 Task: Floral wedding invitation pink organic simple.
Action: Key pressed Key.cmd'c'
Screenshot: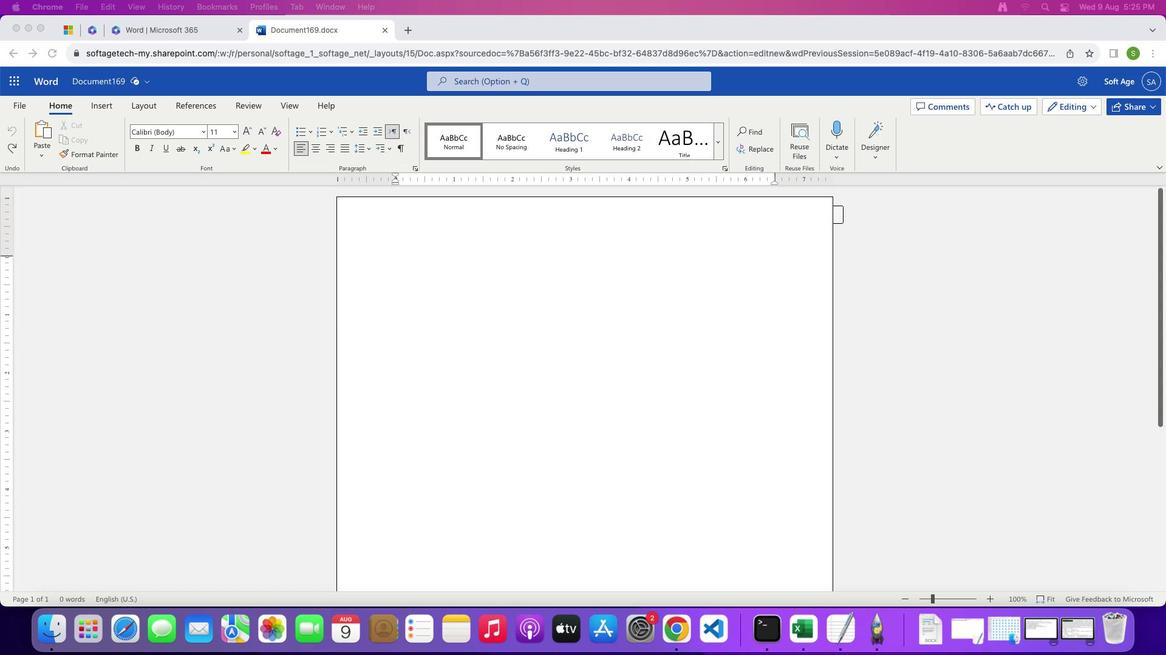 
Action: Mouse moved to (516, 347)
Screenshot: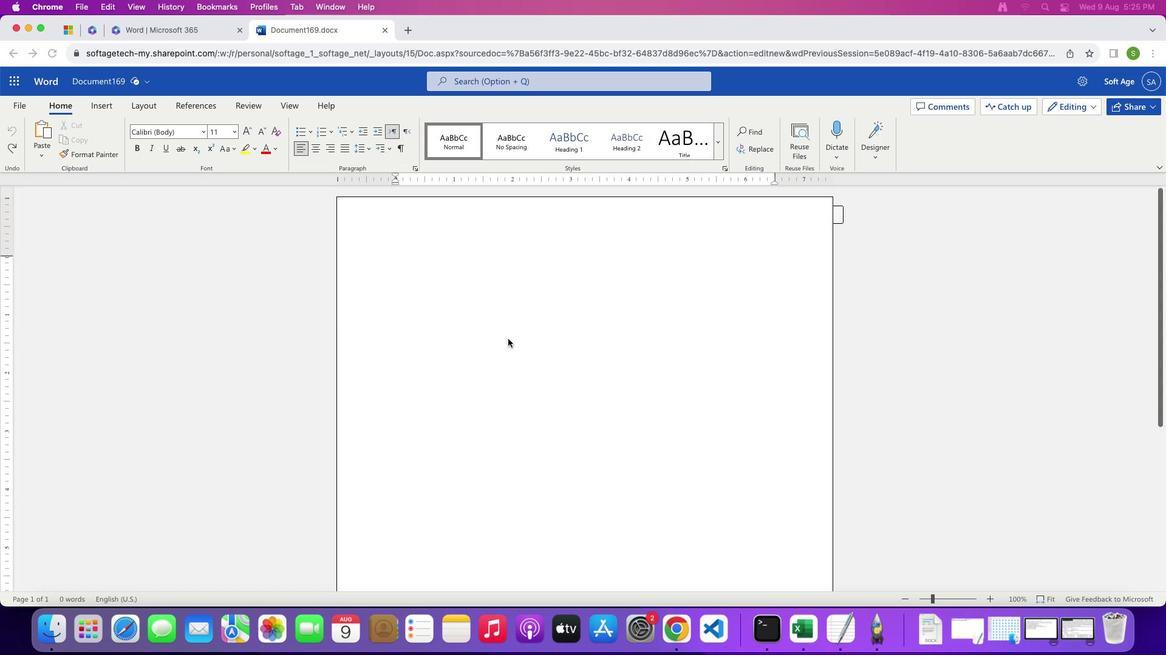 
Action: Mouse pressed left at (516, 347)
Screenshot: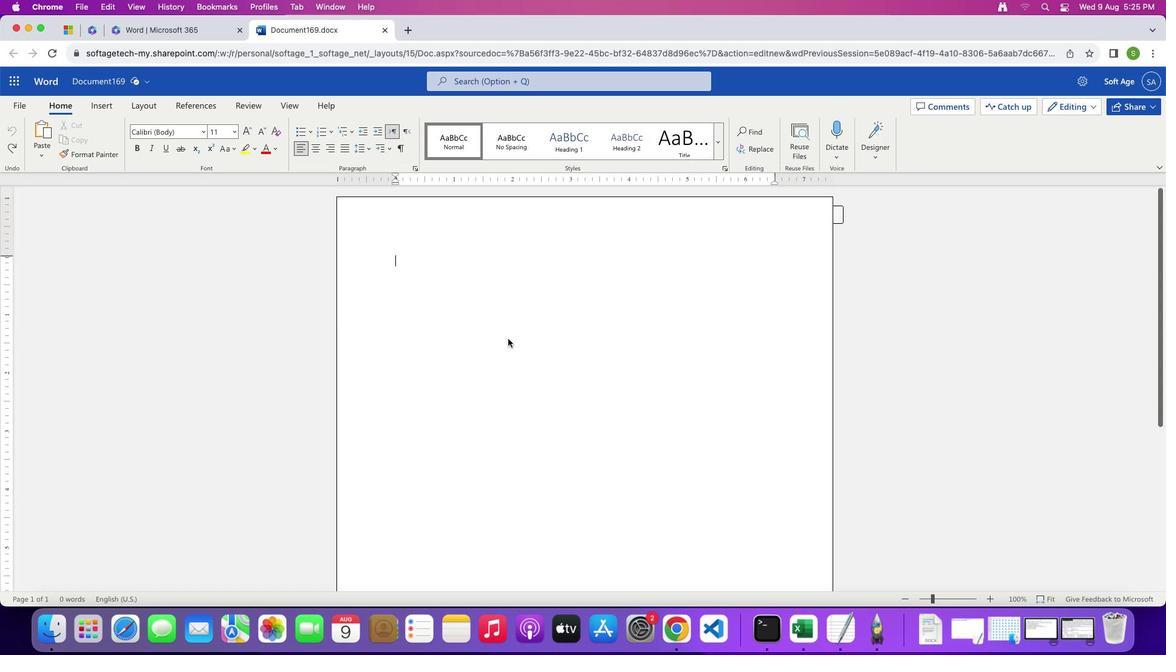 
Action: Mouse moved to (405, 189)
Screenshot: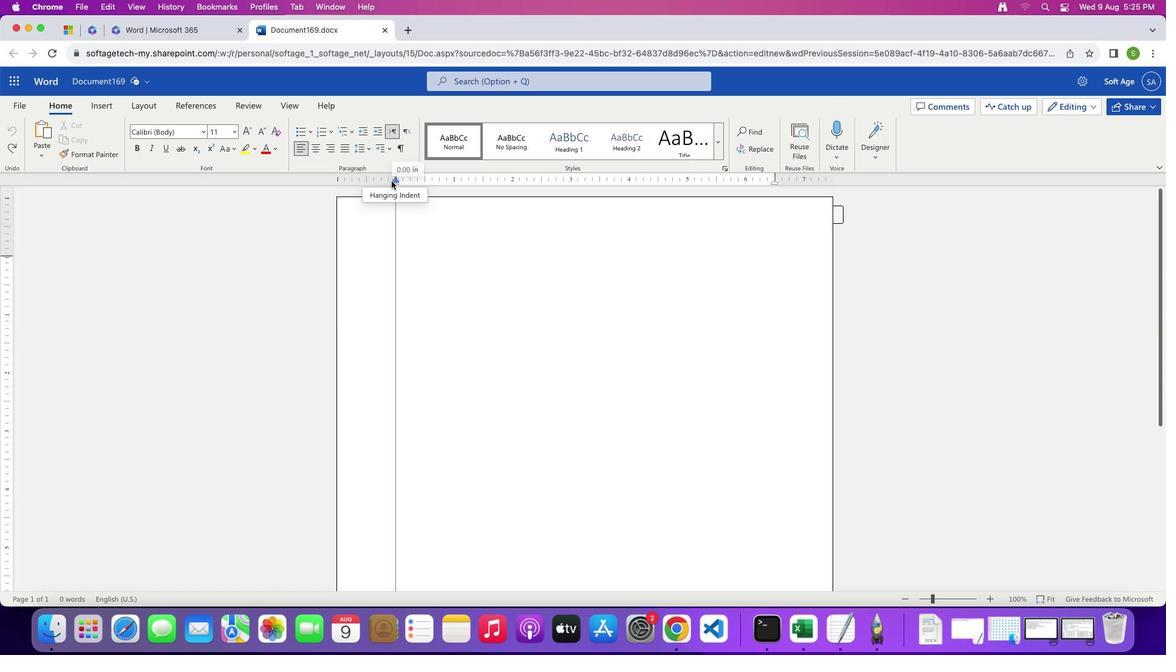 
Action: Mouse pressed left at (405, 189)
Screenshot: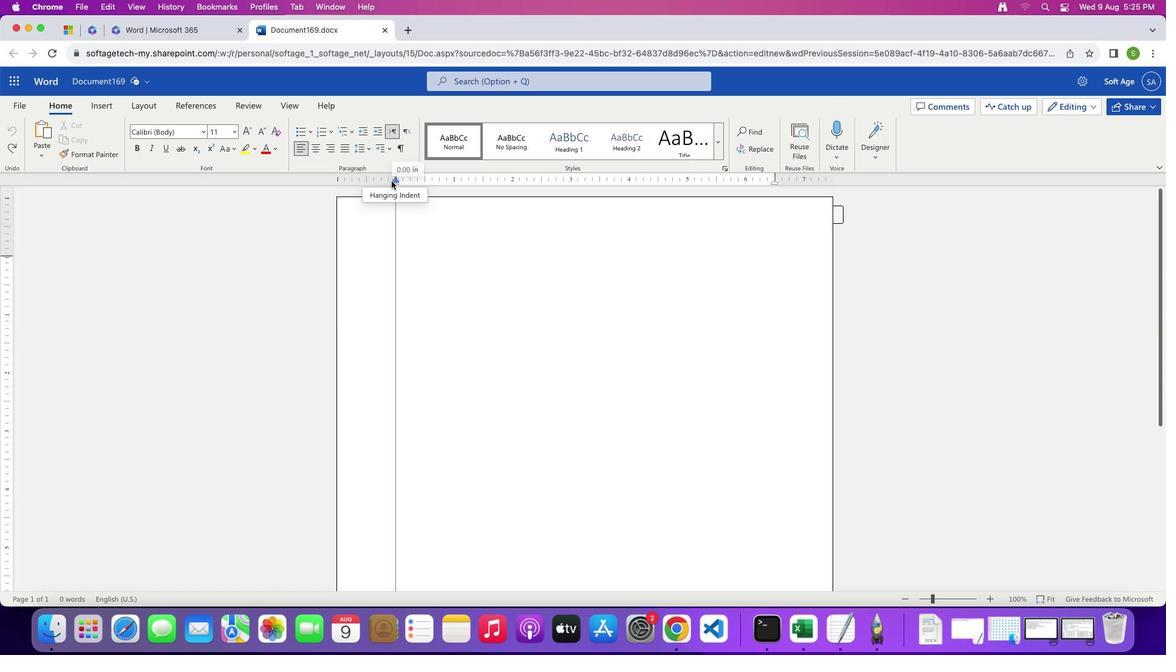 
Action: Mouse moved to (403, 184)
Screenshot: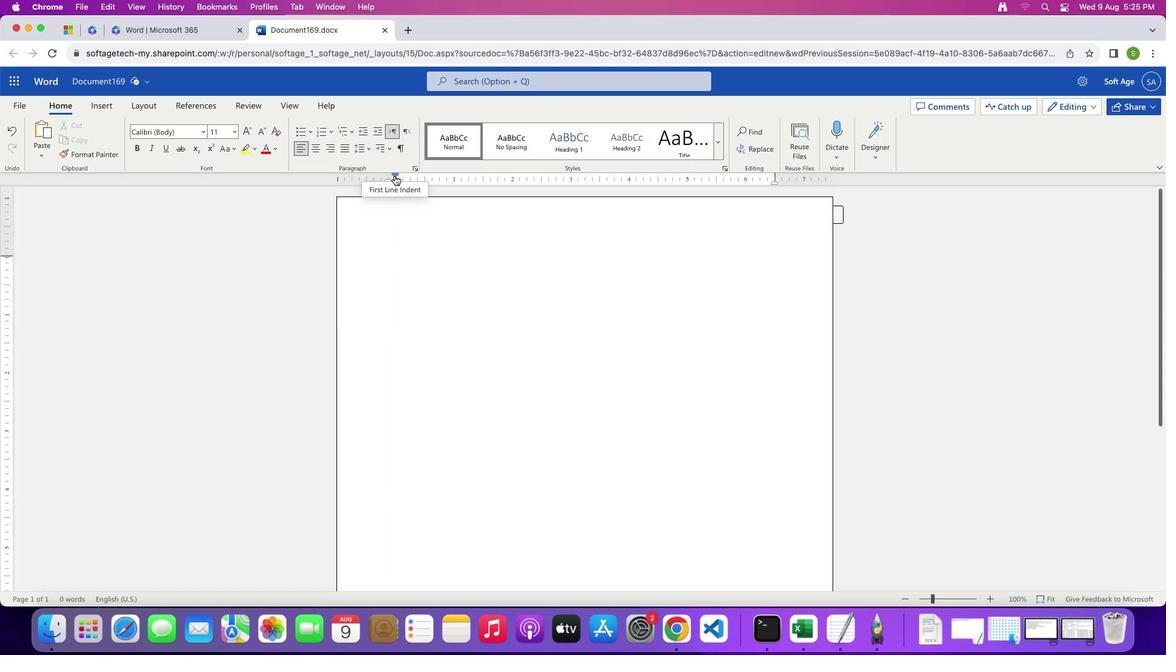 
Action: Mouse pressed left at (403, 184)
Screenshot: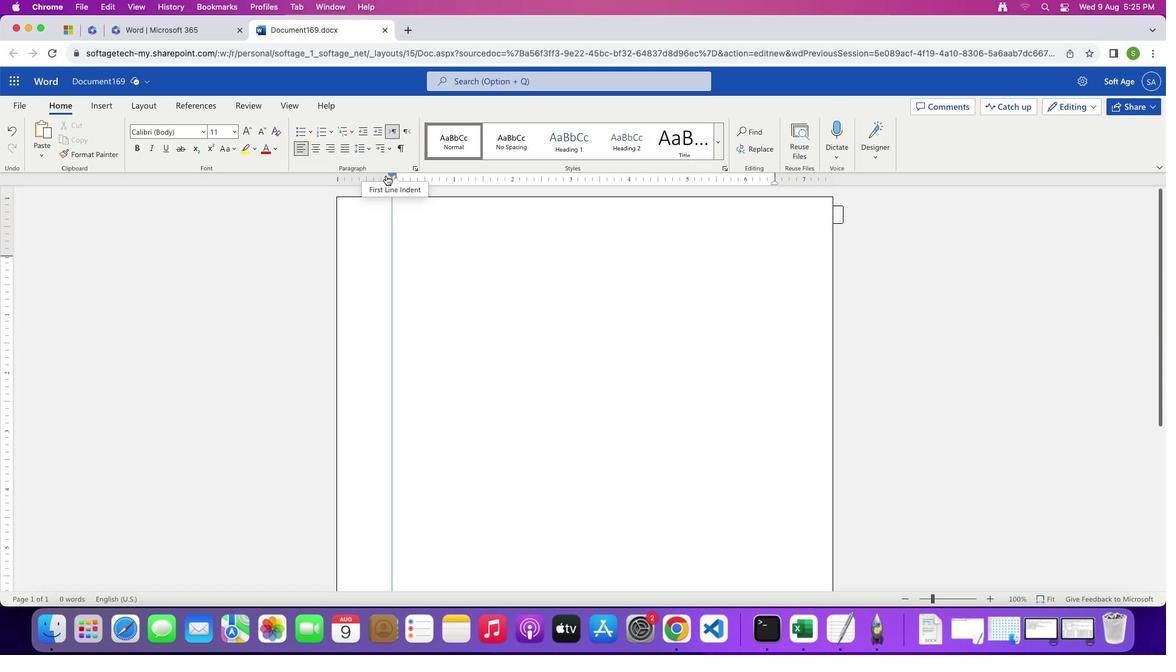 
Action: Mouse moved to (394, 191)
Screenshot: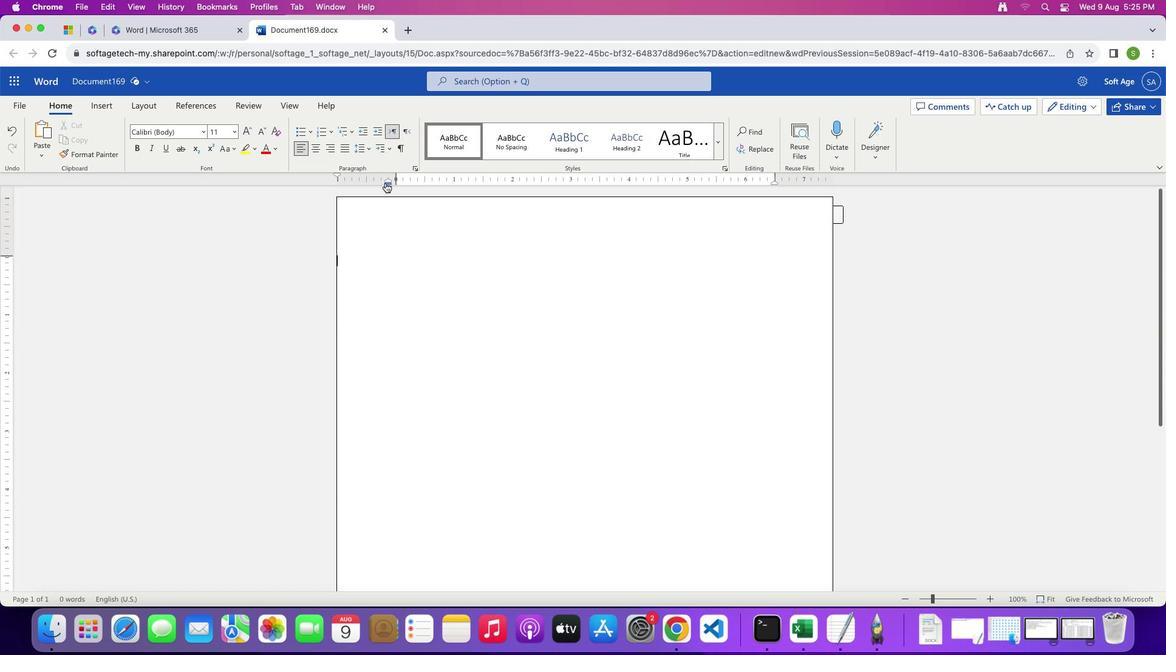 
Action: Mouse pressed left at (394, 191)
Screenshot: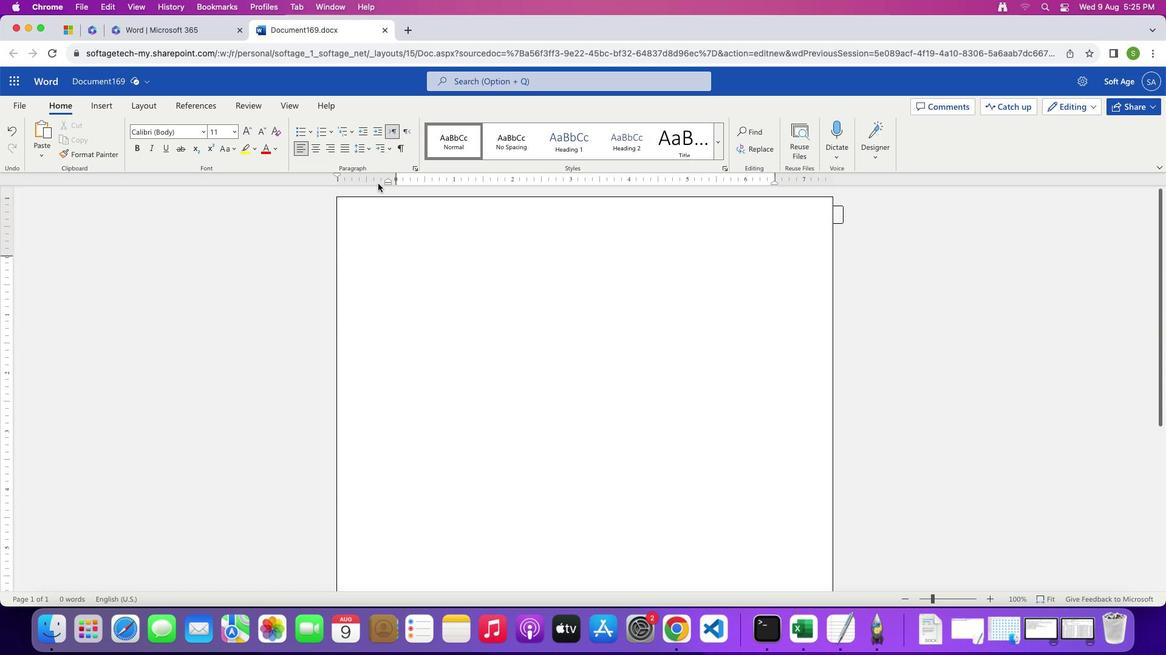 
Action: Mouse moved to (403, 185)
Screenshot: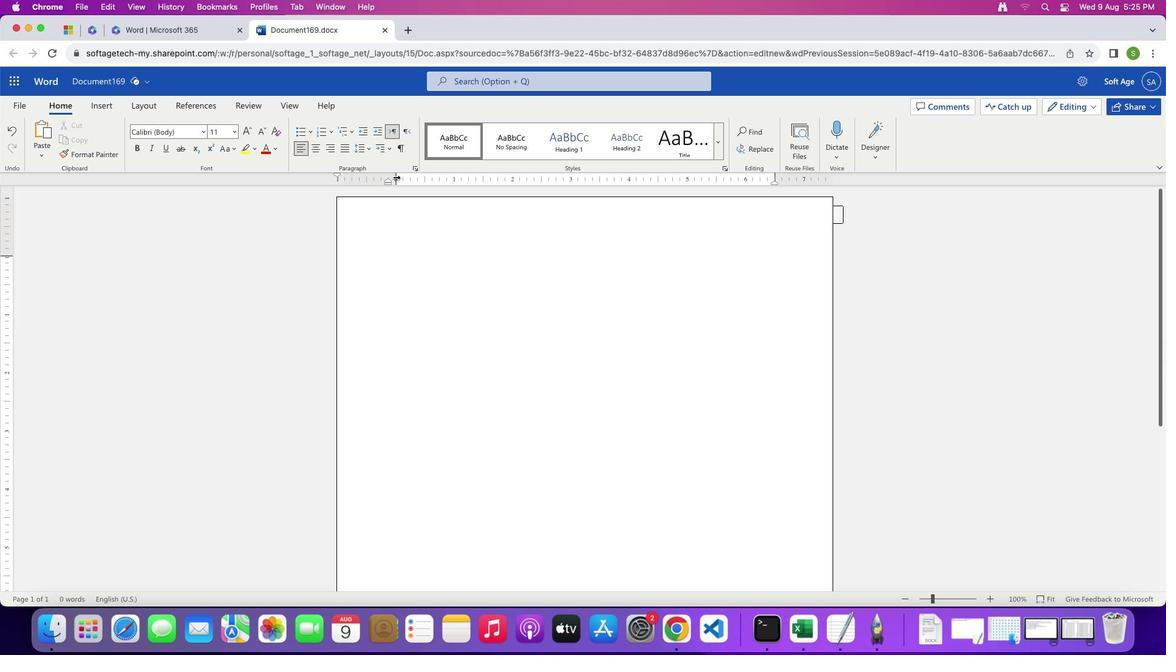 
Action: Mouse pressed left at (403, 185)
Screenshot: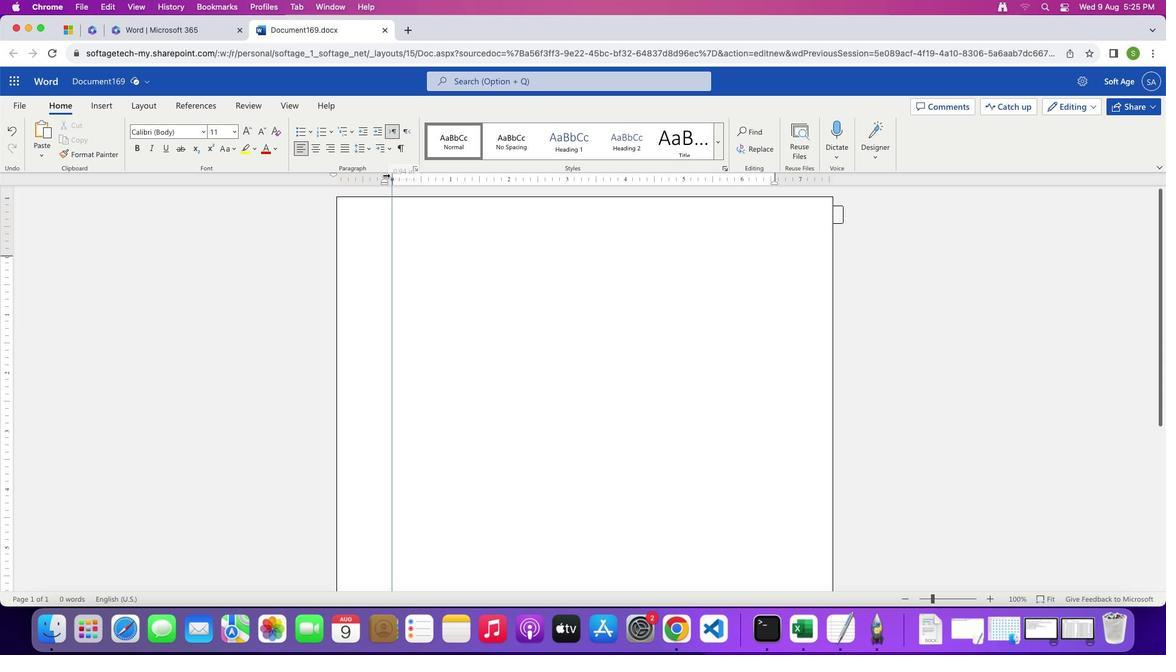 
Action: Mouse moved to (397, 192)
Screenshot: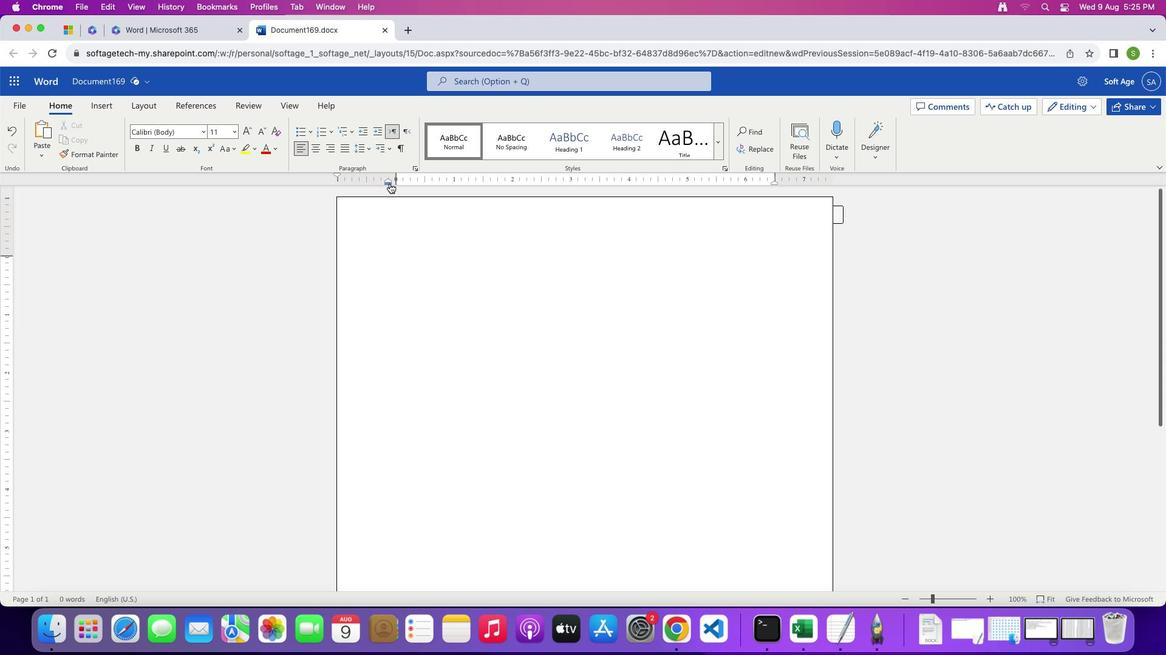 
Action: Mouse pressed left at (397, 192)
Screenshot: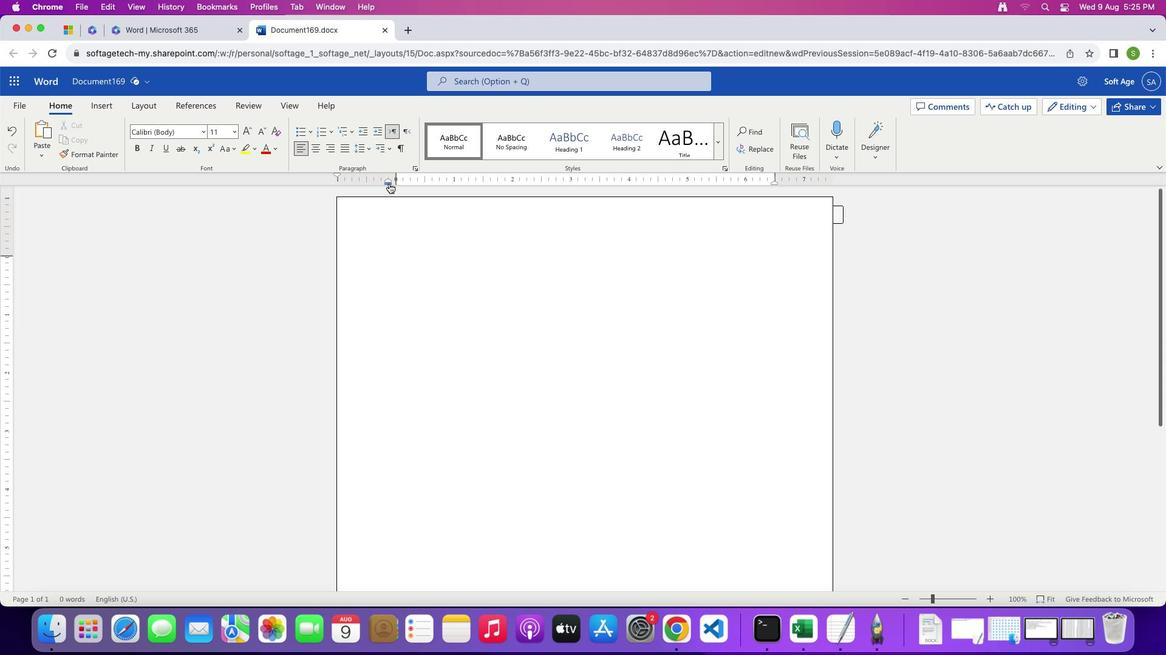 
Action: Mouse moved to (346, 181)
Screenshot: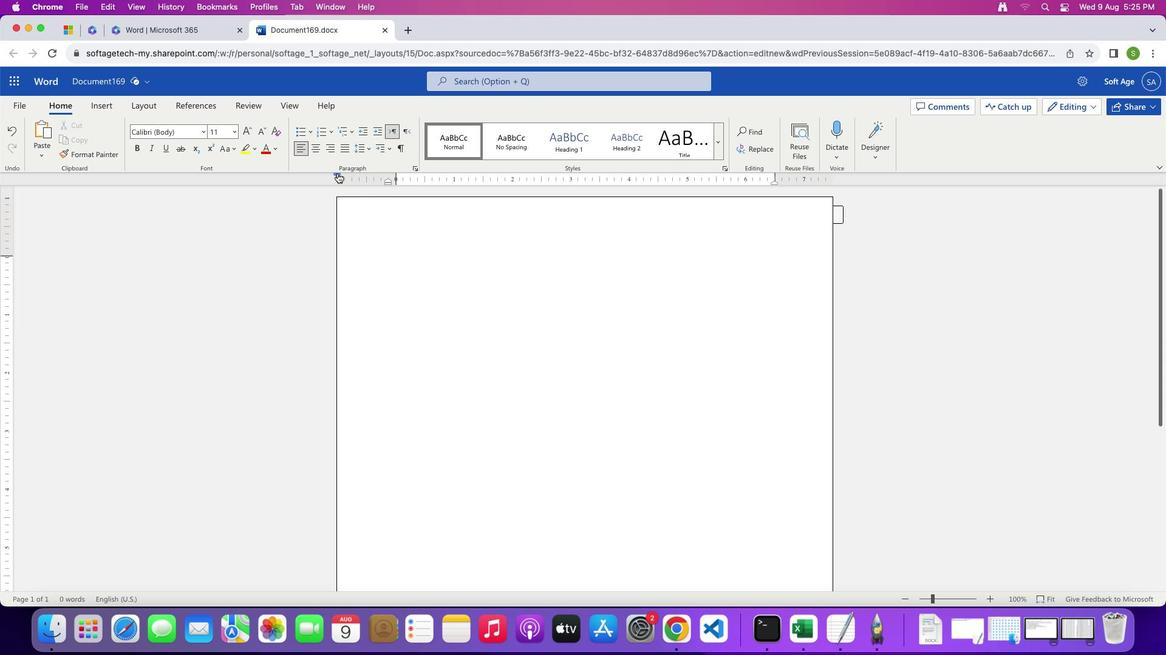 
Action: Mouse pressed left at (346, 181)
Screenshot: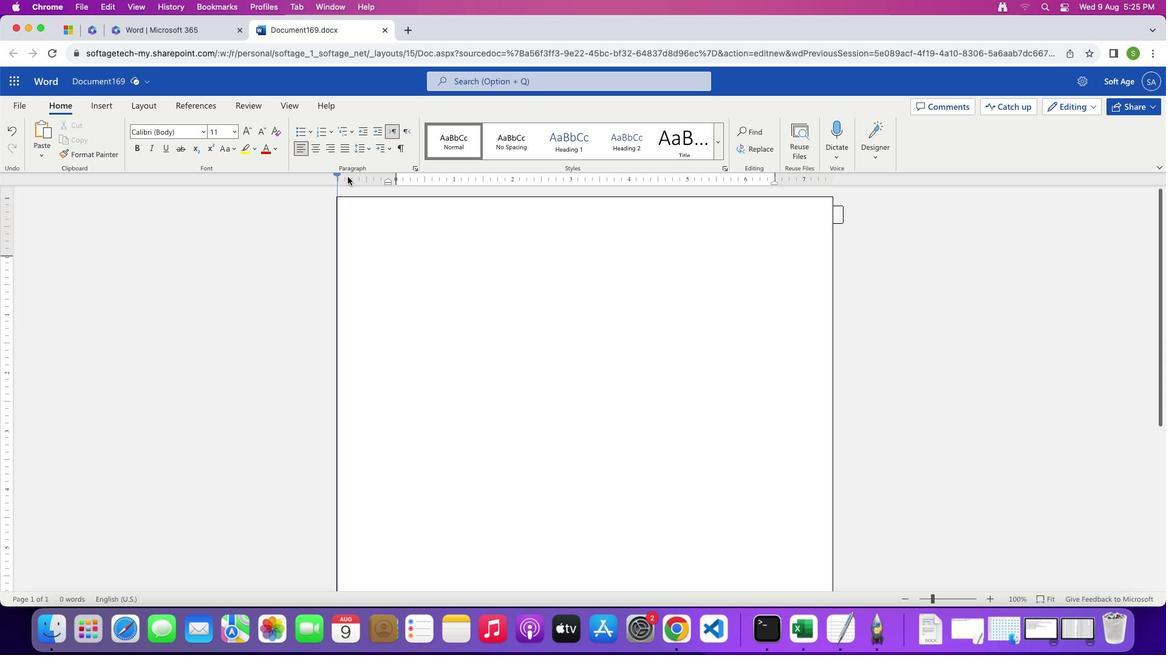 
Action: Mouse moved to (395, 191)
Screenshot: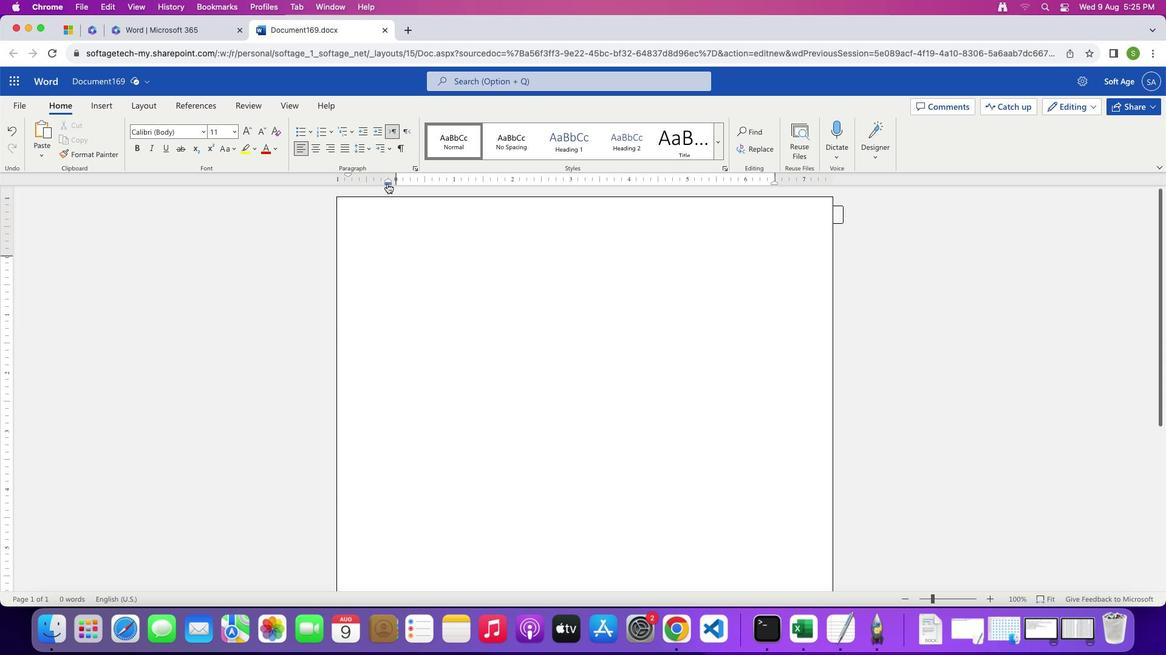 
Action: Mouse pressed left at (395, 191)
Screenshot: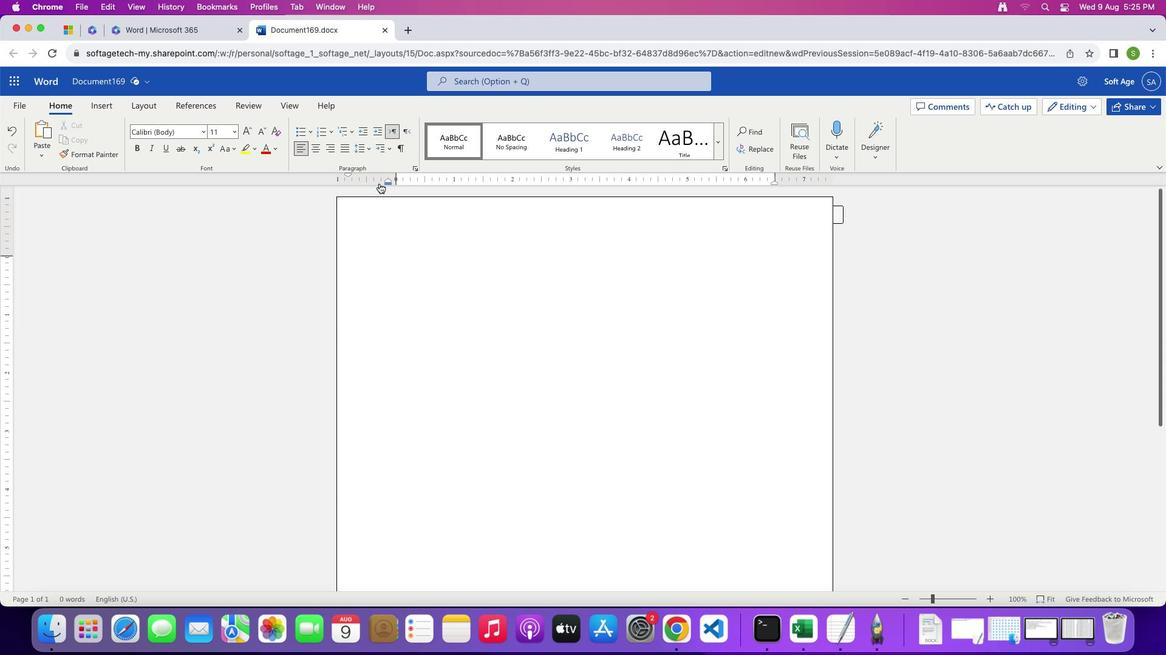 
Action: Mouse moved to (343, 183)
Screenshot: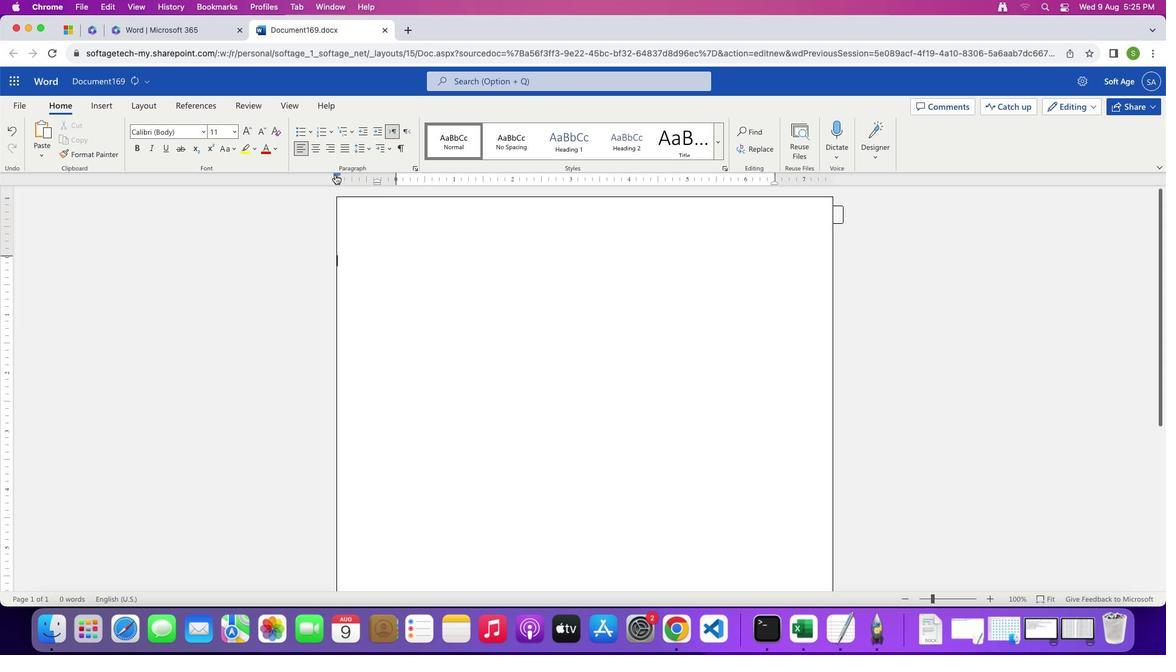 
Action: Mouse pressed left at (343, 183)
Screenshot: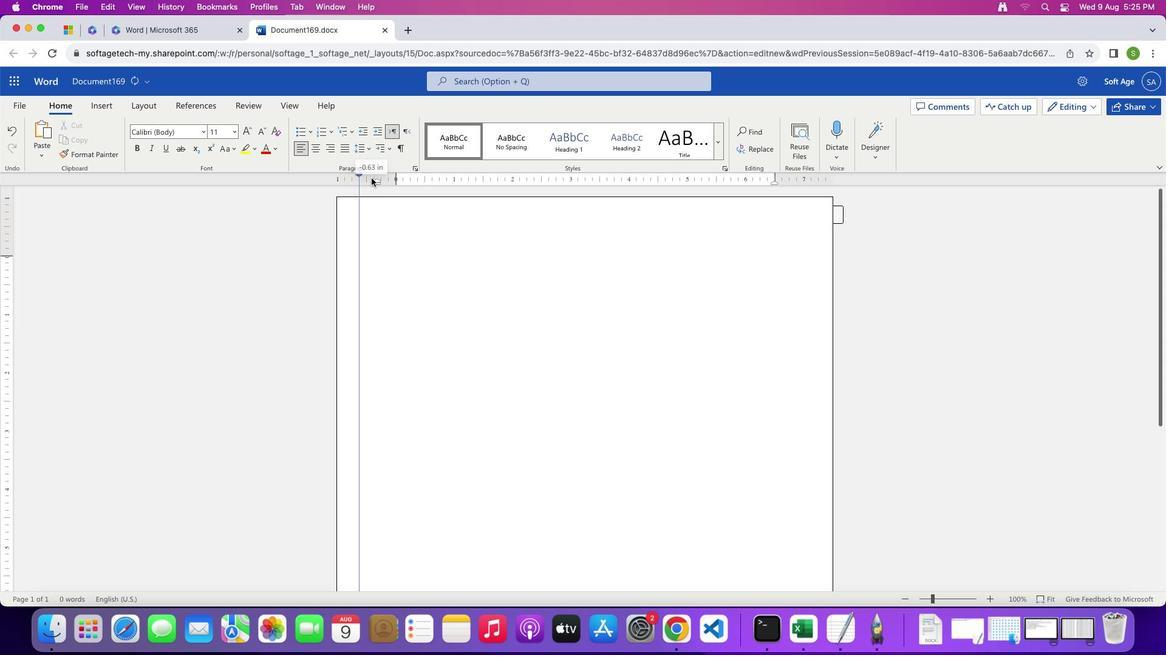 
Action: Mouse moved to (402, 187)
Screenshot: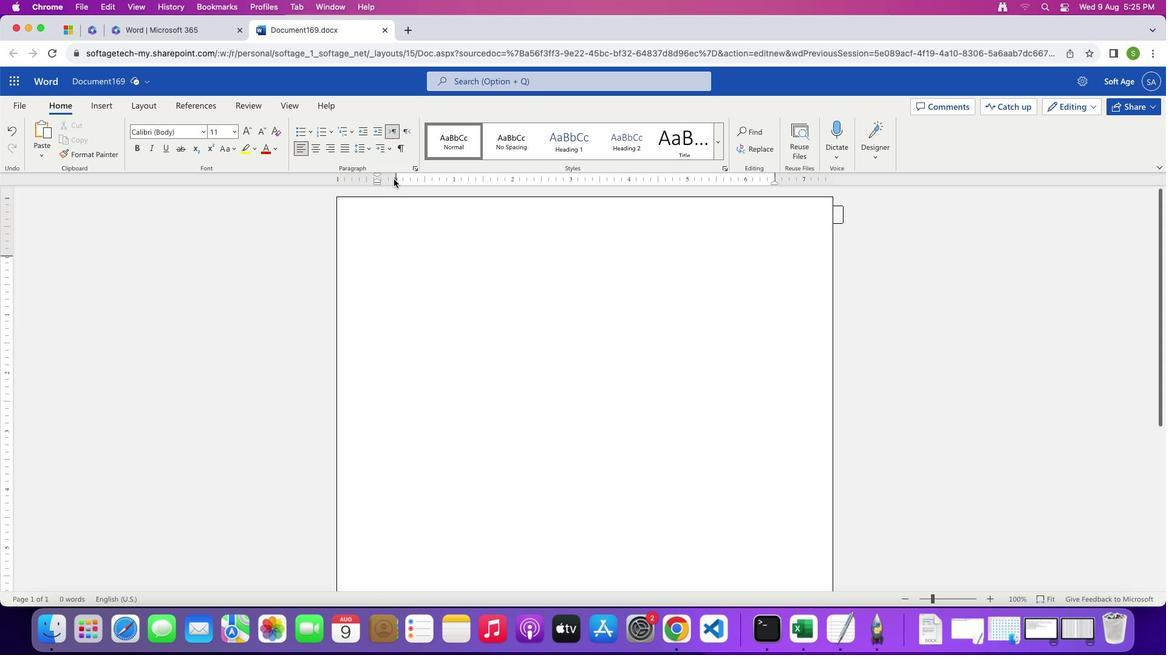 
Action: Mouse pressed left at (402, 187)
Screenshot: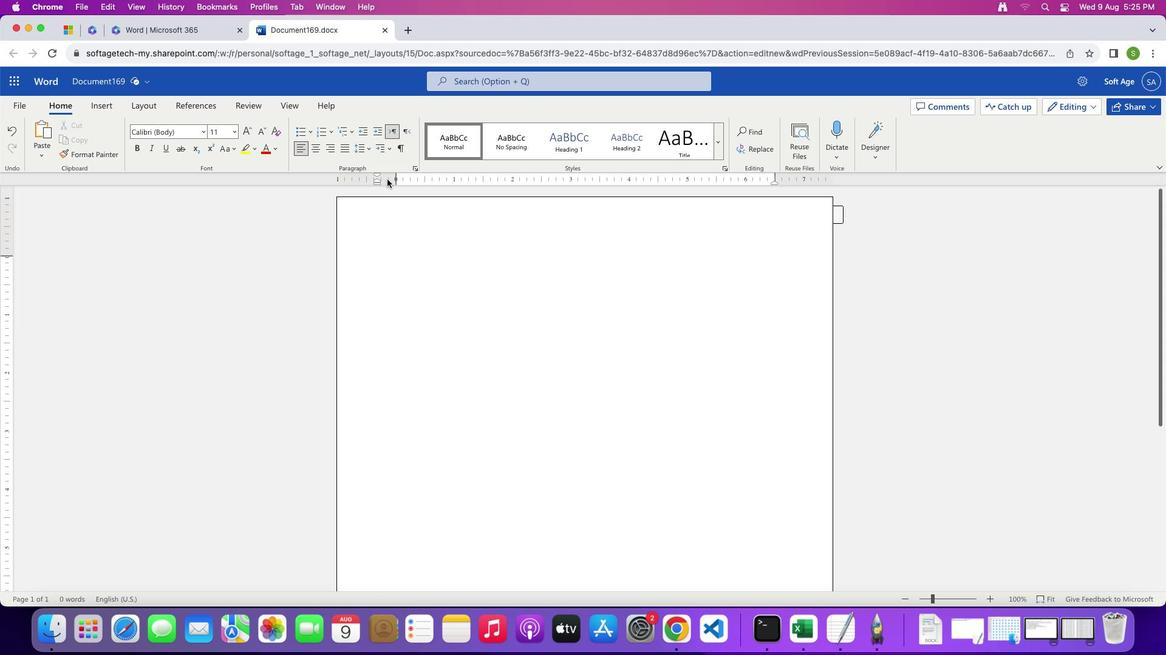 
Action: Mouse moved to (403, 188)
Screenshot: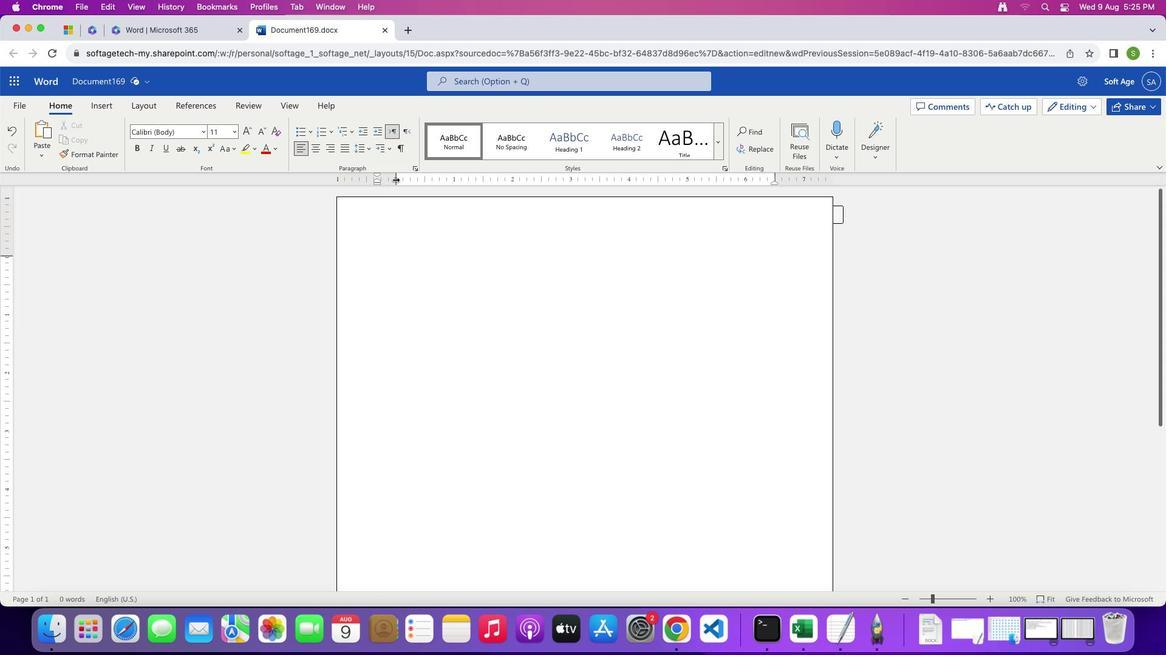 
Action: Mouse pressed left at (403, 188)
Screenshot: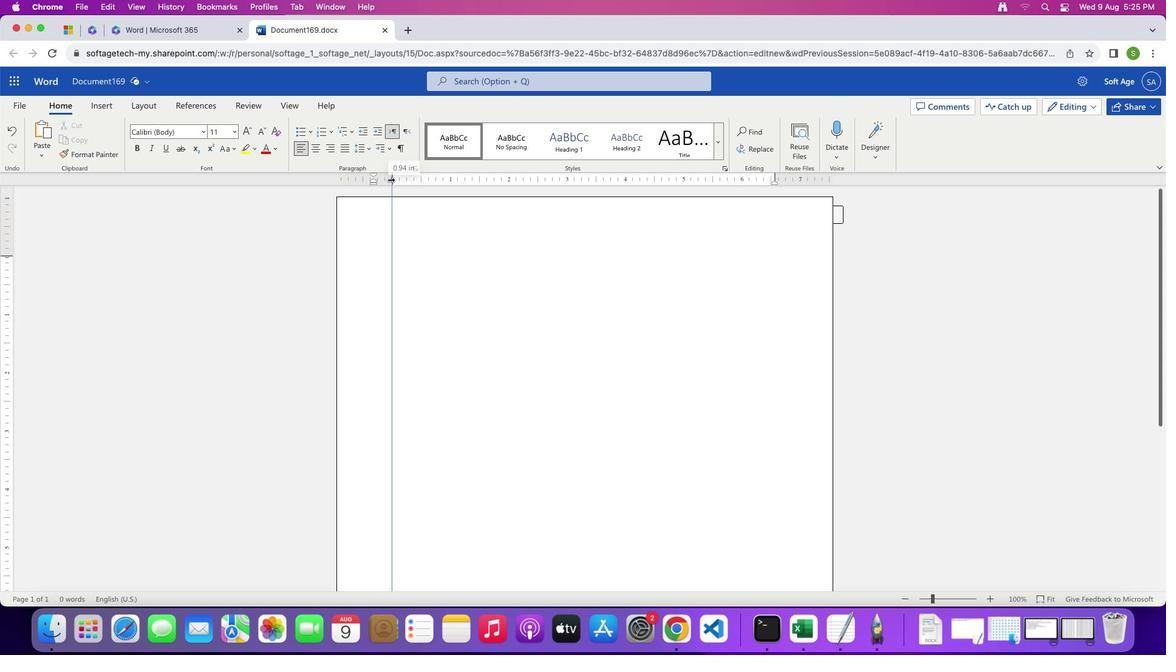 
Action: Mouse moved to (331, 182)
Screenshot: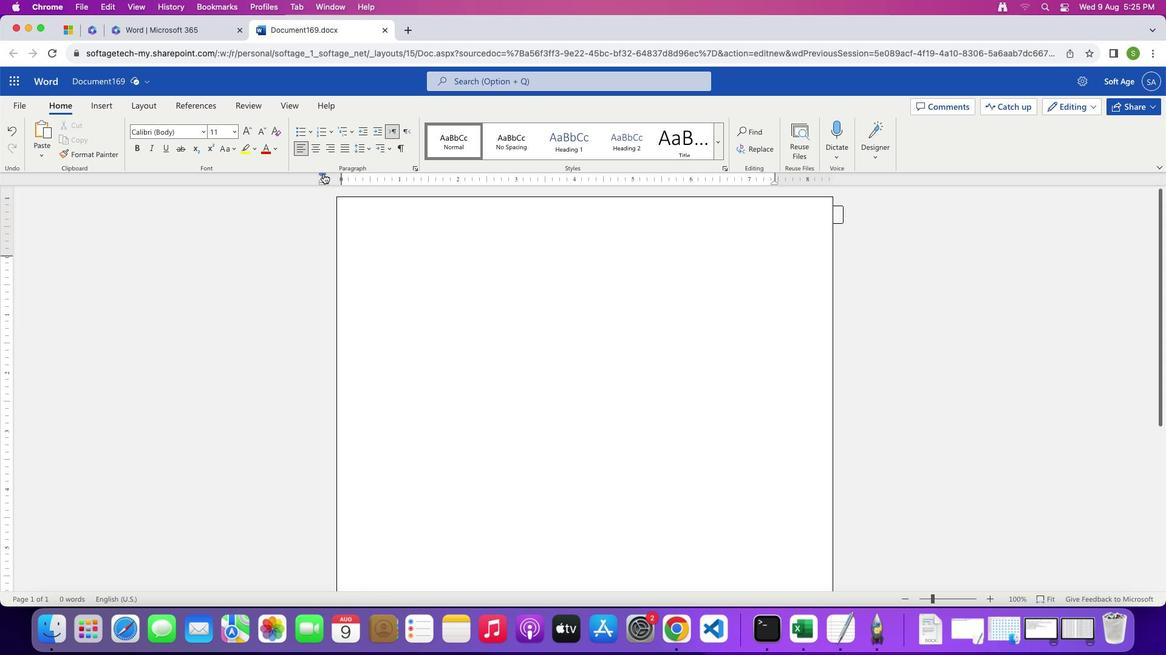 
Action: Mouse pressed left at (331, 182)
Screenshot: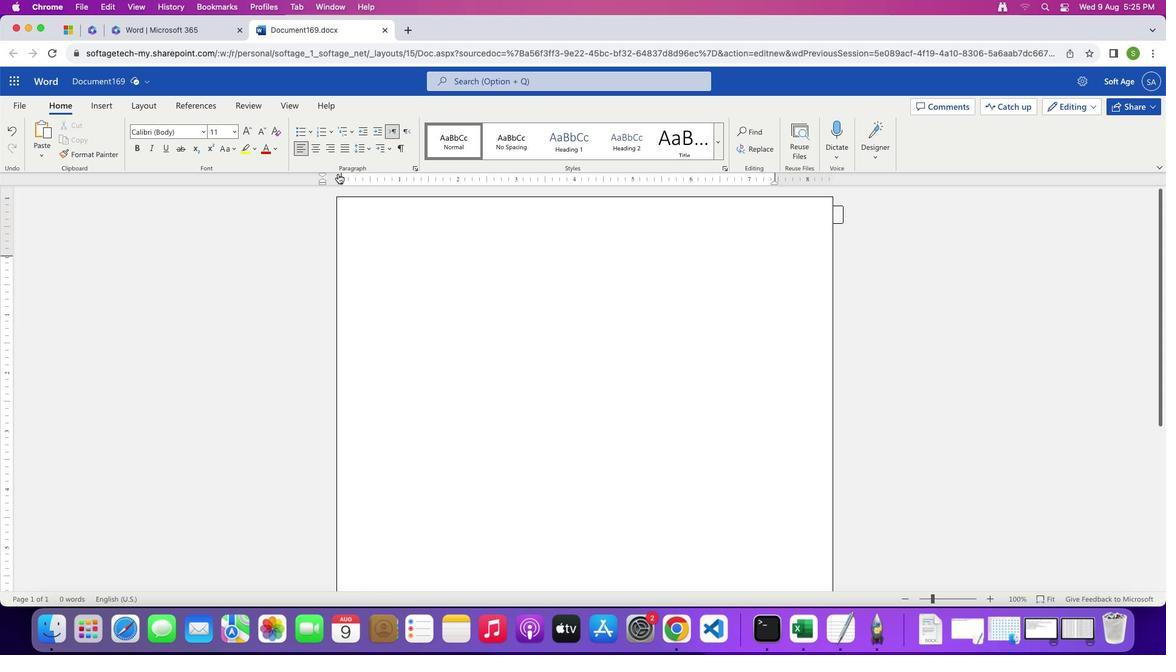 
Action: Mouse moved to (332, 189)
Screenshot: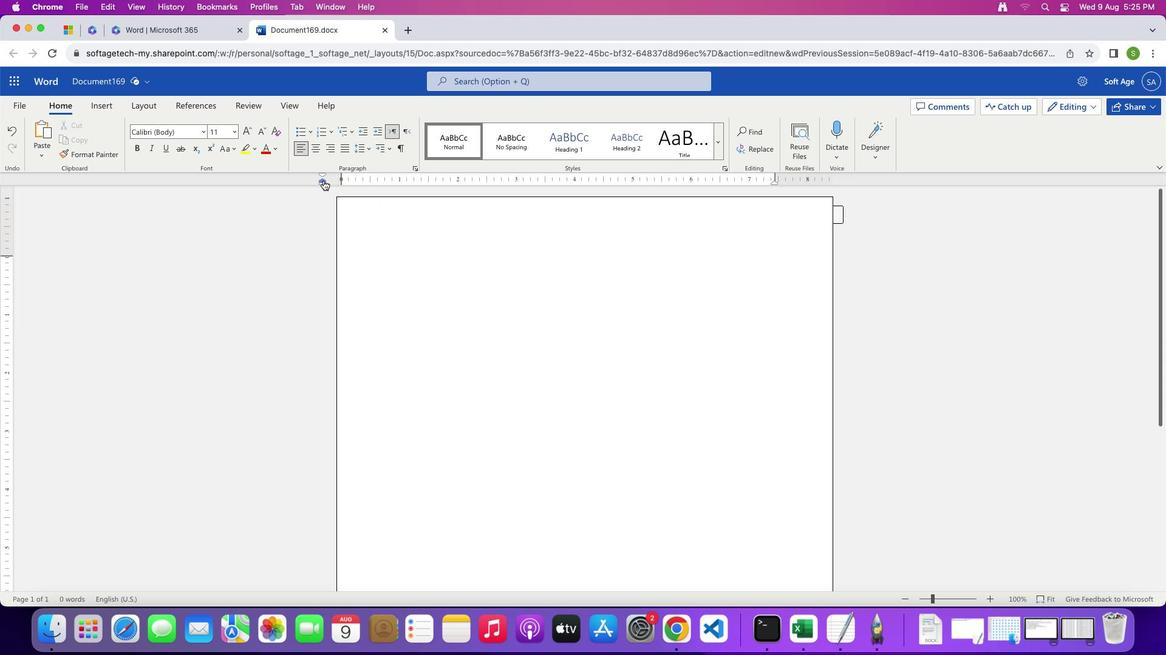 
Action: Mouse pressed left at (332, 189)
Screenshot: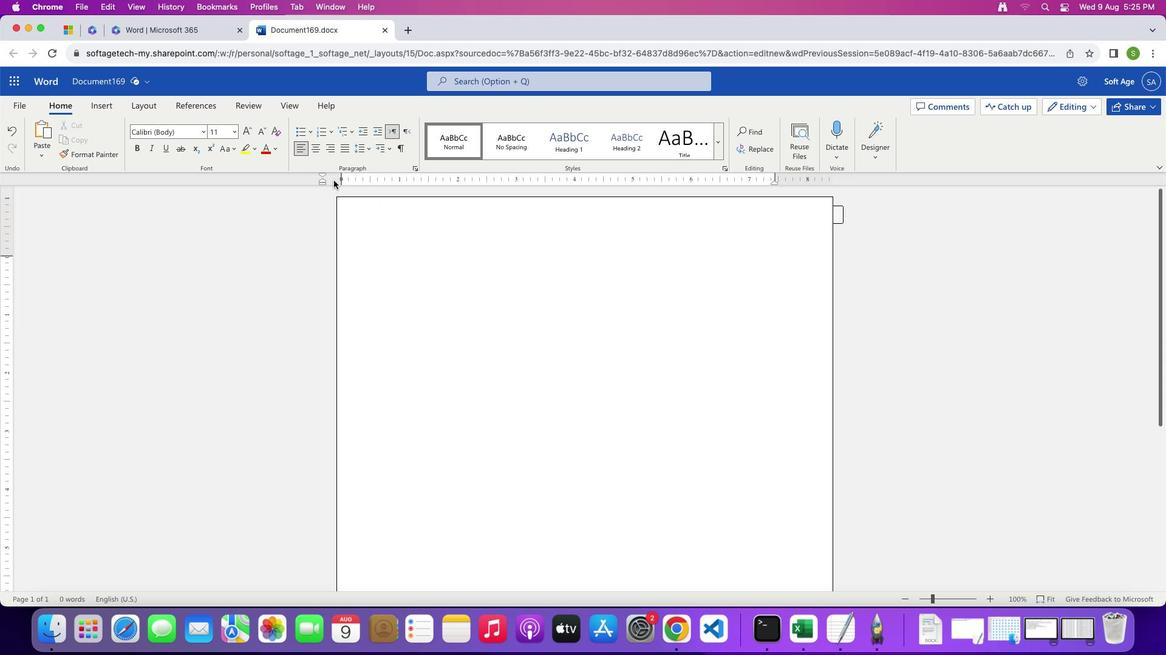 
Action: Mouse moved to (333, 184)
Screenshot: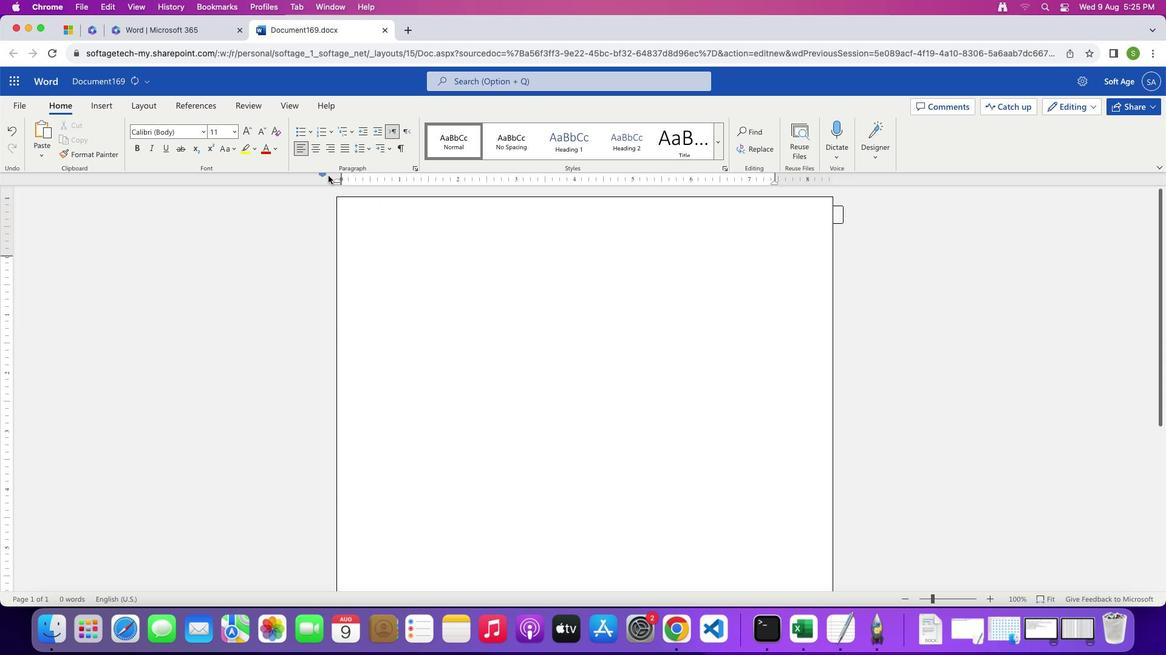
Action: Mouse pressed left at (333, 184)
Screenshot: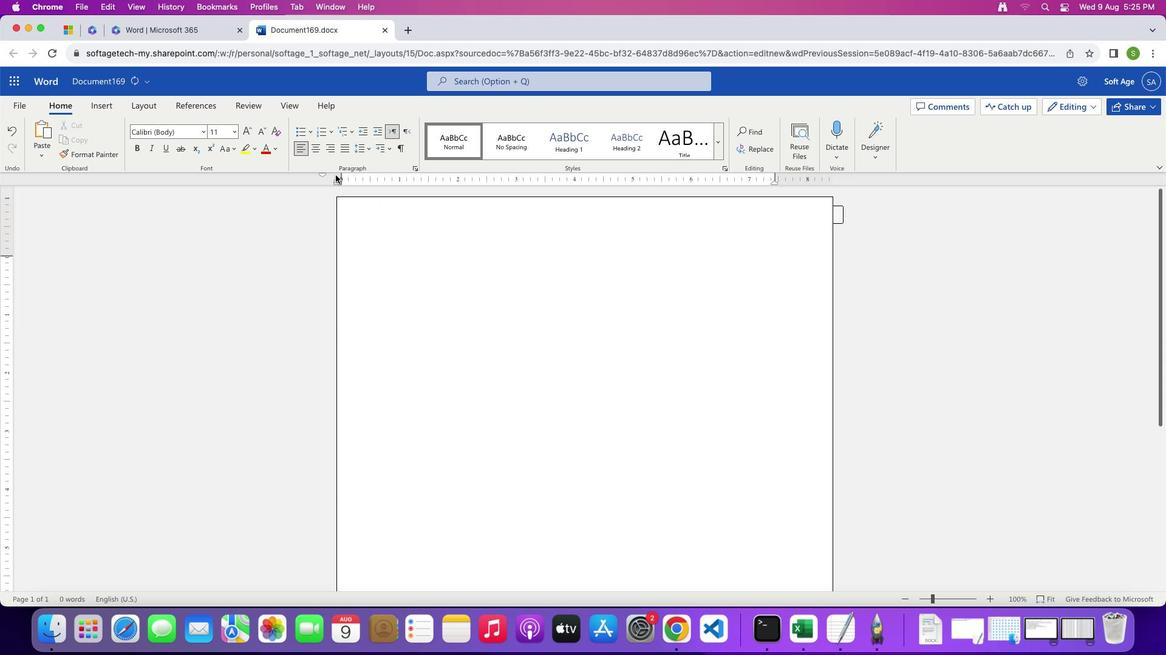 
Action: Mouse moved to (349, 185)
Screenshot: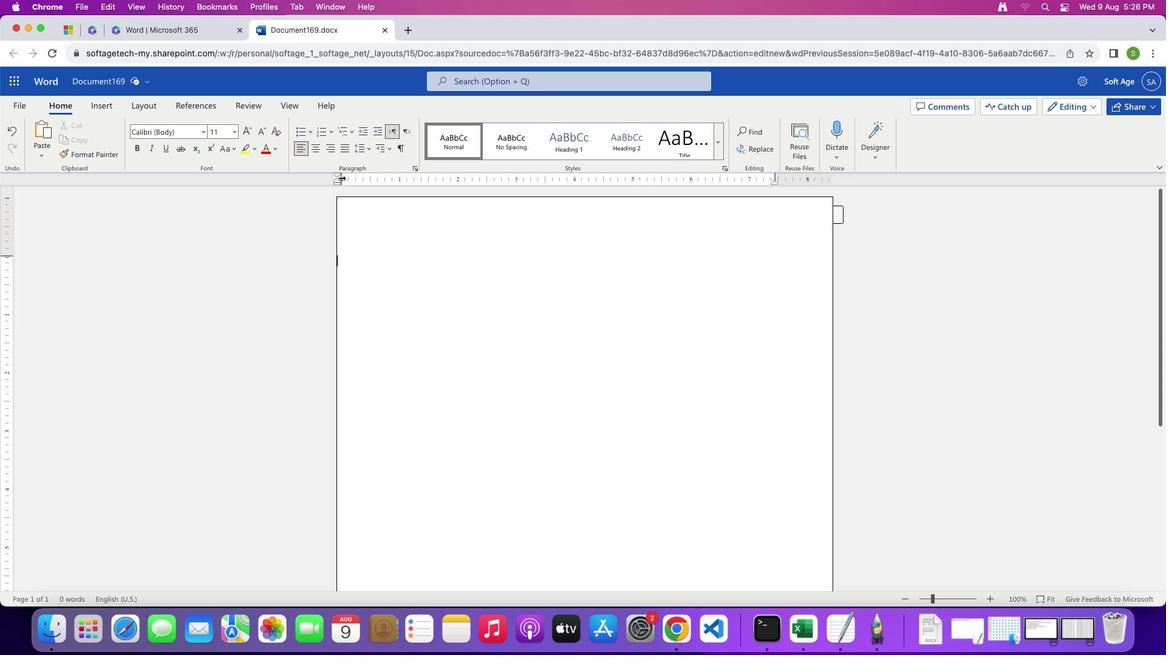 
Action: Mouse pressed left at (349, 185)
Screenshot: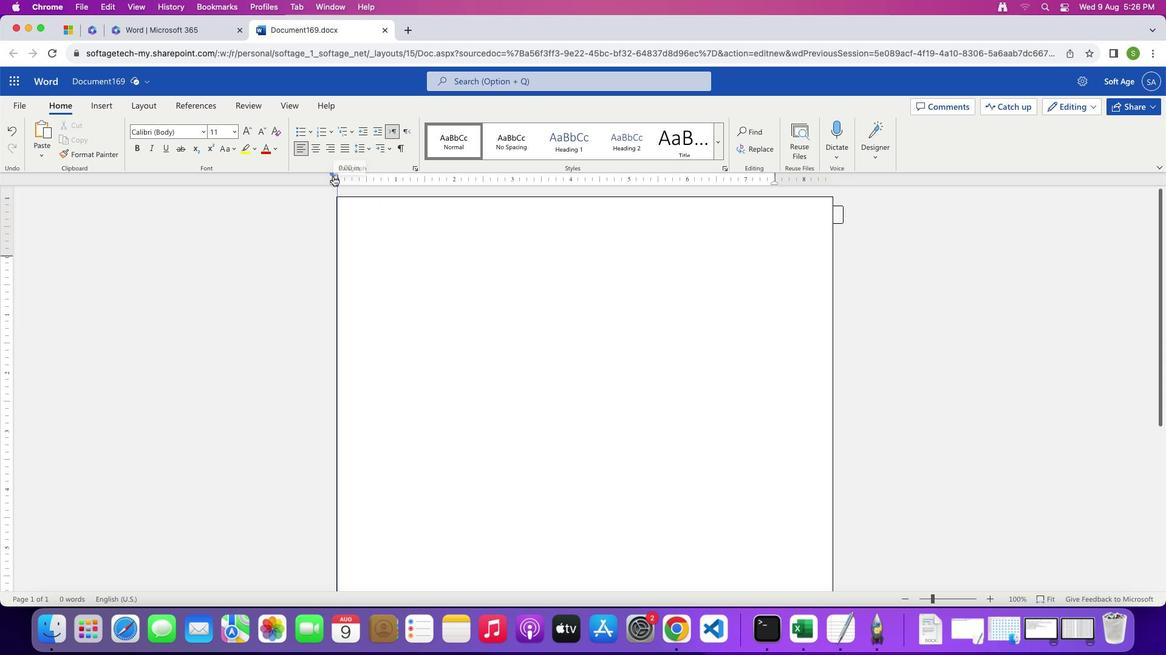
Action: Mouse moved to (385, 226)
Screenshot: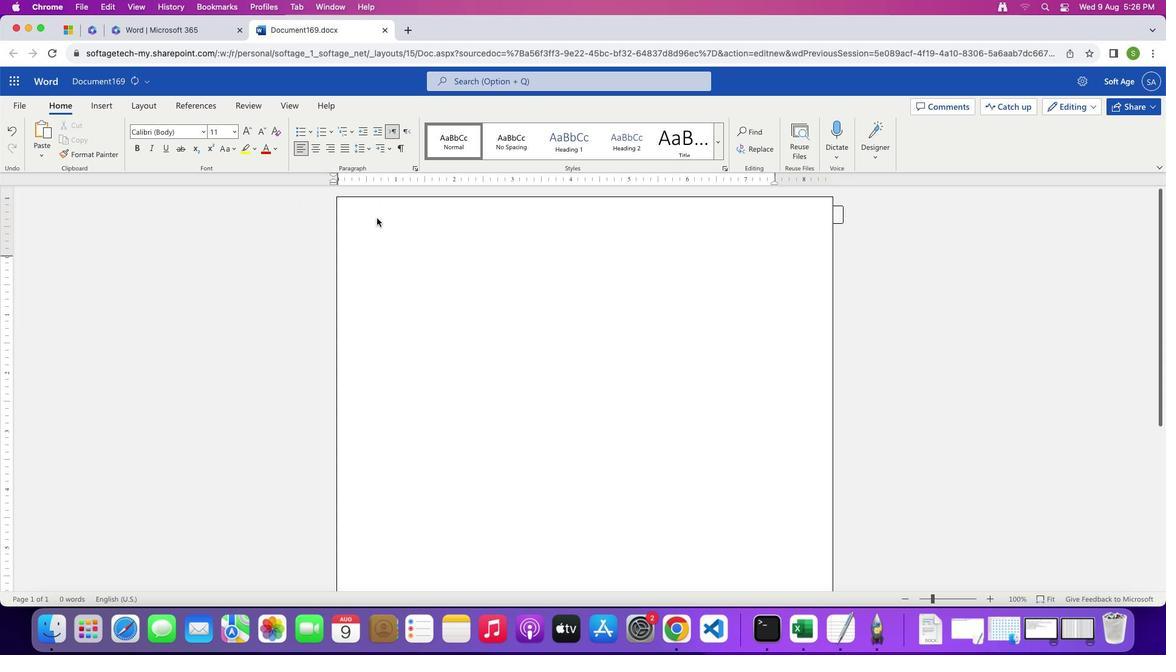 
Action: Mouse pressed left at (385, 226)
Screenshot: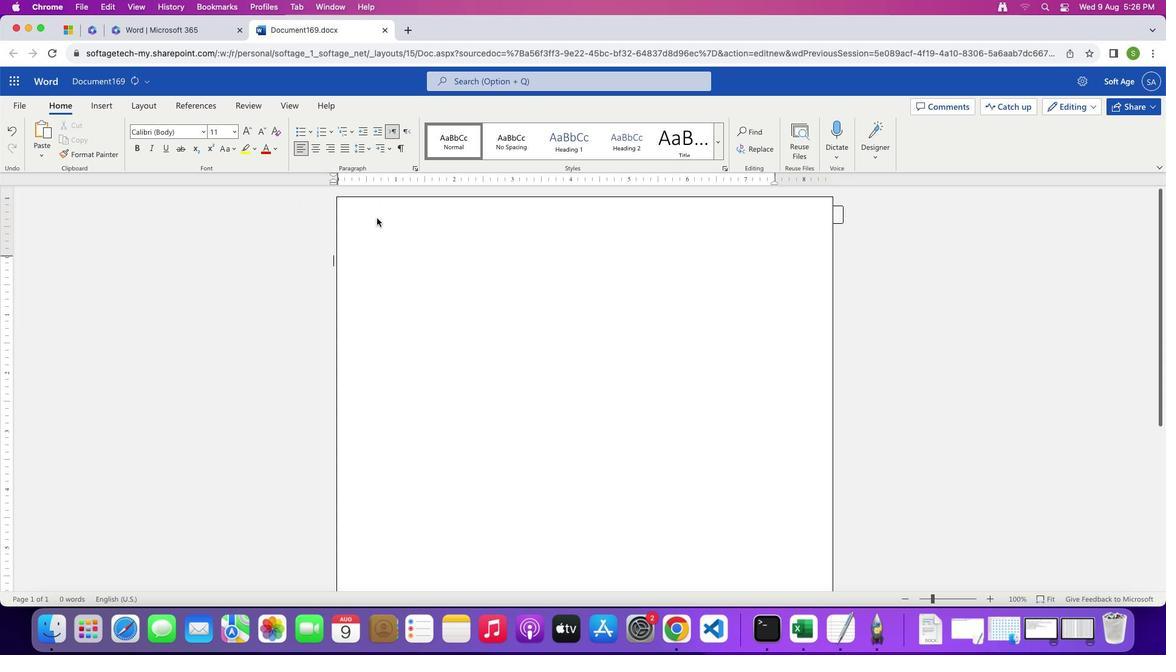 
Action: Mouse moved to (14, 263)
Screenshot: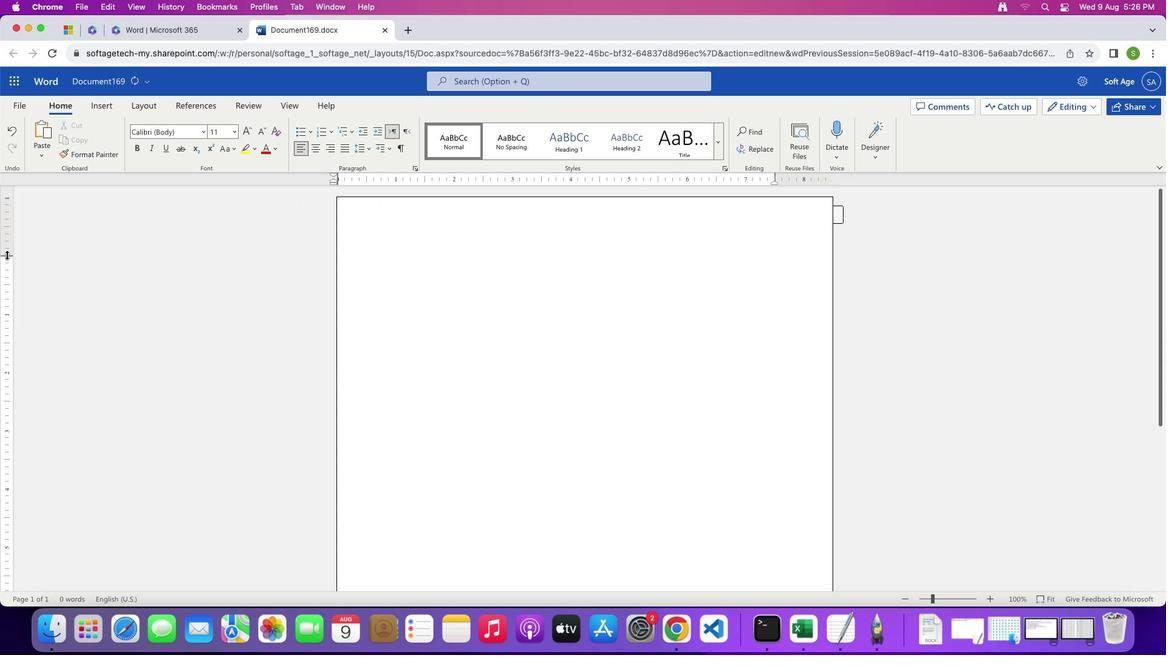 
Action: Mouse pressed left at (14, 263)
Screenshot: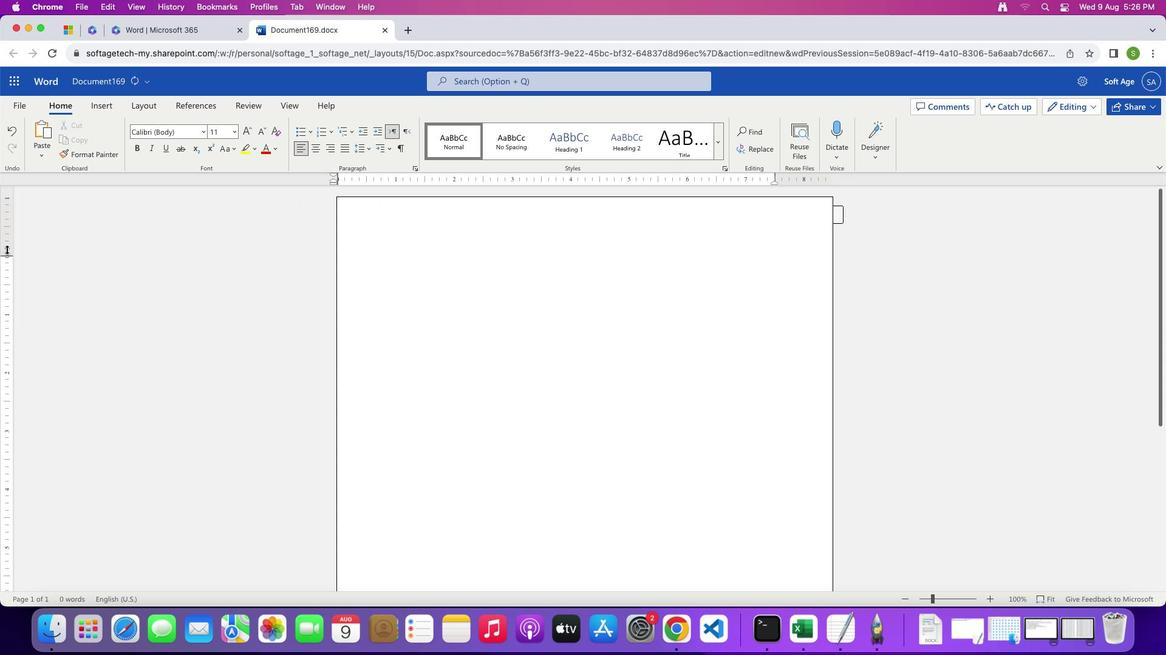 
Action: Mouse moved to (283, 431)
Screenshot: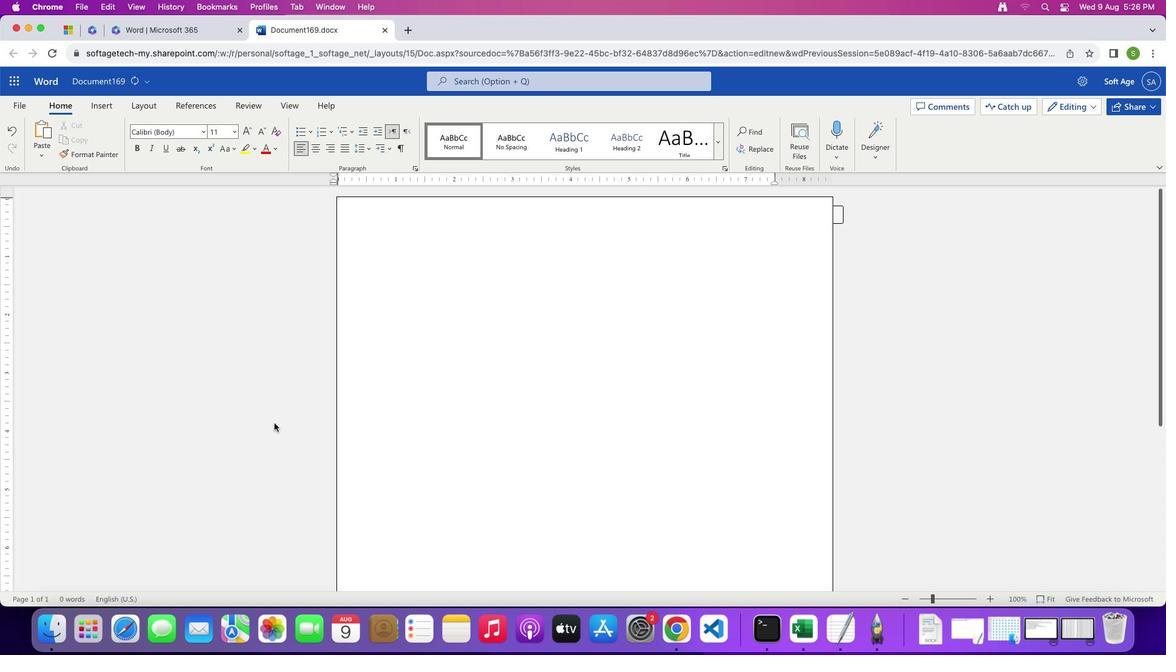 
Action: Mouse scrolled (283, 431) with delta (8, 9)
Screenshot: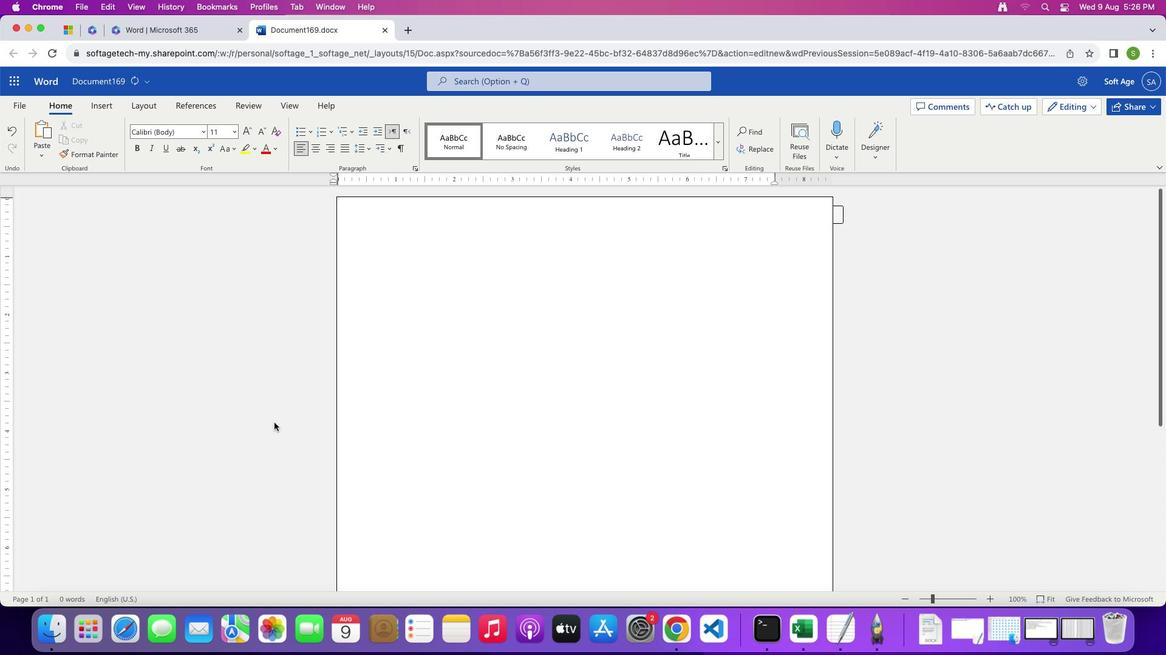 
Action: Mouse scrolled (283, 431) with delta (8, 9)
Screenshot: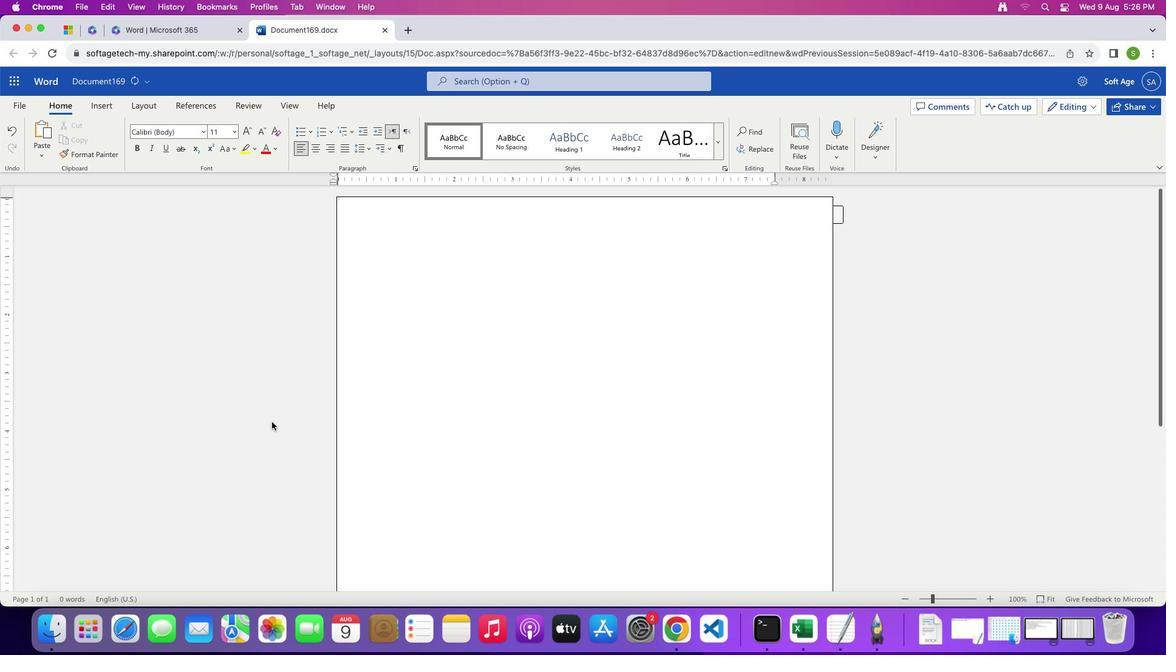 
Action: Mouse scrolled (283, 431) with delta (8, 10)
Screenshot: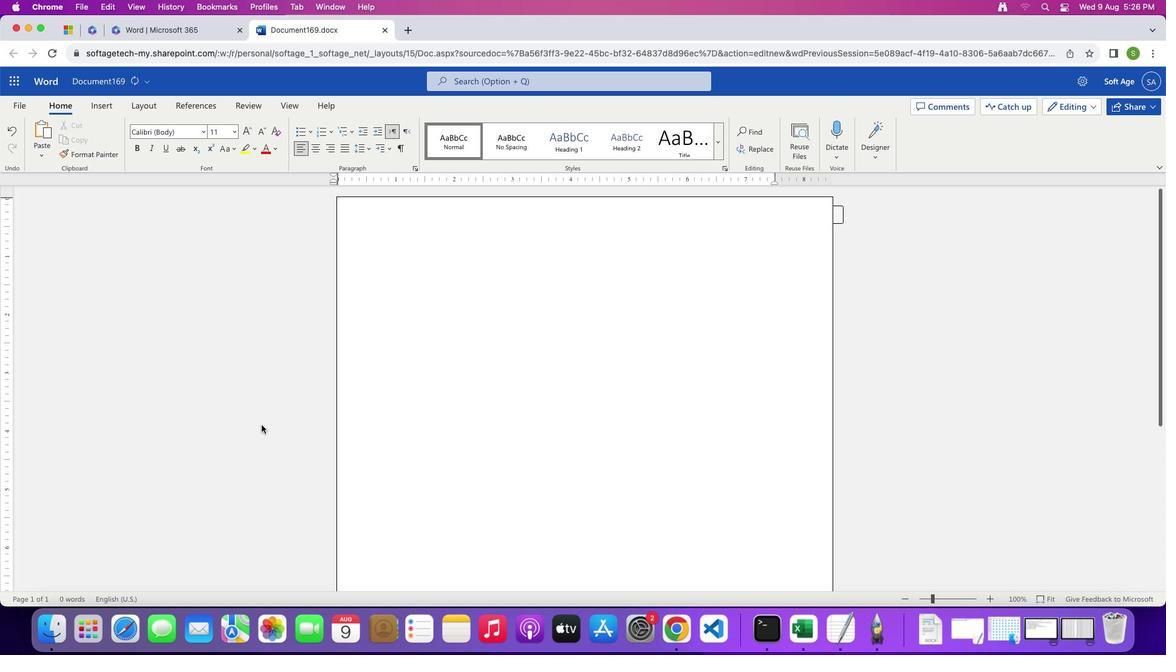 
Action: Mouse scrolled (283, 431) with delta (8, 11)
Screenshot: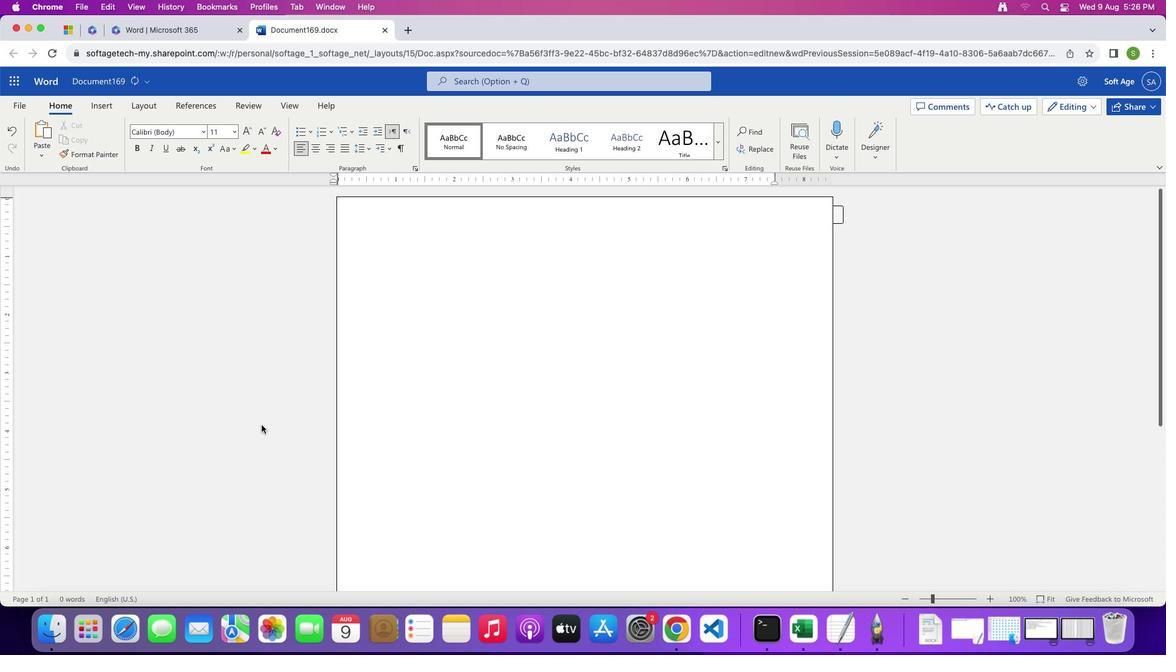 
Action: Mouse moved to (283, 431)
Screenshot: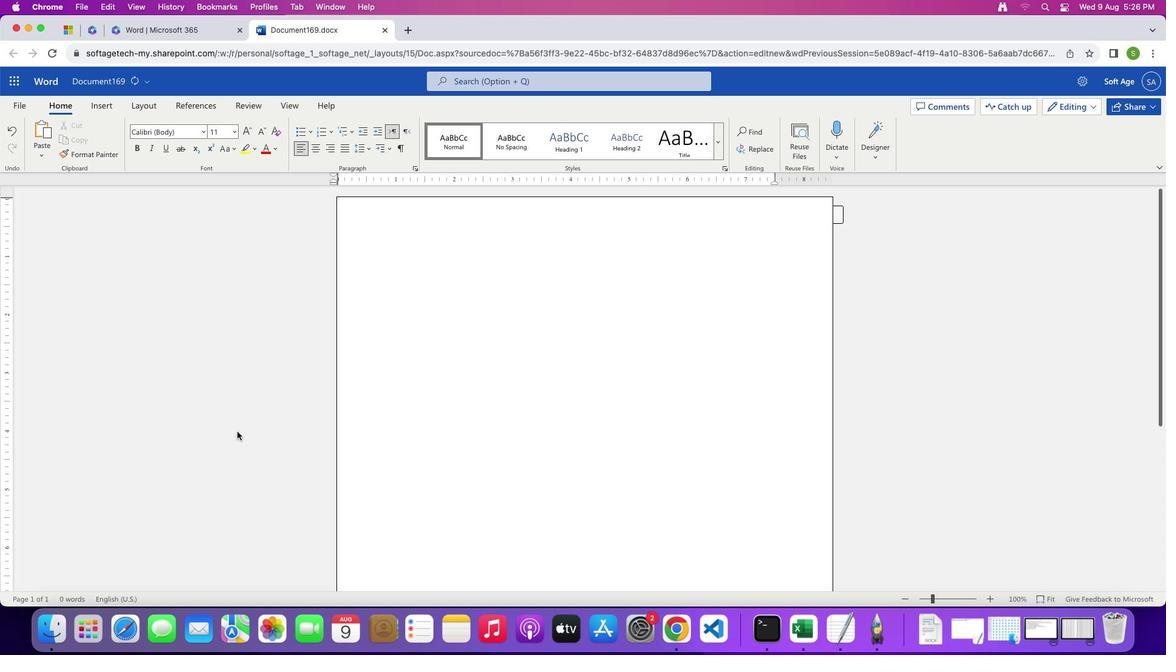 
Action: Mouse scrolled (283, 431) with delta (8, 11)
Screenshot: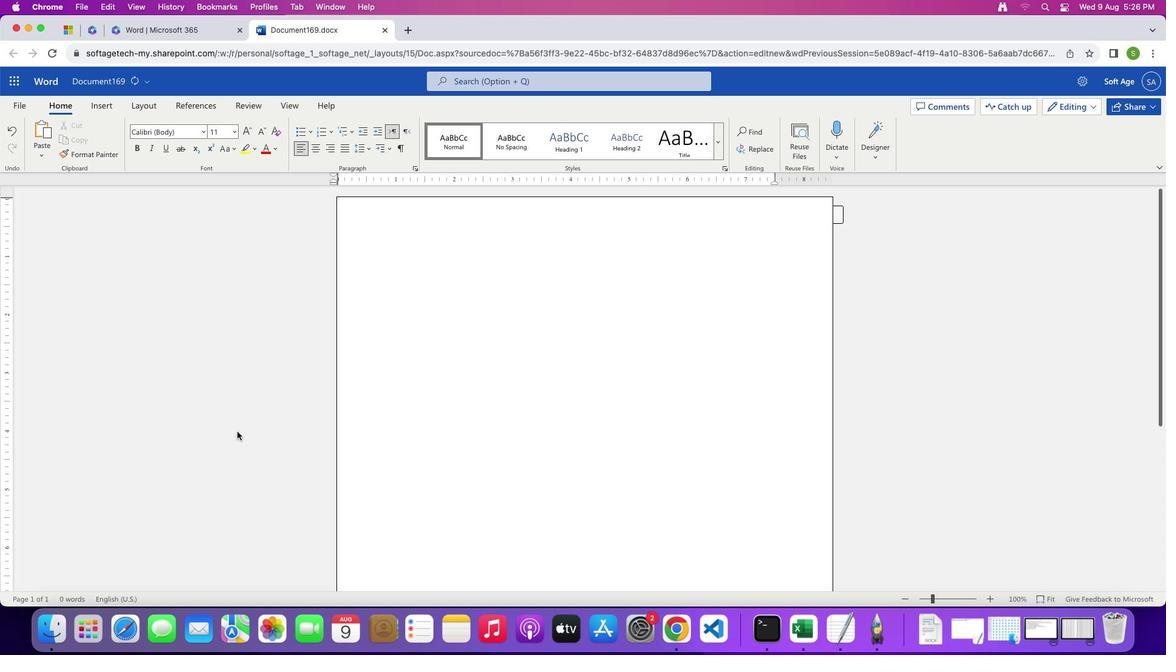 
Action: Mouse moved to (449, 472)
Screenshot: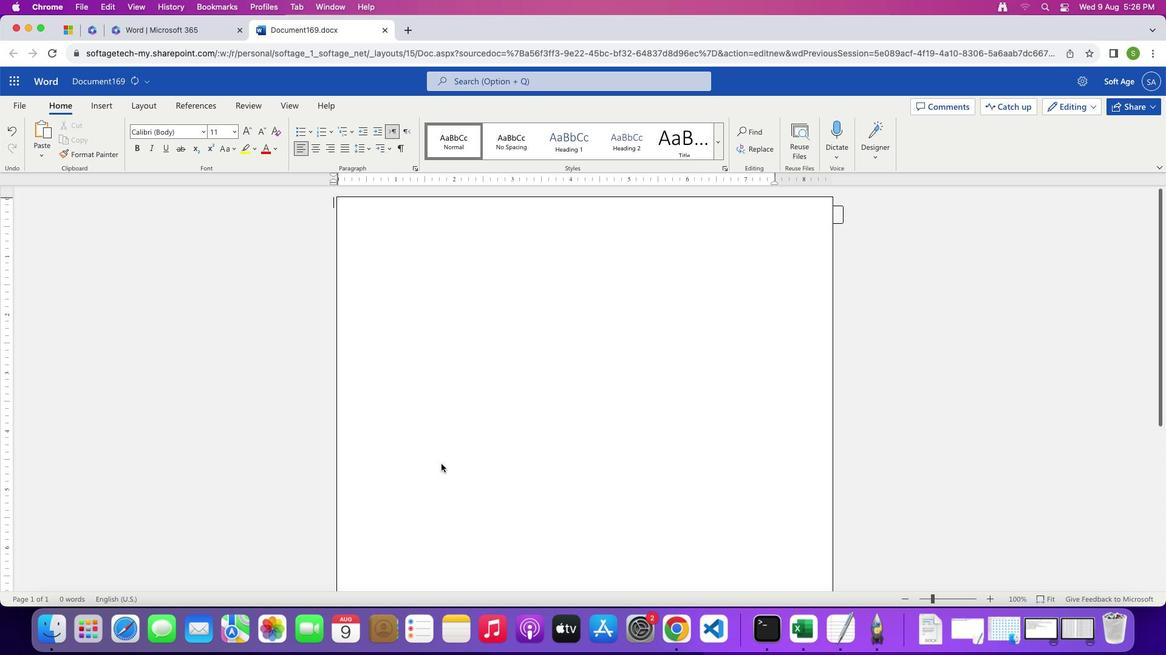 
Action: Mouse pressed left at (449, 472)
Screenshot: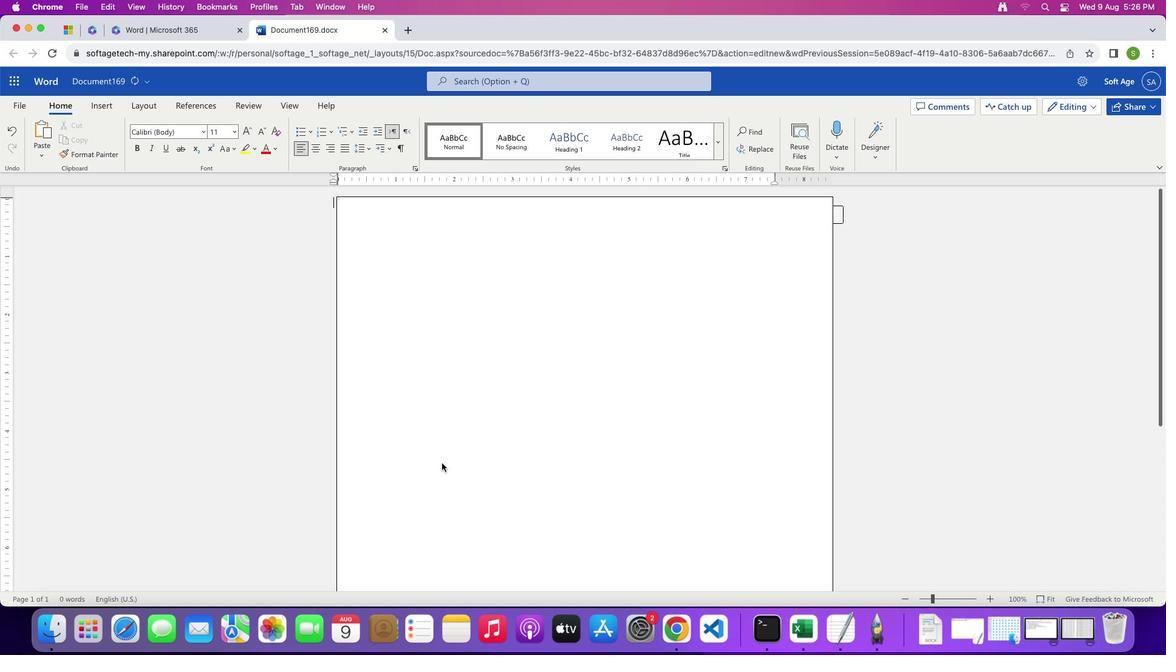 
Action: Mouse moved to (474, 465)
Screenshot: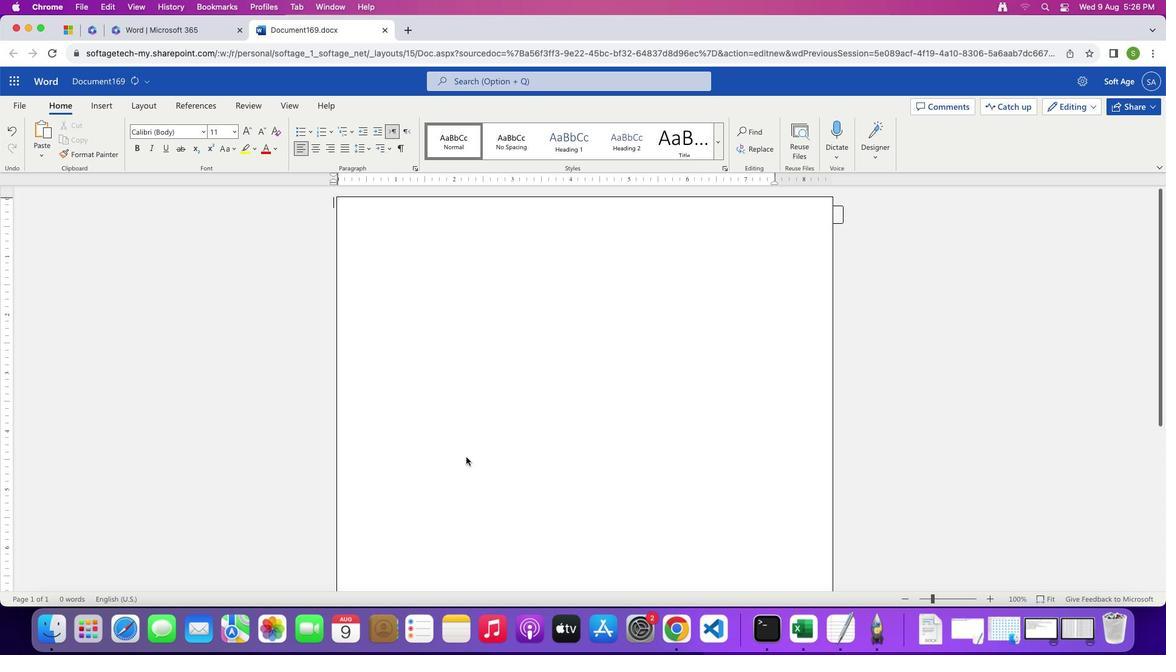 
Action: Mouse scrolled (474, 465) with delta (8, 9)
Screenshot: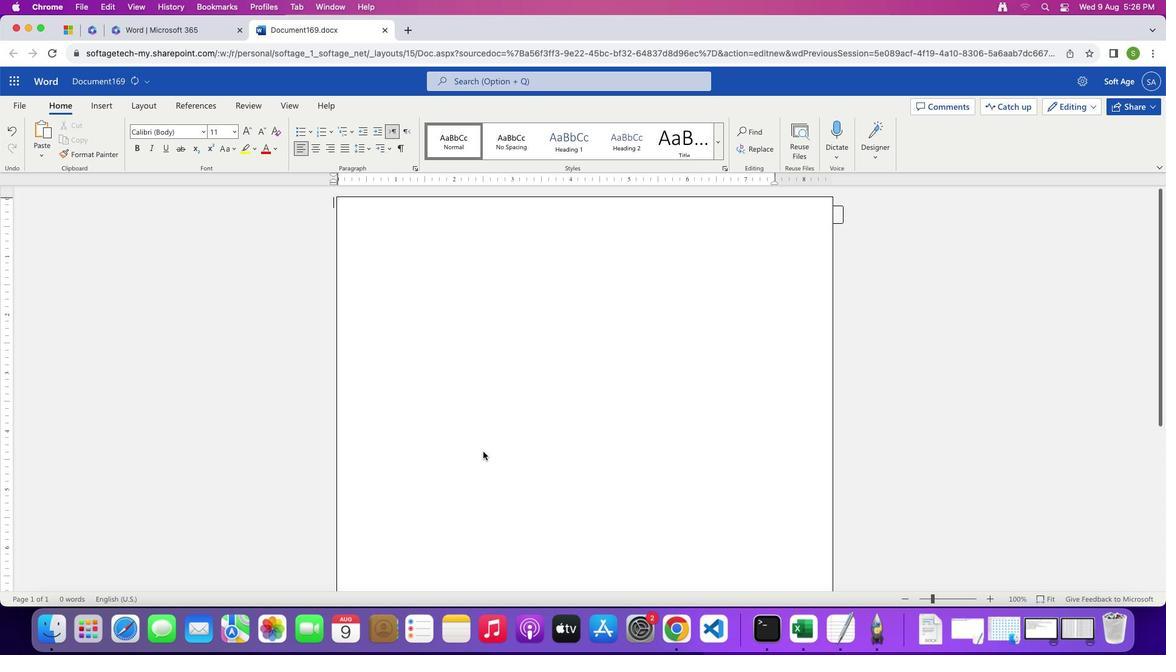 
Action: Mouse scrolled (474, 465) with delta (8, 9)
Screenshot: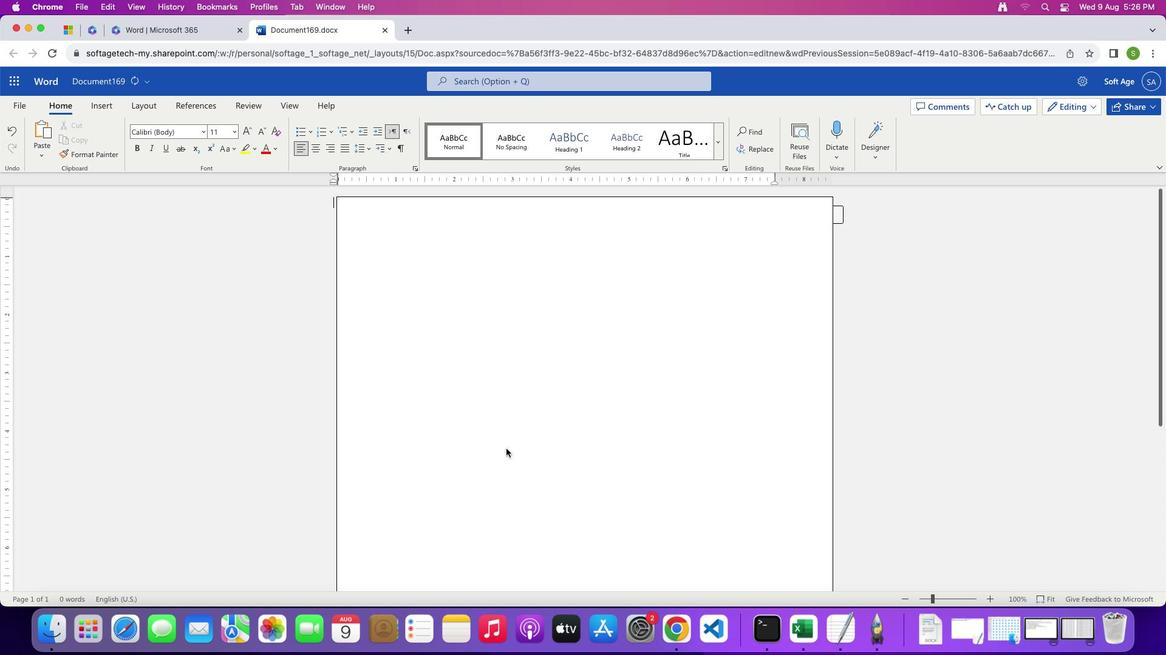 
Action: Mouse scrolled (474, 465) with delta (8, 10)
Screenshot: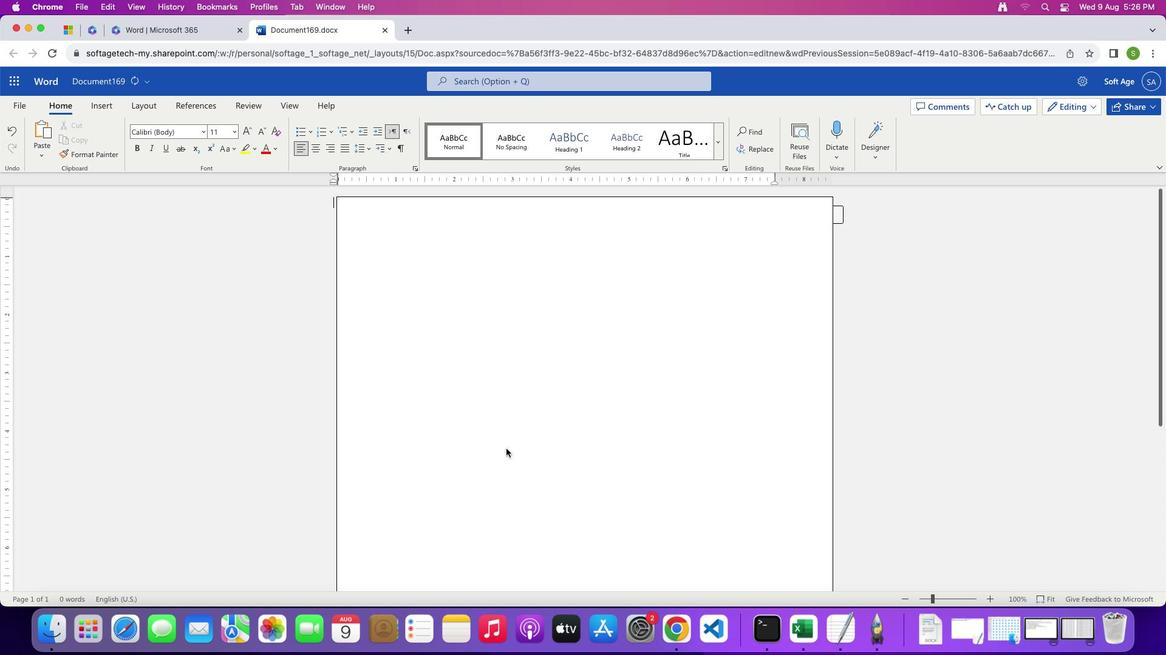 
Action: Mouse scrolled (474, 465) with delta (8, 11)
Screenshot: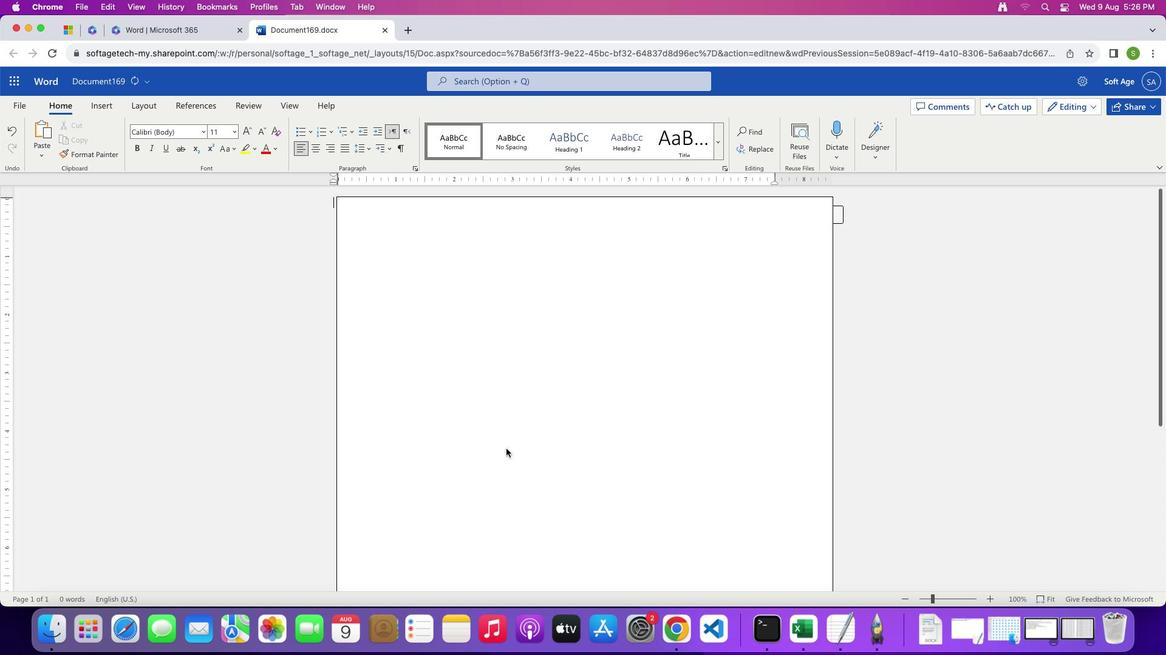 
Action: Mouse scrolled (474, 465) with delta (8, 12)
Screenshot: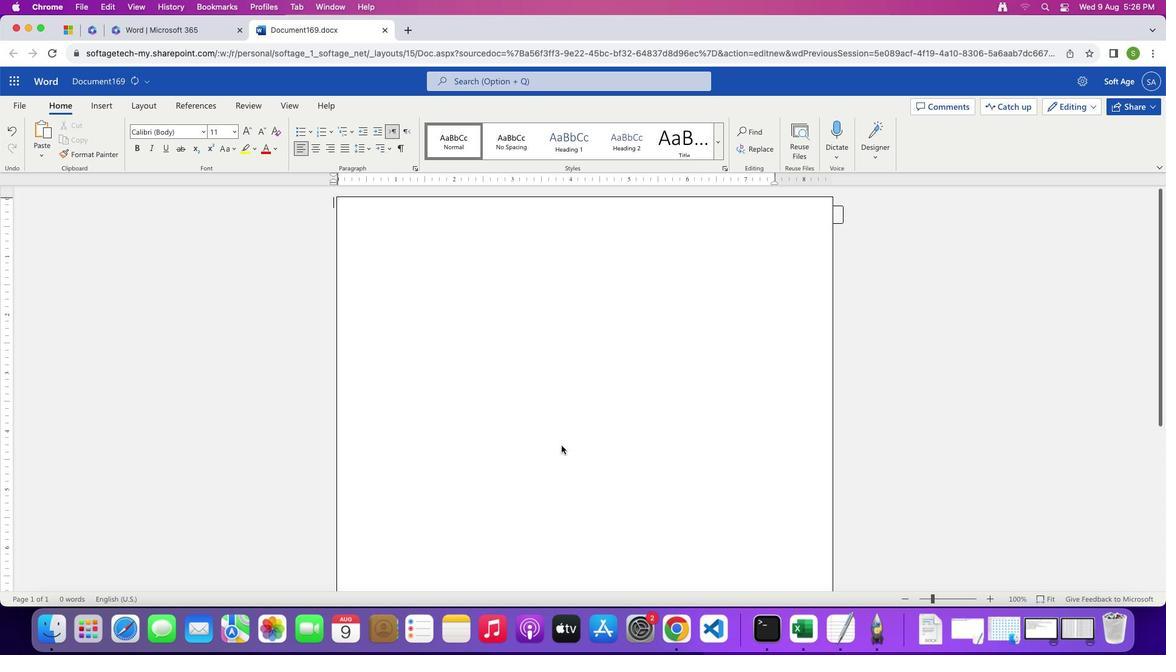 
Action: Mouse moved to (957, 402)
Screenshot: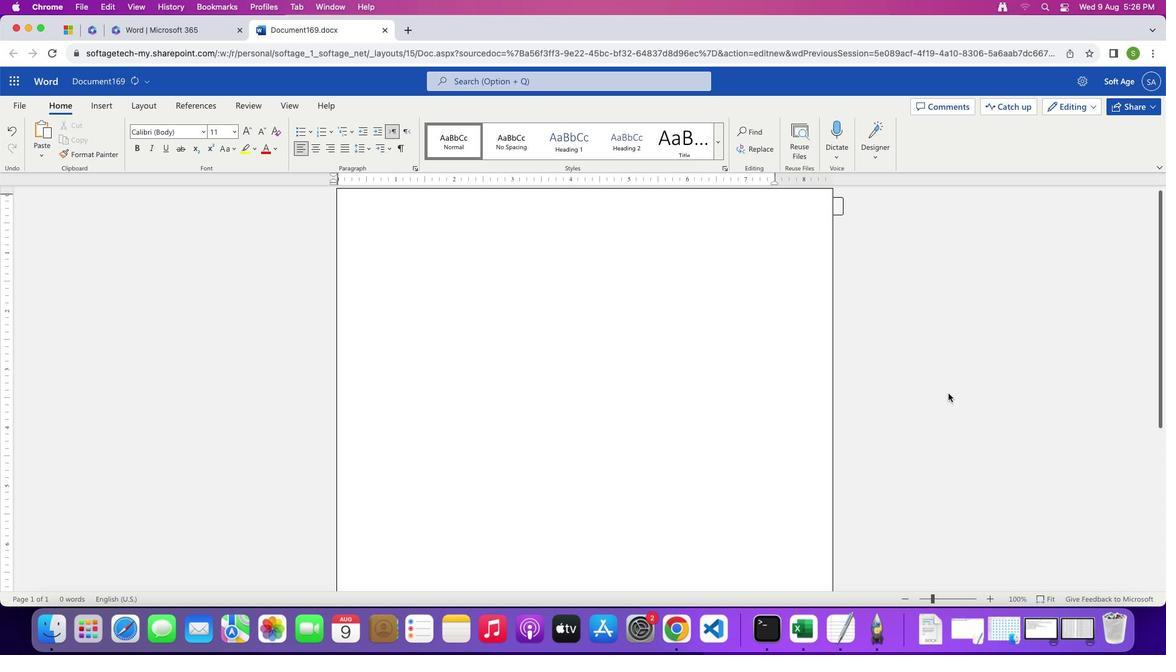 
Action: Mouse scrolled (957, 402) with delta (8, 7)
Screenshot: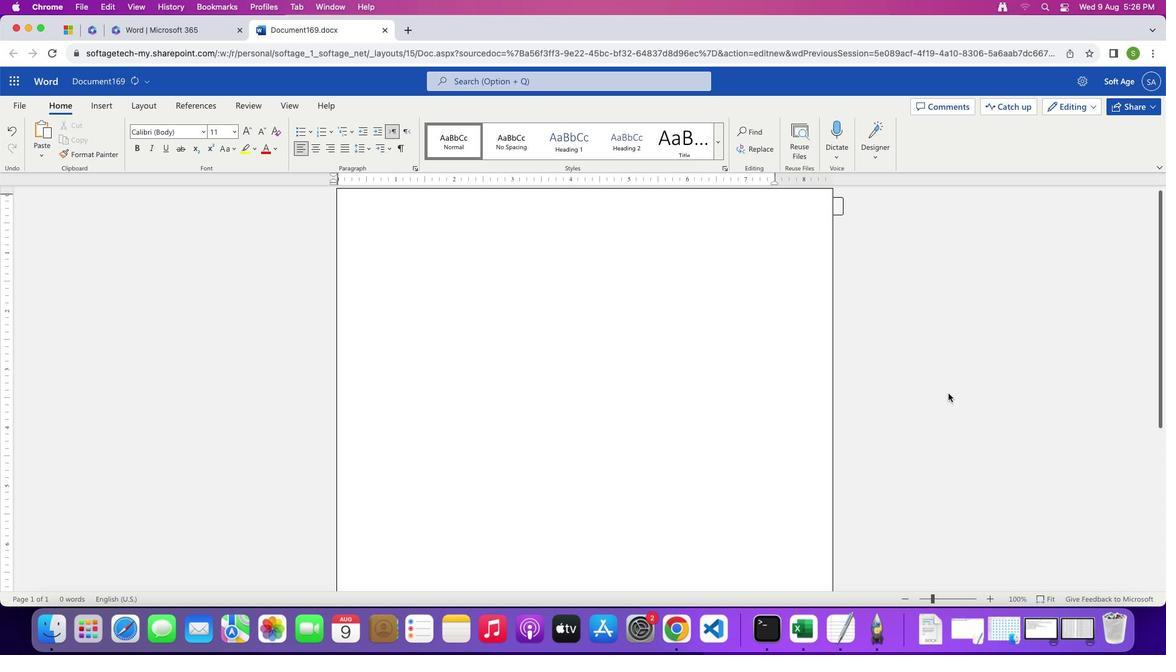 
Action: Mouse scrolled (957, 402) with delta (8, 7)
Screenshot: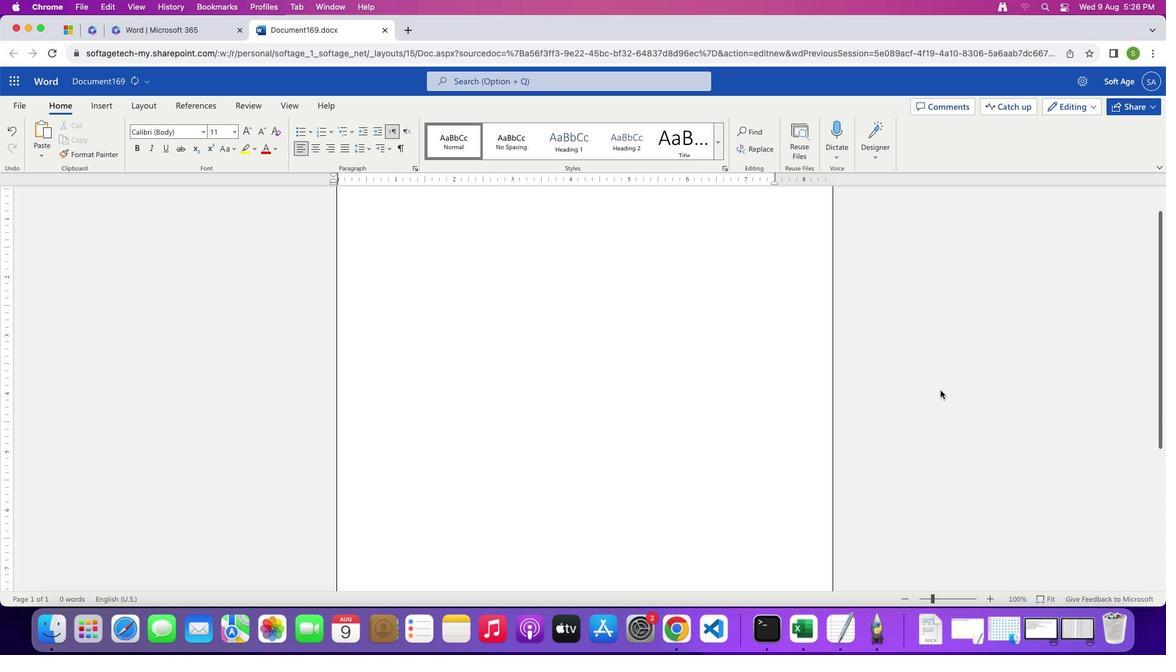 
Action: Mouse moved to (957, 402)
Screenshot: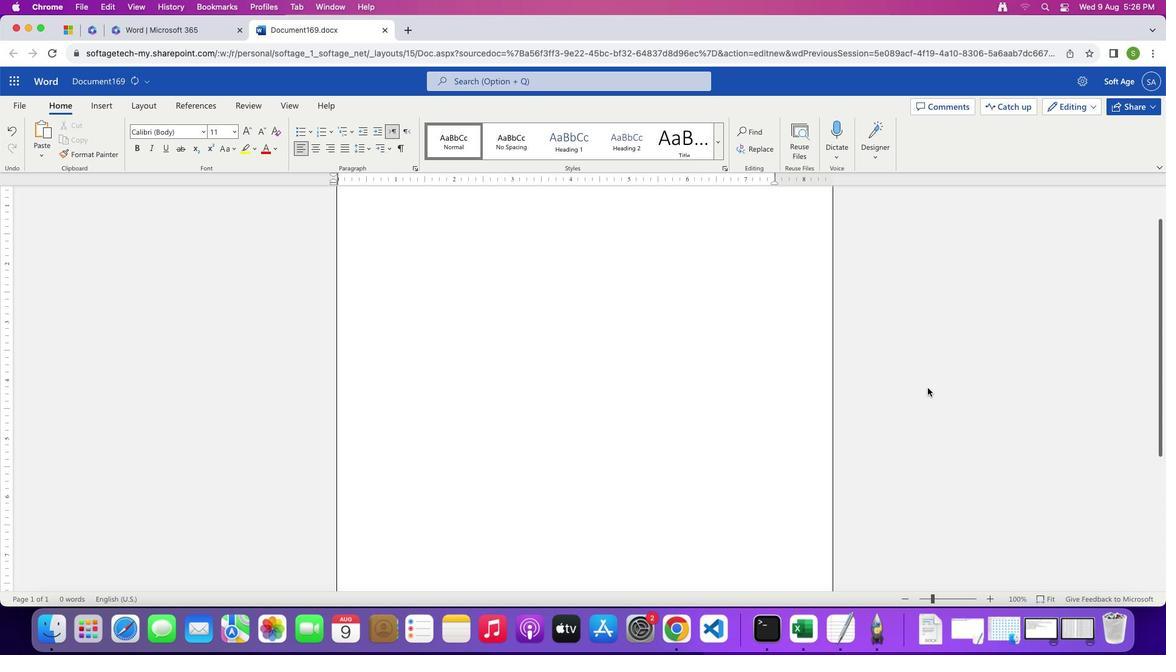 
Action: Mouse scrolled (957, 402) with delta (8, 7)
Screenshot: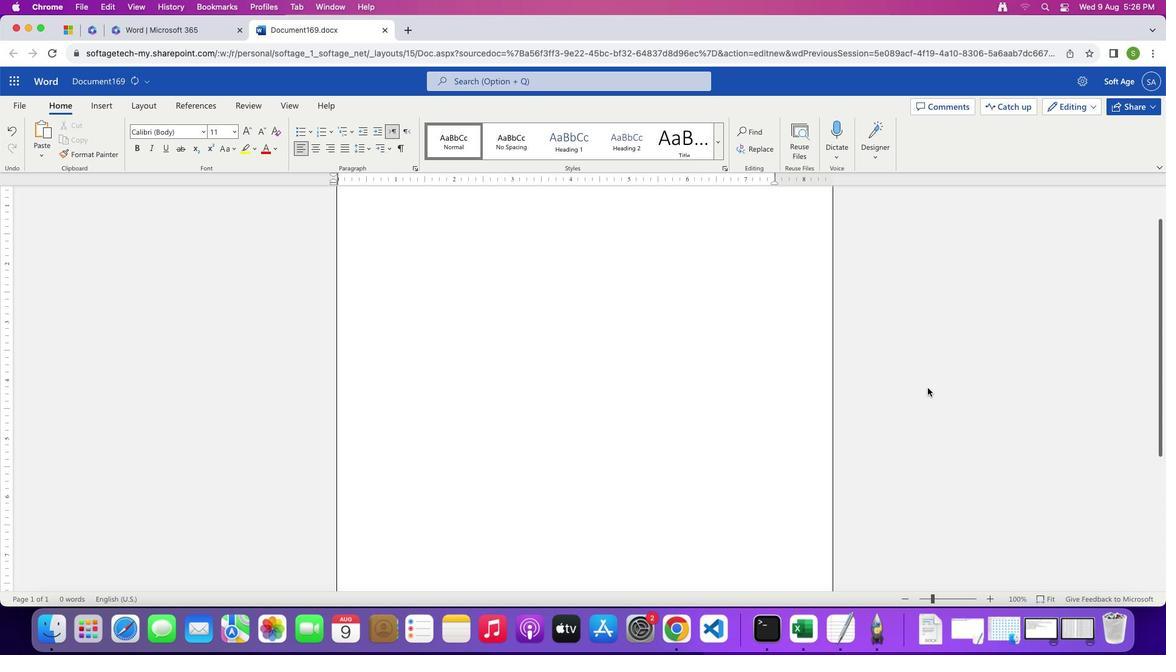 
Action: Mouse moved to (411, 337)
Screenshot: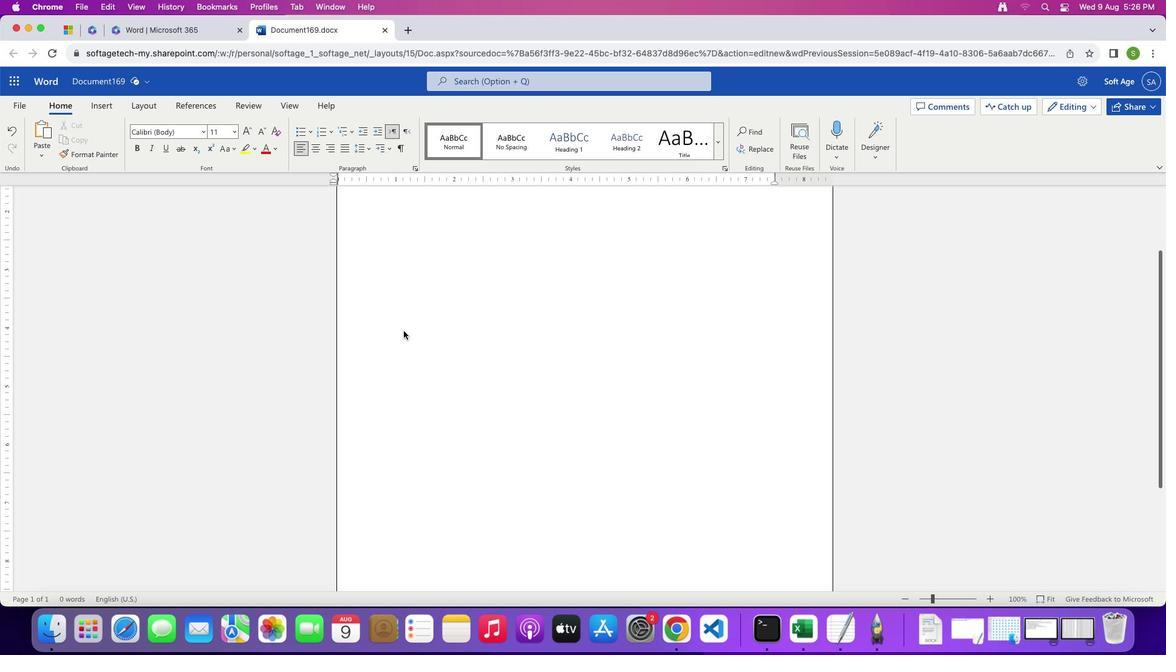 
Action: Mouse scrolled (411, 337) with delta (8, 7)
Screenshot: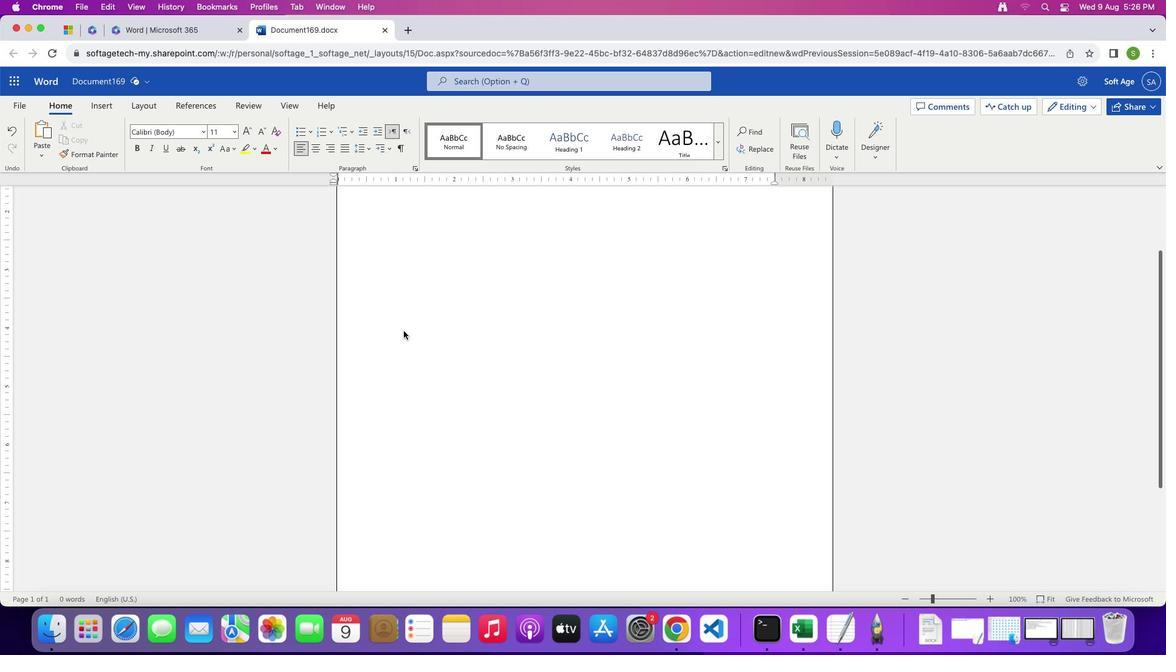 
Action: Mouse moved to (411, 338)
Screenshot: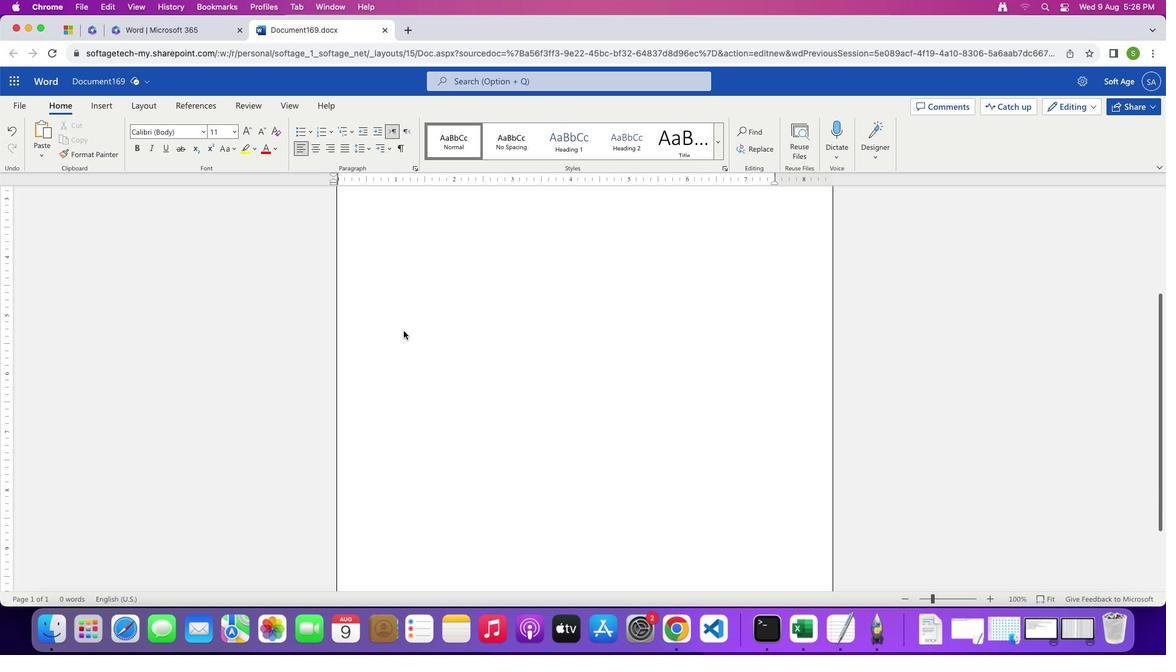 
Action: Mouse scrolled (411, 338) with delta (8, 7)
Screenshot: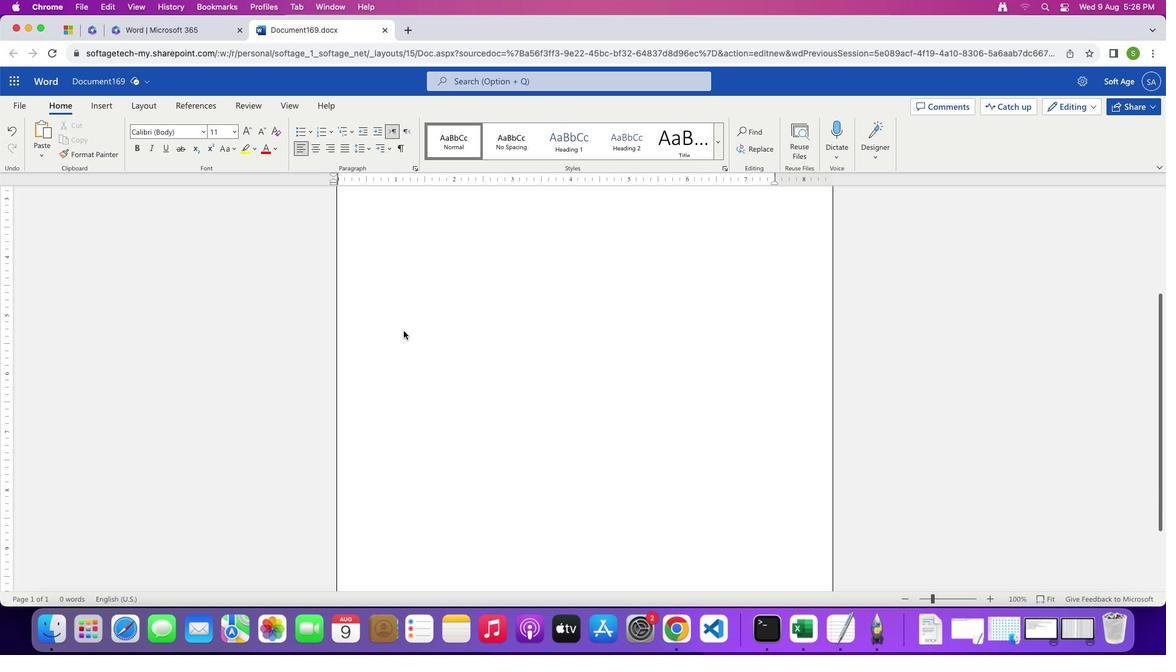 
Action: Mouse moved to (411, 339)
Screenshot: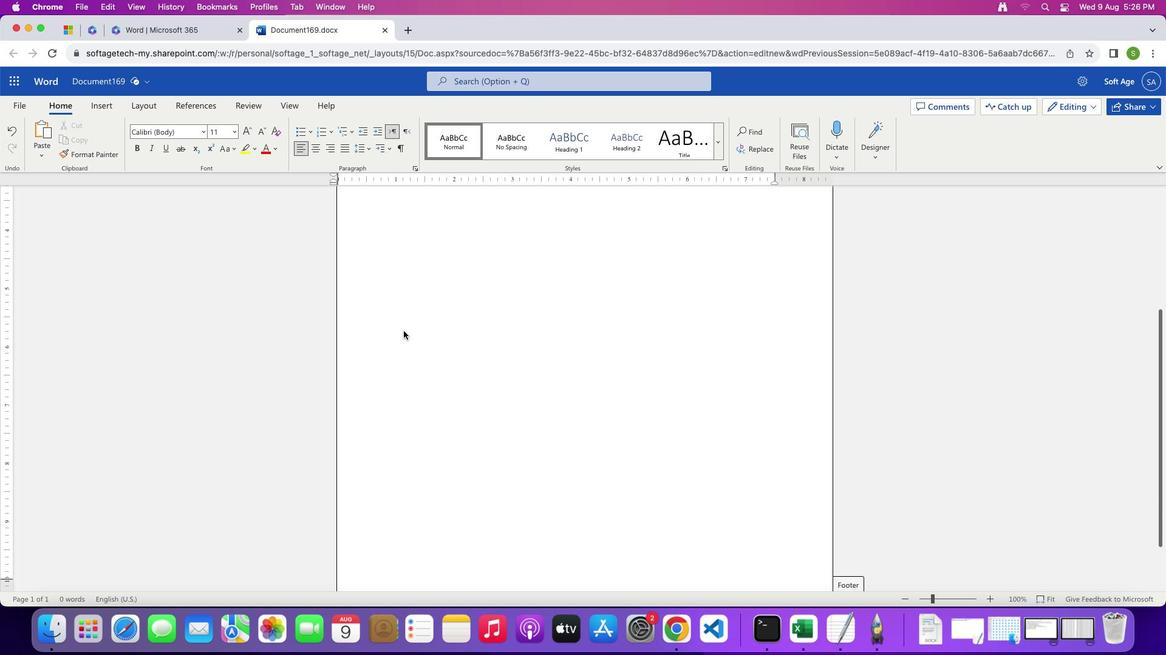 
Action: Mouse scrolled (411, 339) with delta (8, 6)
Screenshot: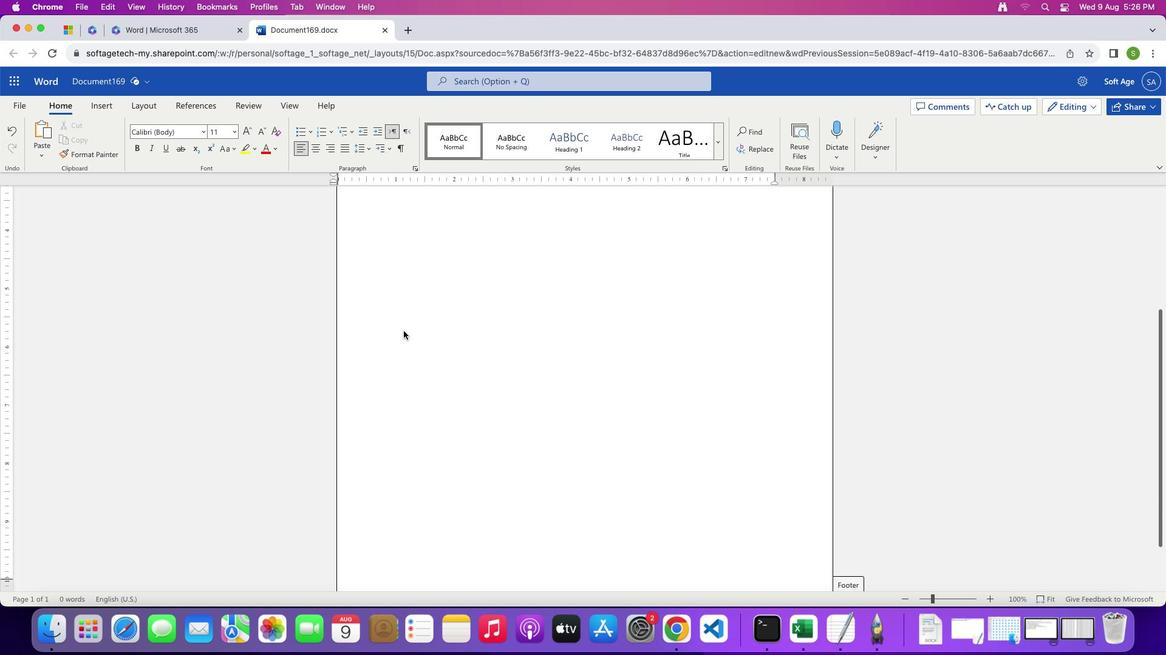 
Action: Mouse scrolled (411, 339) with delta (8, 5)
Screenshot: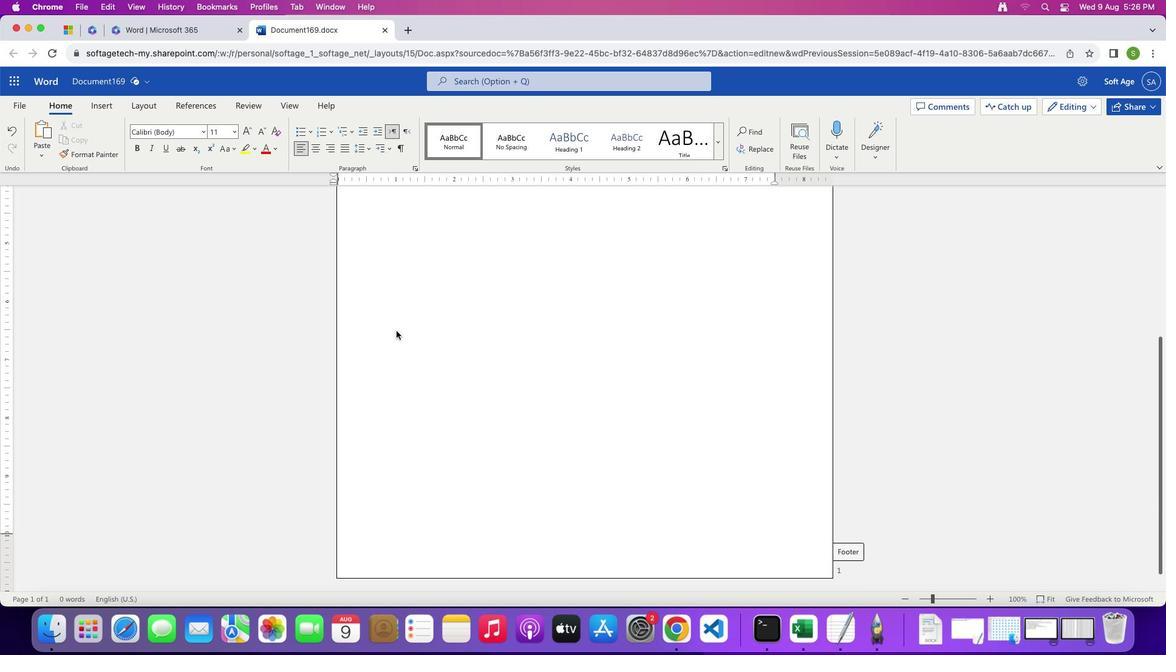 
Action: Mouse moved to (403, 340)
Screenshot: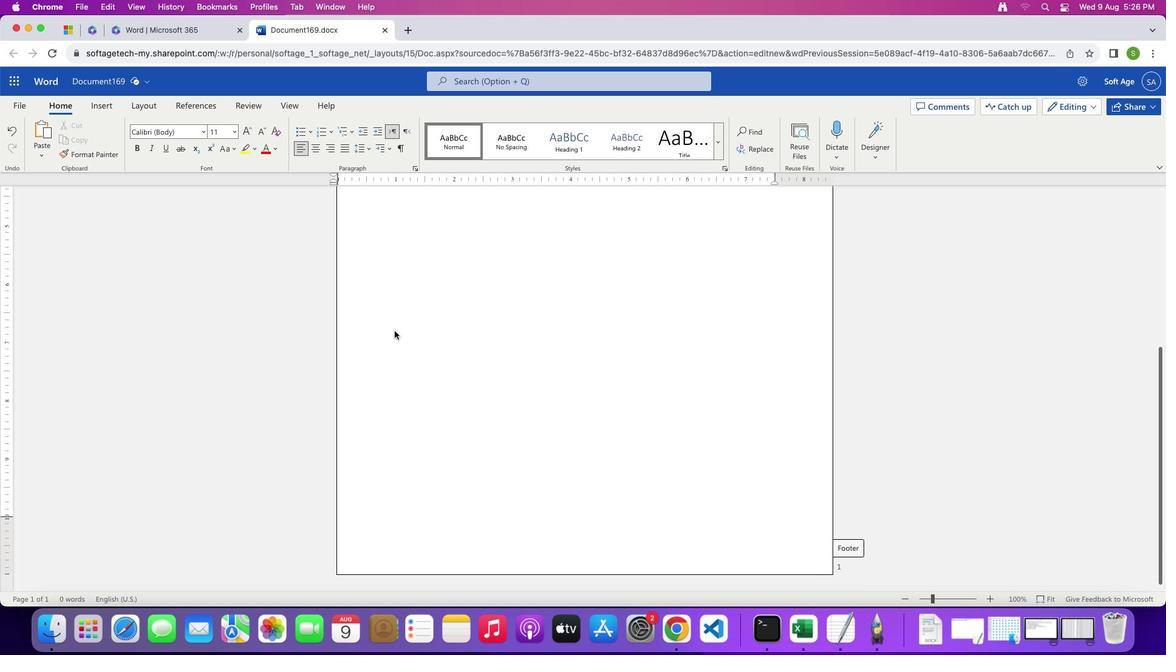 
Action: Mouse scrolled (403, 340) with delta (8, 9)
Screenshot: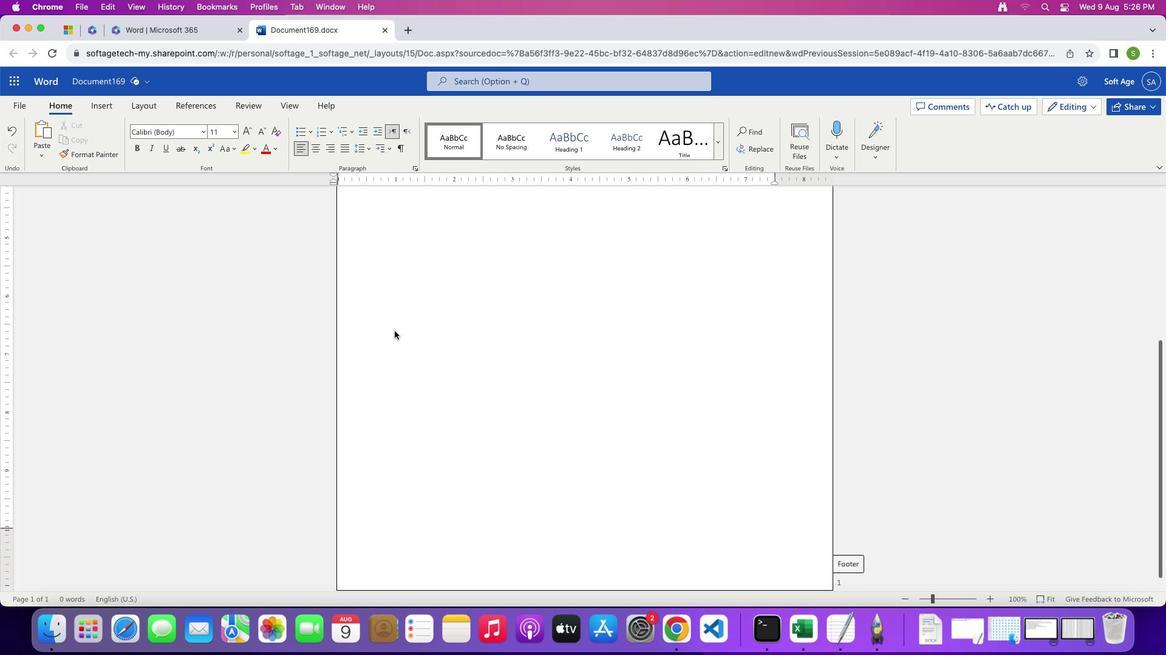 
Action: Mouse scrolled (403, 340) with delta (8, 9)
Screenshot: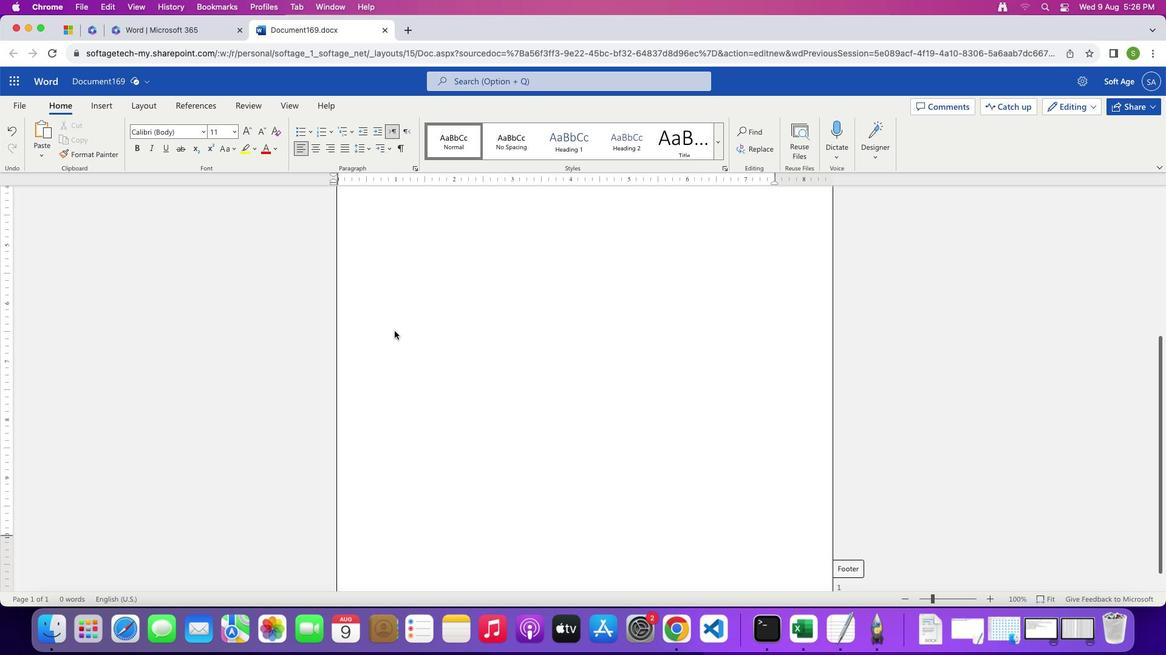 
Action: Mouse moved to (402, 340)
Screenshot: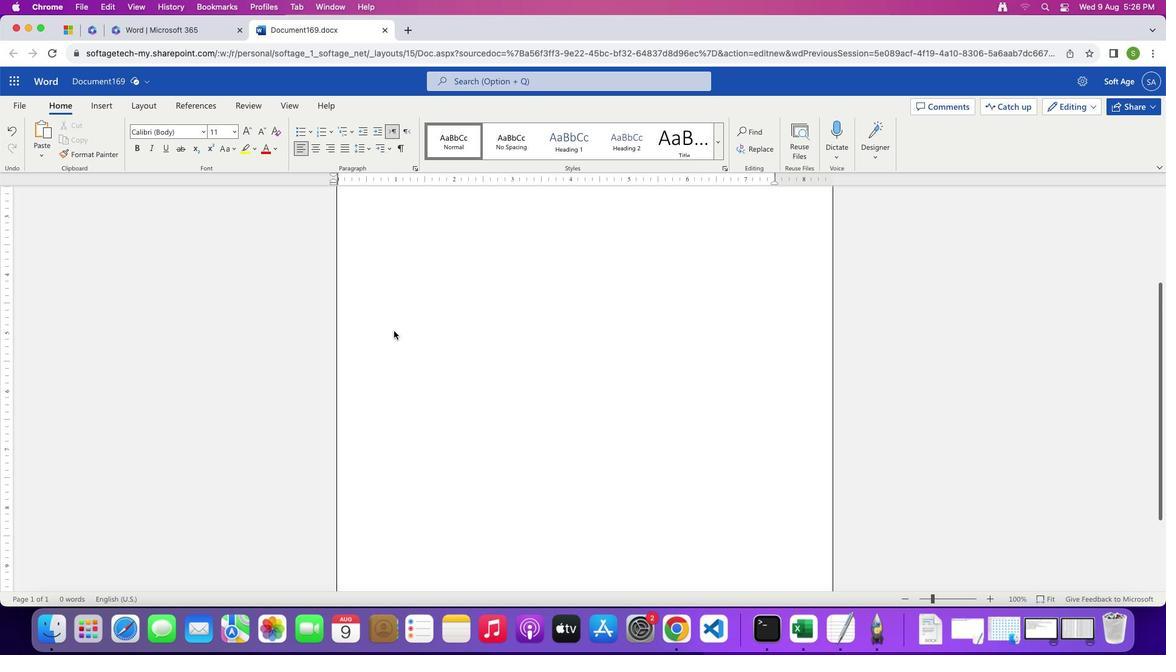 
Action: Mouse scrolled (402, 340) with delta (8, 9)
Screenshot: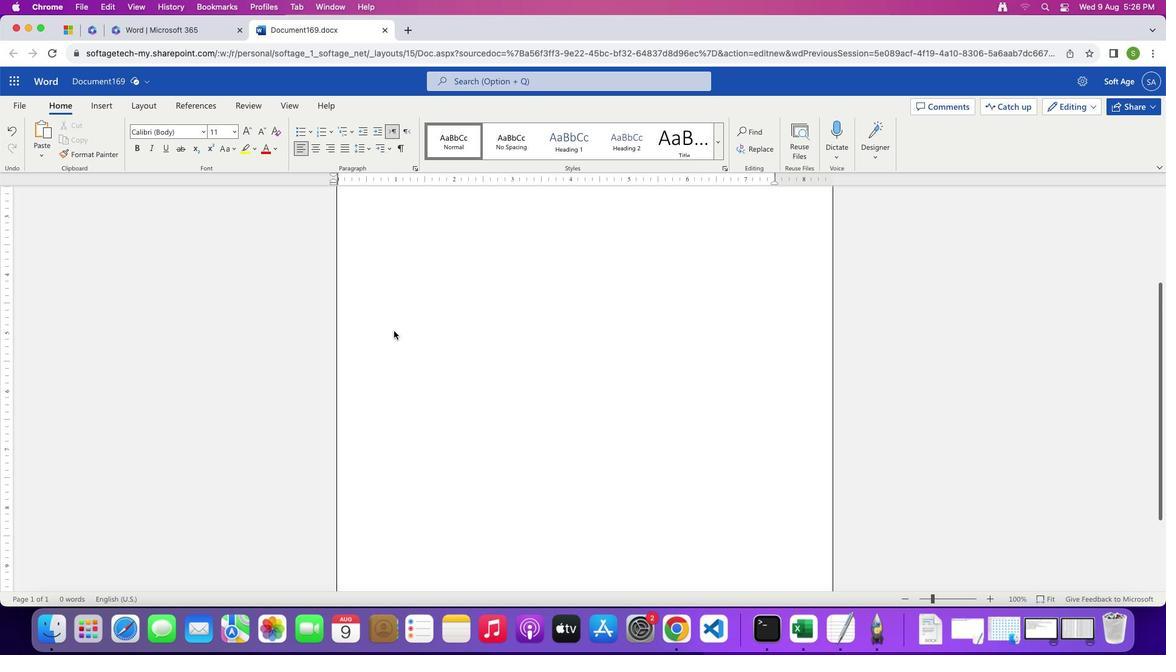 
Action: Mouse scrolled (402, 340) with delta (8, 9)
Screenshot: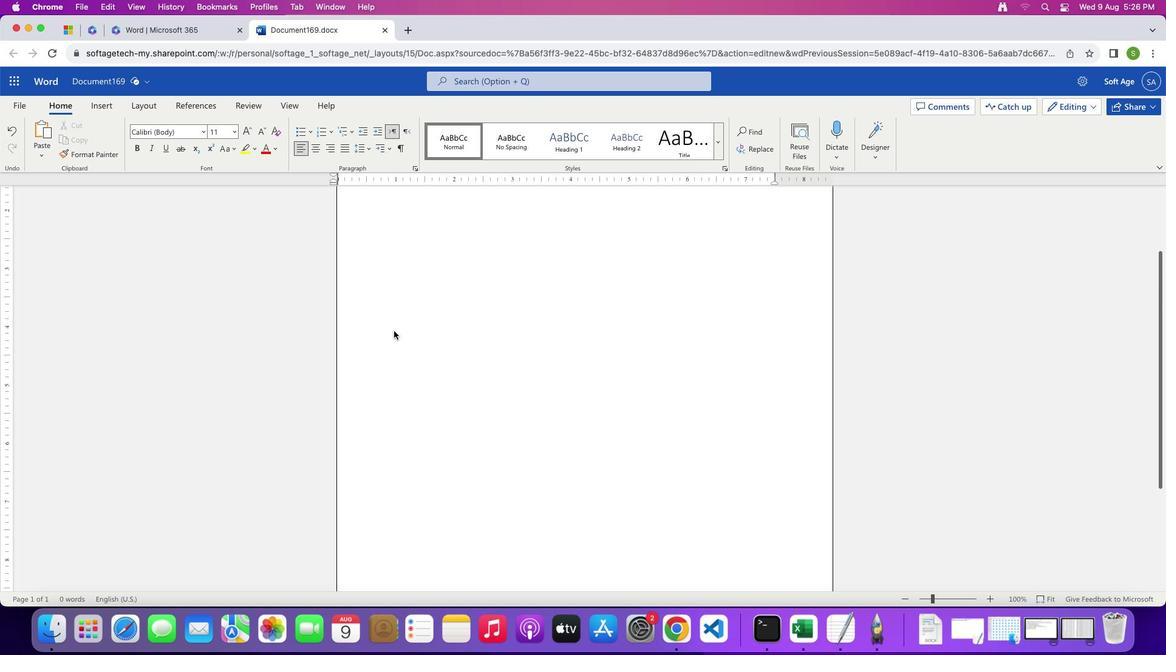 
Action: Mouse scrolled (402, 340) with delta (8, 10)
Screenshot: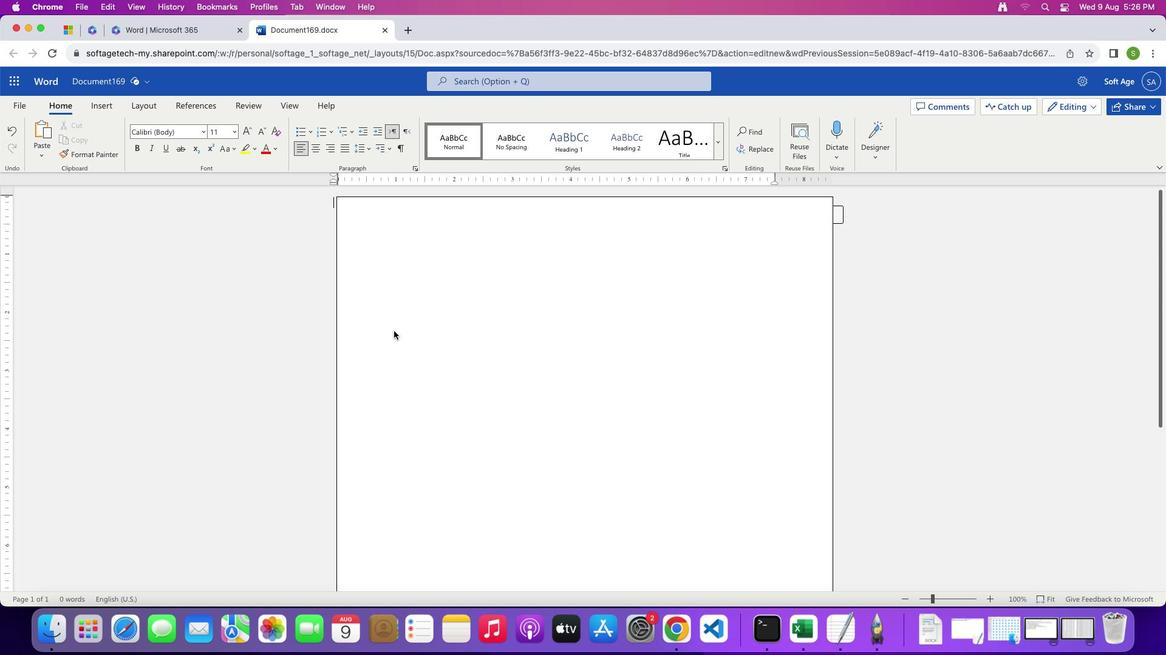 
Action: Mouse scrolled (402, 340) with delta (8, 11)
Screenshot: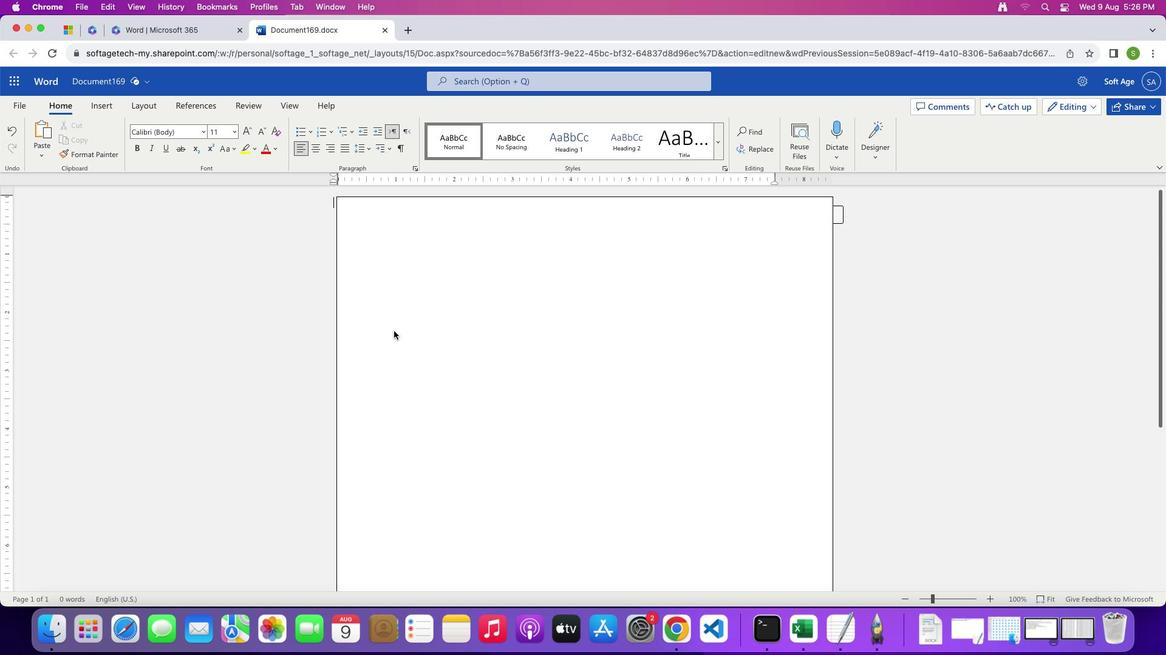 
Action: Mouse scrolled (402, 340) with delta (8, 12)
Screenshot: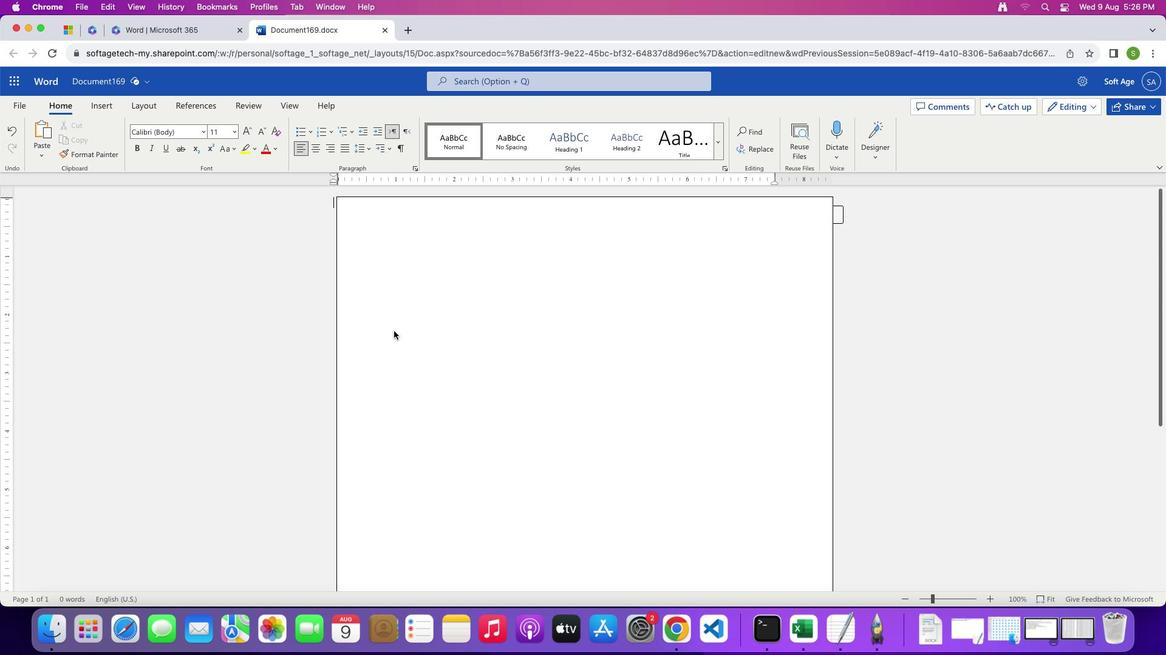 
Action: Mouse scrolled (402, 340) with delta (8, 9)
Screenshot: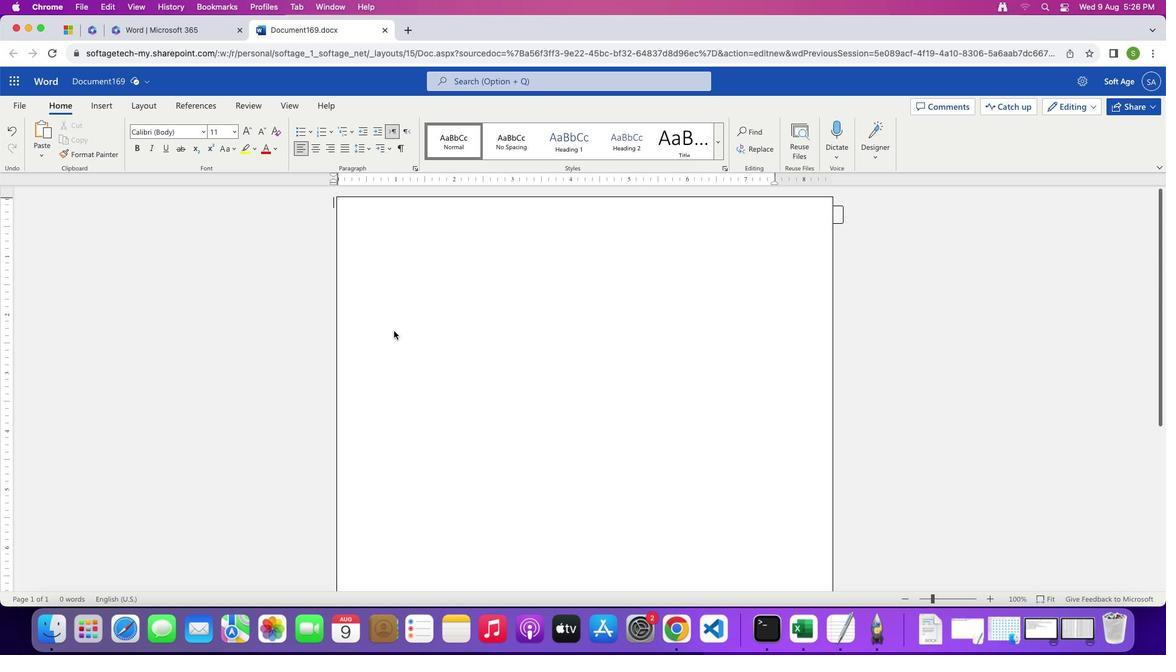 
Action: Mouse scrolled (402, 340) with delta (8, 9)
Screenshot: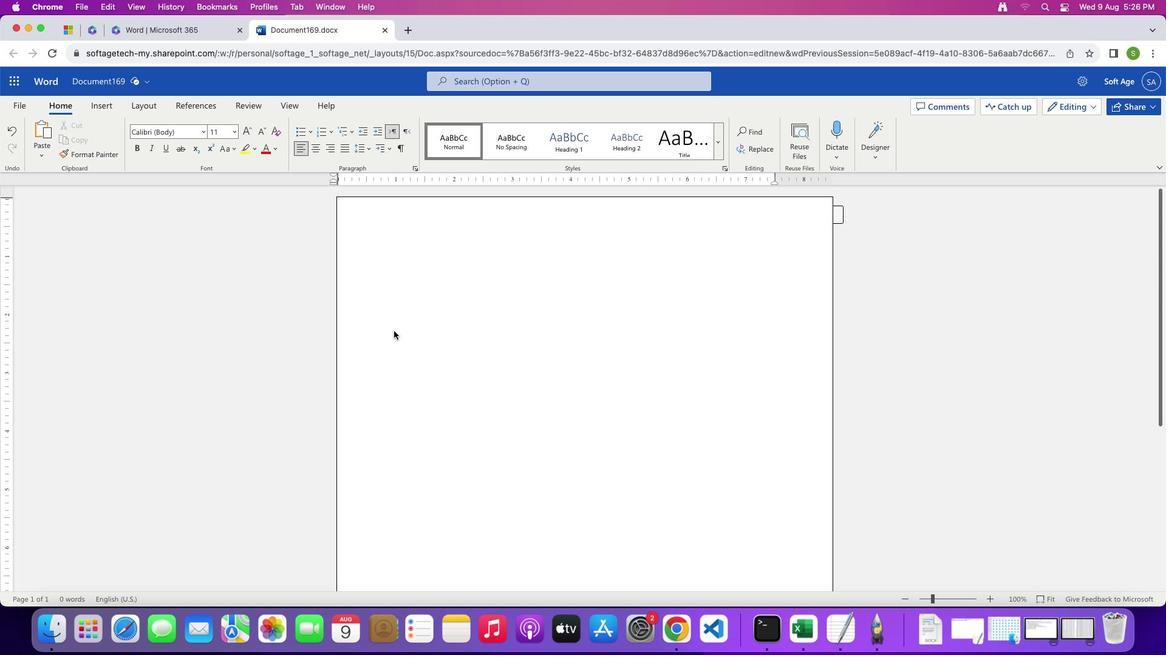 
Action: Mouse scrolled (402, 340) with delta (8, 10)
Screenshot: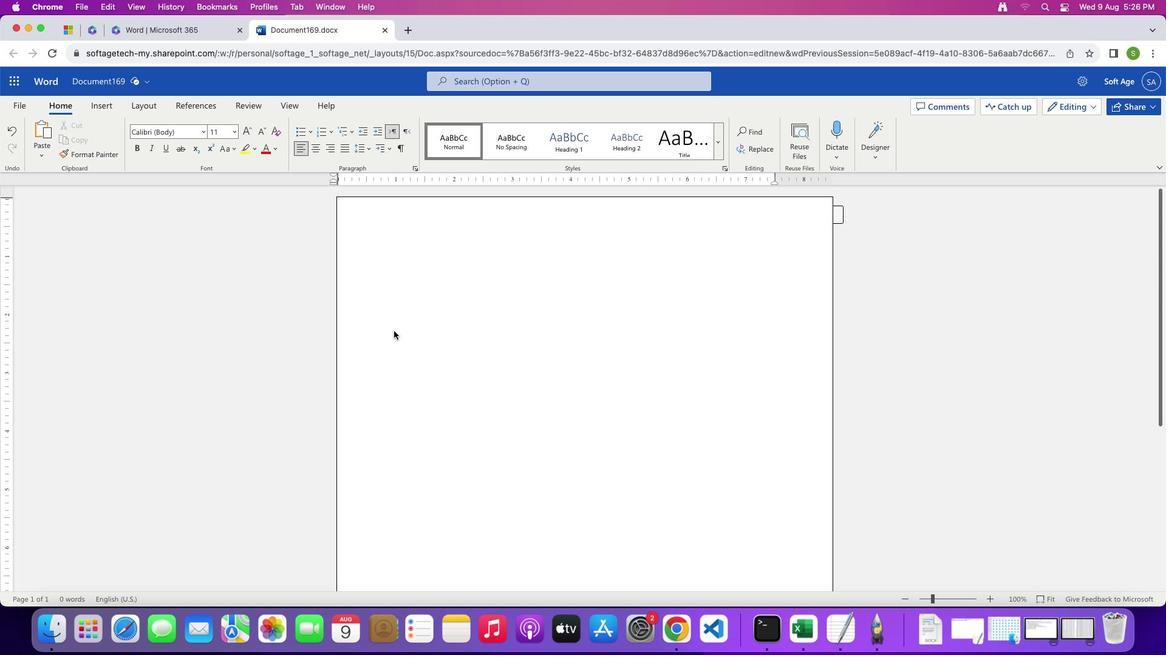 
Action: Mouse scrolled (402, 340) with delta (8, 11)
Screenshot: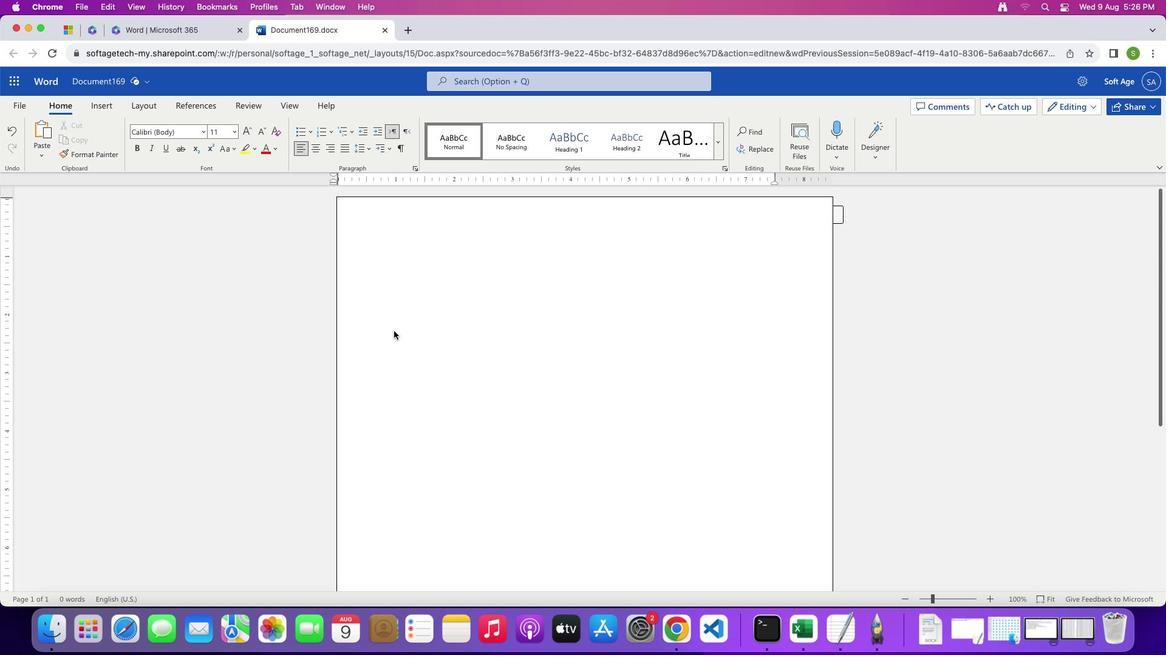 
Action: Mouse moved to (345, 188)
Screenshot: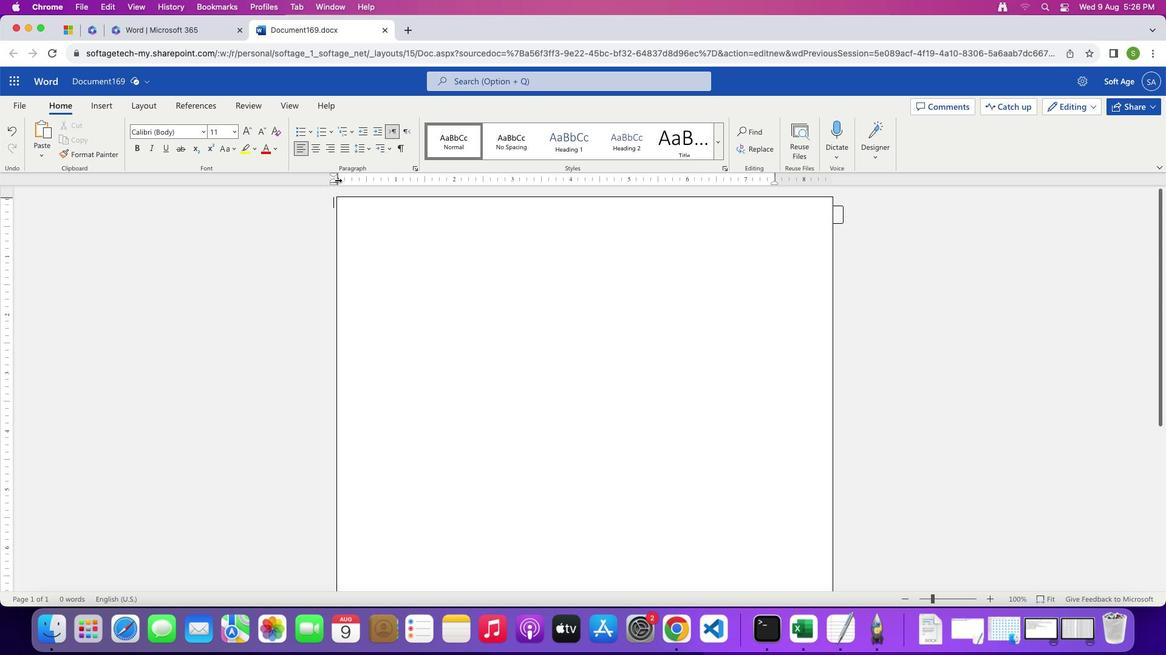 
Action: Mouse pressed left at (345, 188)
Screenshot: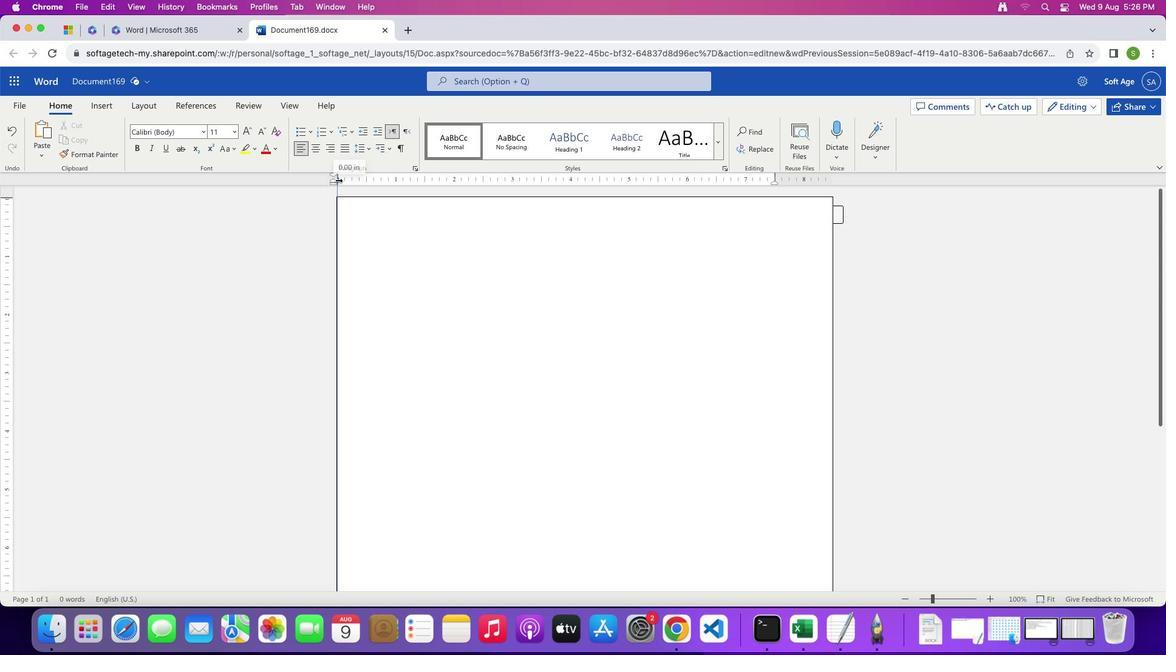 
Action: Mouse moved to (383, 255)
Screenshot: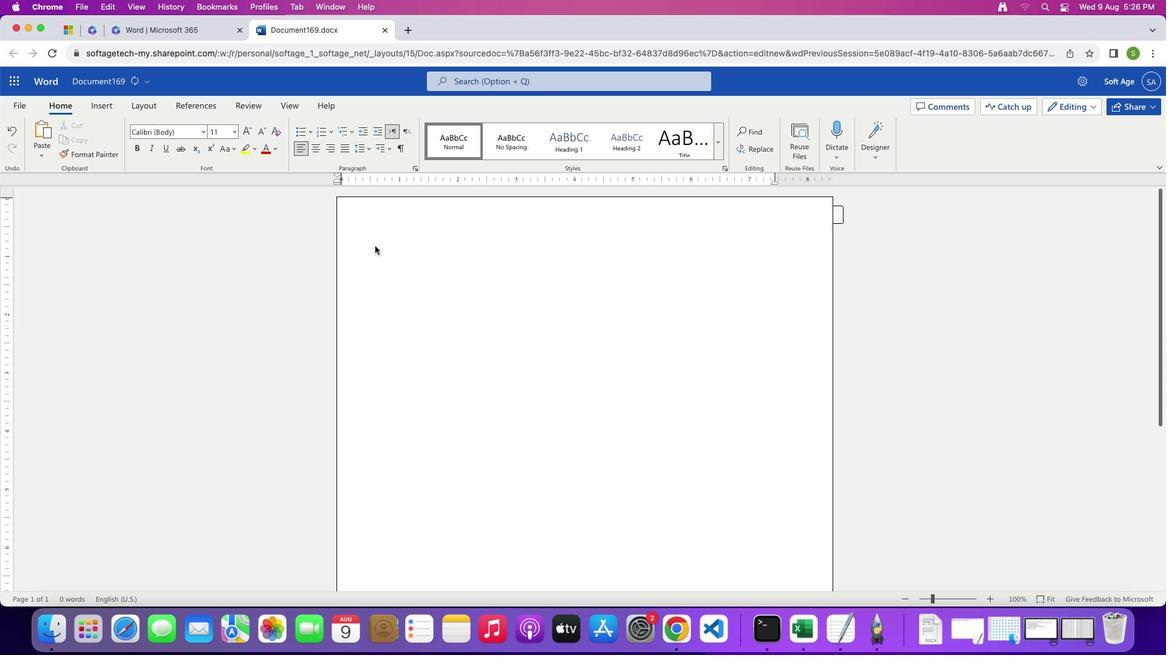 
Action: Mouse pressed left at (383, 255)
Screenshot: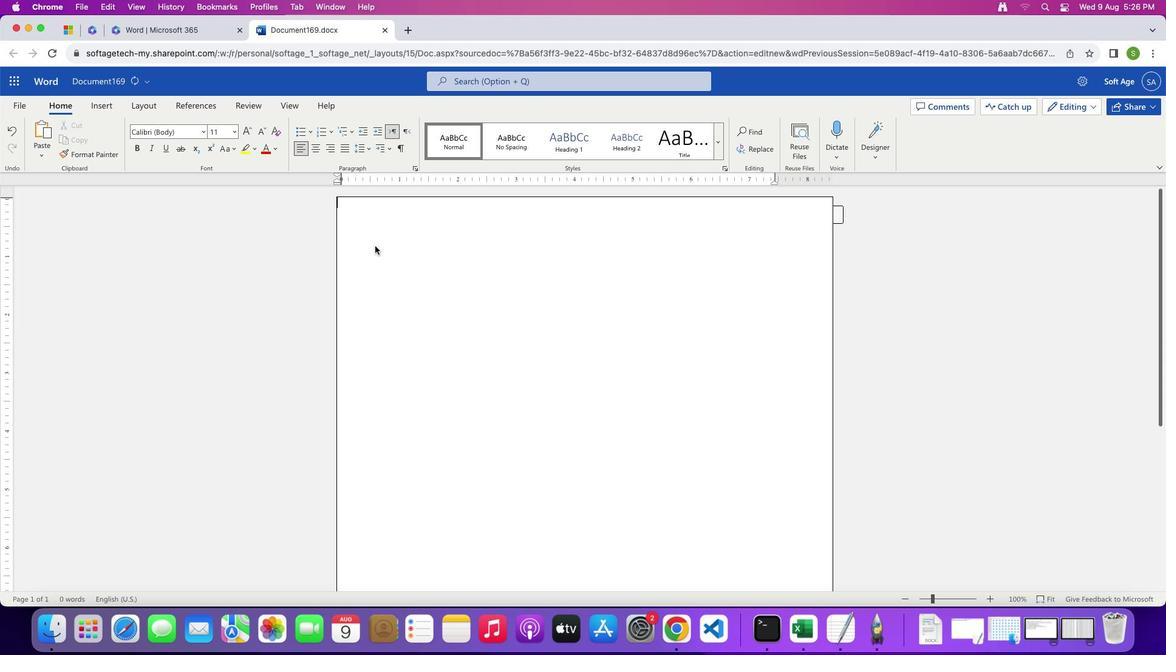 
Action: Mouse moved to (238, 464)
Screenshot: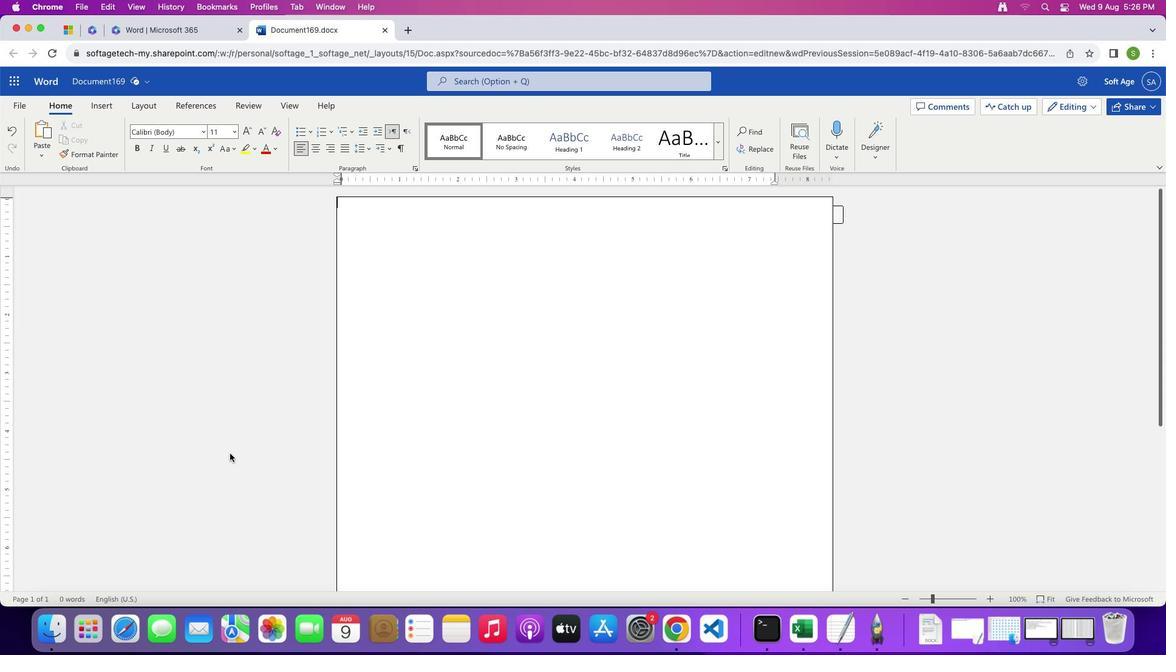 
Action: Mouse scrolled (238, 464) with delta (8, 9)
Screenshot: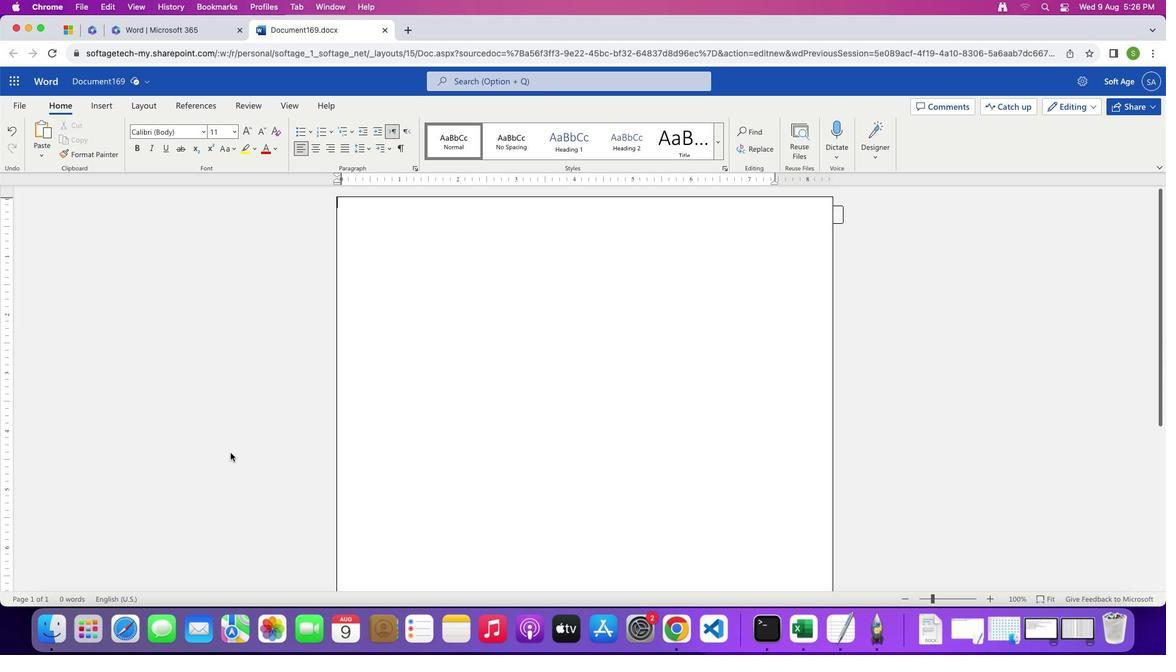 
Action: Mouse scrolled (238, 464) with delta (8, 9)
Screenshot: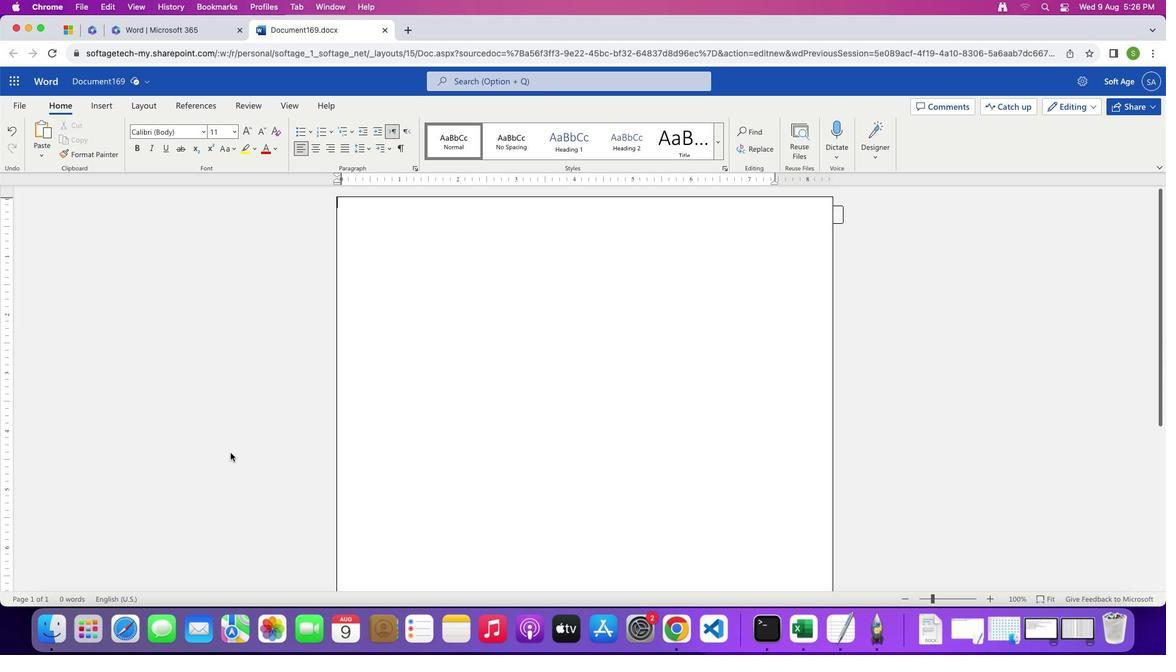 
Action: Mouse scrolled (238, 464) with delta (8, 10)
Screenshot: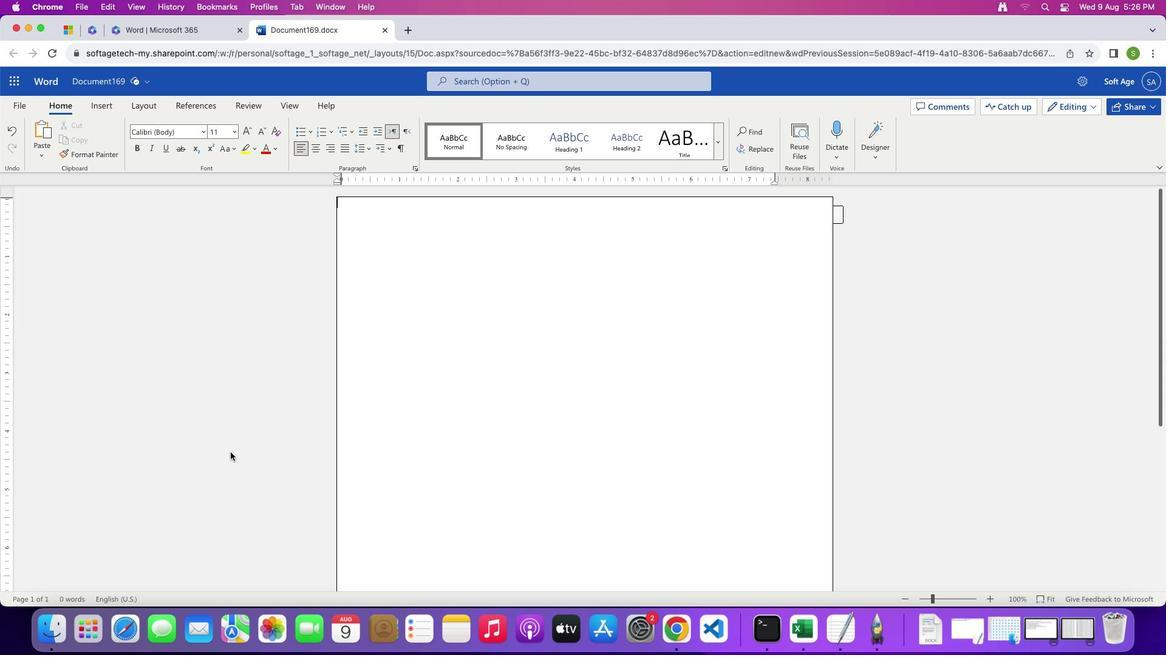 
Action: Mouse scrolled (238, 464) with delta (8, 11)
Screenshot: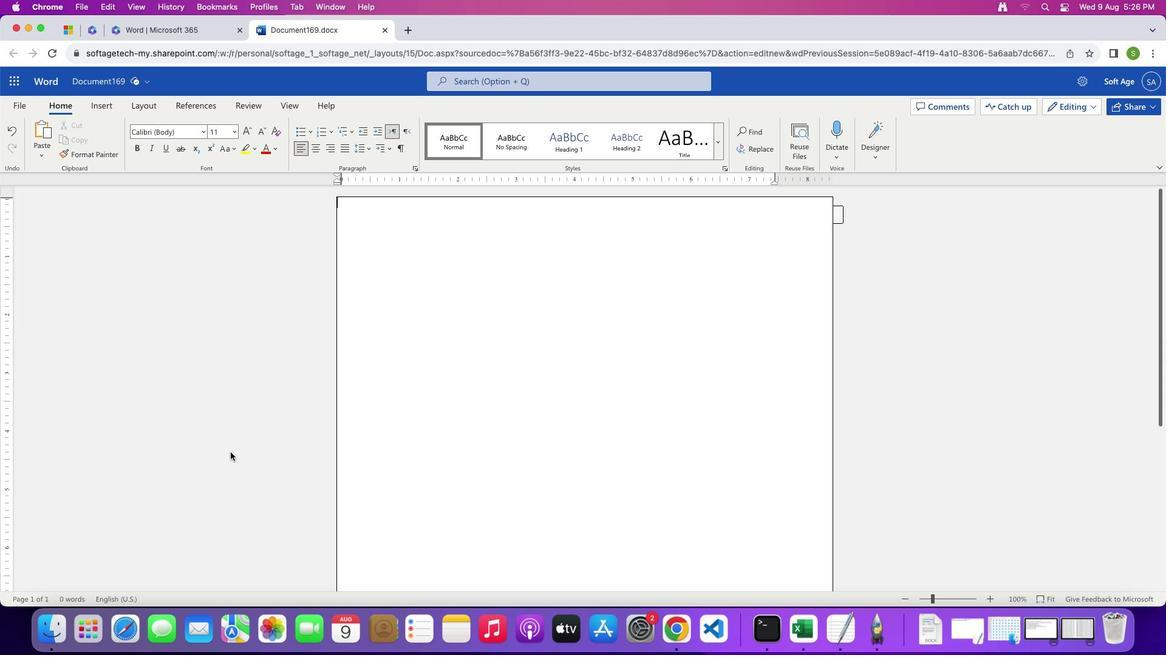 
Action: Mouse scrolled (238, 464) with delta (8, 12)
Screenshot: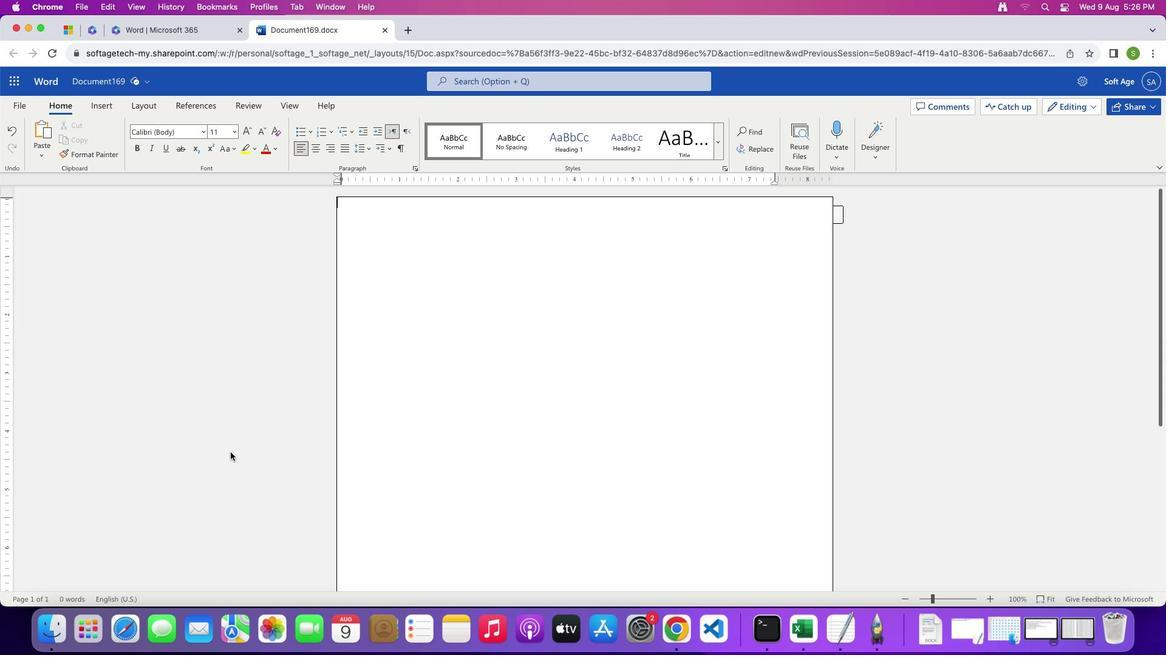 
Action: Mouse moved to (239, 458)
Screenshot: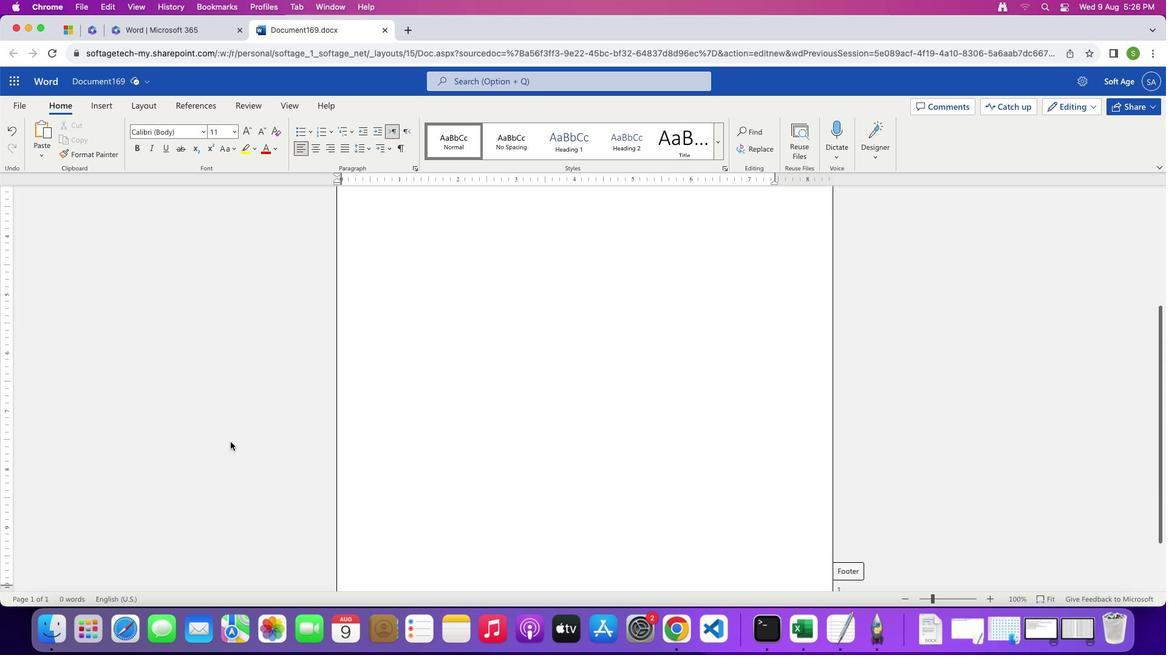 
Action: Mouse scrolled (239, 458) with delta (8, 7)
Screenshot: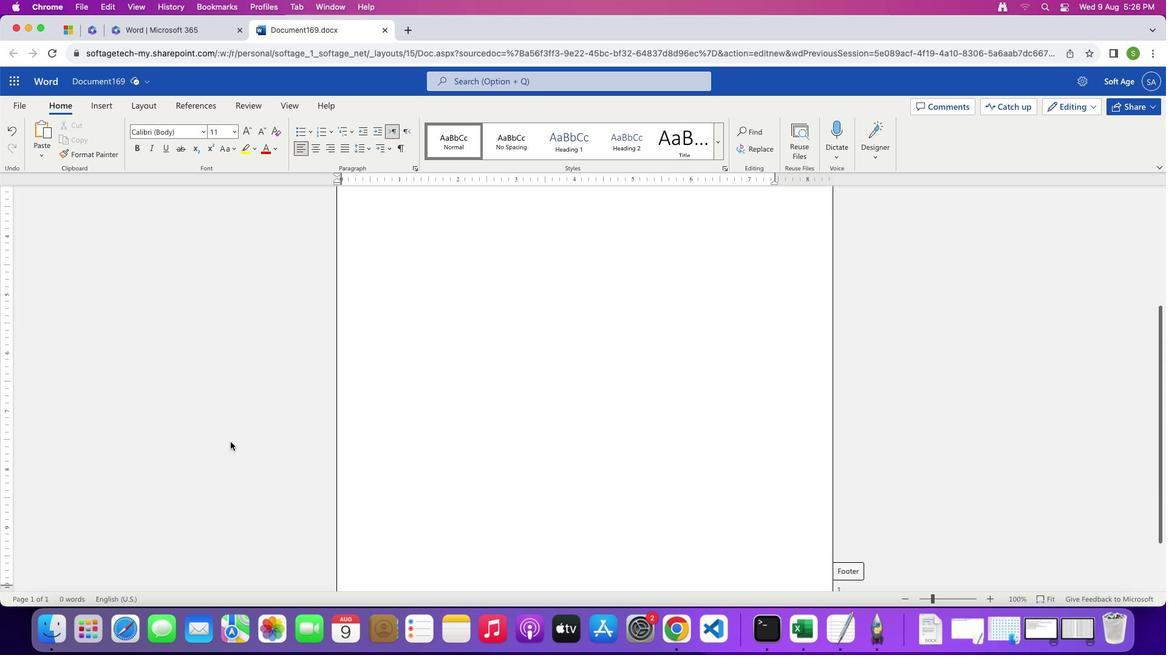 
Action: Mouse scrolled (239, 458) with delta (8, 7)
Screenshot: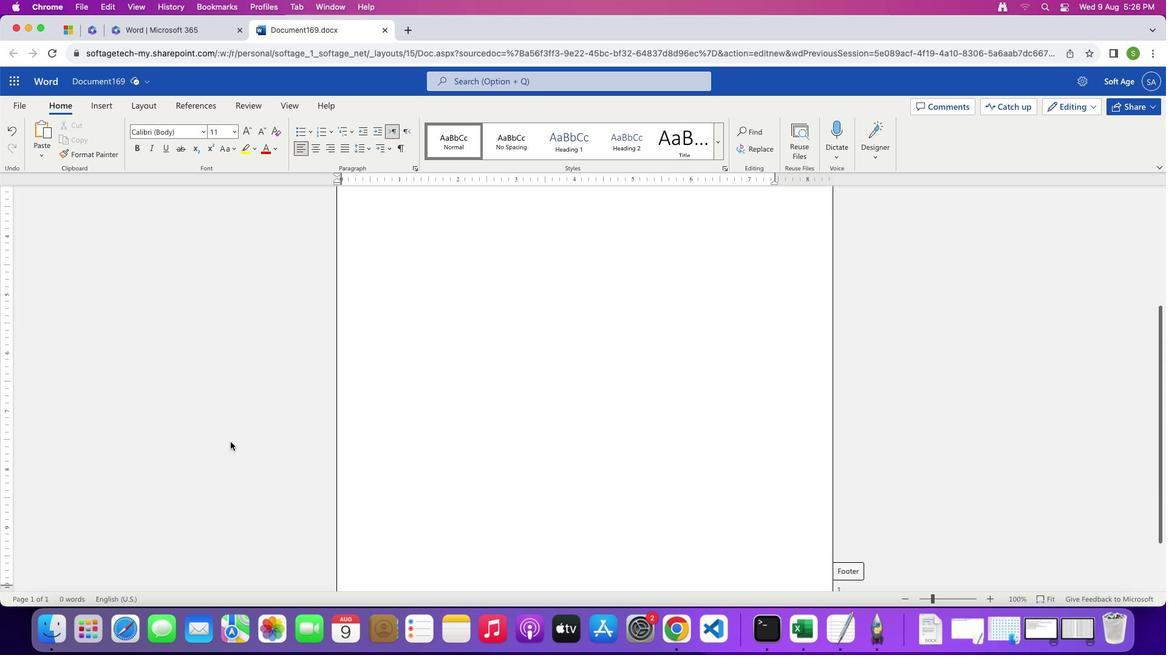 
Action: Mouse scrolled (239, 458) with delta (8, 6)
Screenshot: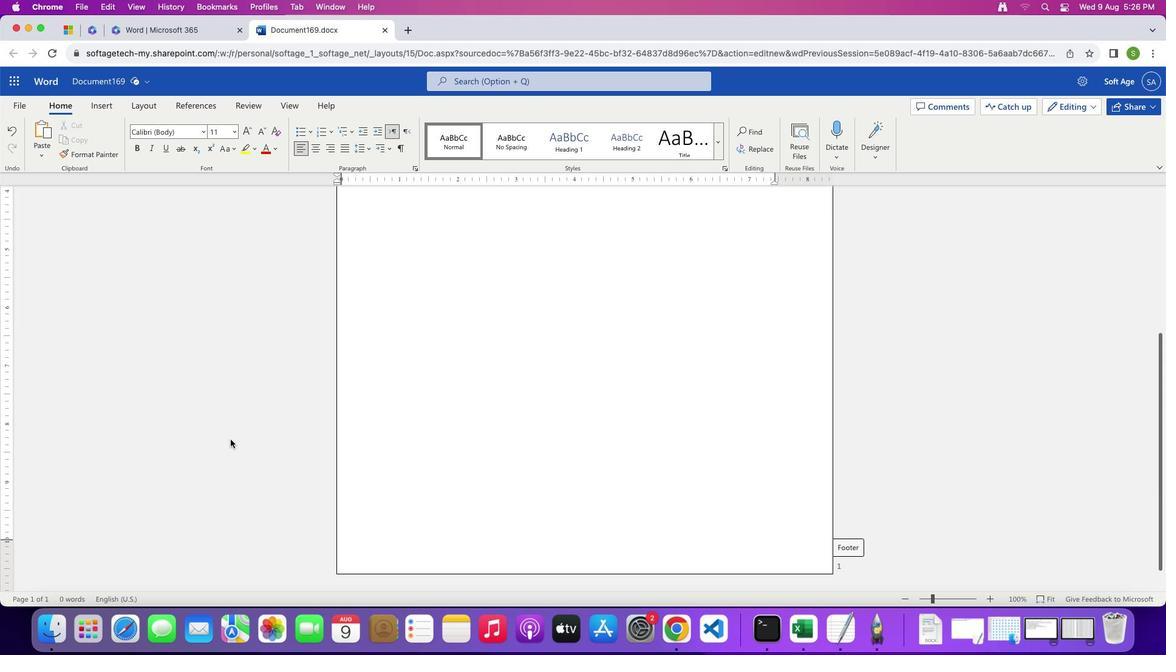 
Action: Mouse moved to (239, 458)
Screenshot: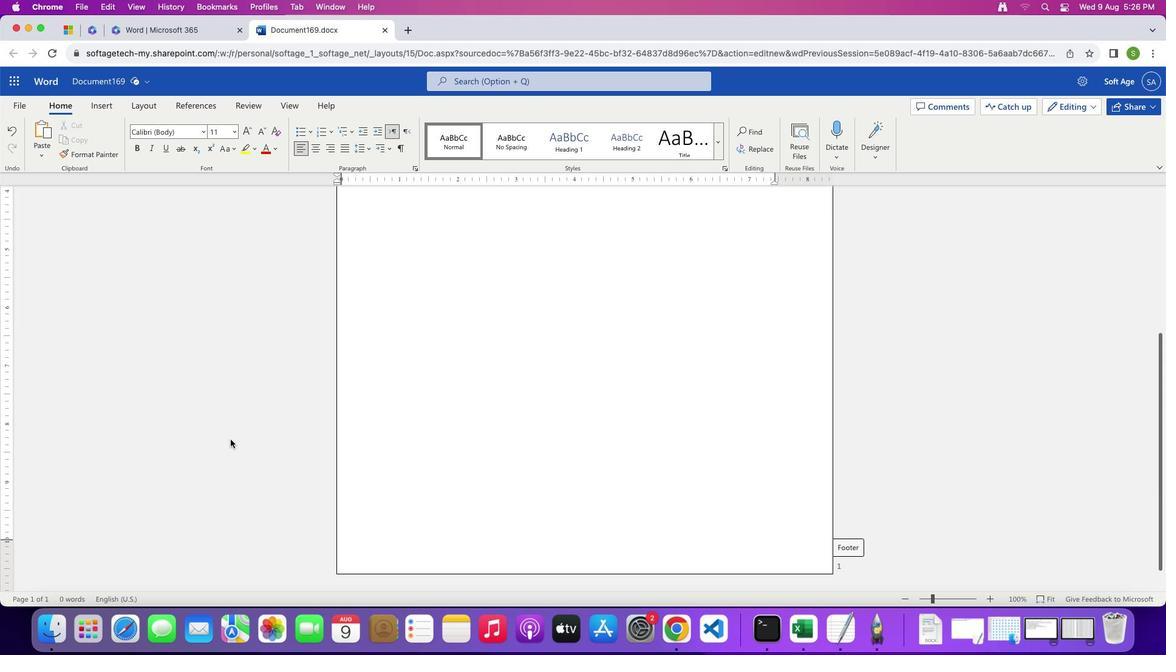 
Action: Mouse scrolled (239, 458) with delta (8, 5)
Screenshot: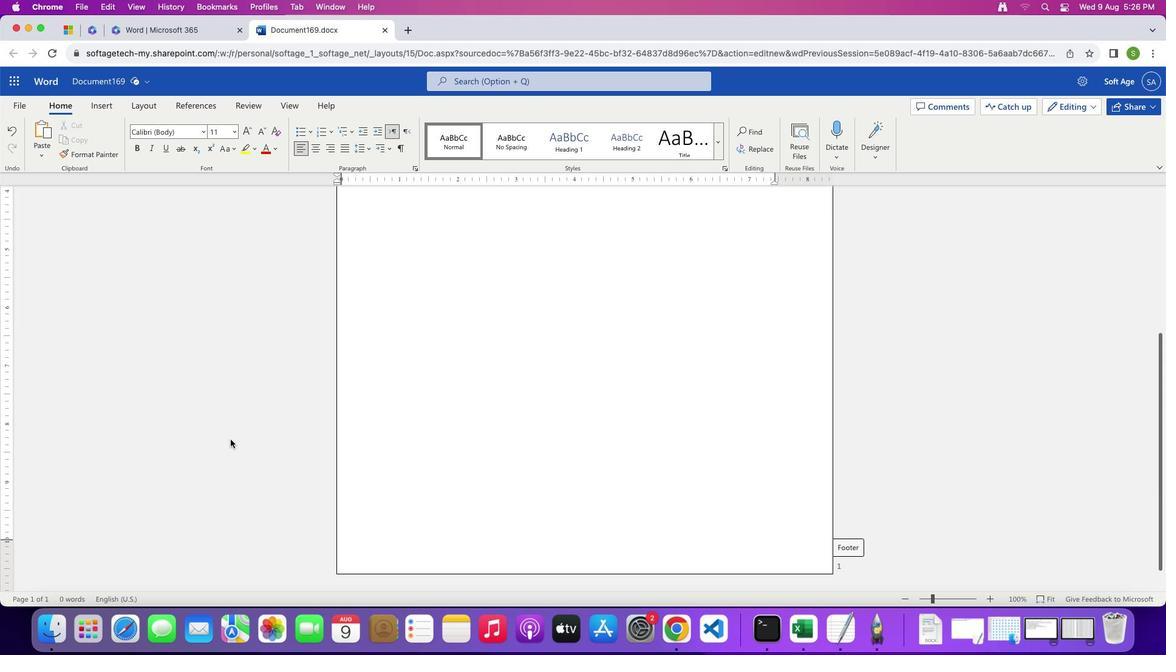 
Action: Mouse moved to (239, 457)
Screenshot: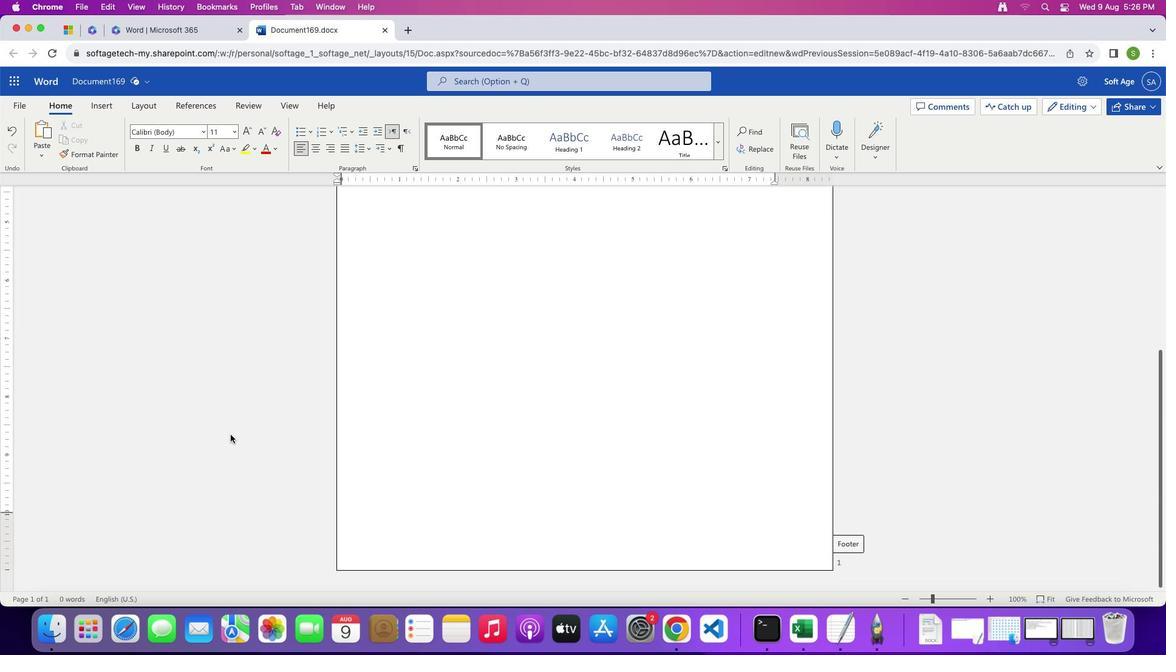 
Action: Mouse scrolled (239, 457) with delta (8, 4)
Screenshot: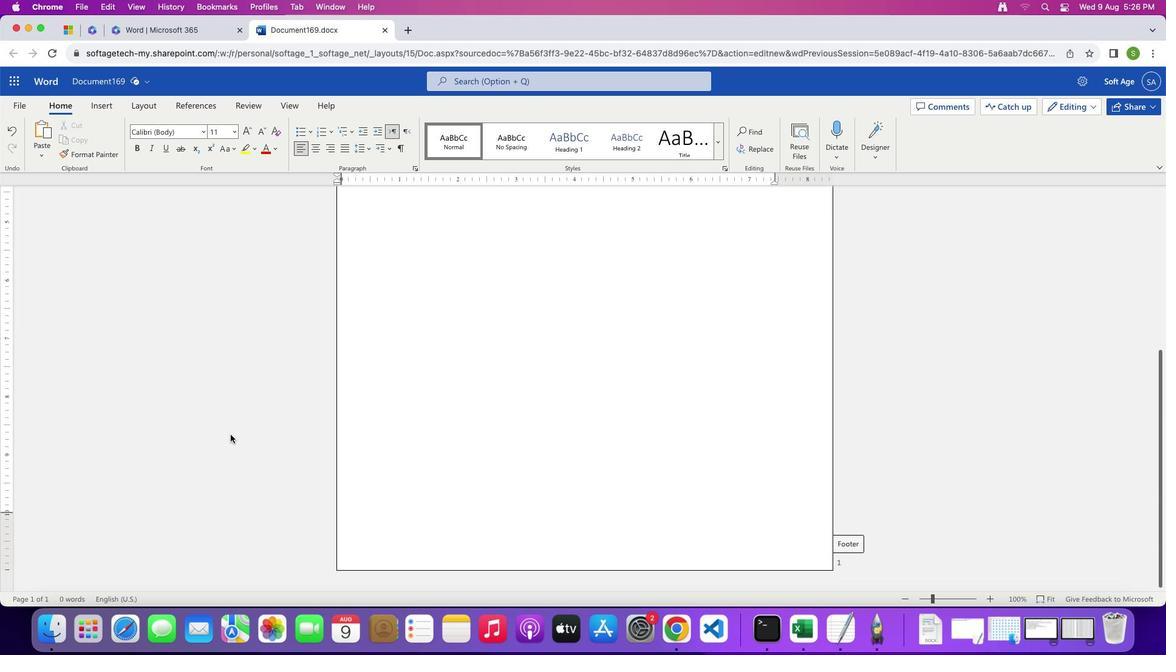 
Action: Mouse moved to (239, 442)
Screenshot: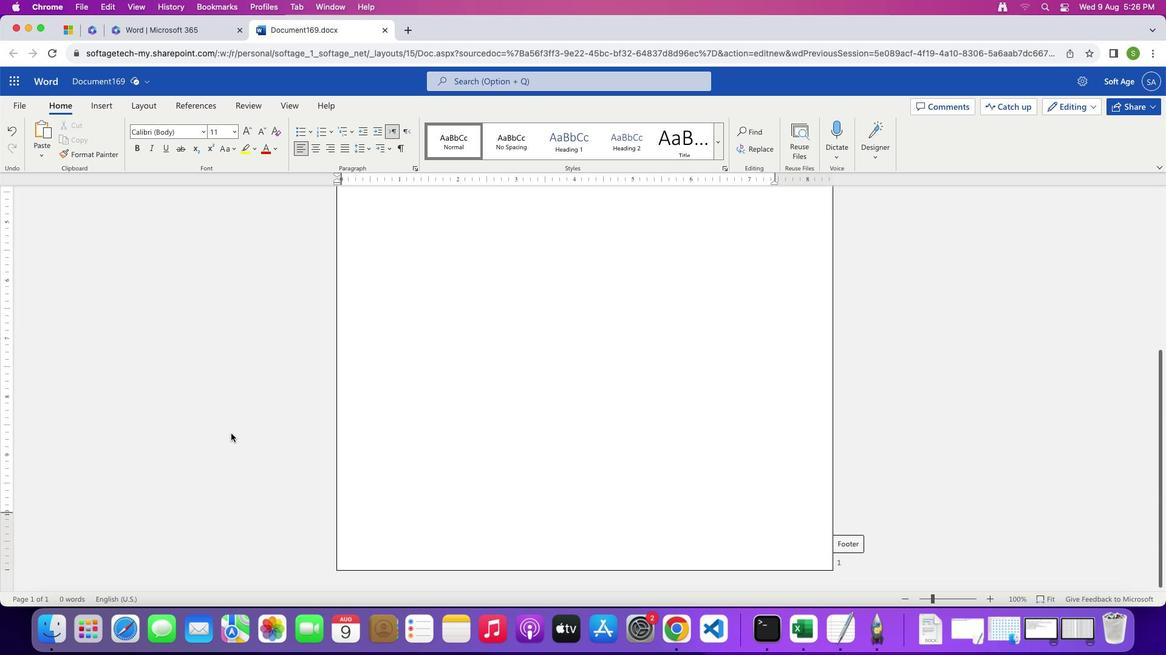 
Action: Mouse scrolled (239, 442) with delta (8, 7)
Screenshot: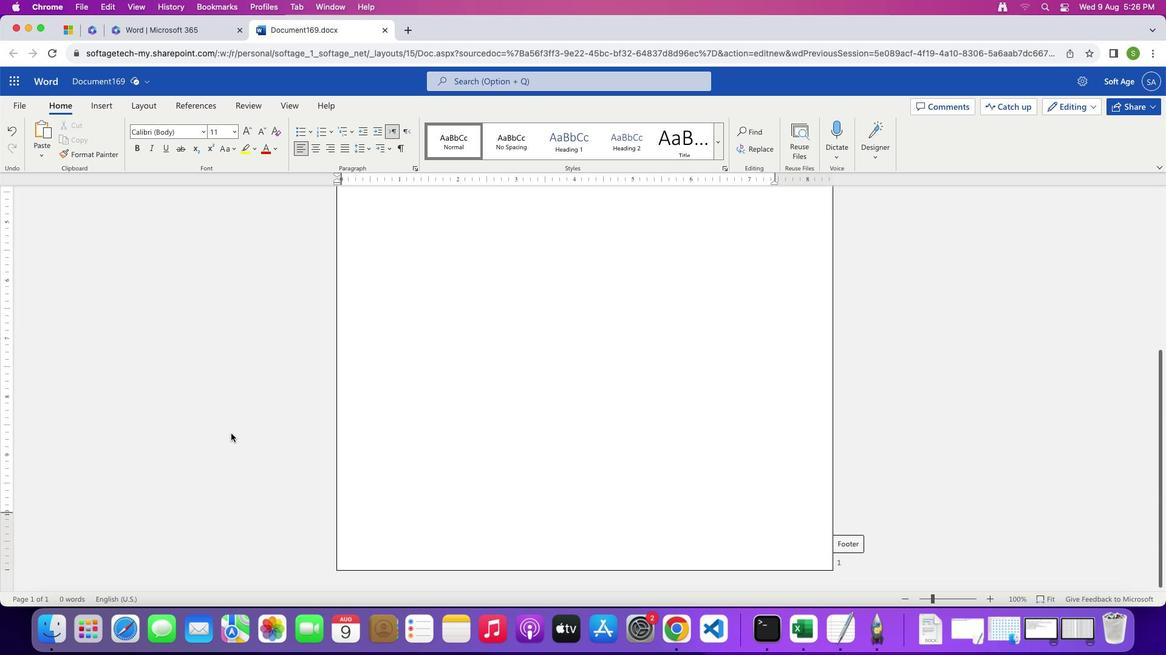 
Action: Mouse scrolled (239, 442) with delta (8, 7)
Screenshot: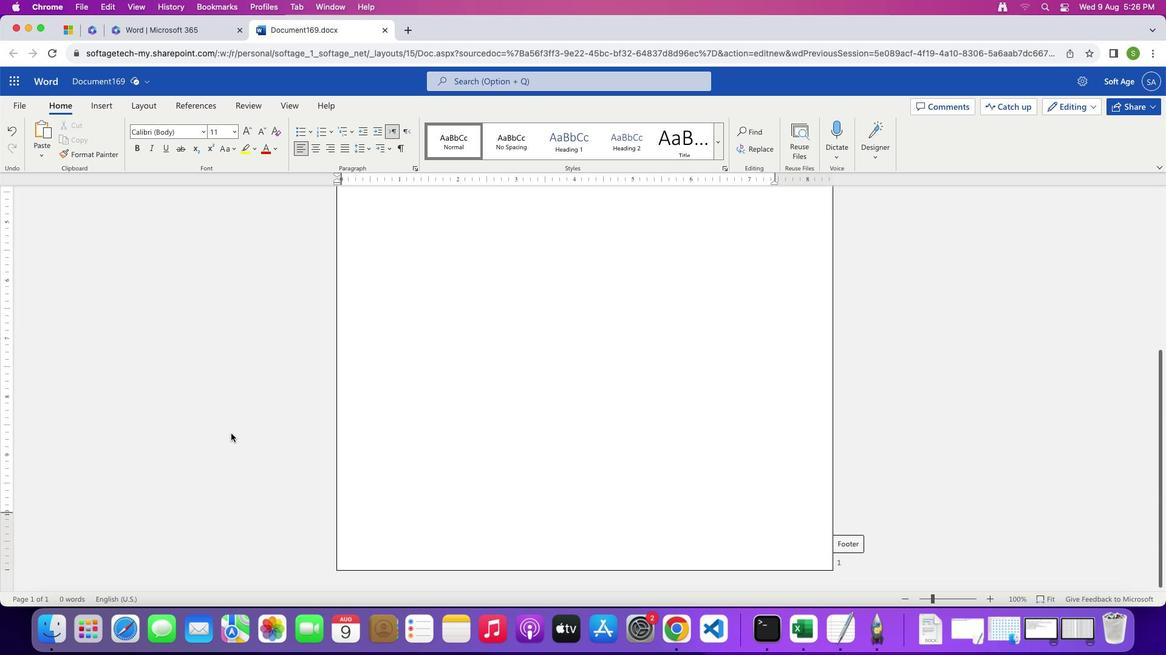 
Action: Mouse scrolled (239, 442) with delta (8, 6)
Screenshot: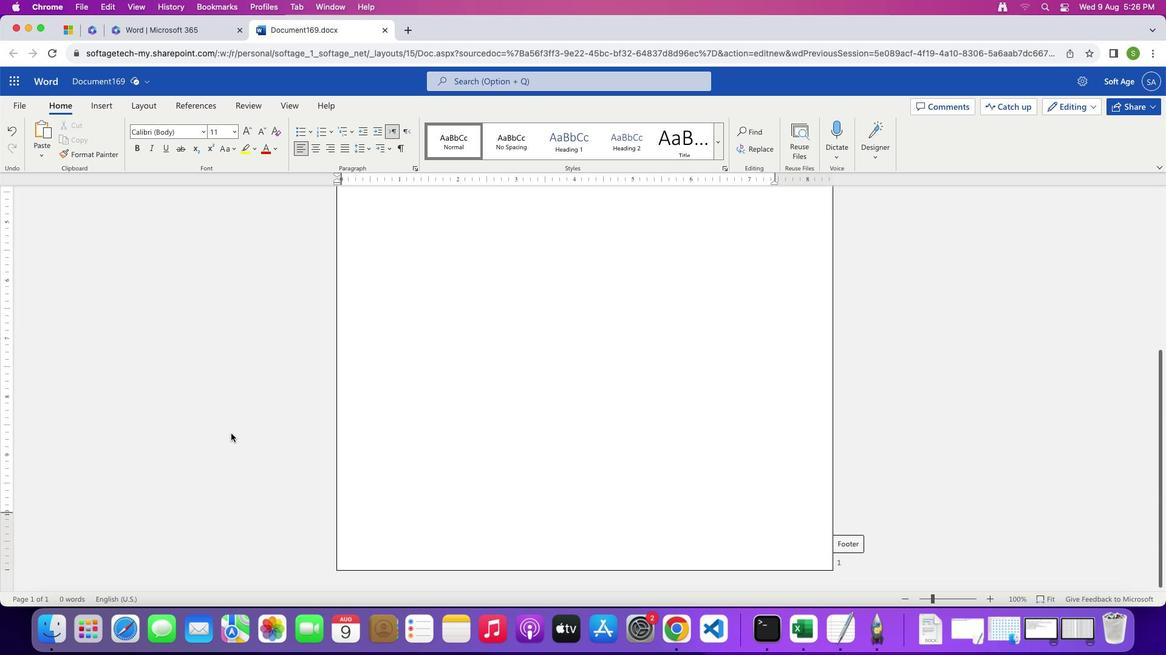 
Action: Mouse moved to (15, 520)
Screenshot: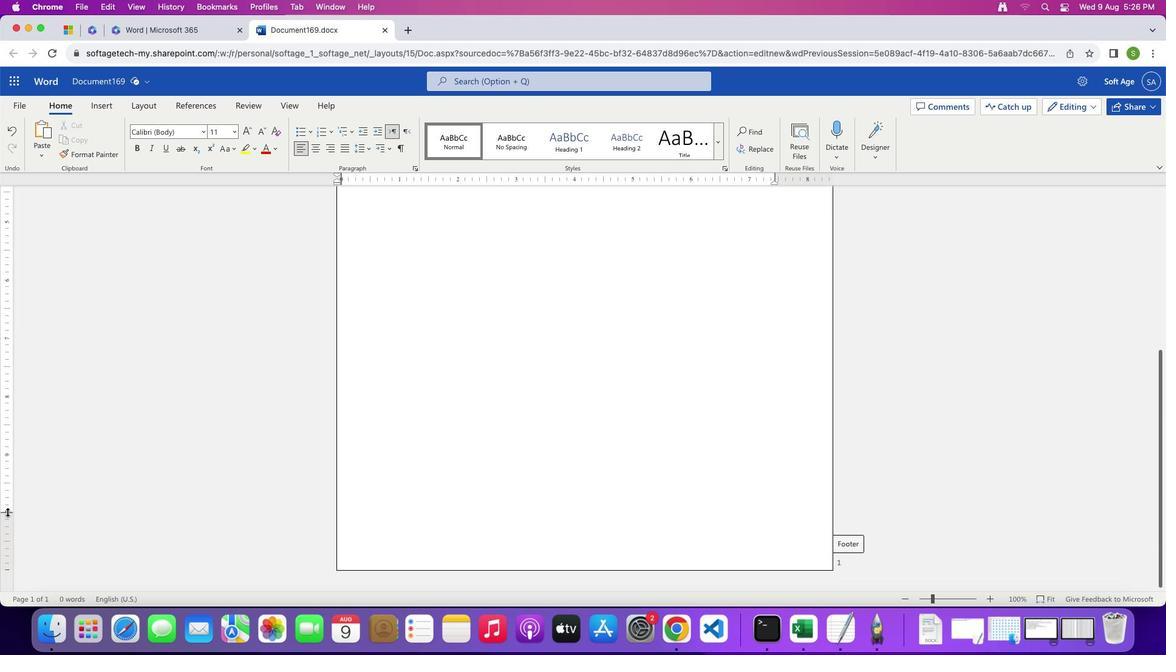 
Action: Mouse pressed left at (15, 520)
Screenshot: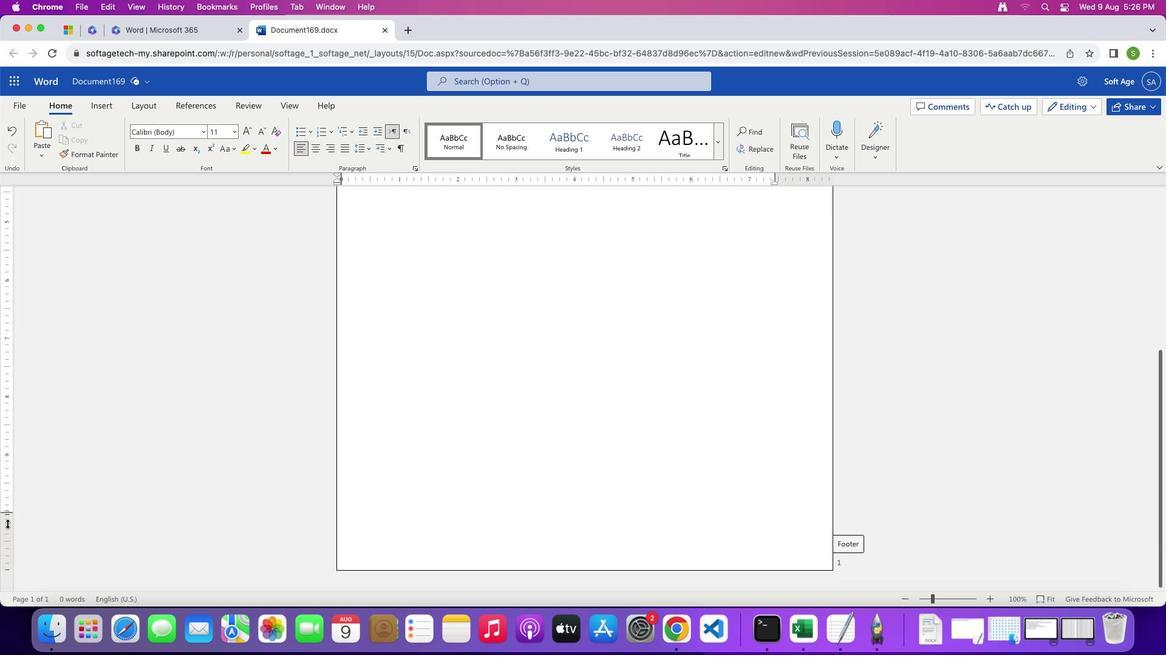 
Action: Mouse moved to (13, 569)
Screenshot: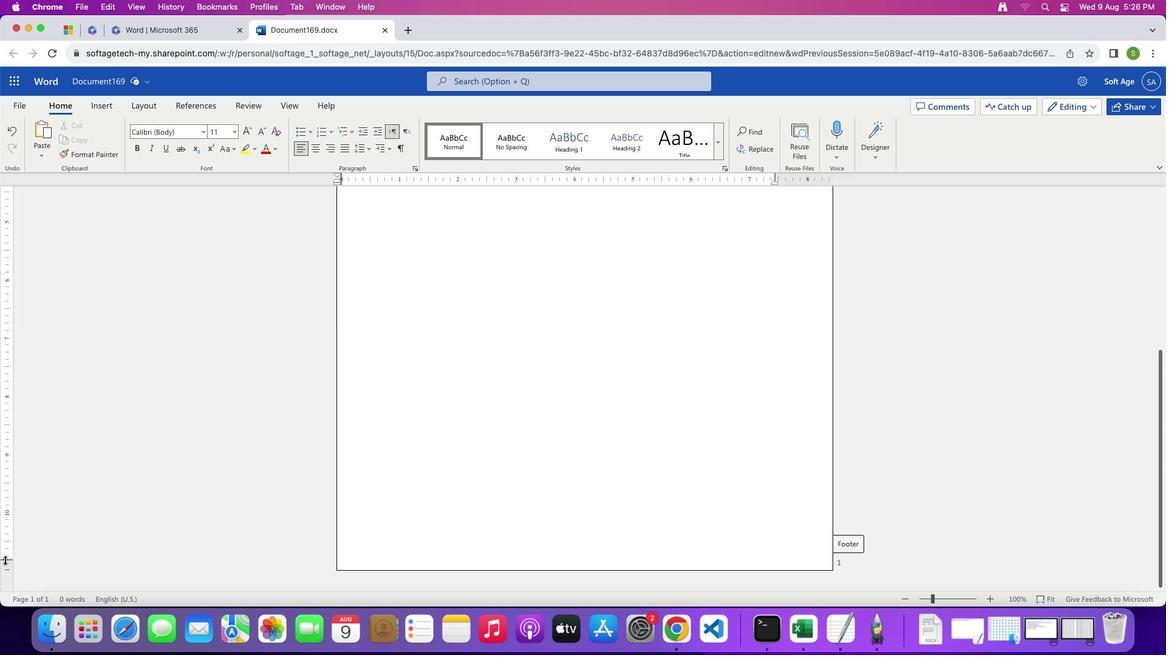 
Action: Mouse pressed left at (13, 569)
Screenshot: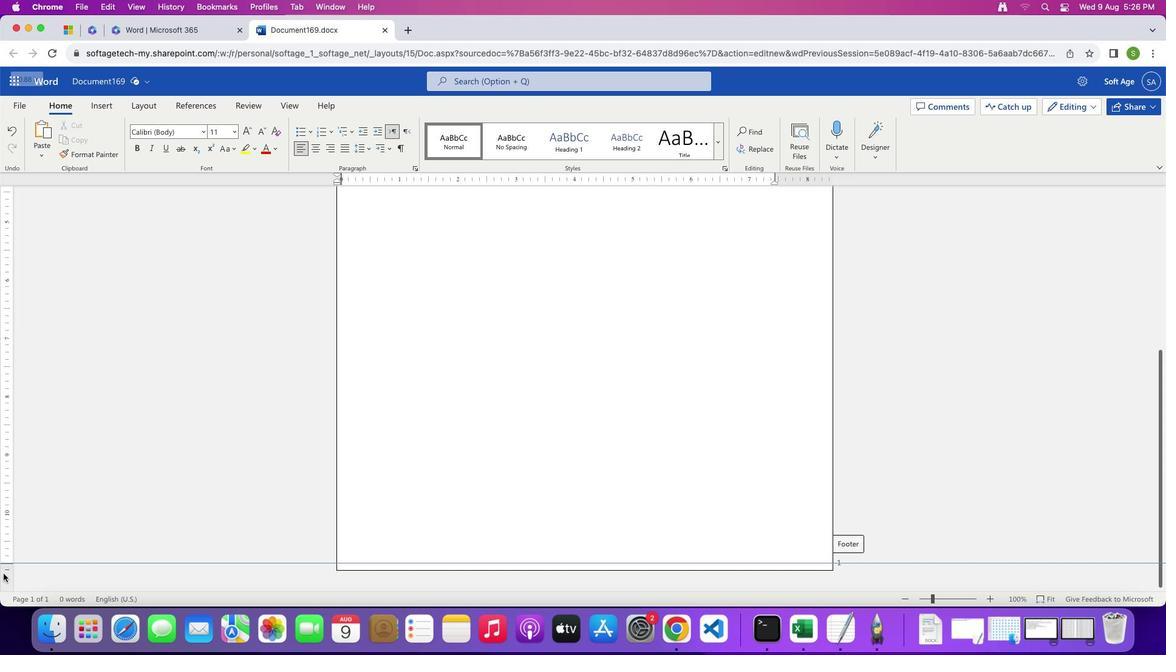 
Action: Mouse moved to (554, 492)
Screenshot: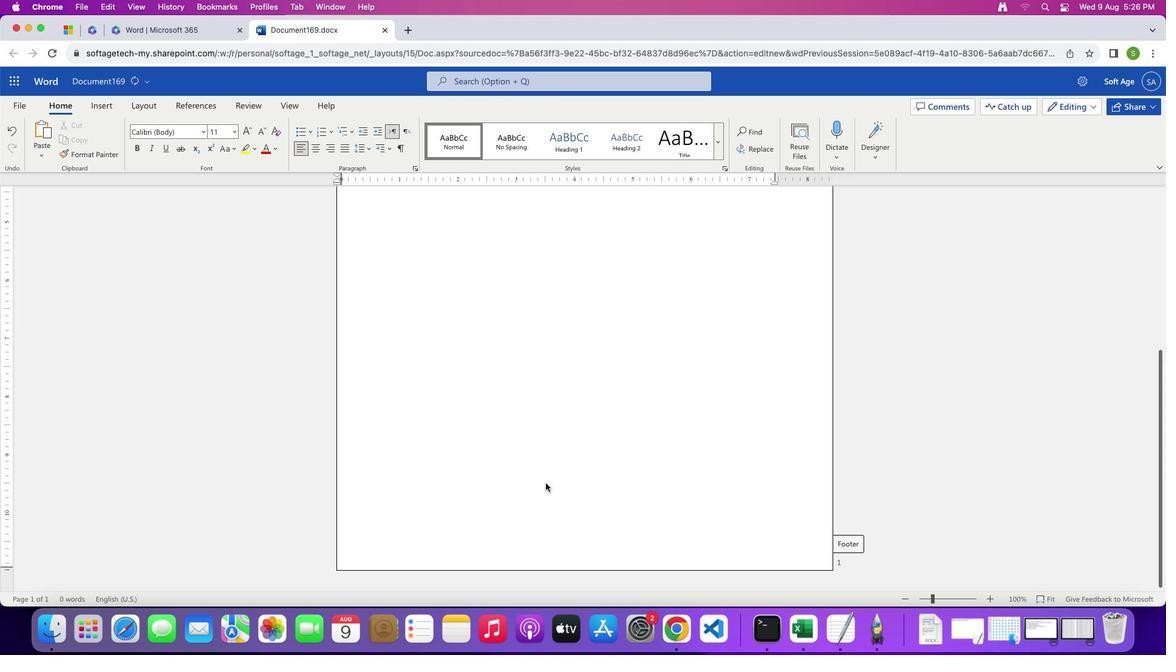 
Action: Mouse scrolled (554, 492) with delta (8, 7)
Screenshot: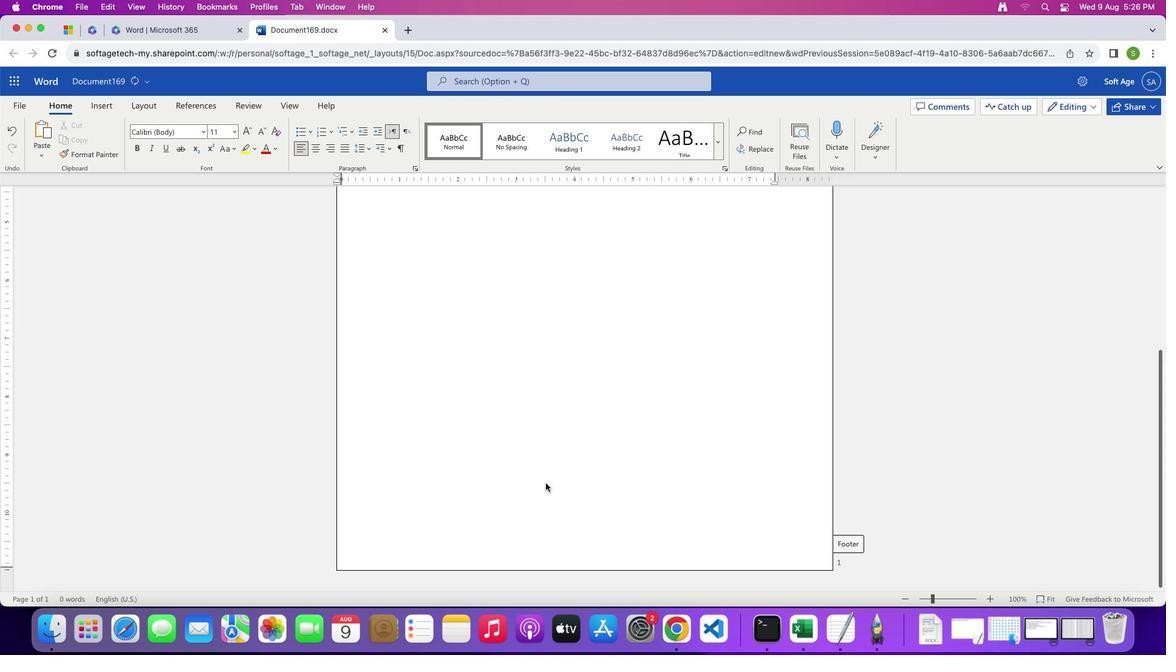 
Action: Mouse moved to (554, 492)
Screenshot: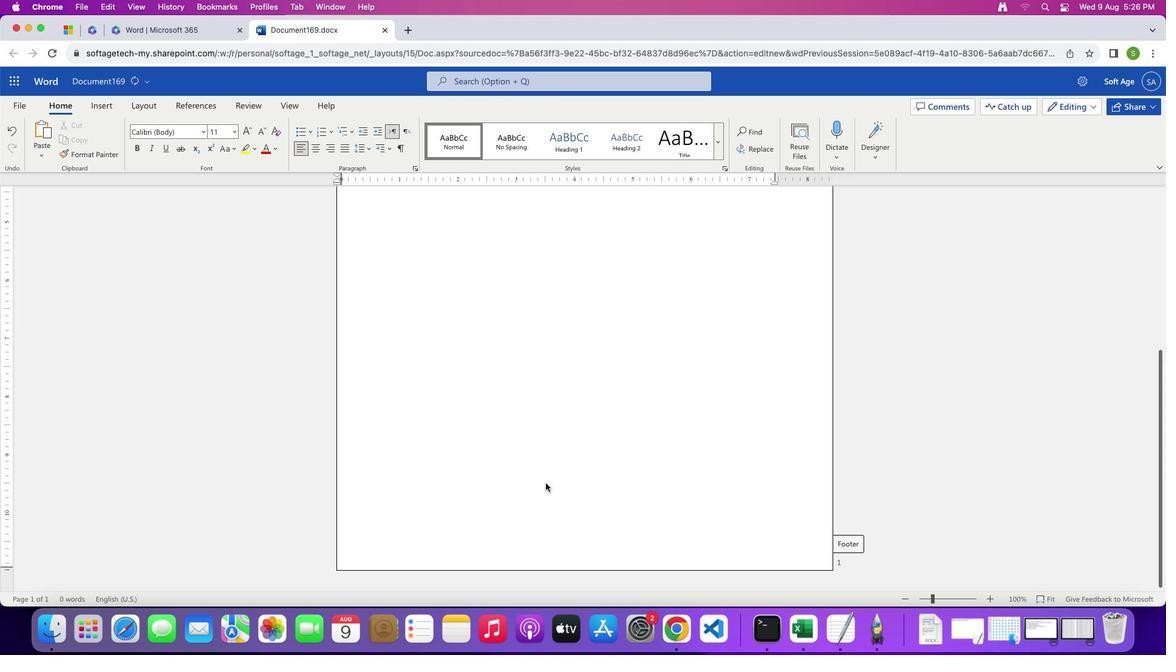 
Action: Mouse scrolled (554, 492) with delta (8, 7)
Screenshot: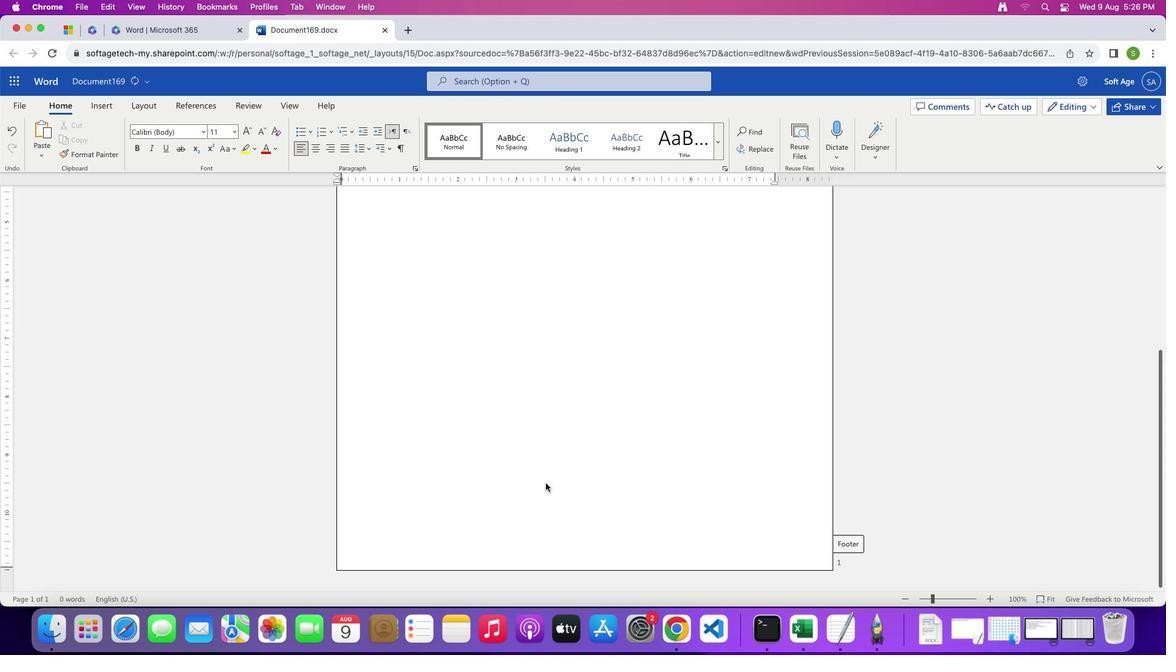 
Action: Mouse scrolled (554, 492) with delta (8, 6)
Screenshot: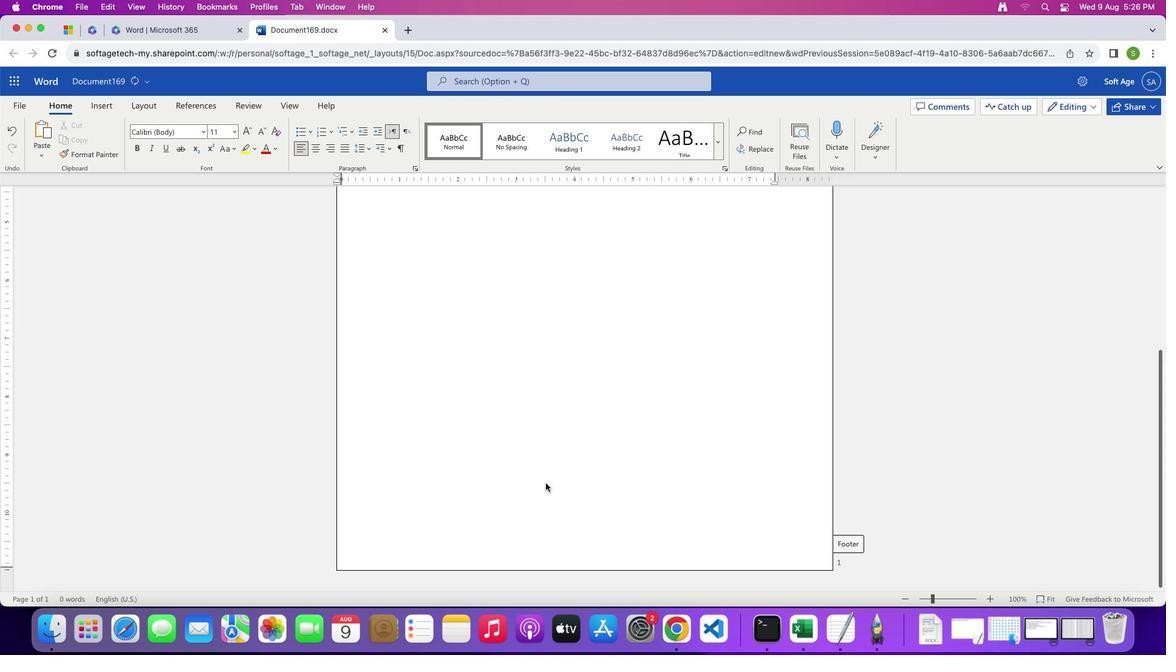 
Action: Mouse scrolled (554, 492) with delta (8, 6)
Screenshot: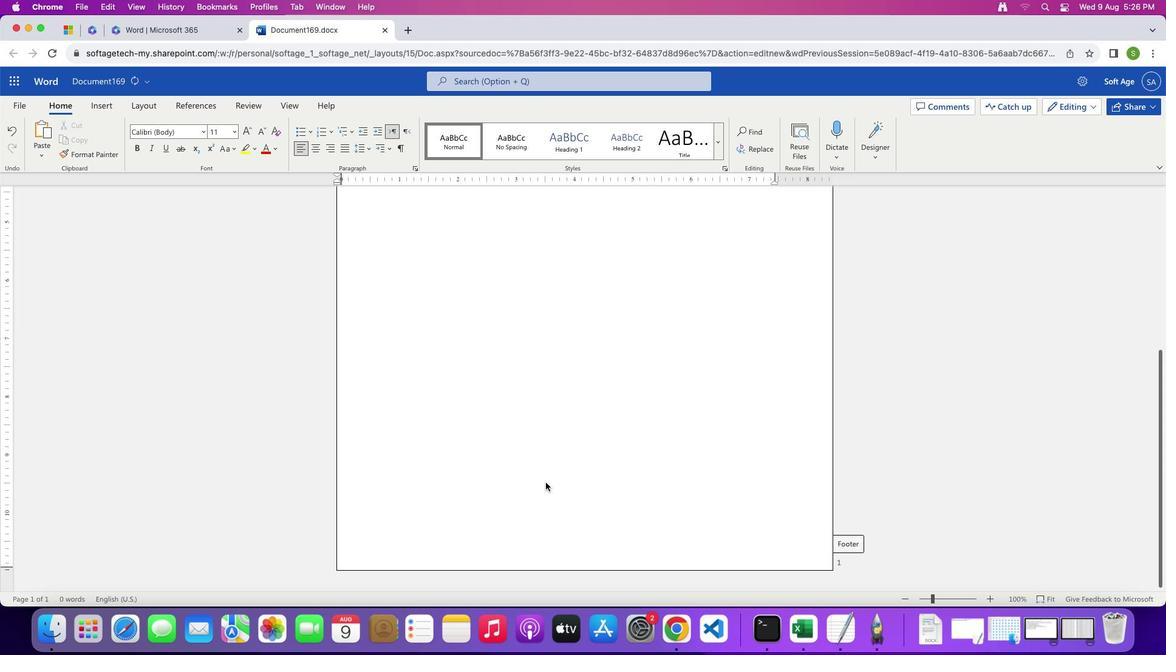 
Action: Mouse moved to (486, 458)
Screenshot: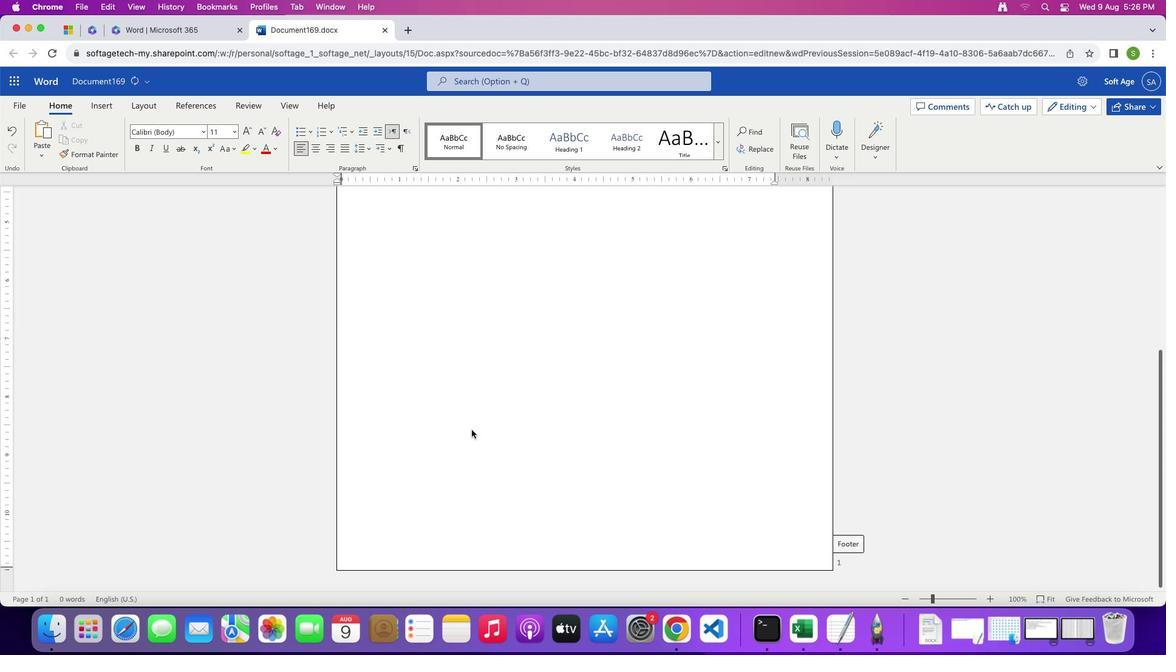
Action: Mouse scrolled (486, 458) with delta (8, 7)
Screenshot: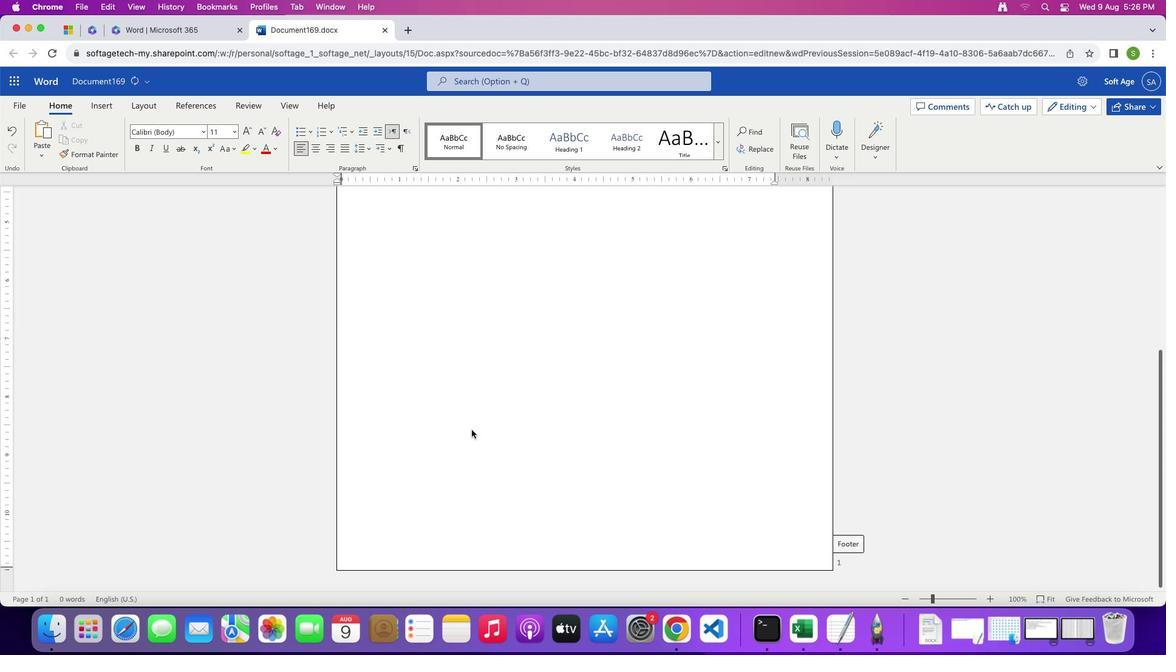
Action: Mouse moved to (486, 458)
Screenshot: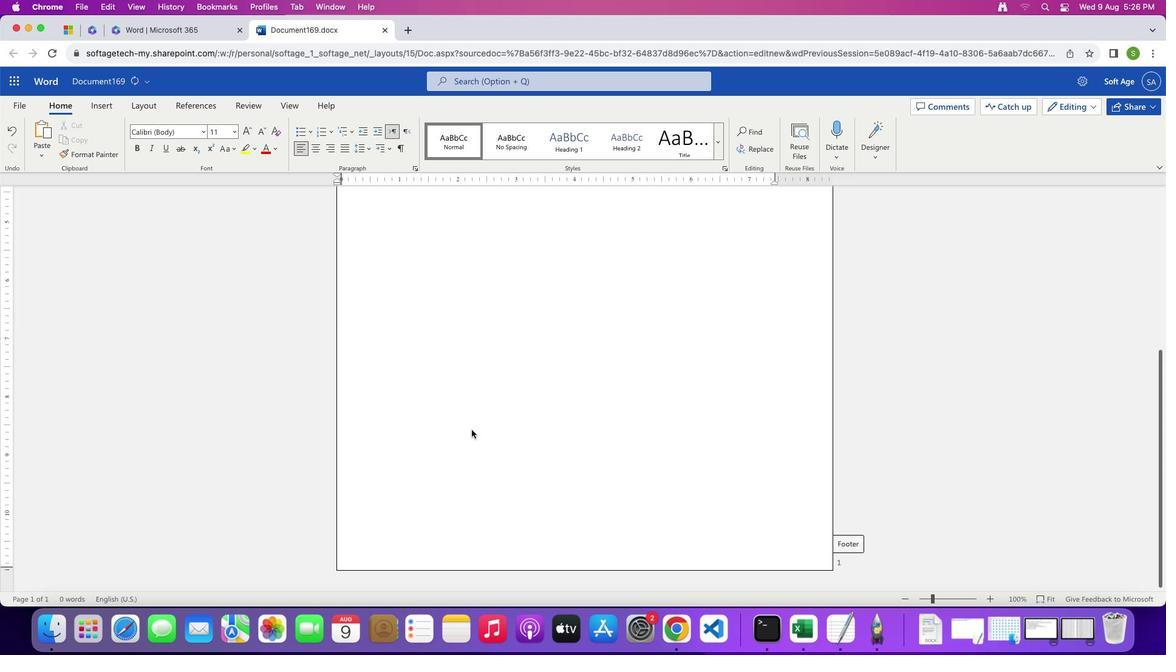 
Action: Mouse scrolled (486, 458) with delta (8, 7)
Screenshot: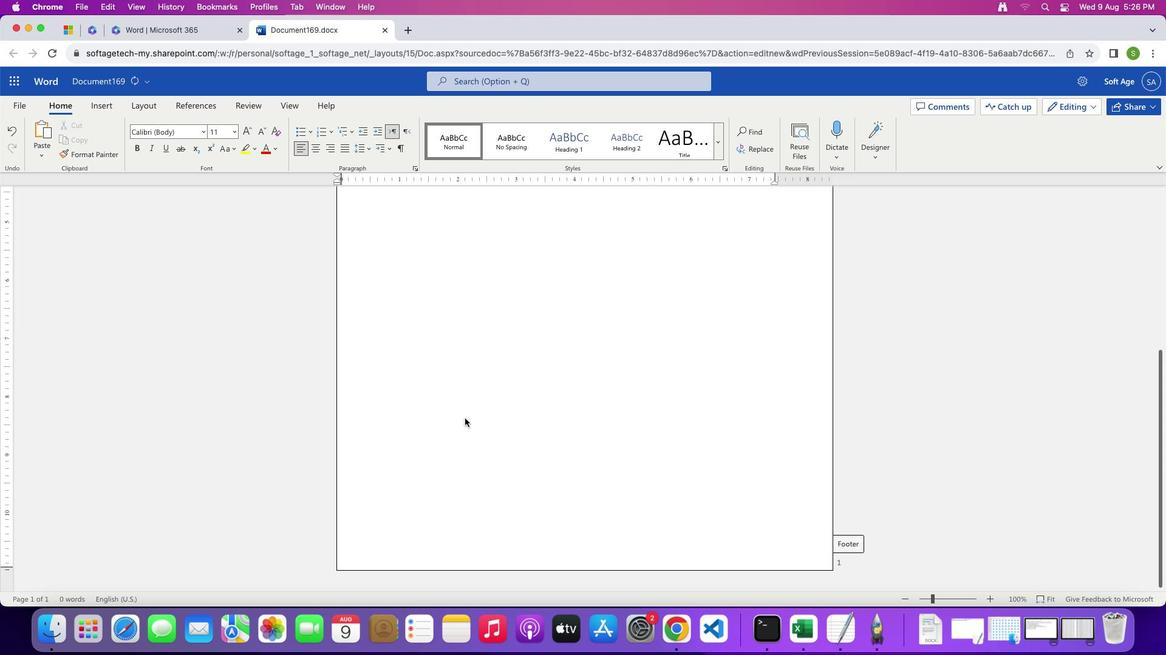 
Action: Mouse moved to (485, 457)
Screenshot: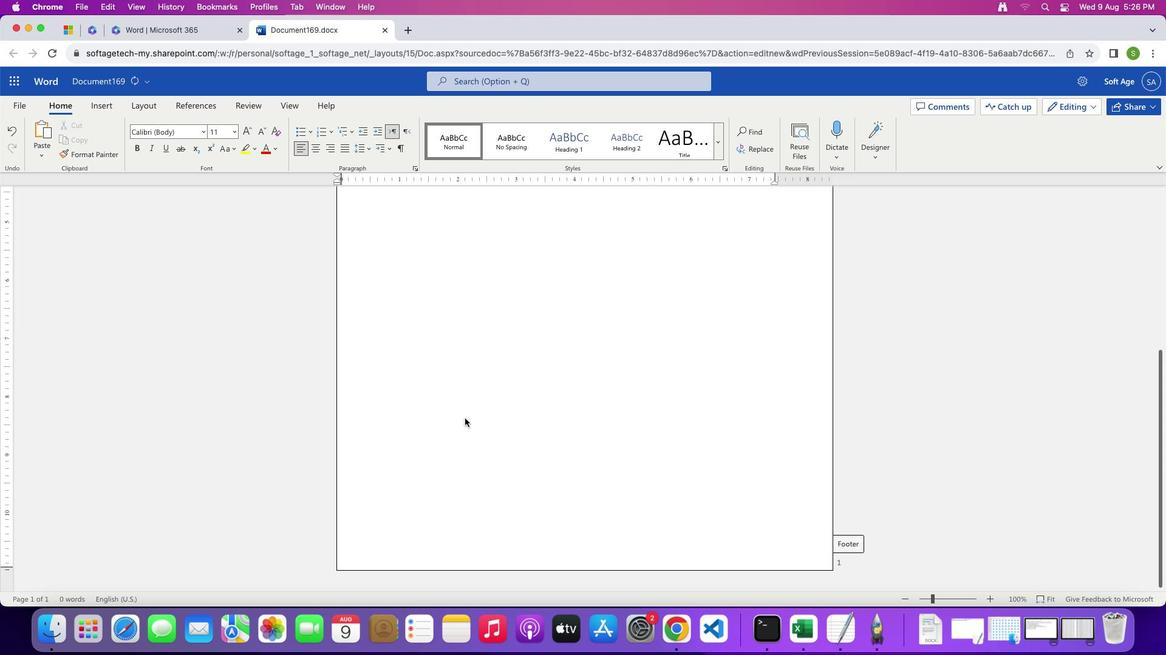 
Action: Mouse scrolled (485, 457) with delta (8, 6)
Screenshot: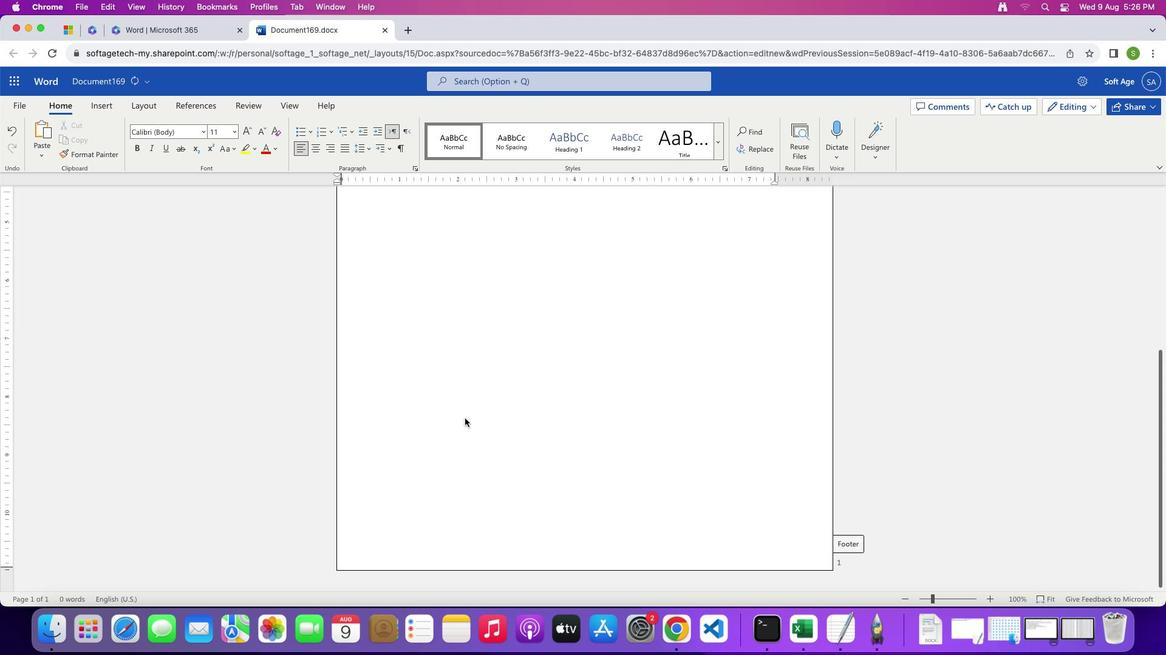 
Action: Mouse moved to (485, 457)
Screenshot: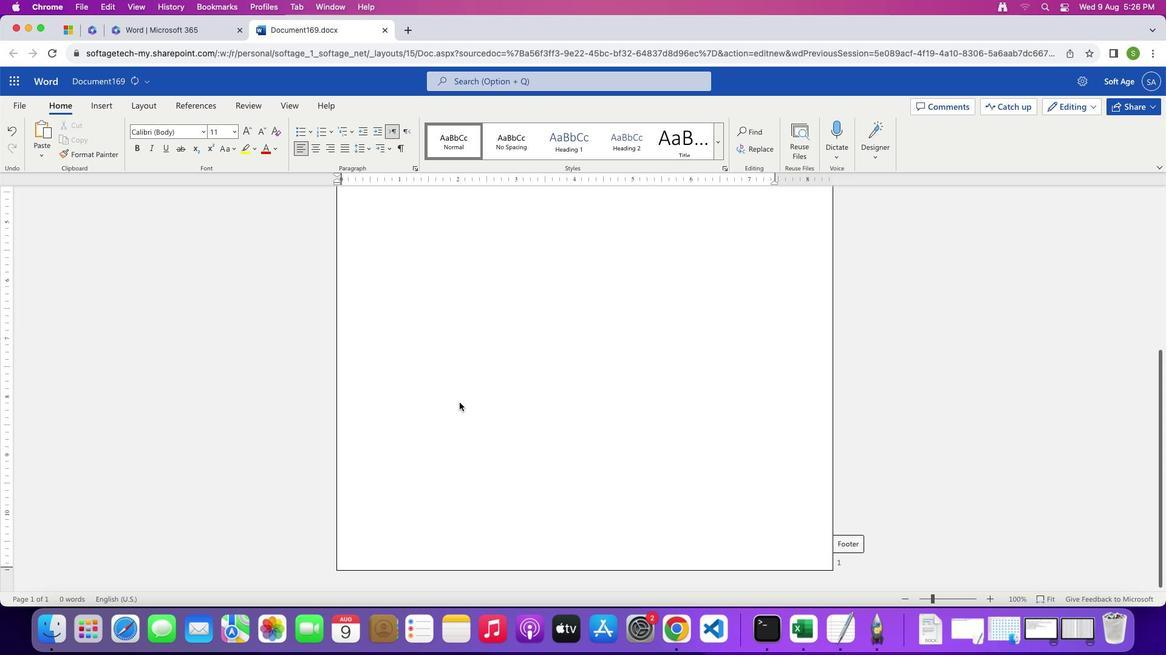 
Action: Mouse scrolled (485, 457) with delta (8, 5)
Screenshot: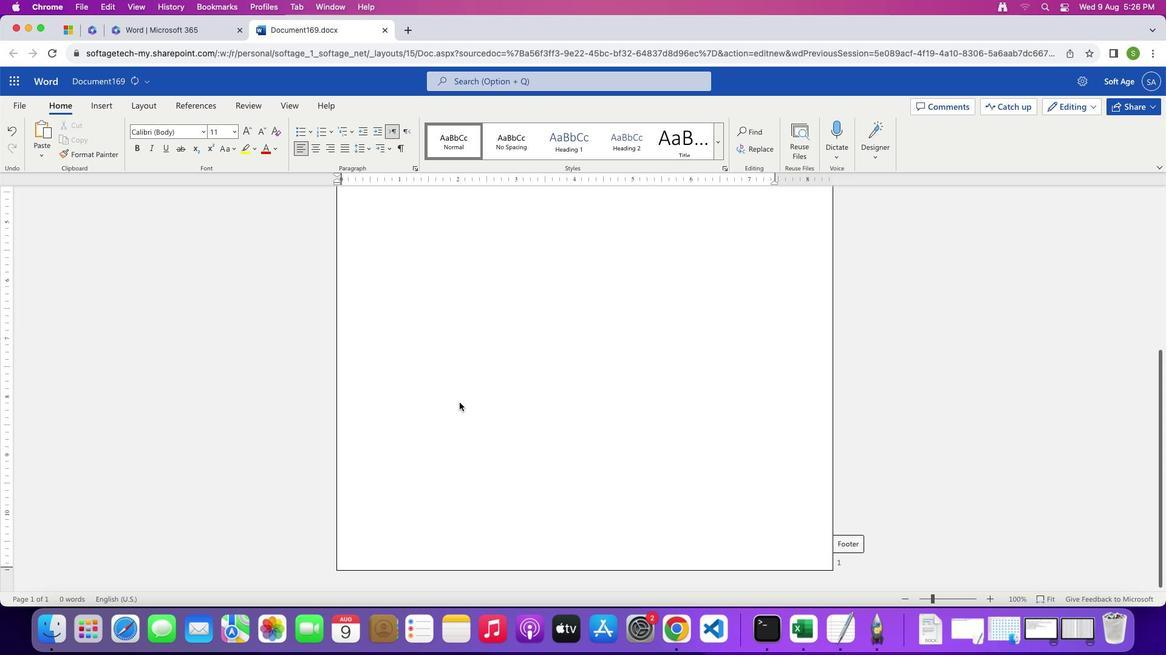 
Action: Mouse moved to (446, 321)
Screenshot: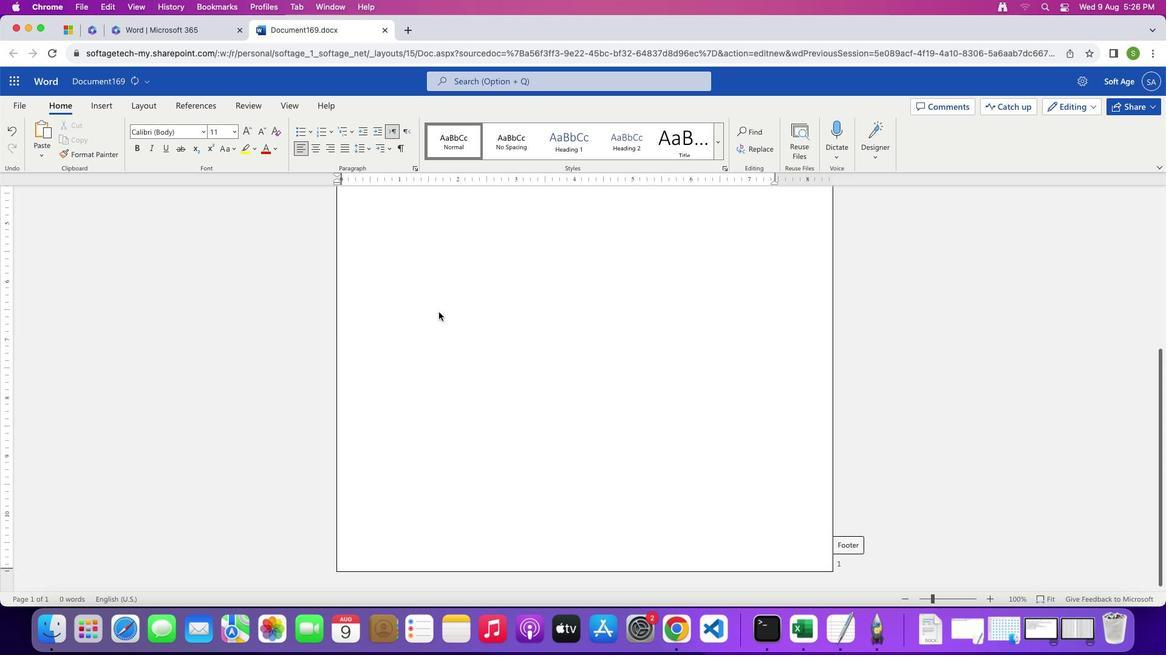 
Action: Mouse pressed left at (446, 321)
Screenshot: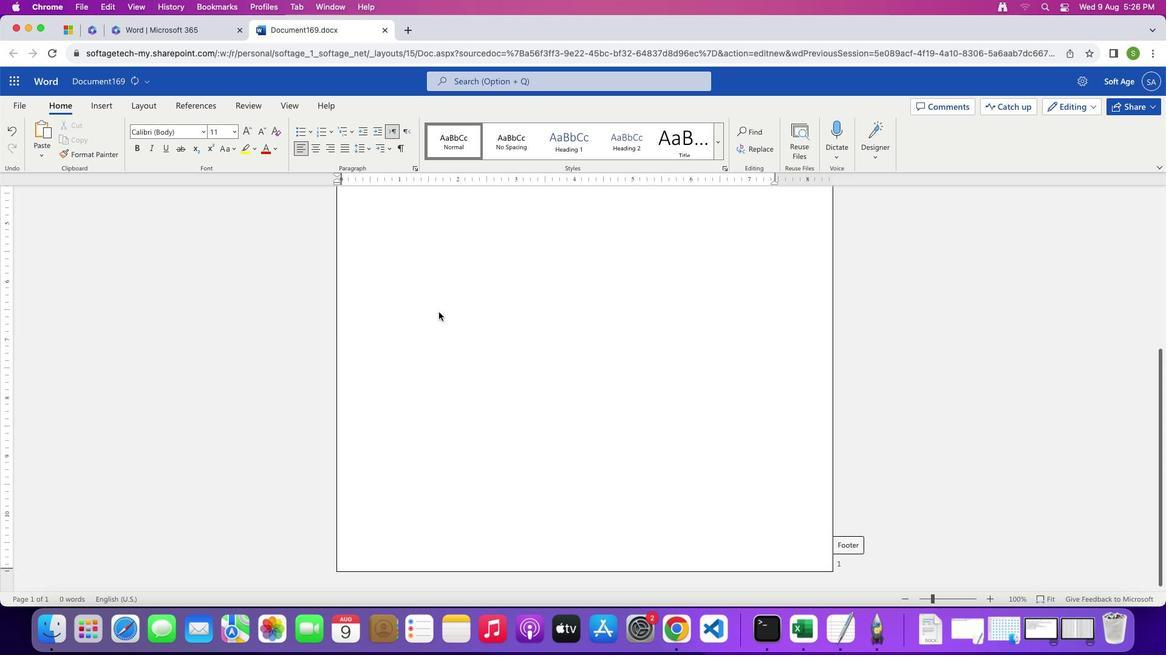 
Action: Mouse moved to (457, 343)
Screenshot: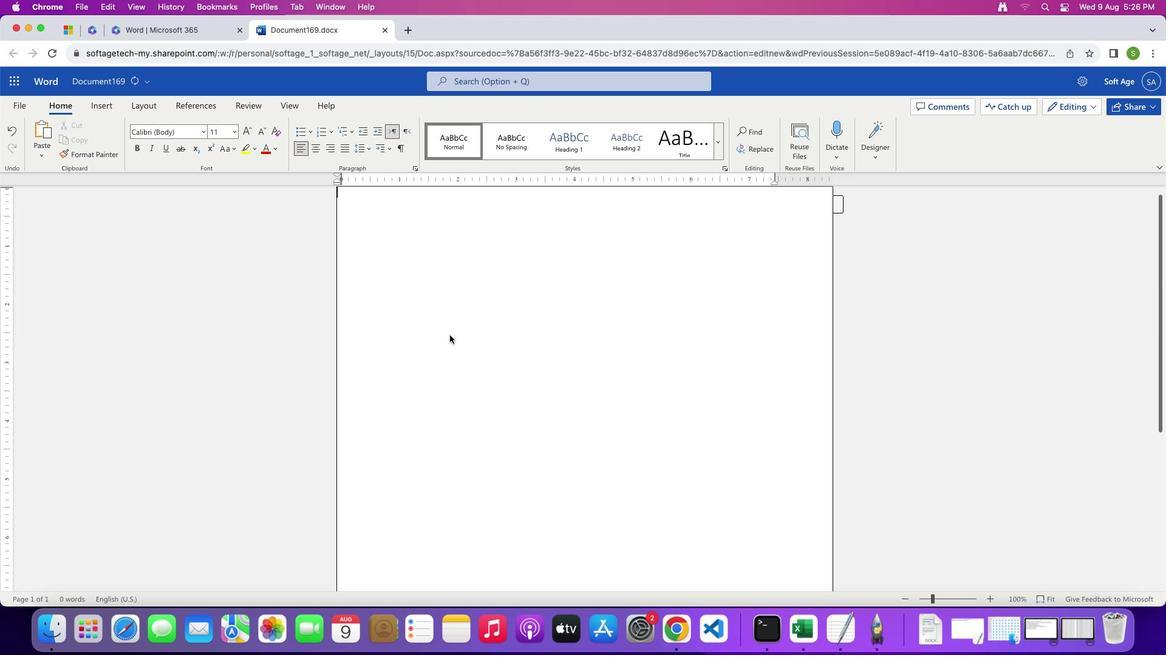 
Action: Mouse scrolled (457, 343) with delta (8, 7)
Screenshot: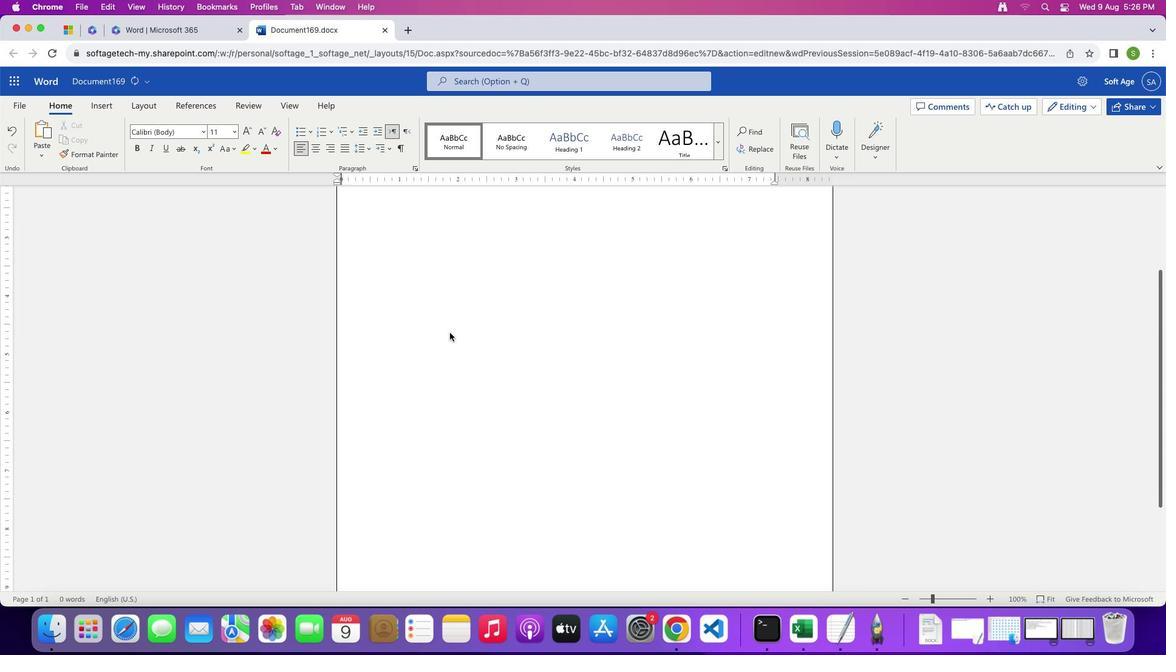 
Action: Mouse scrolled (457, 343) with delta (8, 7)
Screenshot: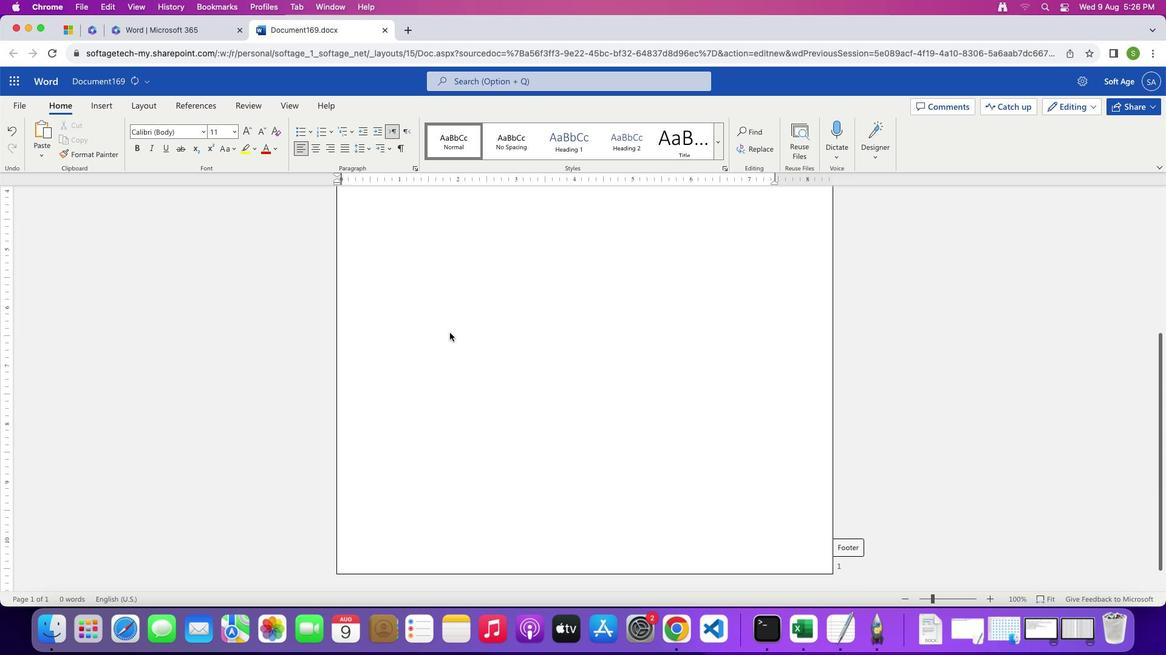 
Action: Mouse scrolled (457, 343) with delta (8, 6)
Screenshot: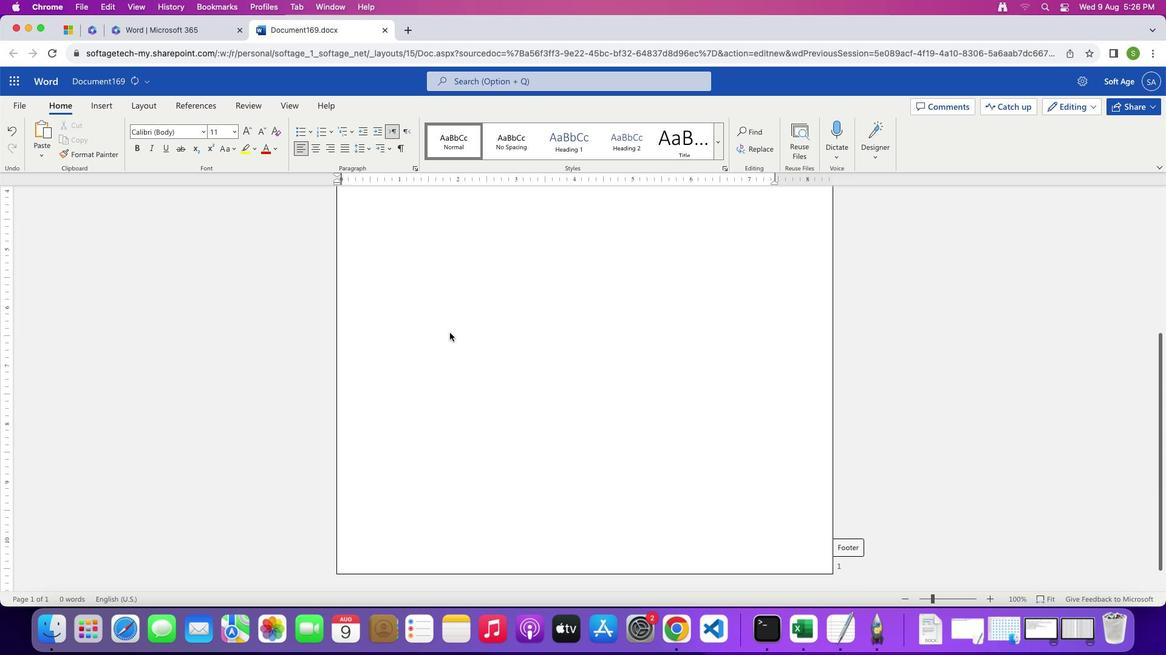 
Action: Mouse scrolled (457, 343) with delta (8, 5)
Screenshot: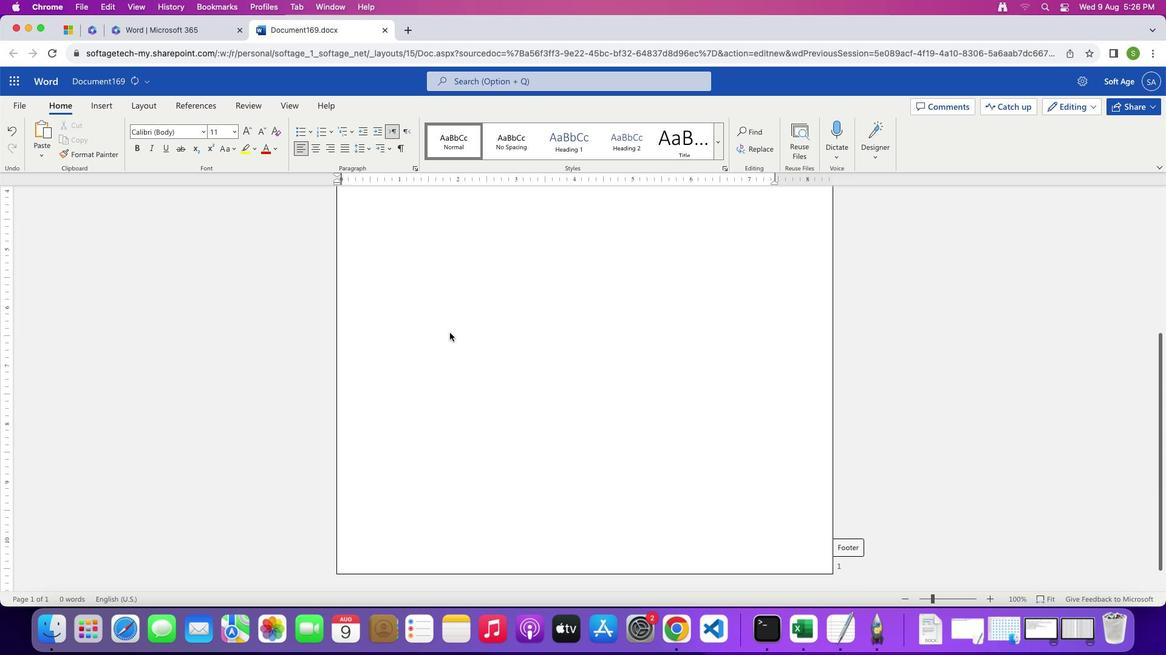 
Action: Mouse scrolled (457, 343) with delta (8, 4)
Screenshot: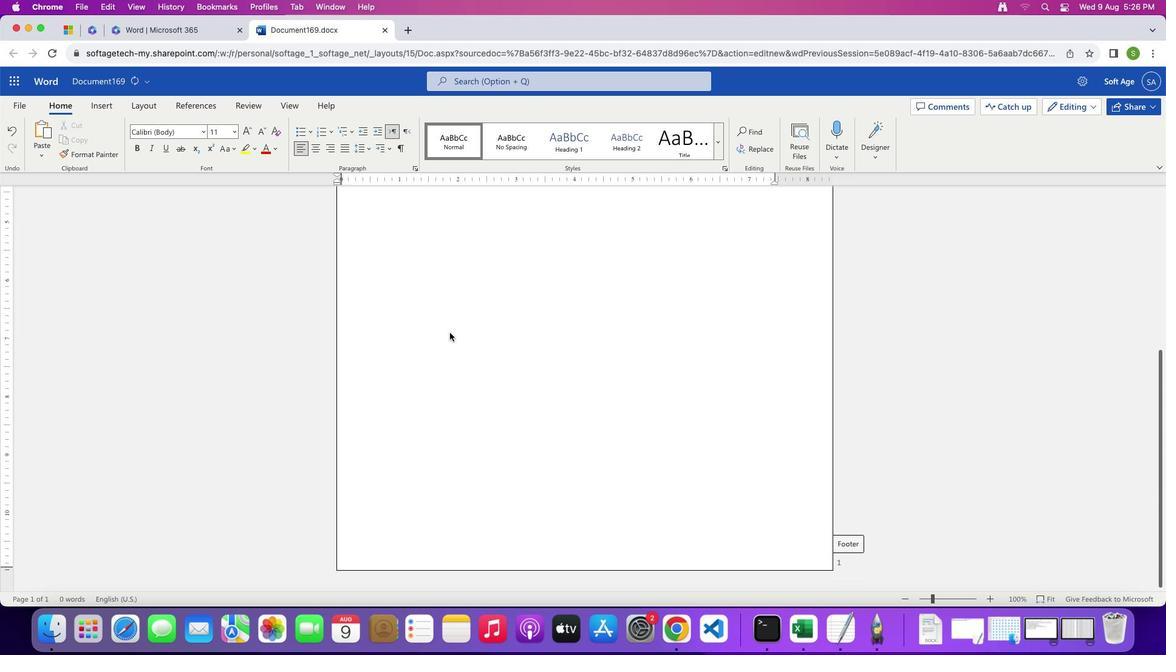 
Action: Mouse moved to (457, 344)
Screenshot: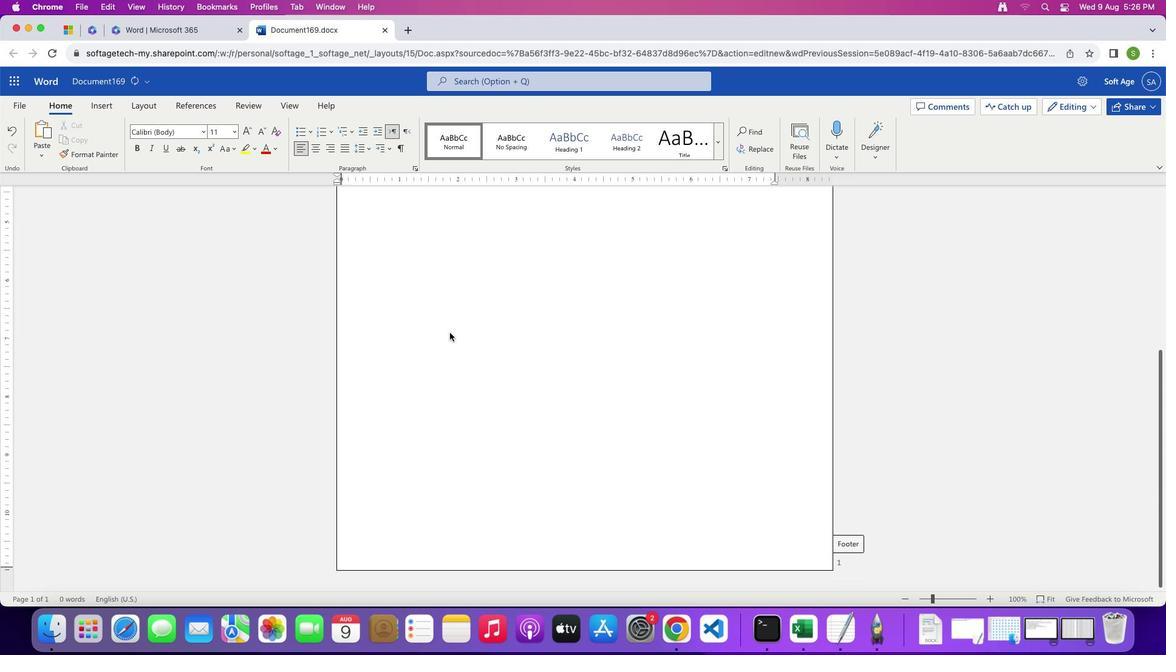 
Action: Mouse scrolled (457, 344) with delta (8, 4)
Screenshot: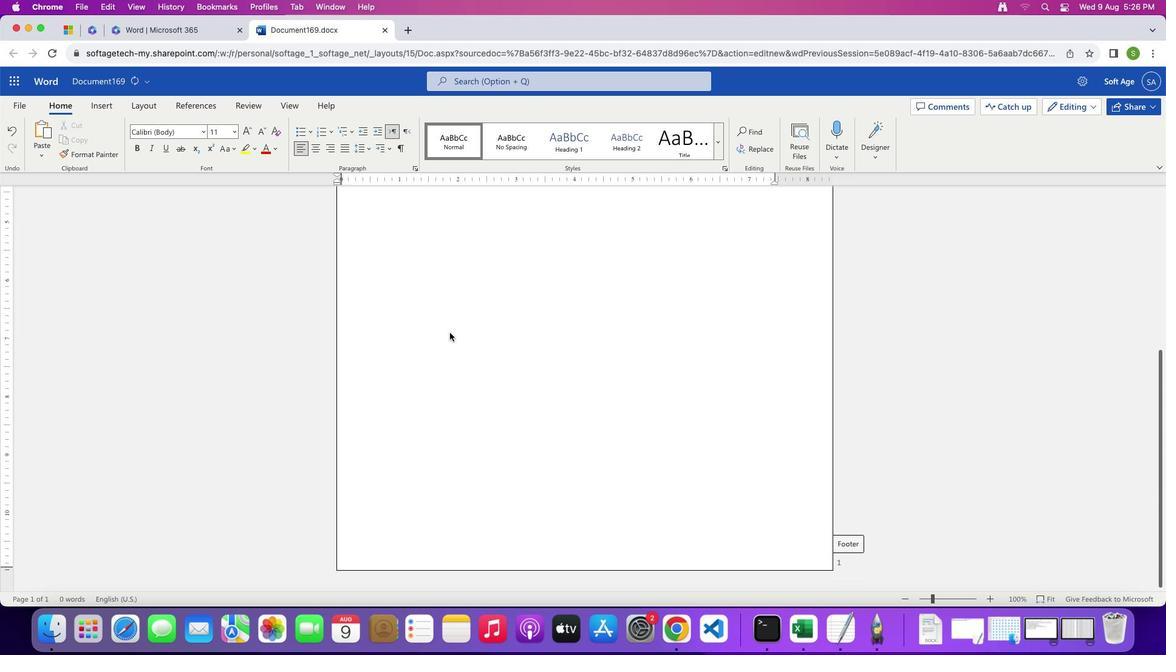 
Action: Mouse moved to (458, 341)
Screenshot: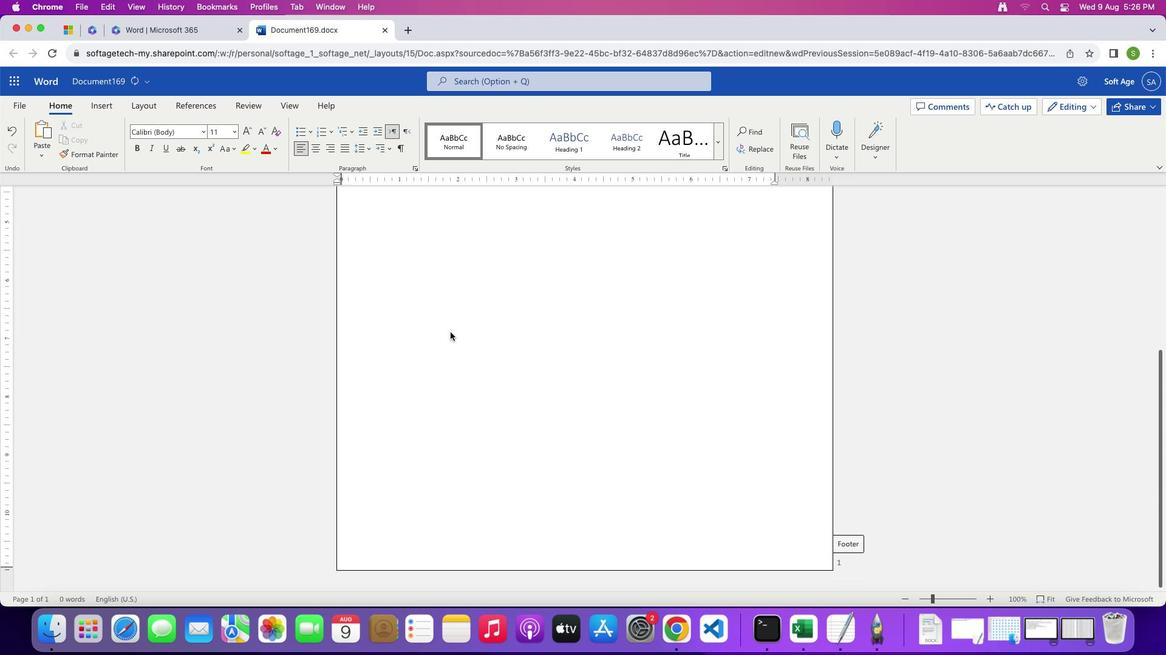 
Action: Mouse scrolled (458, 341) with delta (8, 9)
Screenshot: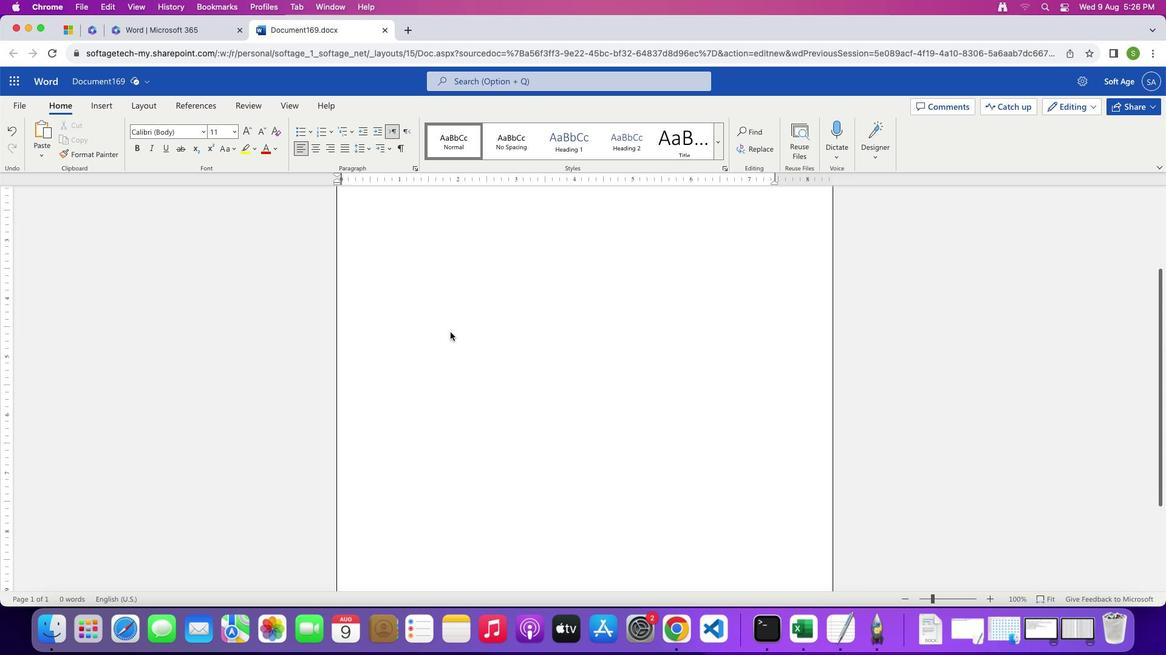 
Action: Mouse scrolled (458, 341) with delta (8, 9)
Screenshot: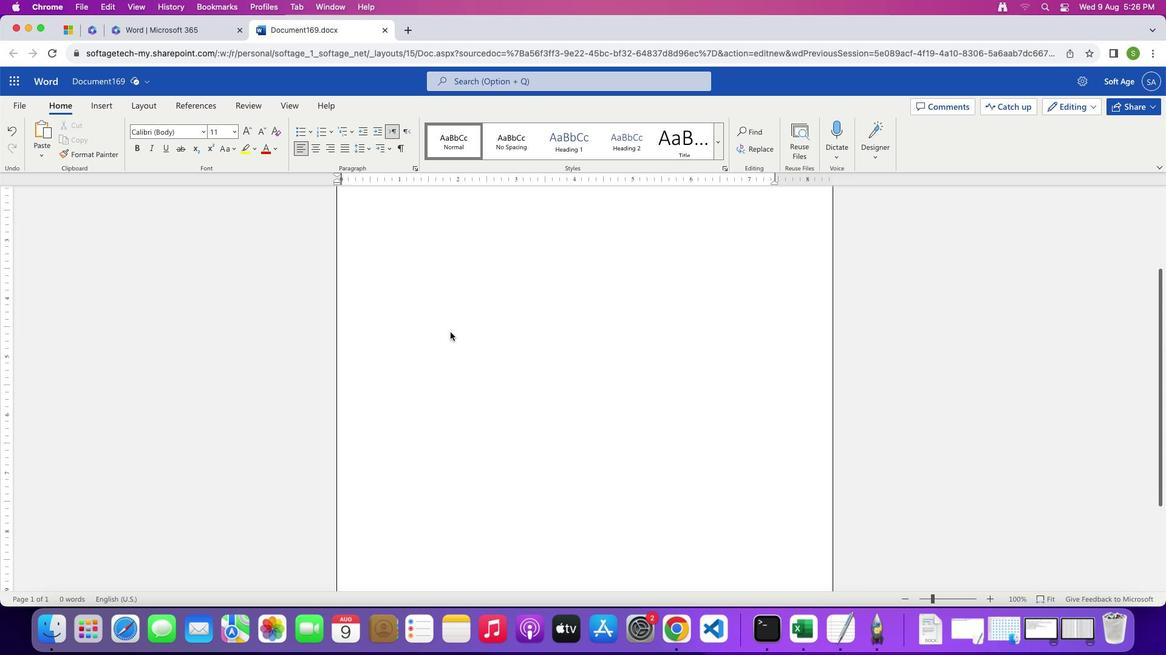 
Action: Mouse scrolled (458, 341) with delta (8, 10)
Screenshot: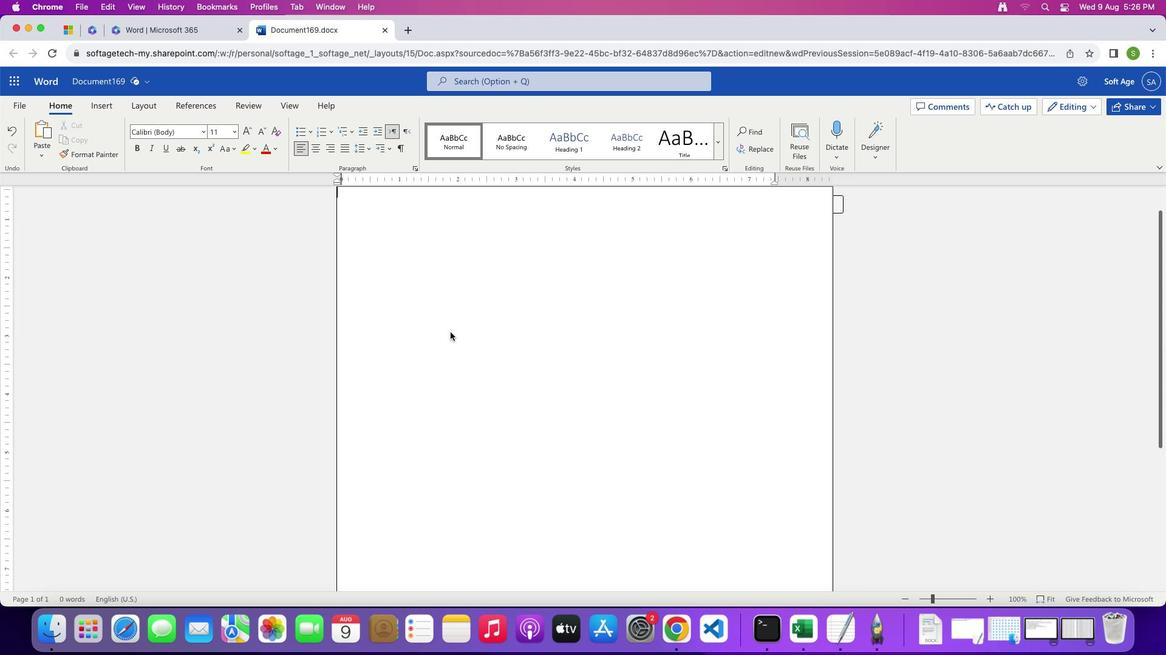 
Action: Mouse scrolled (458, 341) with delta (8, 11)
Screenshot: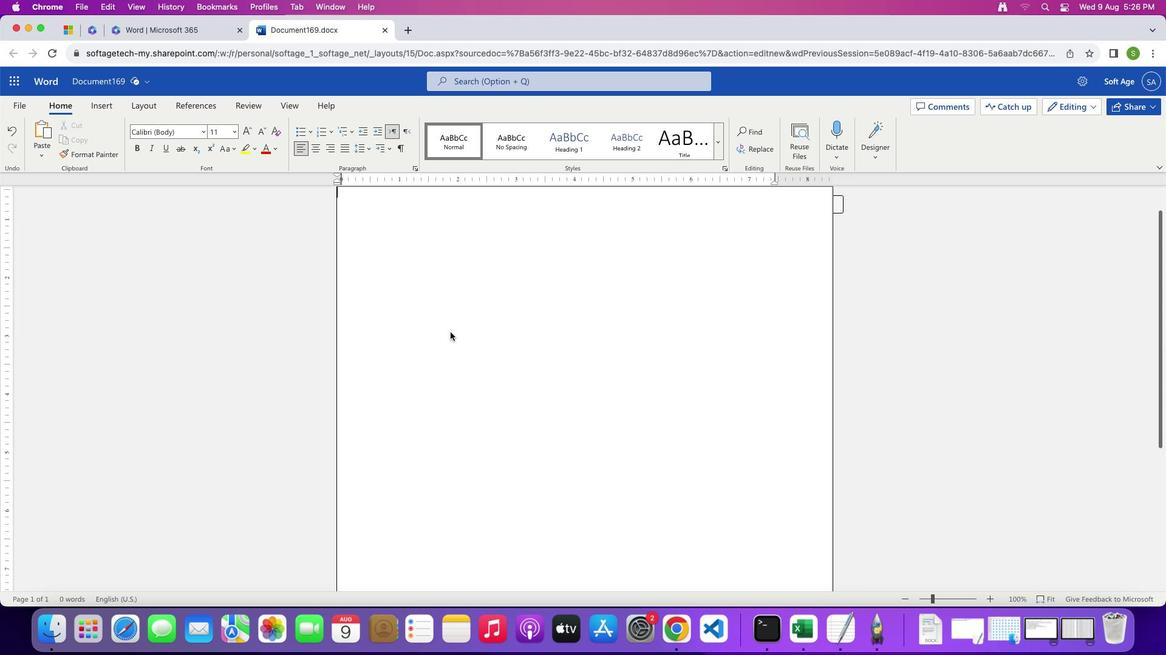 
Action: Mouse scrolled (458, 341) with delta (8, 12)
Screenshot: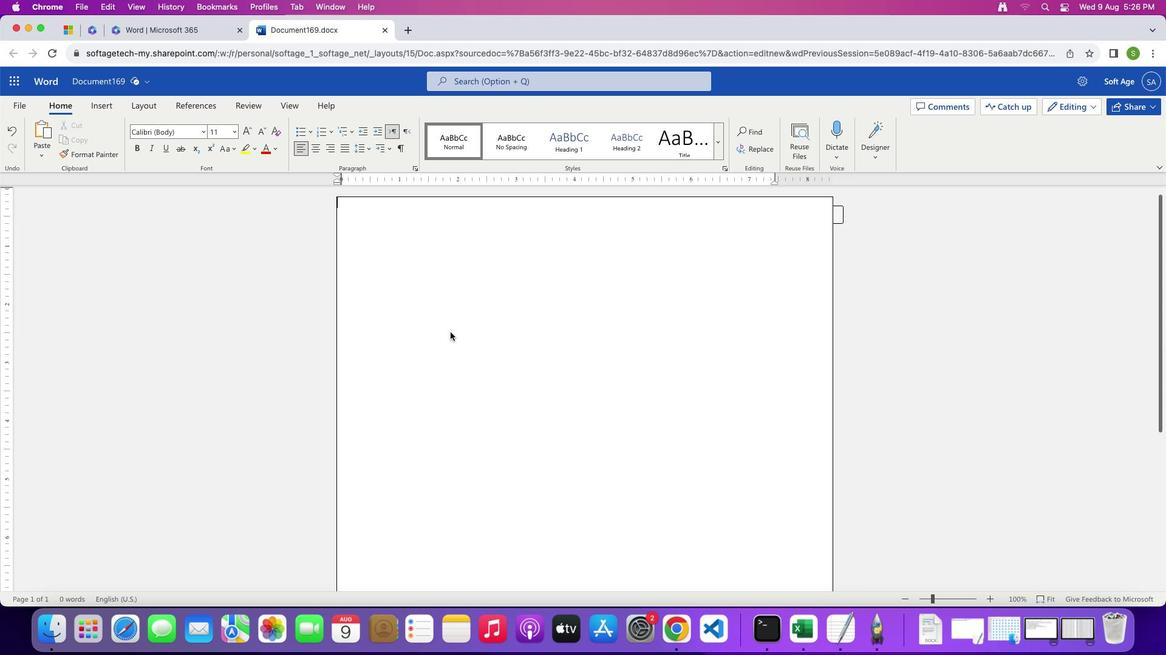 
Action: Key pressed Key.cmd
Screenshot: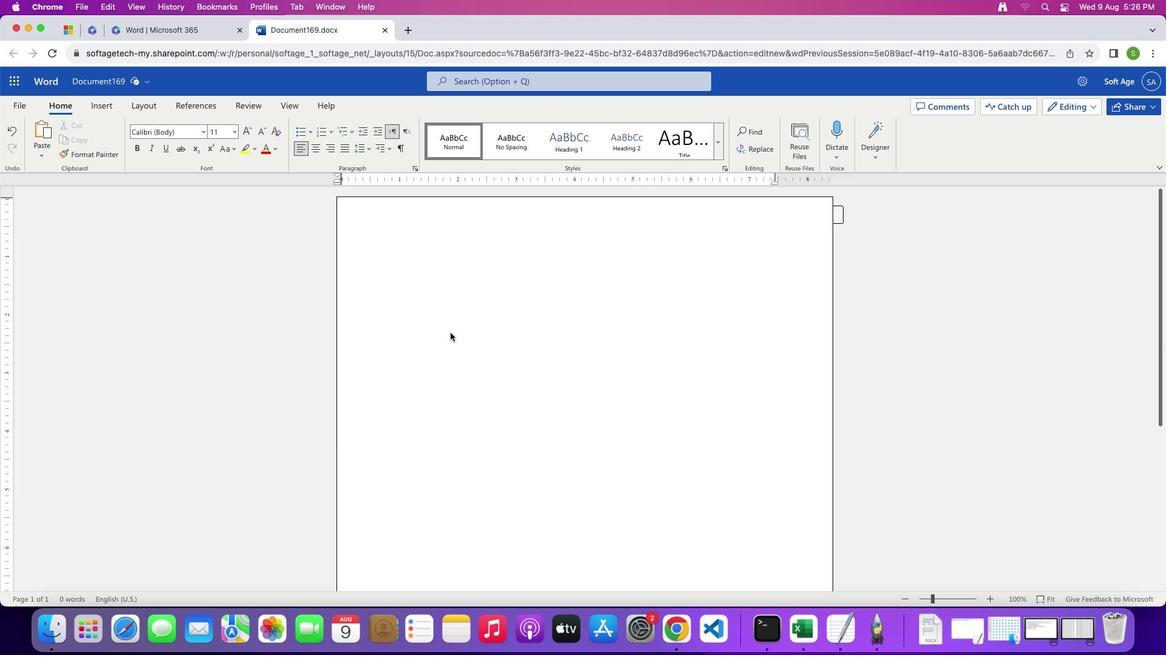 
Action: Mouse moved to (458, 341)
Screenshot: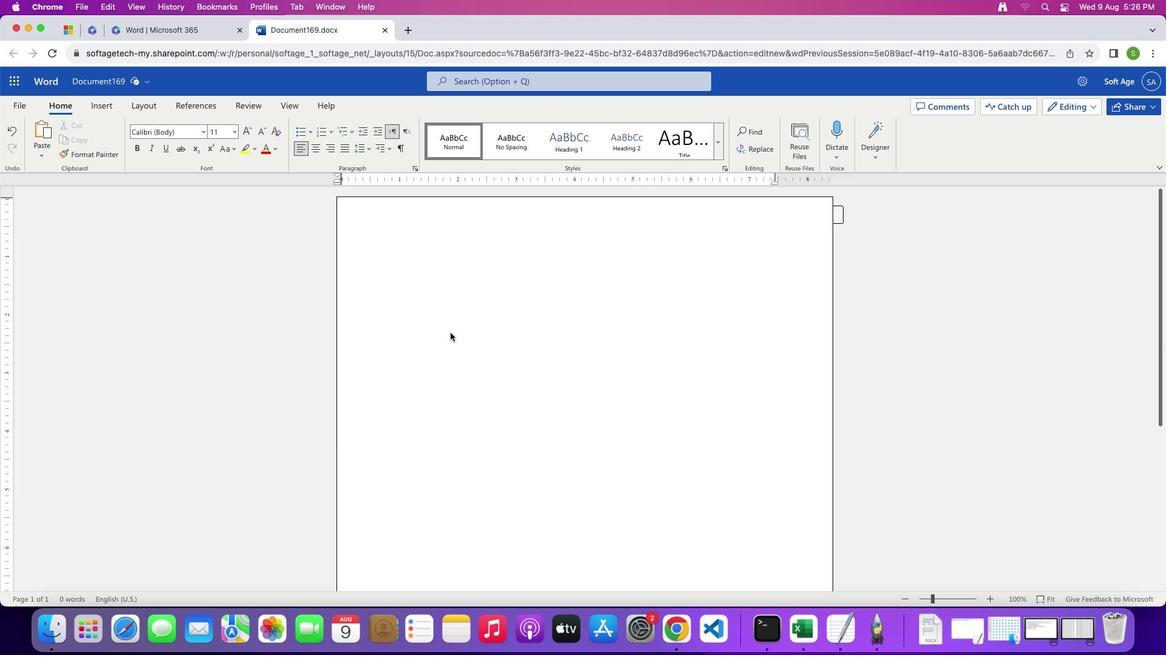 
Action: Key pressed 'v'
Screenshot: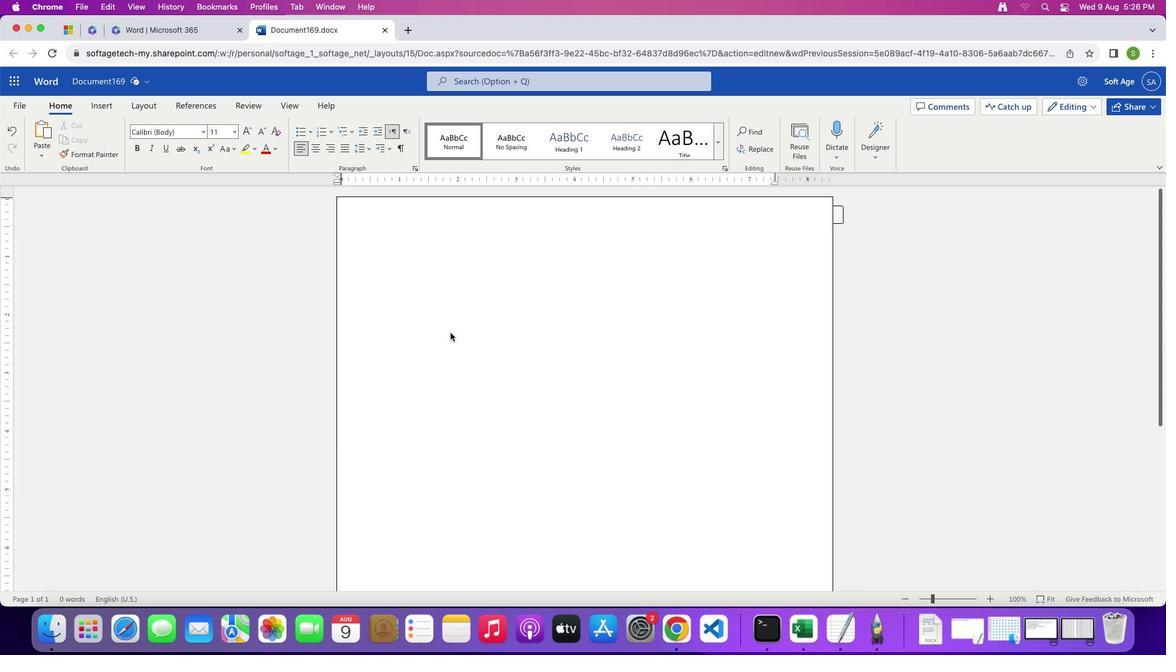 
Action: Mouse moved to (793, 434)
Screenshot: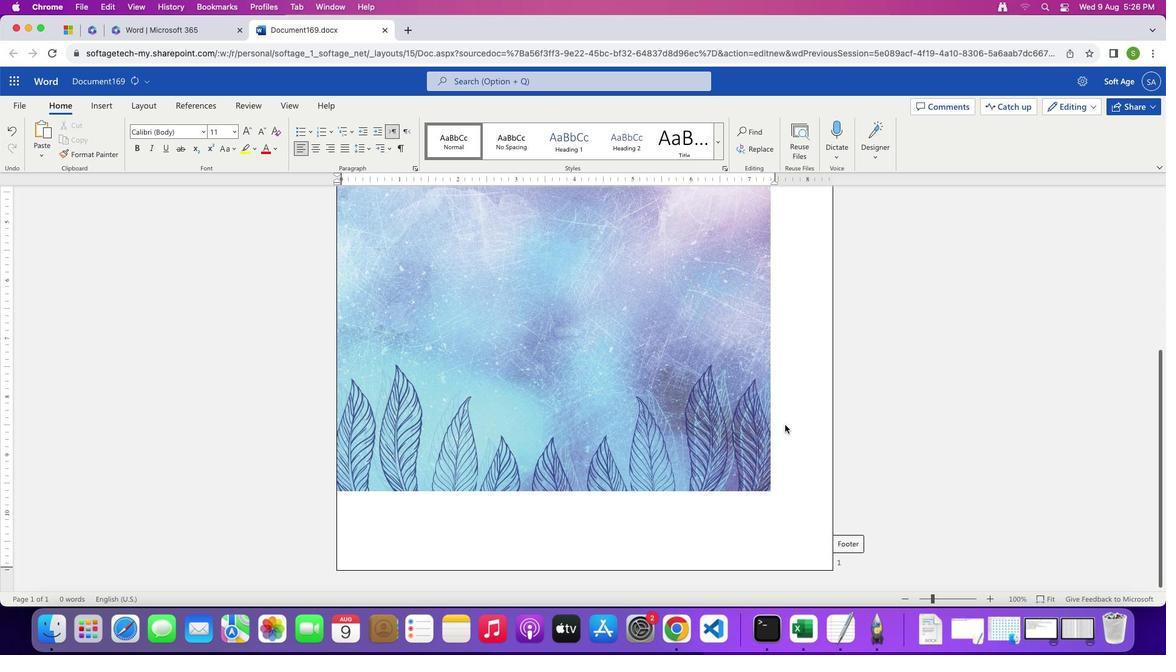 
Action: Mouse scrolled (793, 434) with delta (8, 7)
Screenshot: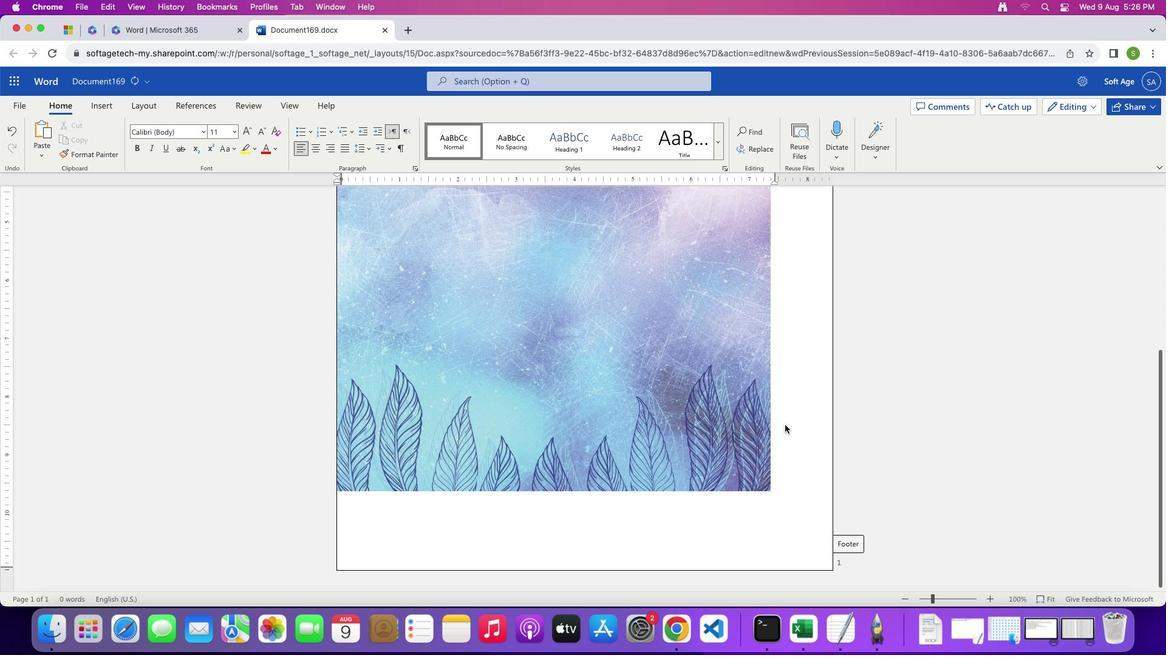 
Action: Mouse scrolled (793, 434) with delta (8, 7)
Screenshot: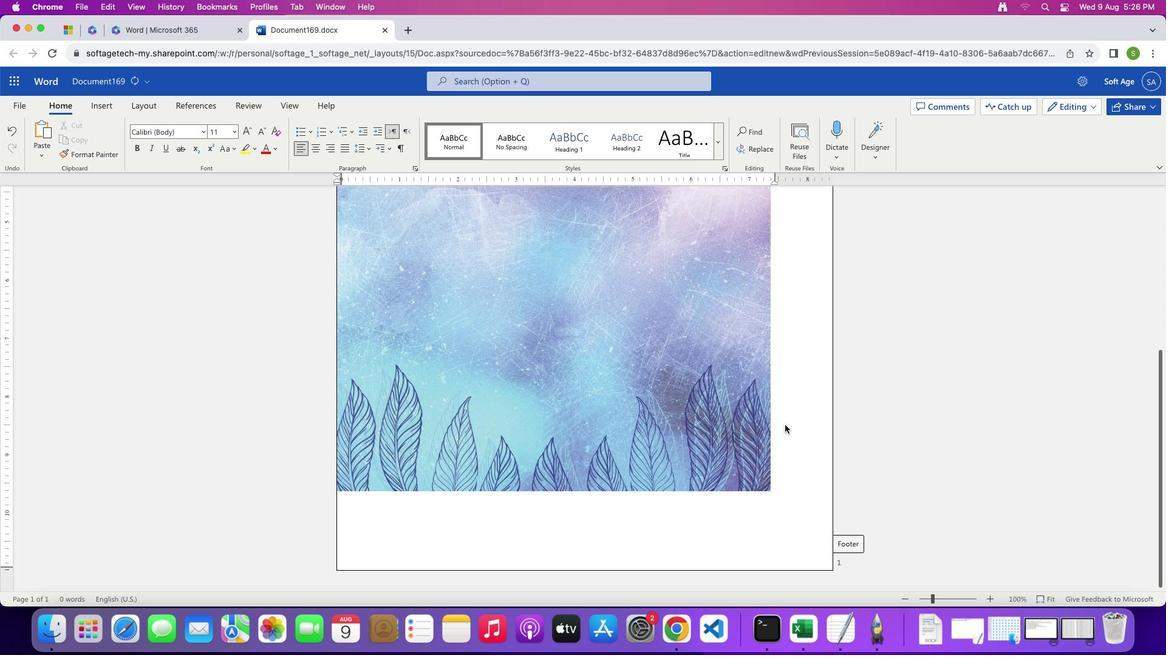 
Action: Mouse scrolled (793, 434) with delta (8, 6)
Screenshot: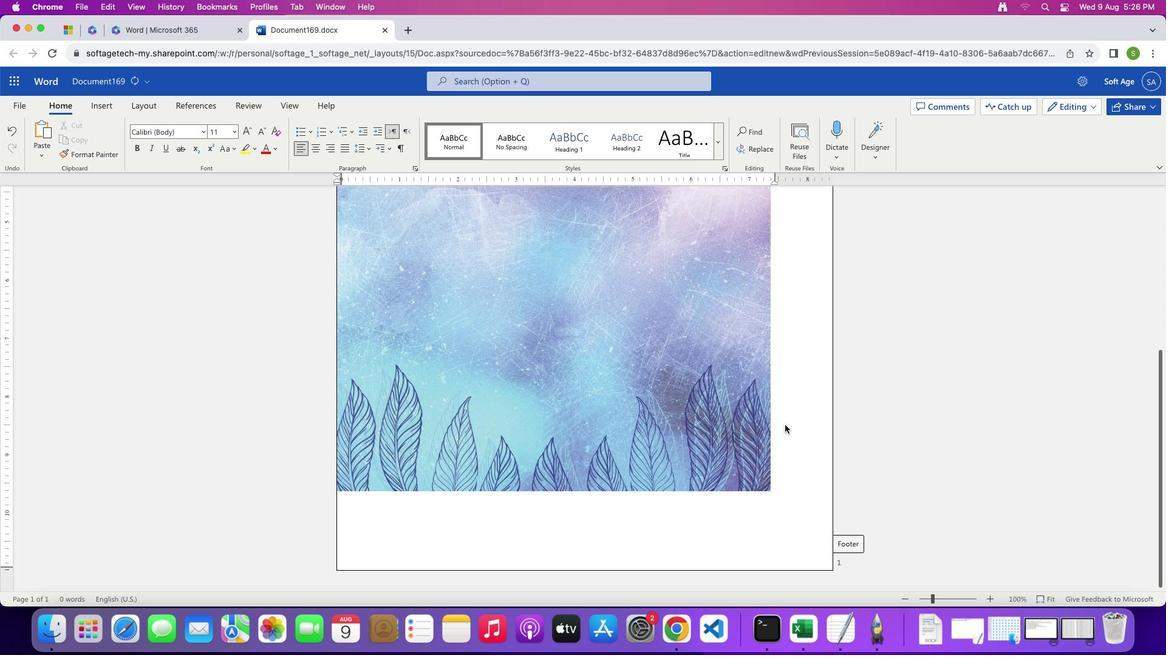 
Action: Mouse scrolled (793, 434) with delta (8, 5)
Screenshot: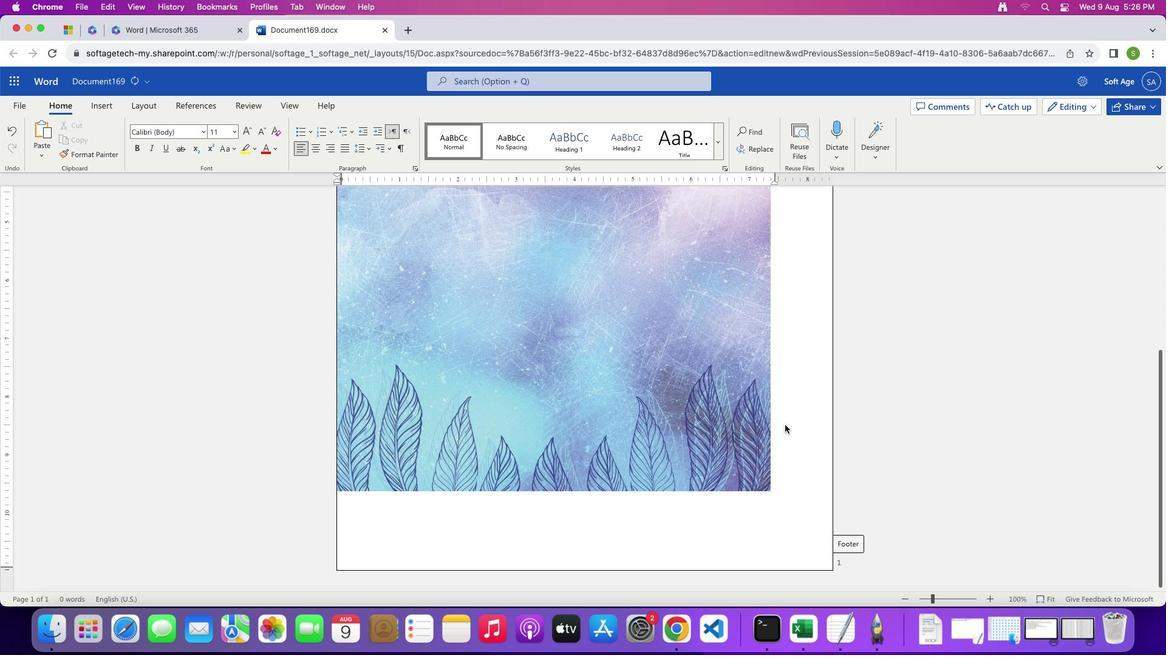 
Action: Mouse scrolled (793, 434) with delta (8, 5)
Screenshot: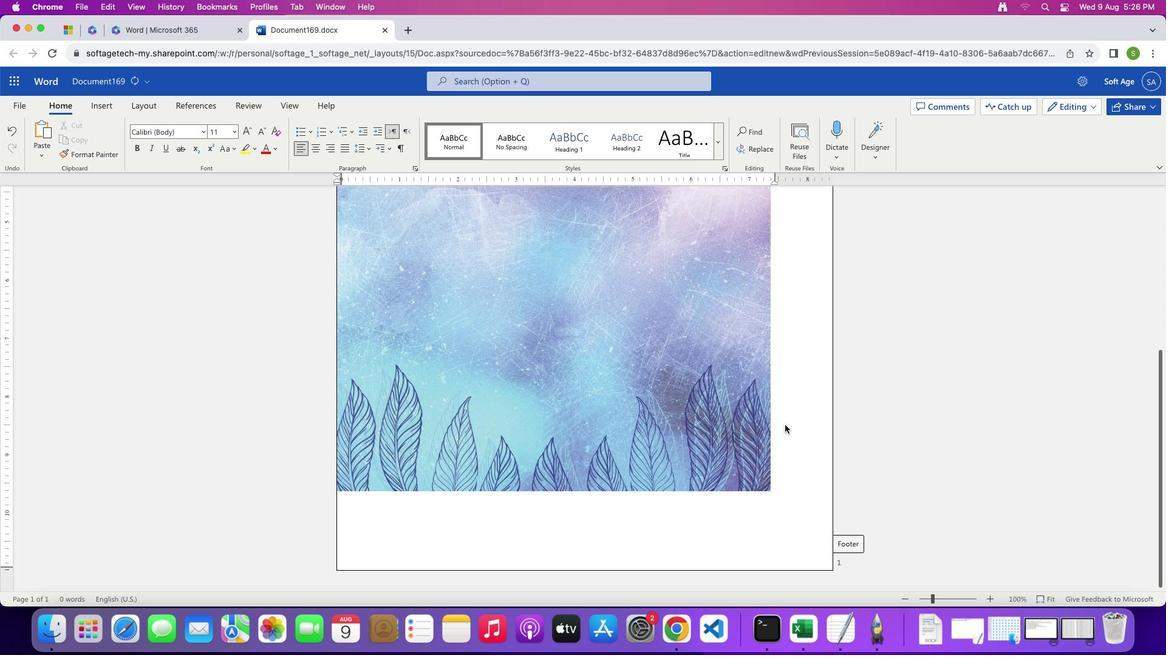 
Action: Mouse scrolled (793, 434) with delta (8, 9)
Screenshot: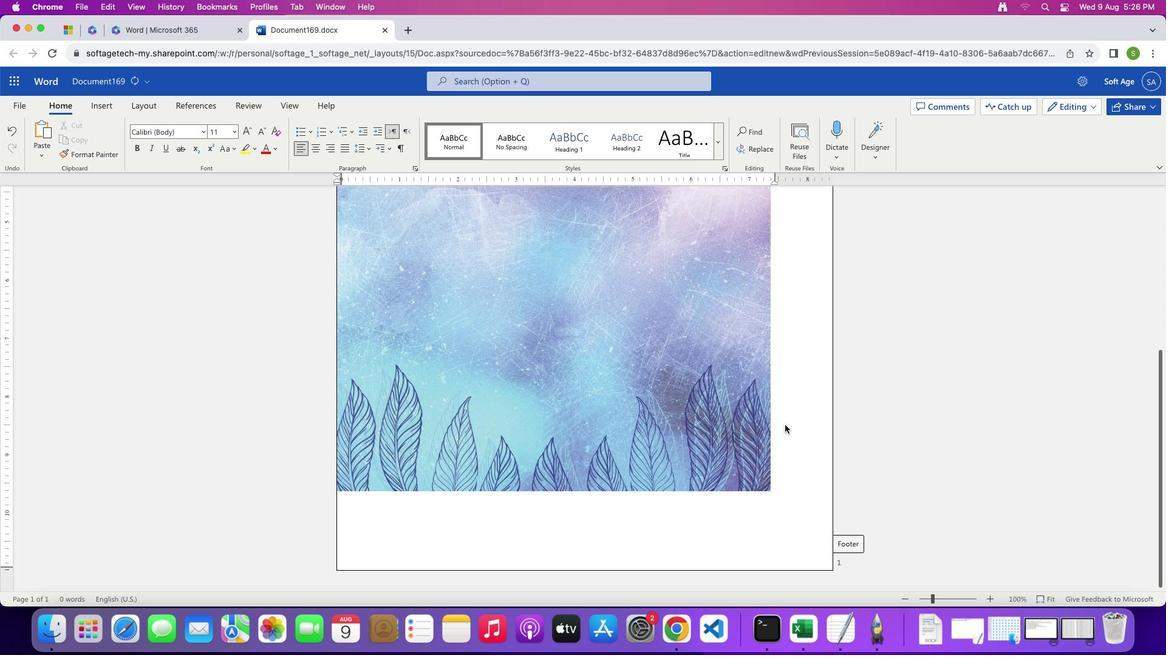 
Action: Mouse scrolled (793, 434) with delta (8, 9)
Screenshot: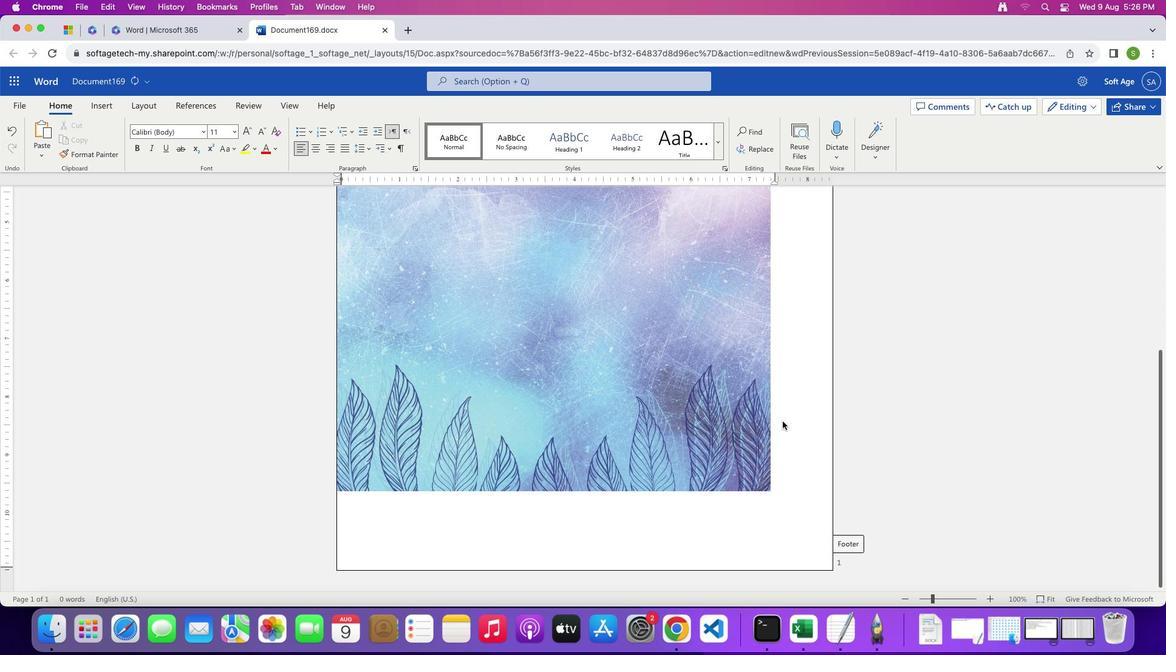 
Action: Mouse scrolled (793, 434) with delta (8, 11)
Screenshot: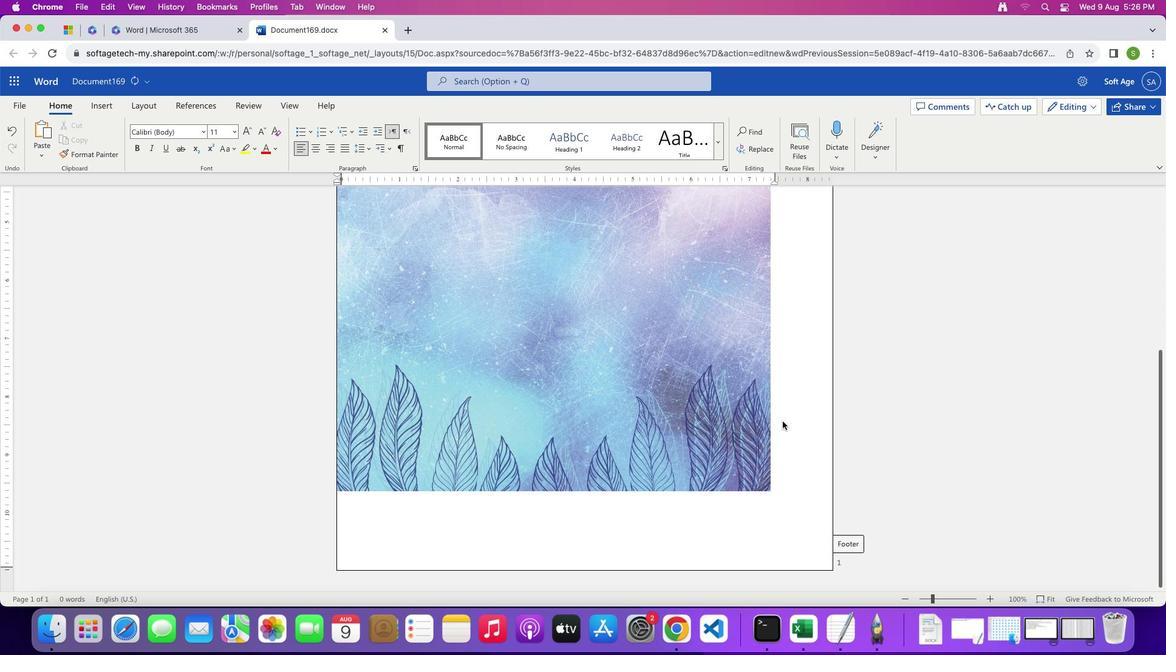 
Action: Mouse scrolled (793, 434) with delta (8, 12)
Screenshot: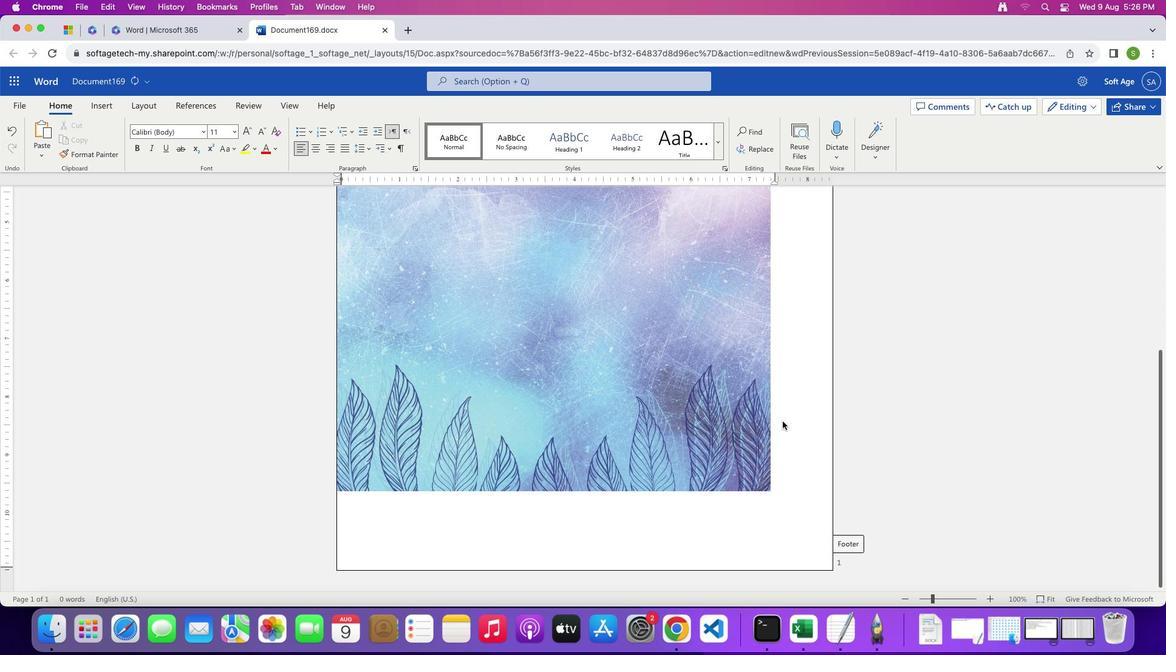 
Action: Mouse scrolled (793, 434) with delta (8, 12)
Screenshot: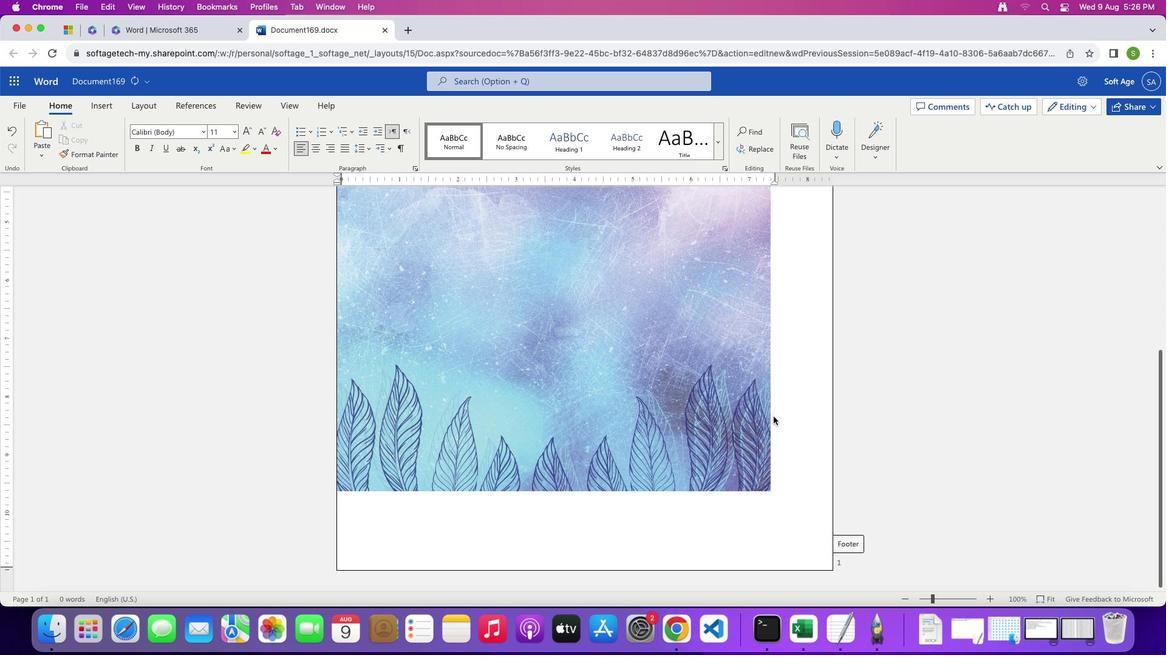 
Action: Mouse scrolled (793, 434) with delta (8, 12)
Screenshot: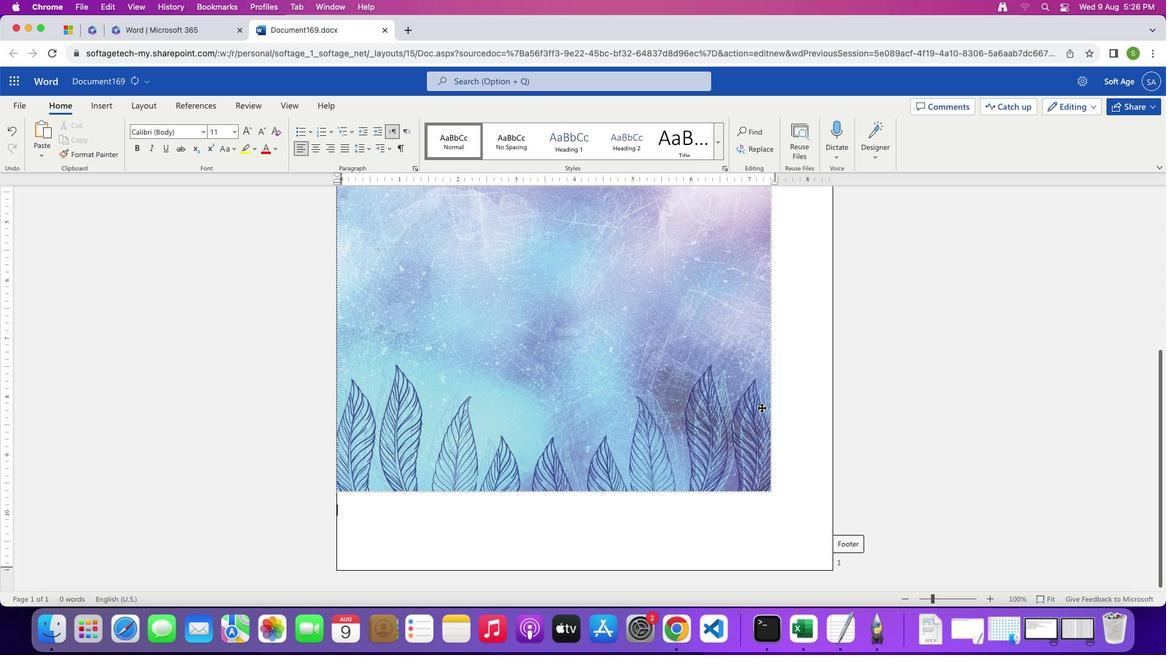 
Action: Mouse moved to (691, 380)
Screenshot: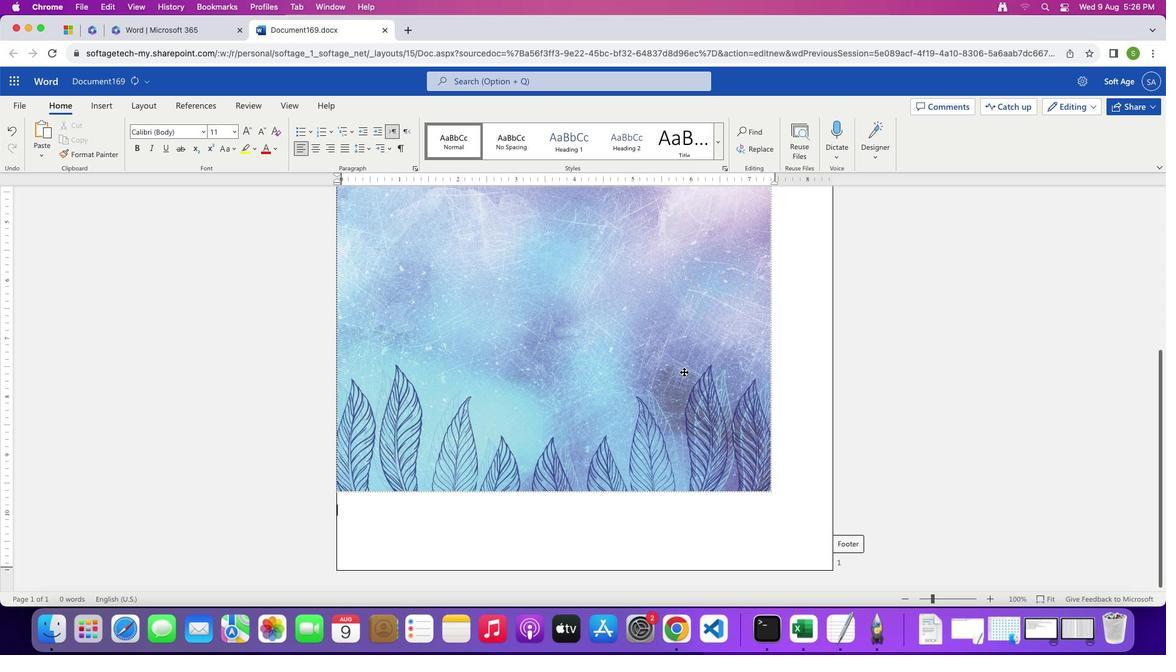 
Action: Mouse scrolled (691, 380) with delta (8, 7)
Screenshot: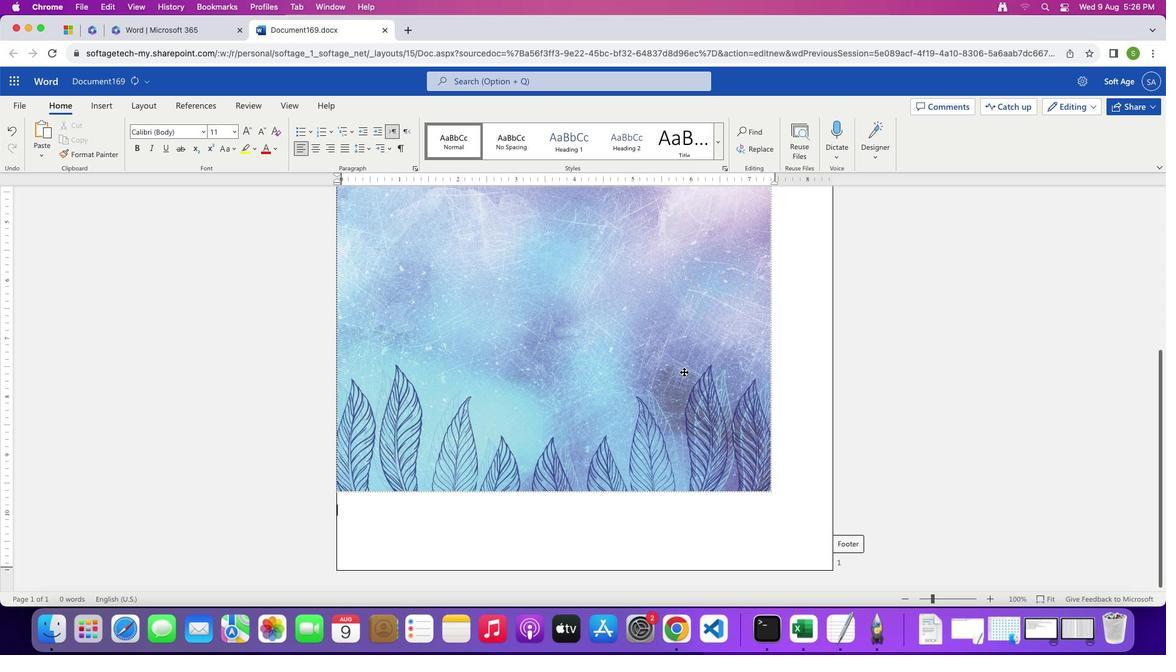 
Action: Mouse scrolled (691, 380) with delta (8, 7)
Screenshot: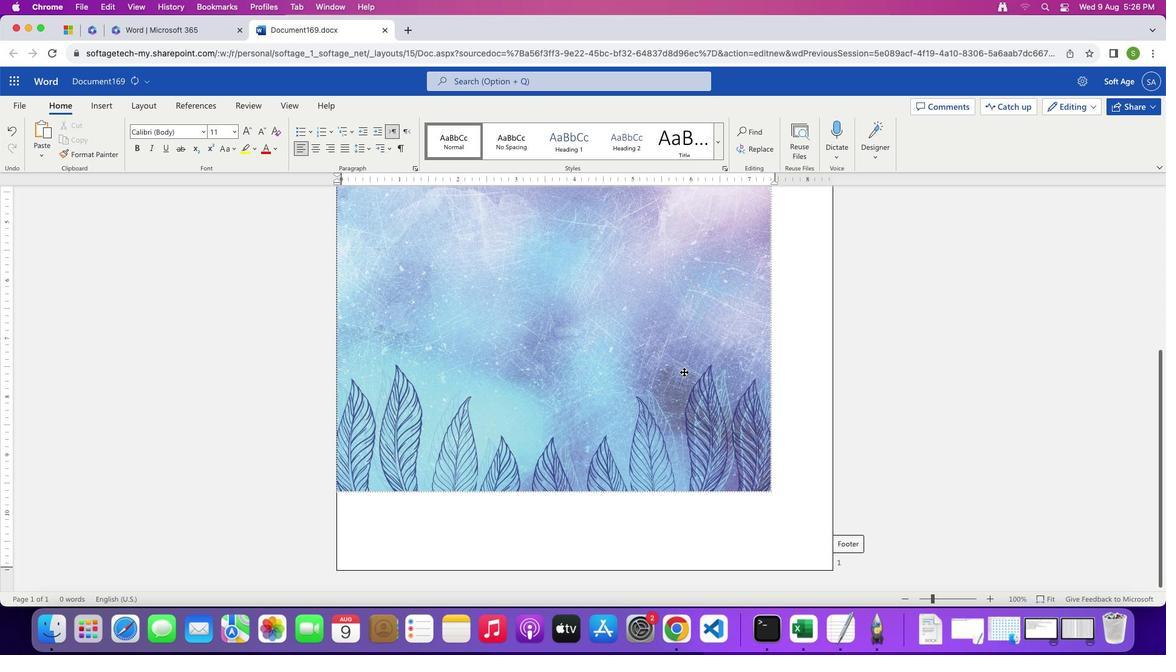 
Action: Mouse scrolled (691, 380) with delta (8, 7)
Screenshot: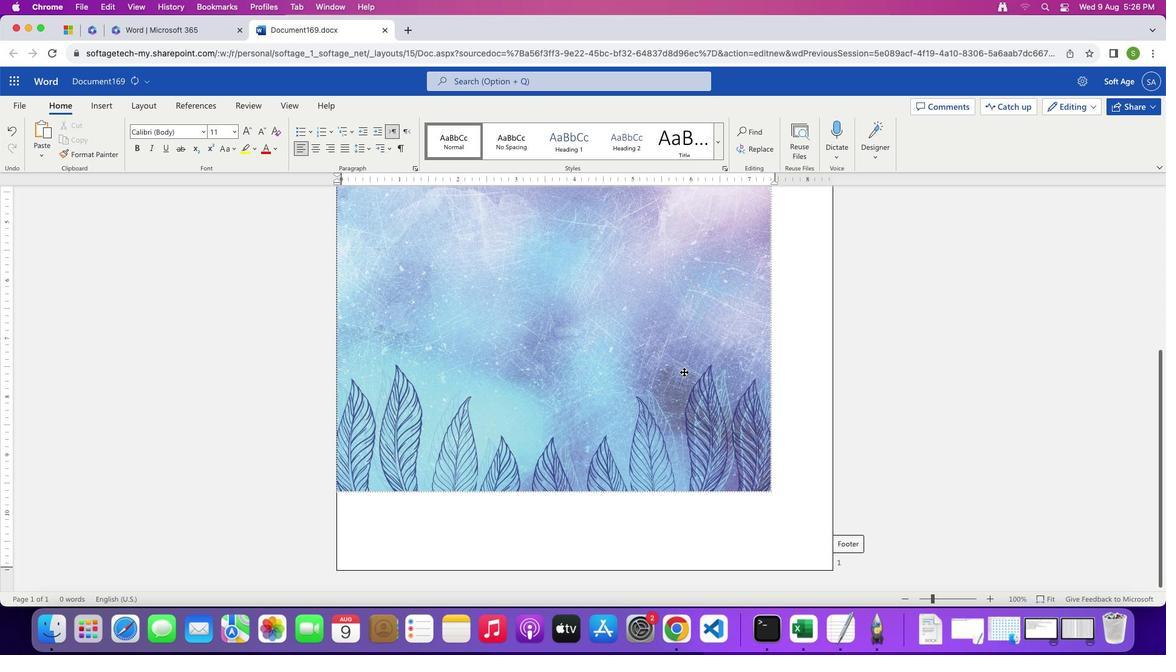 
Action: Mouse scrolled (691, 380) with delta (8, 7)
Screenshot: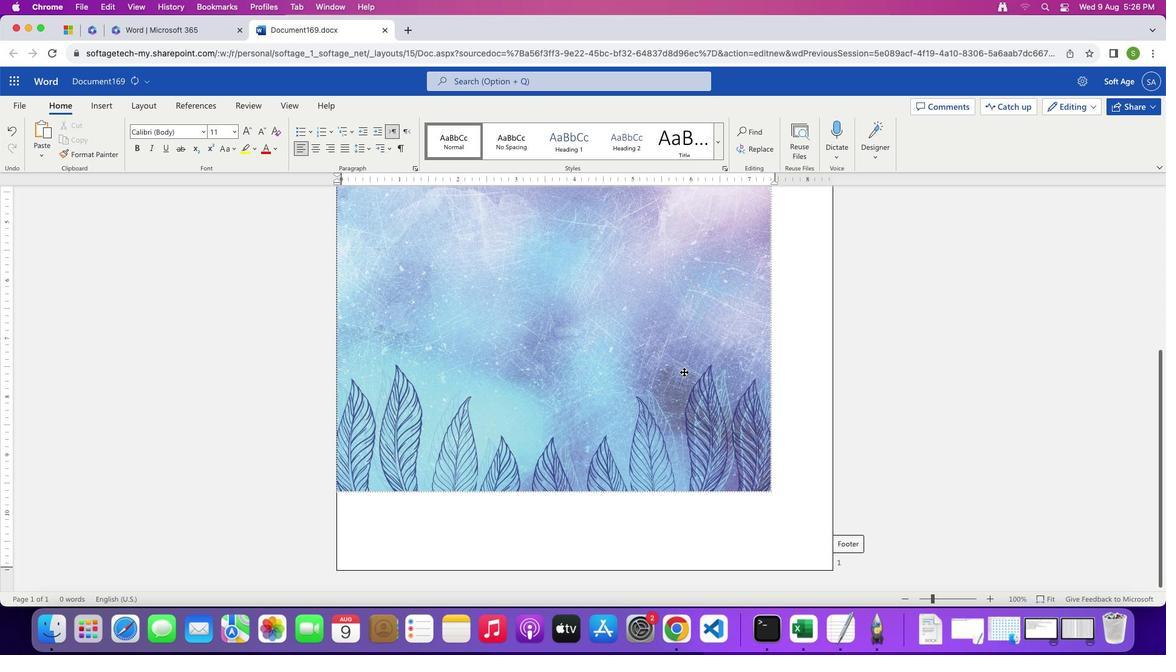 
Action: Mouse scrolled (691, 380) with delta (8, 6)
Screenshot: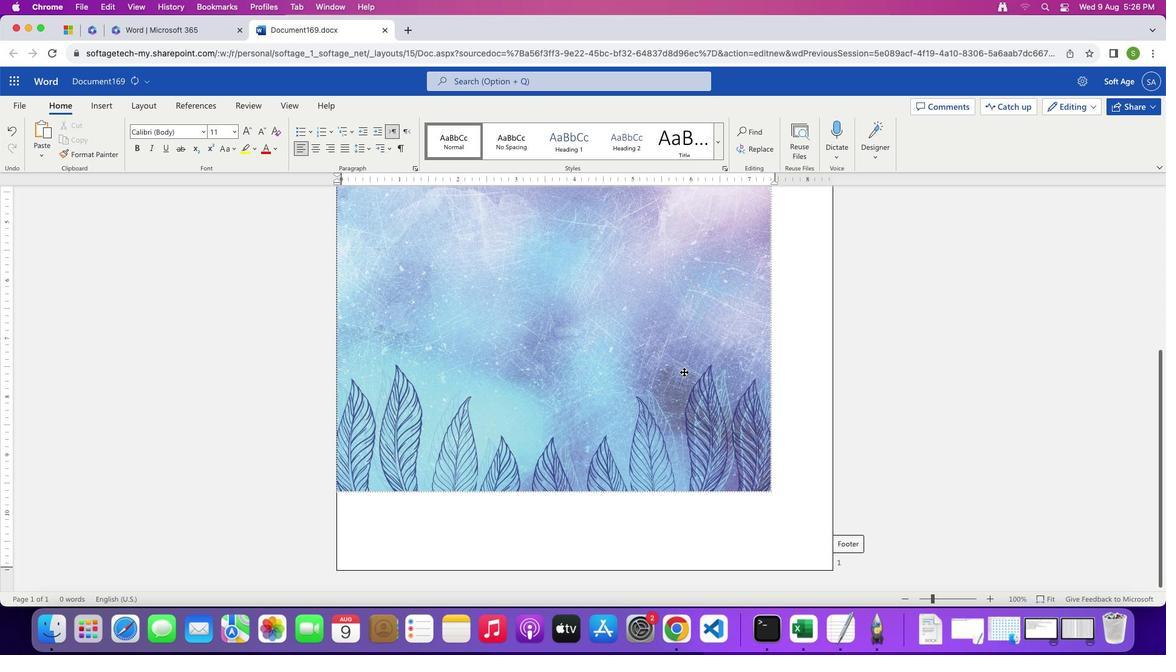 
Action: Mouse scrolled (691, 380) with delta (8, 5)
Screenshot: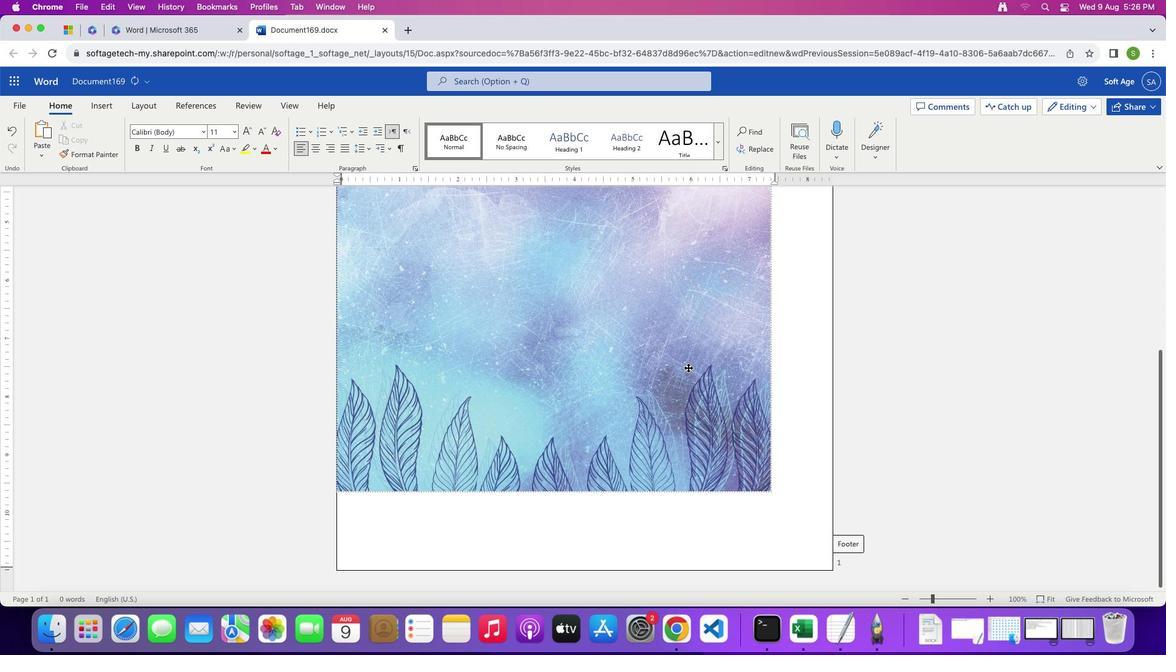 
Action: Mouse scrolled (691, 380) with delta (8, 5)
Screenshot: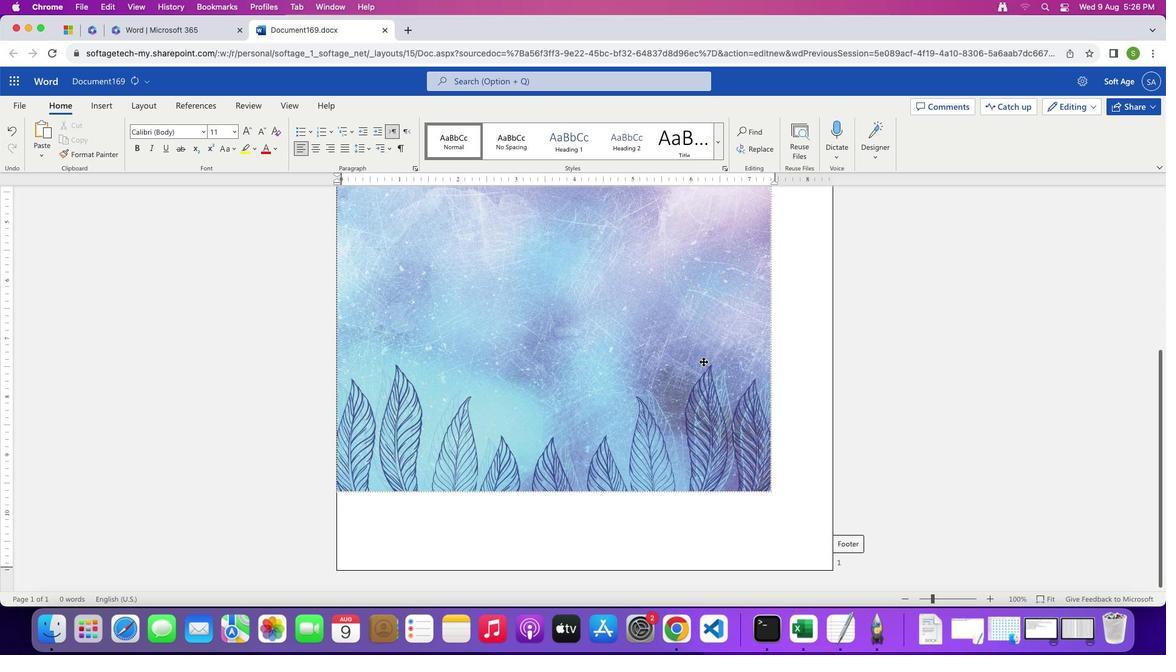 
Action: Mouse moved to (821, 339)
Screenshot: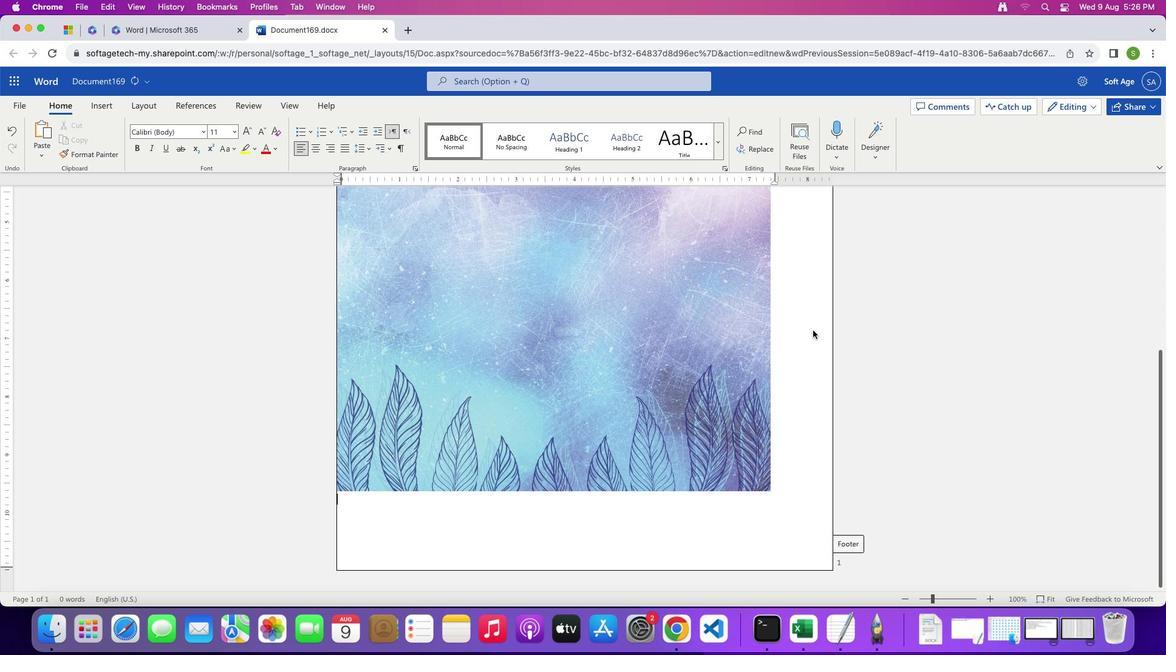 
Action: Mouse pressed left at (821, 339)
Screenshot: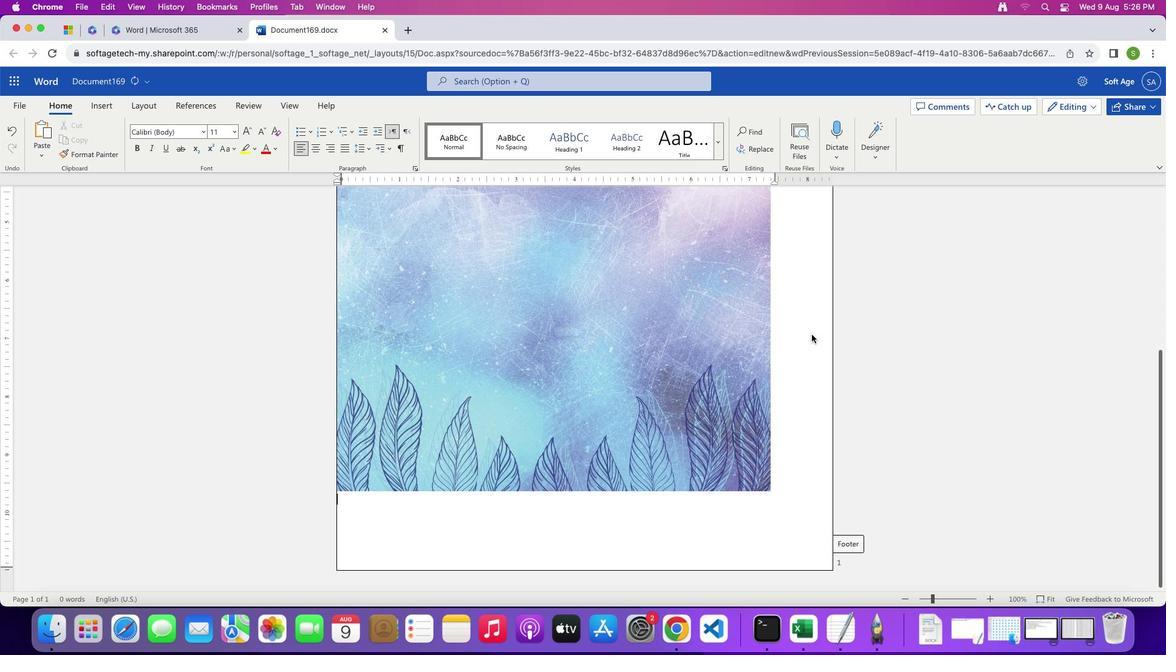 
Action: Mouse moved to (819, 343)
Screenshot: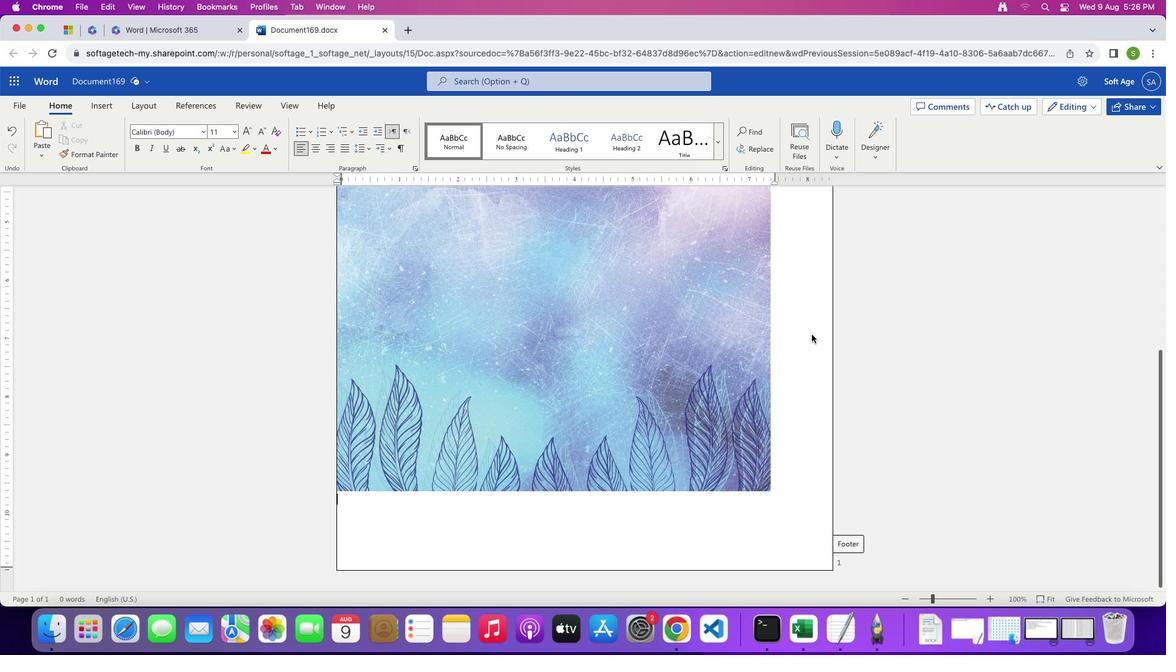 
Action: Mouse scrolled (819, 343) with delta (8, 7)
Screenshot: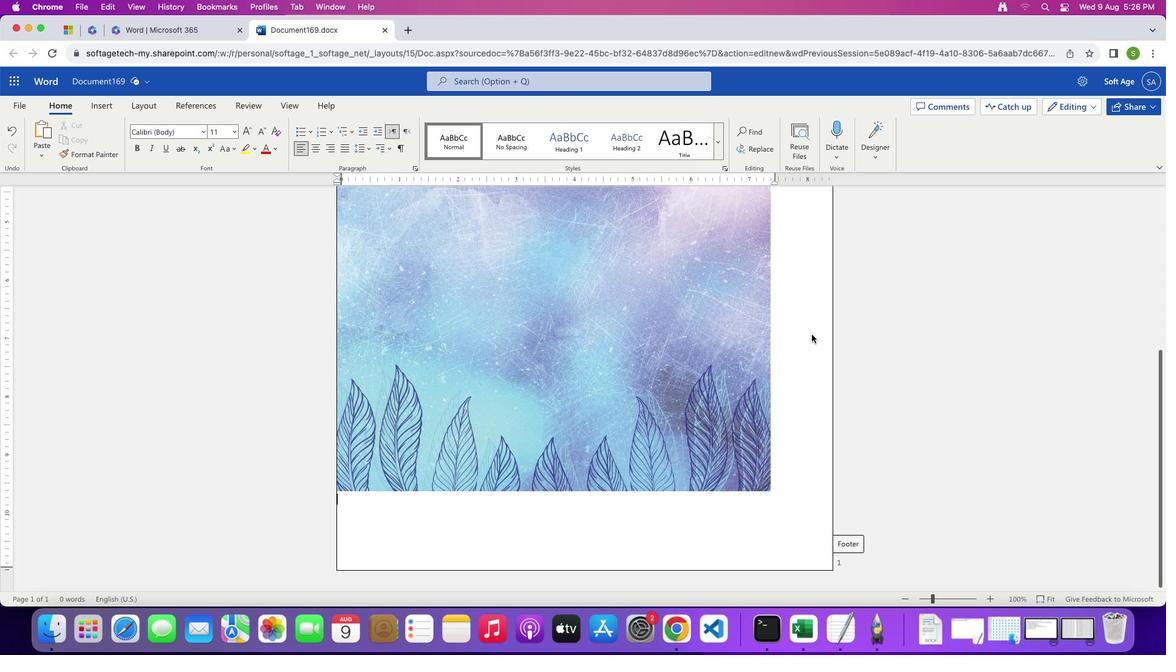 
Action: Mouse scrolled (819, 343) with delta (8, 7)
Screenshot: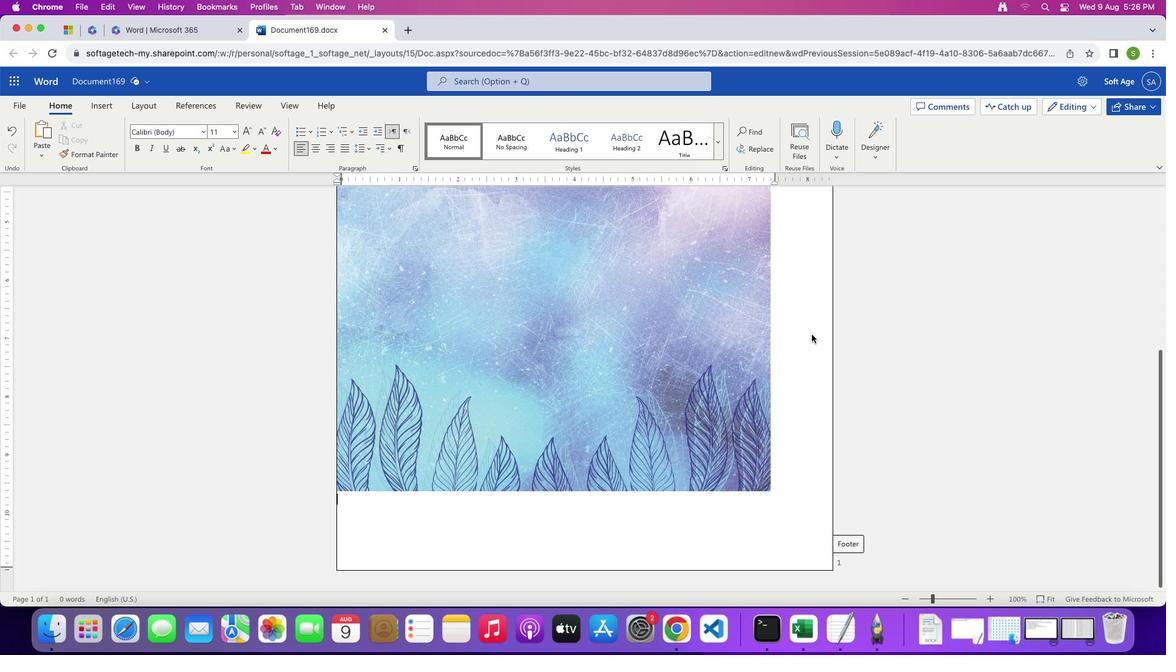 
Action: Mouse scrolled (819, 343) with delta (8, 6)
Screenshot: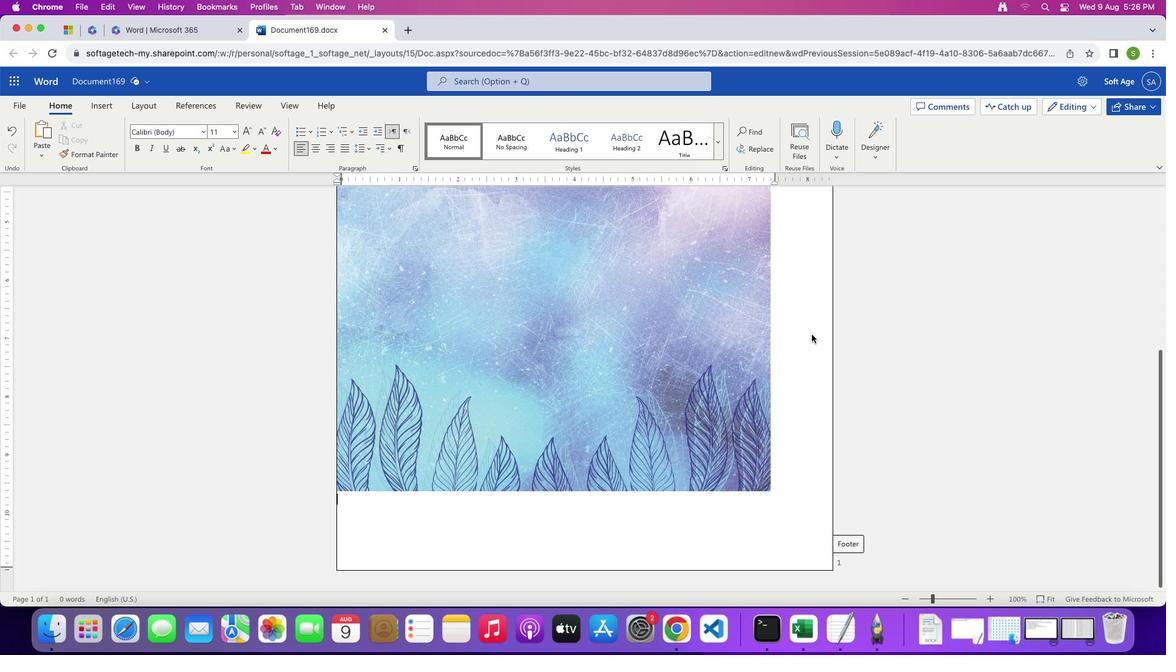
Action: Mouse scrolled (819, 343) with delta (8, 5)
Screenshot: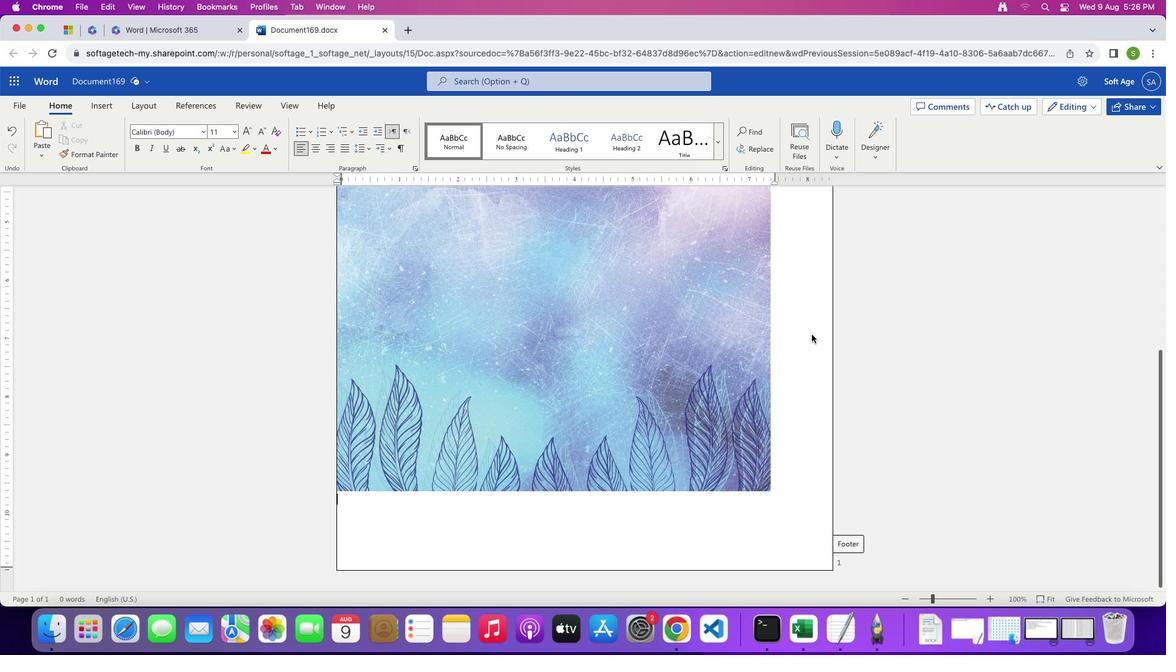 
Action: Mouse scrolled (819, 343) with delta (8, 4)
Screenshot: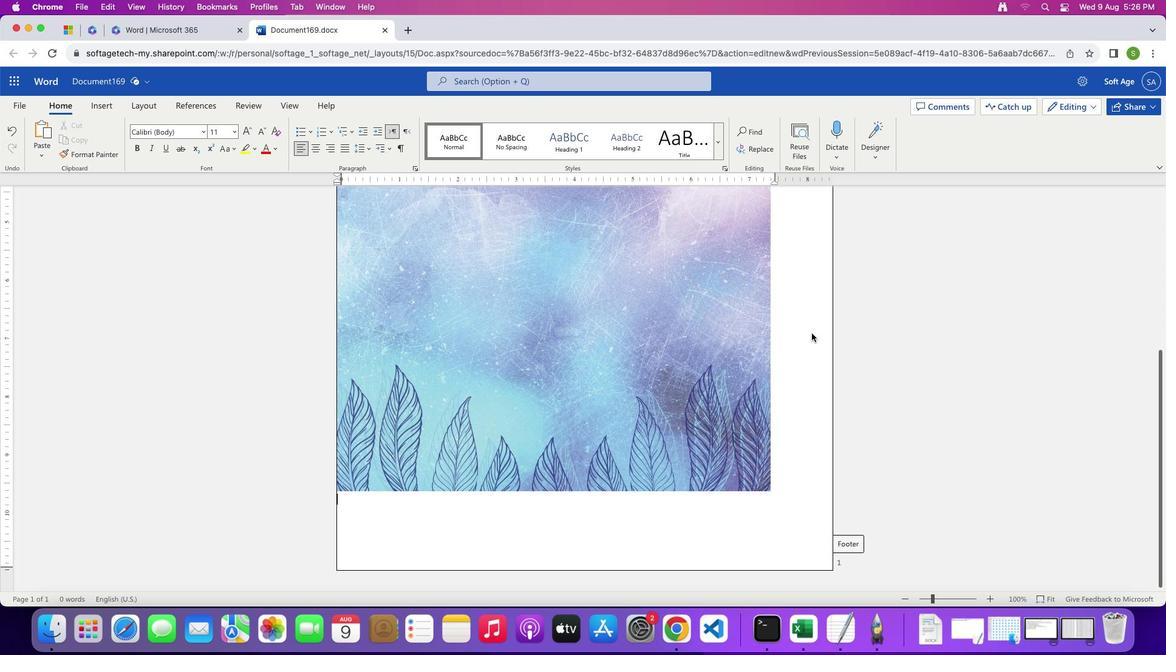 
Action: Mouse scrolled (819, 343) with delta (8, 4)
Screenshot: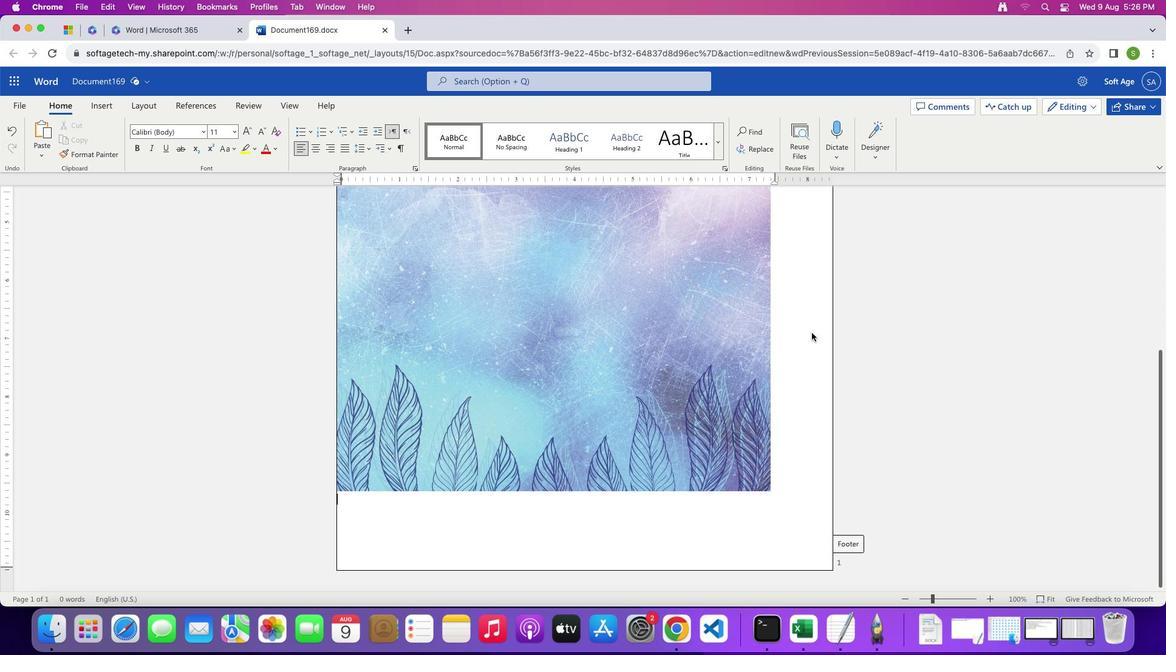 
Action: Mouse moved to (726, 298)
Screenshot: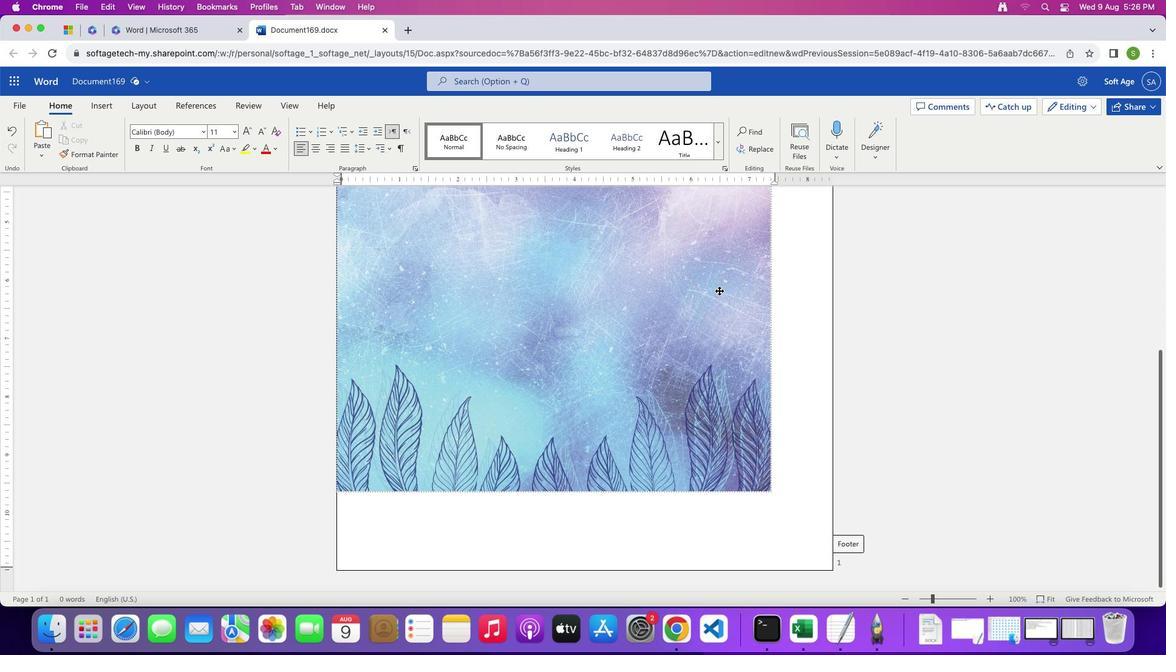 
Action: Mouse scrolled (726, 298) with delta (8, 7)
Screenshot: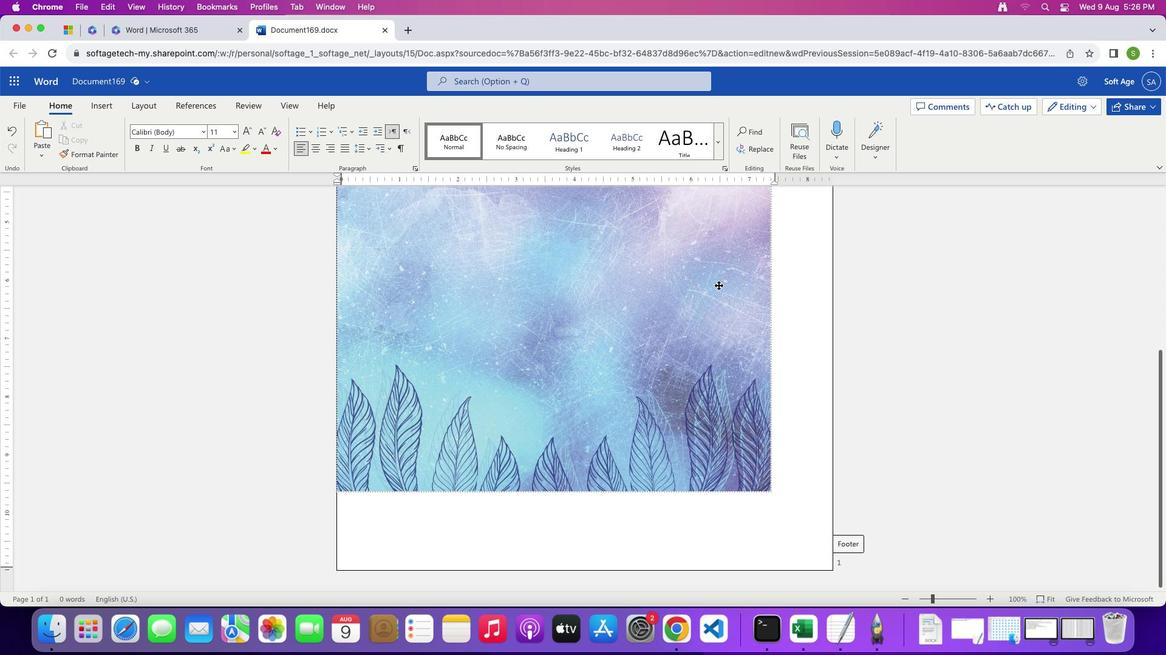 
Action: Mouse pressed middle at (726, 298)
Screenshot: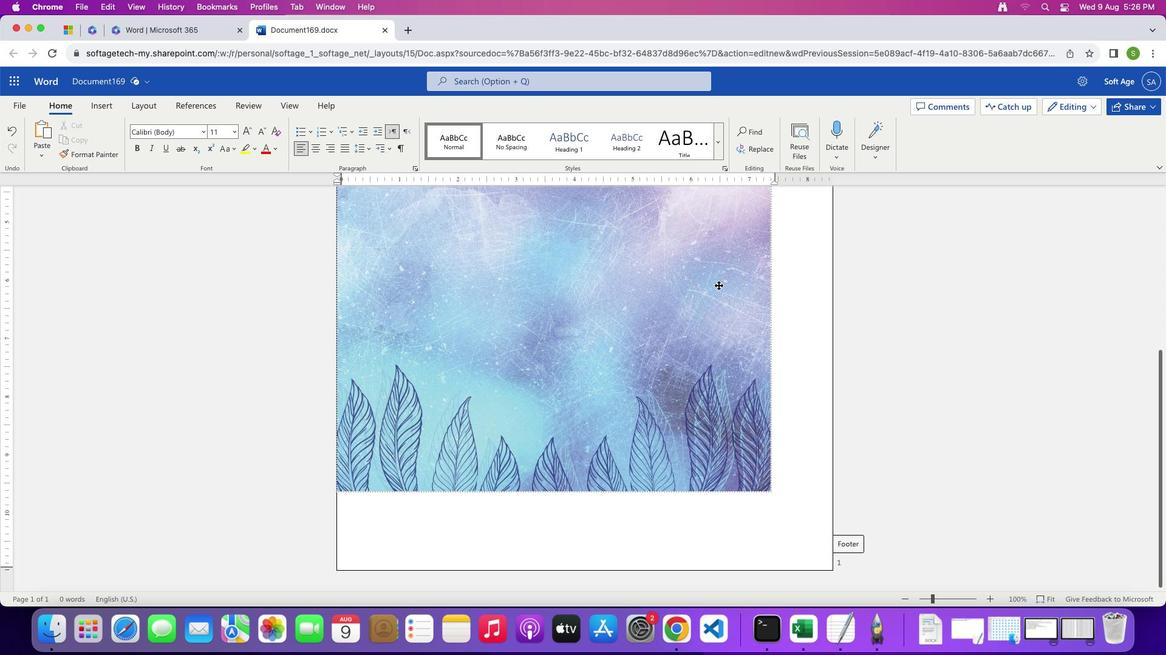 
Action: Mouse scrolled (726, 298) with delta (8, 7)
Screenshot: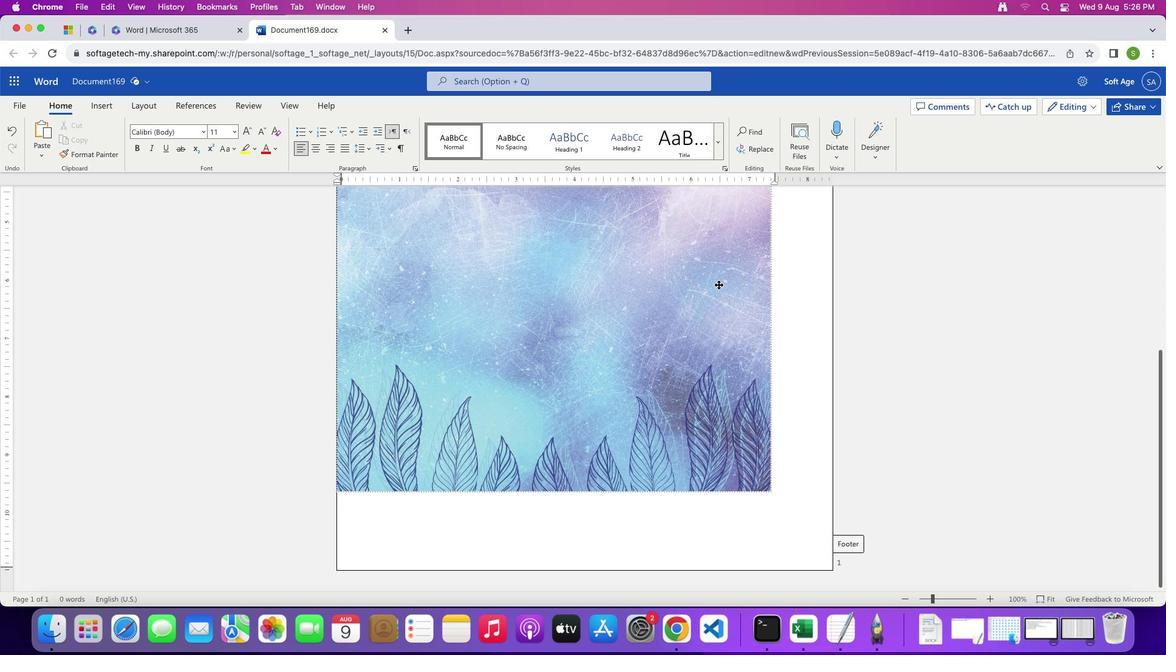 
Action: Mouse scrolled (726, 298) with delta (8, 7)
Screenshot: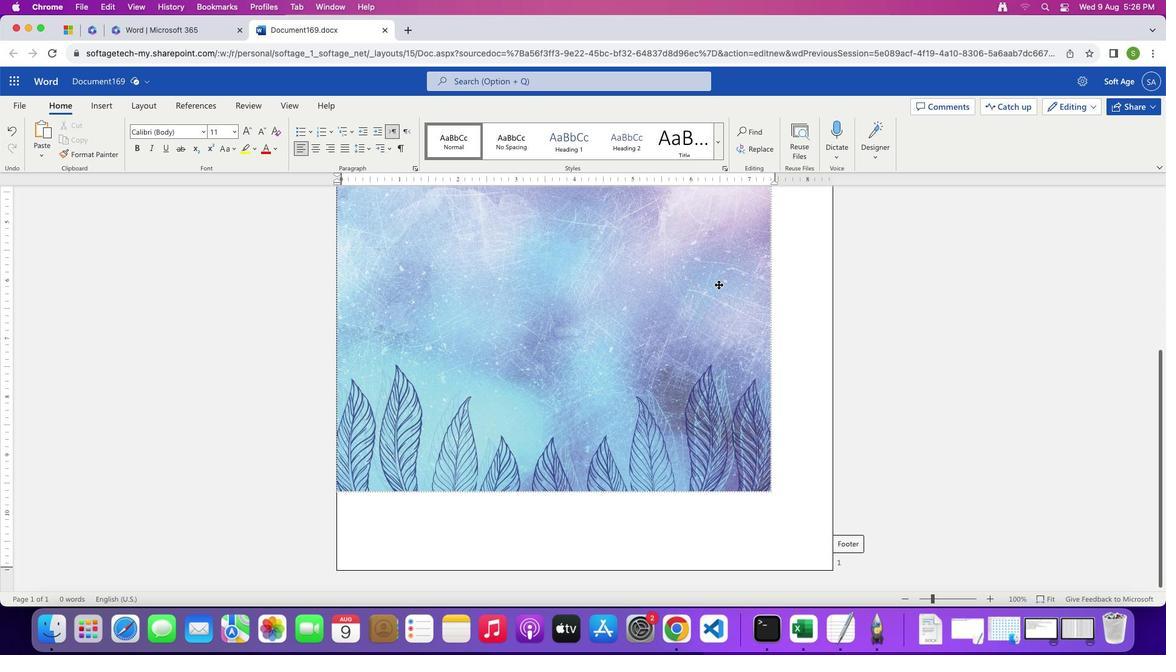 
Action: Mouse moved to (726, 298)
Screenshot: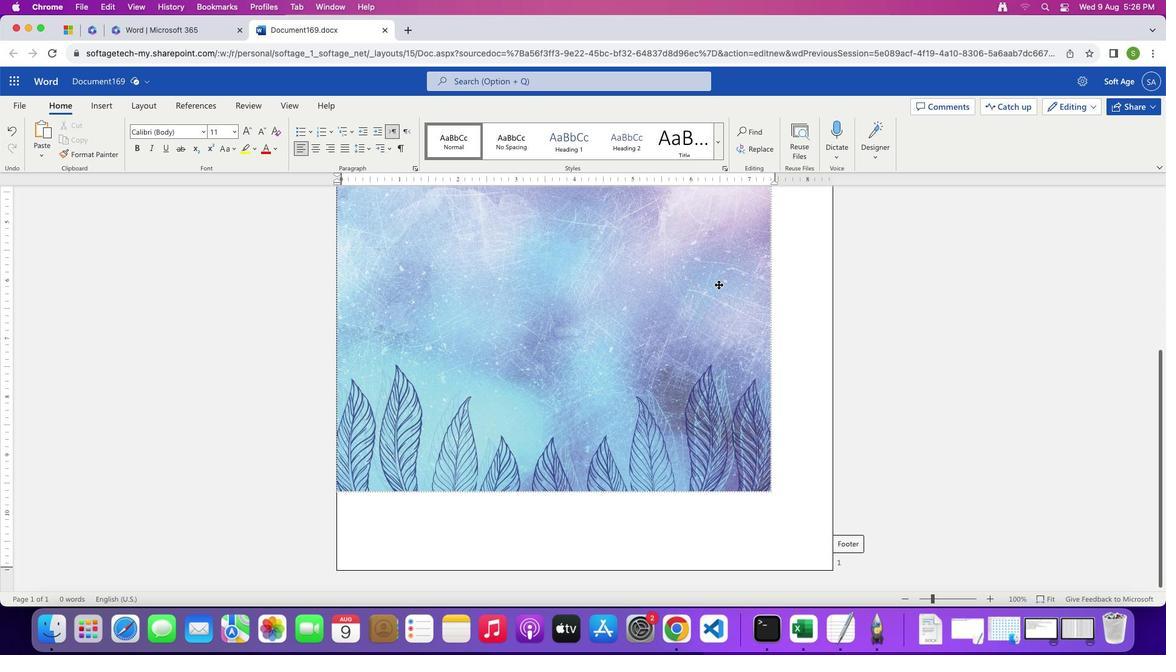 
Action: Mouse scrolled (726, 298) with delta (8, 6)
Screenshot: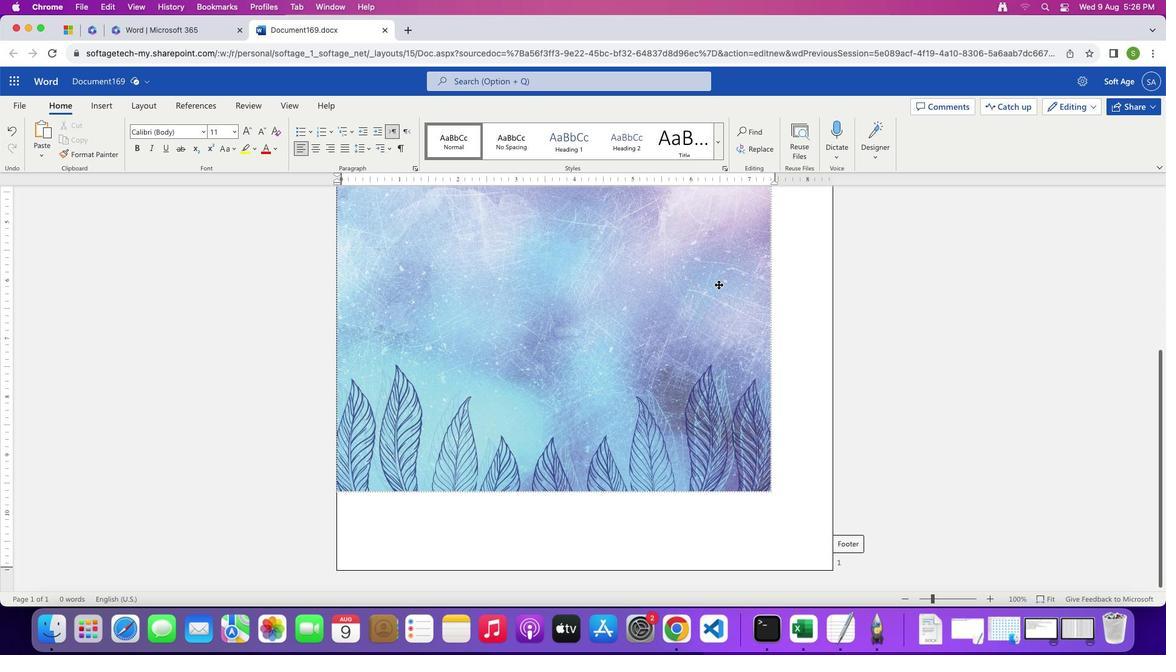 
Action: Mouse moved to (728, 290)
Screenshot: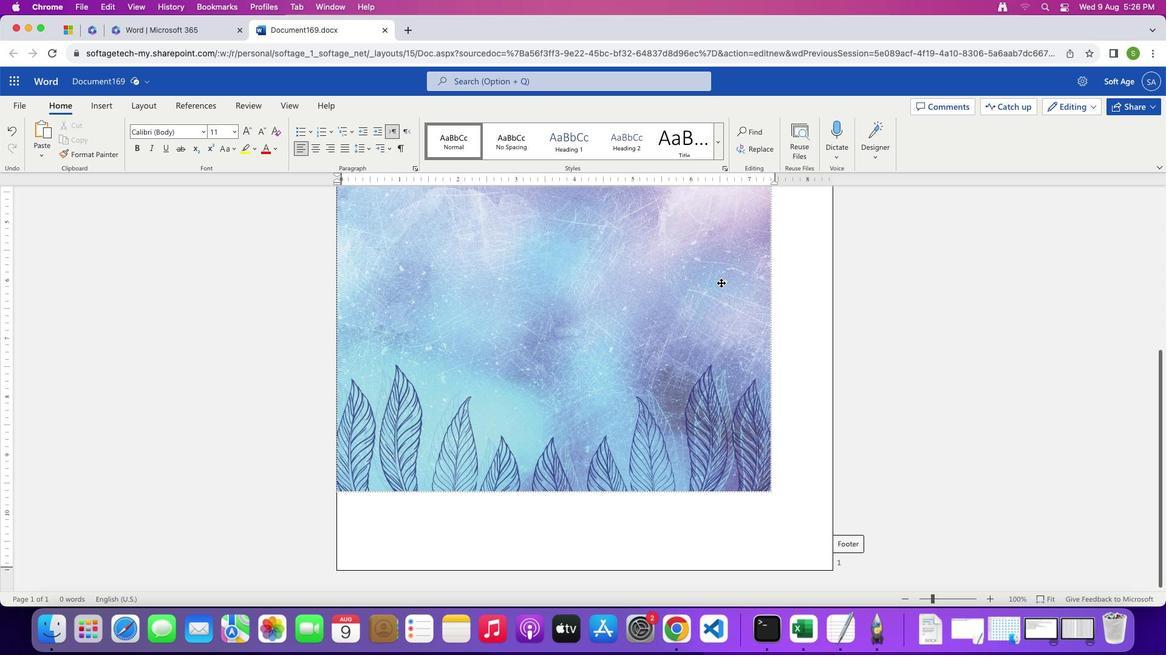
Action: Mouse scrolled (728, 290) with delta (8, 7)
Screenshot: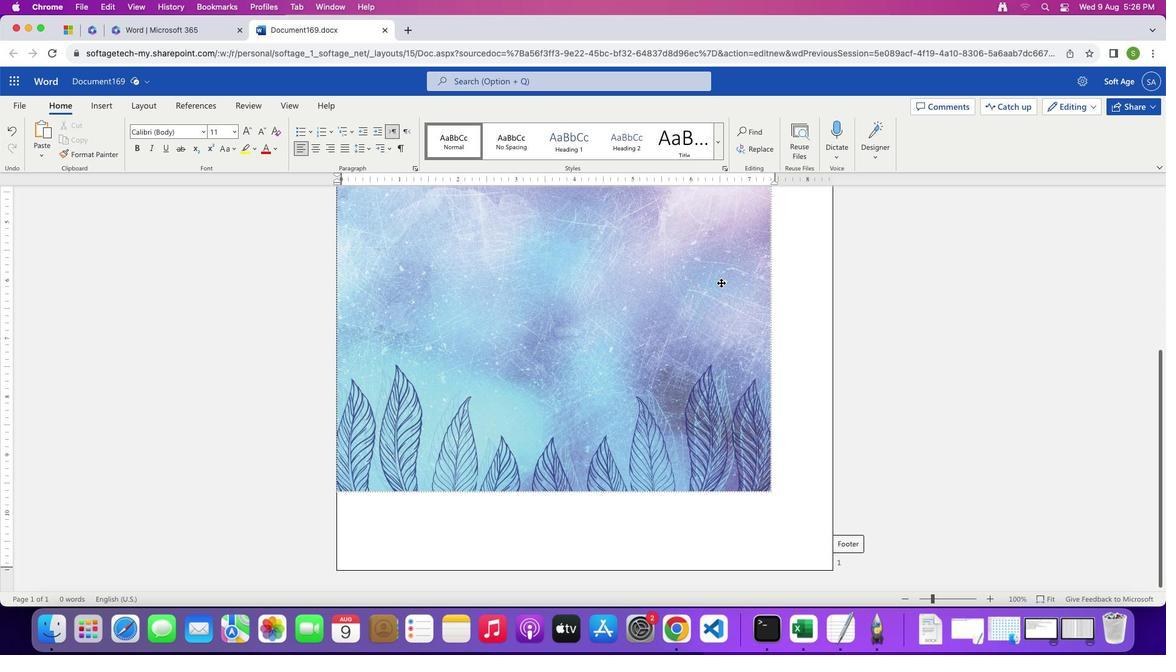 
Action: Mouse pressed middle at (728, 290)
Screenshot: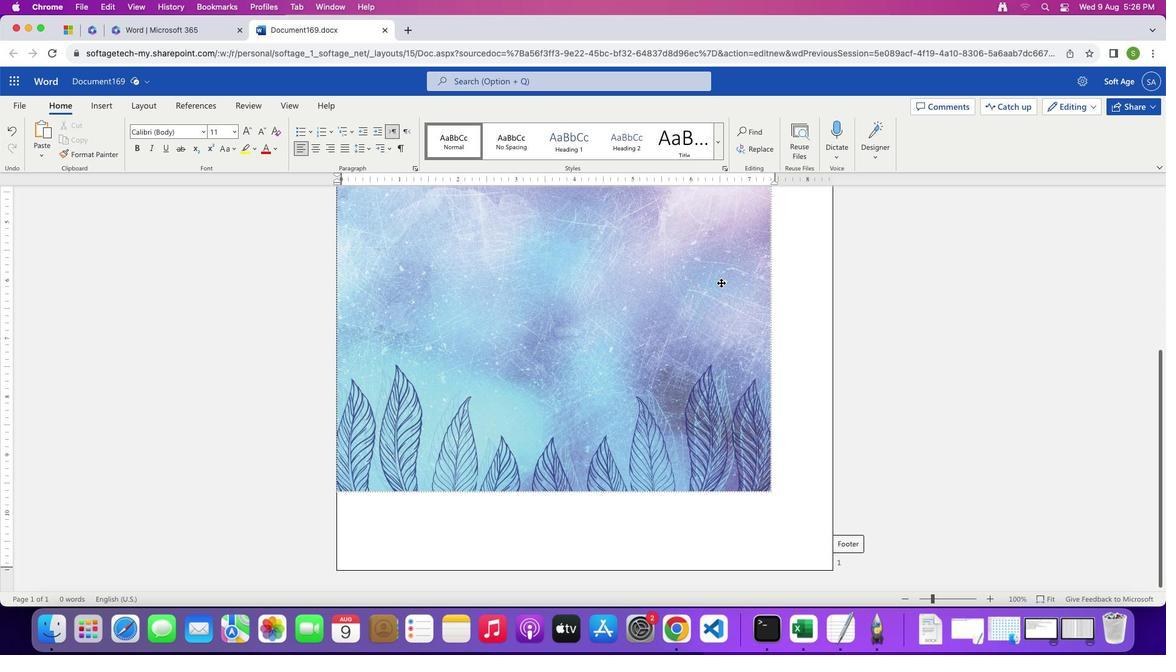 
Action: Mouse scrolled (728, 290) with delta (8, 7)
Screenshot: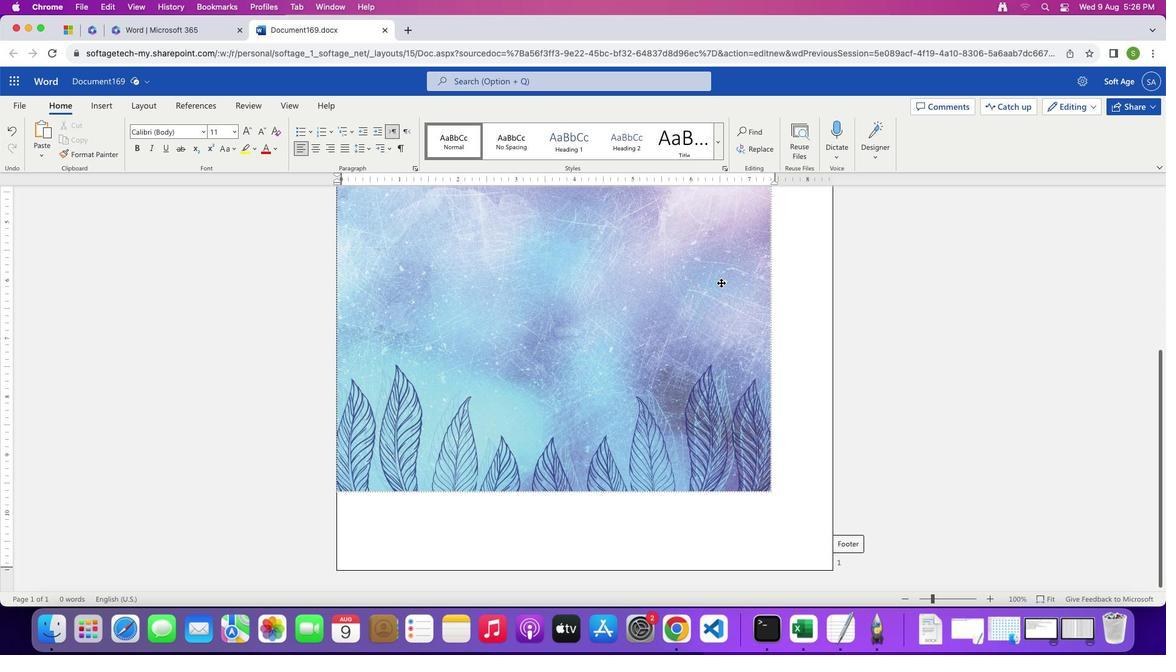 
Action: Mouse scrolled (728, 290) with delta (8, 7)
Screenshot: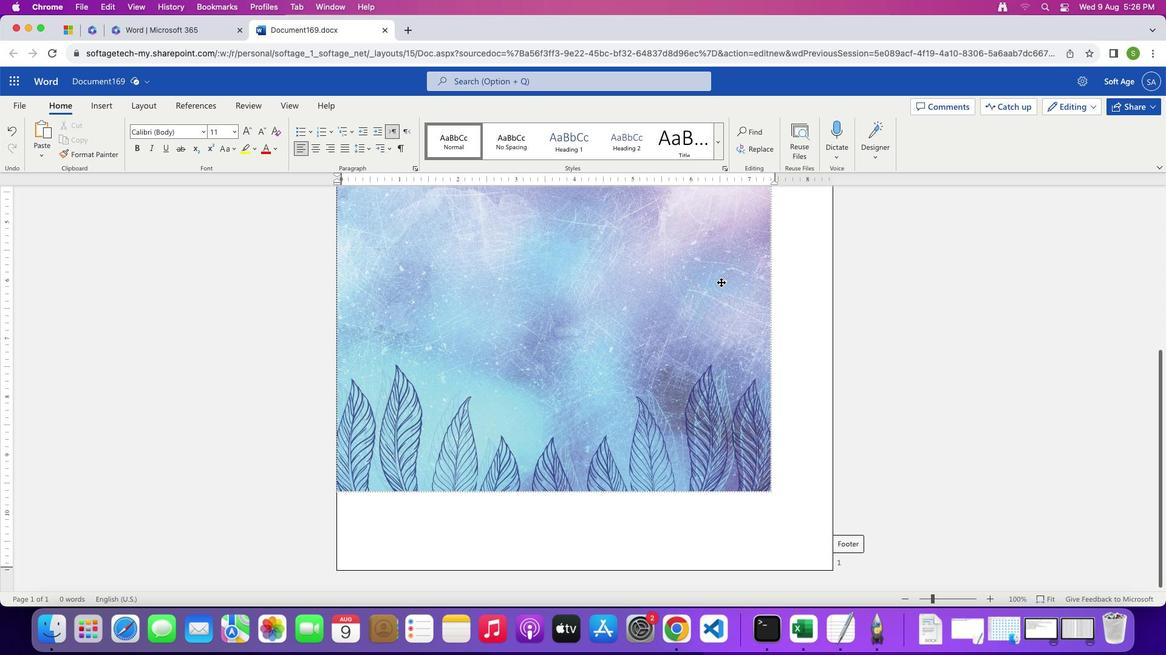 
Action: Mouse moved to (796, 270)
Screenshot: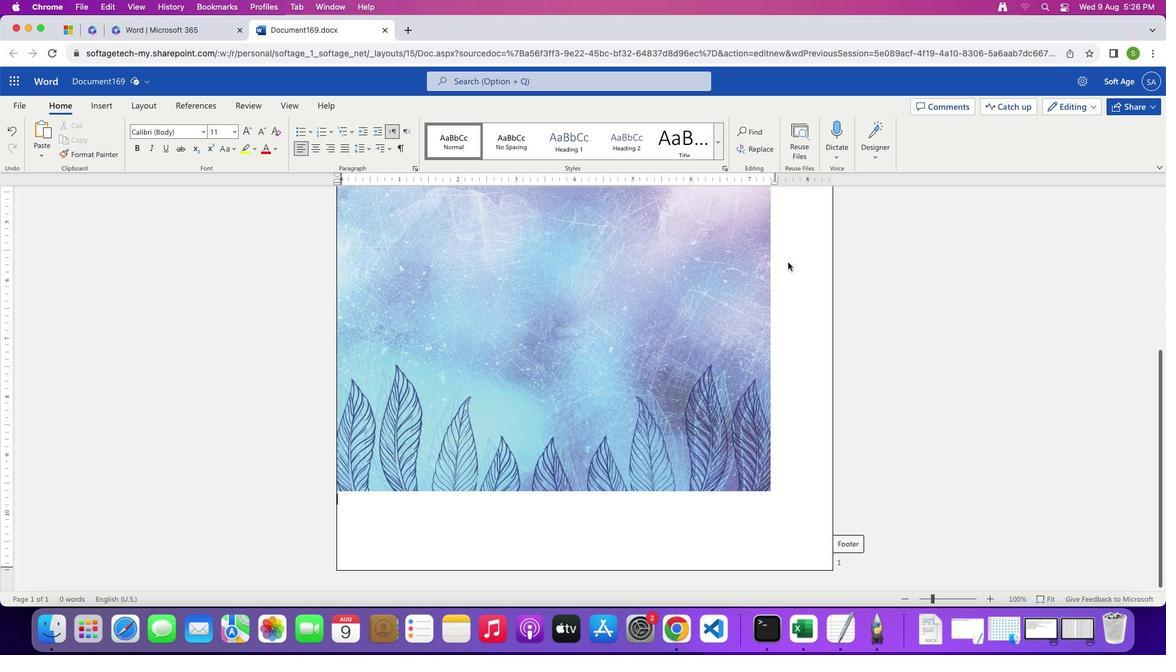 
Action: Mouse pressed left at (796, 270)
Screenshot: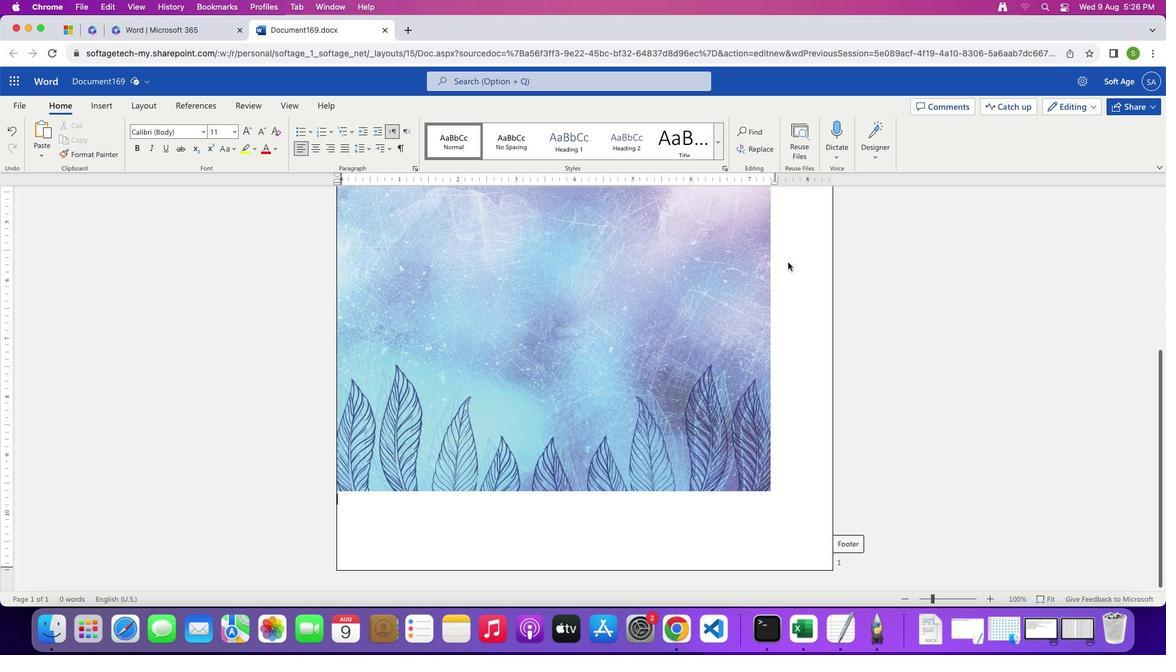 
Action: Mouse moved to (796, 270)
Screenshot: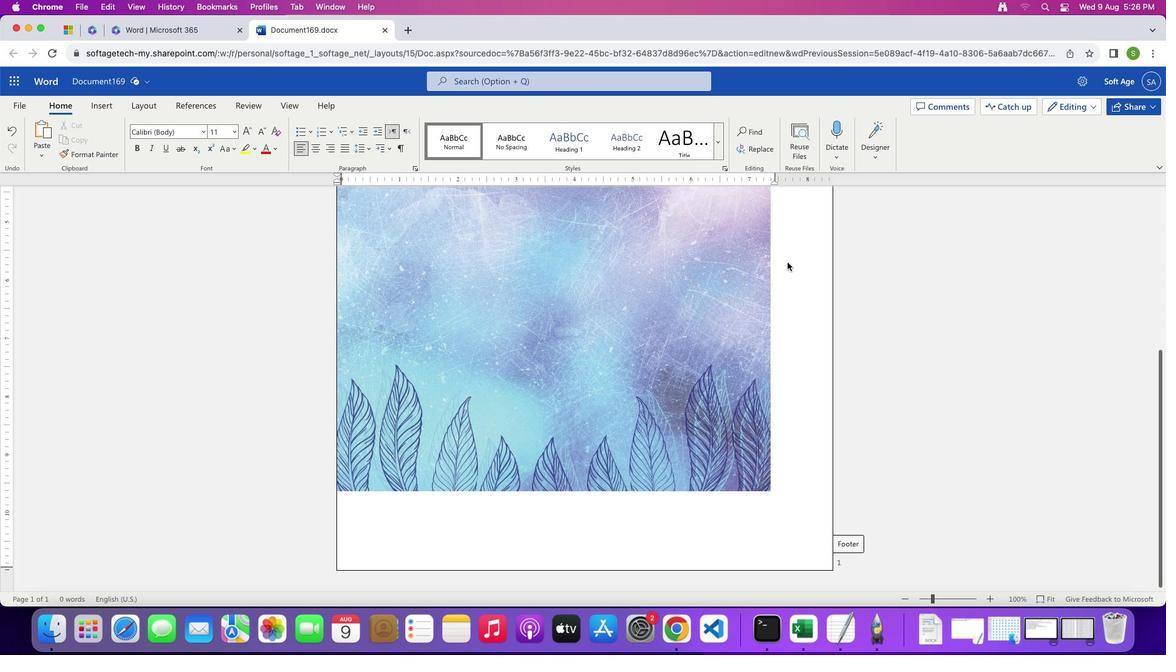 
Action: Mouse scrolled (796, 270) with delta (8, 7)
Screenshot: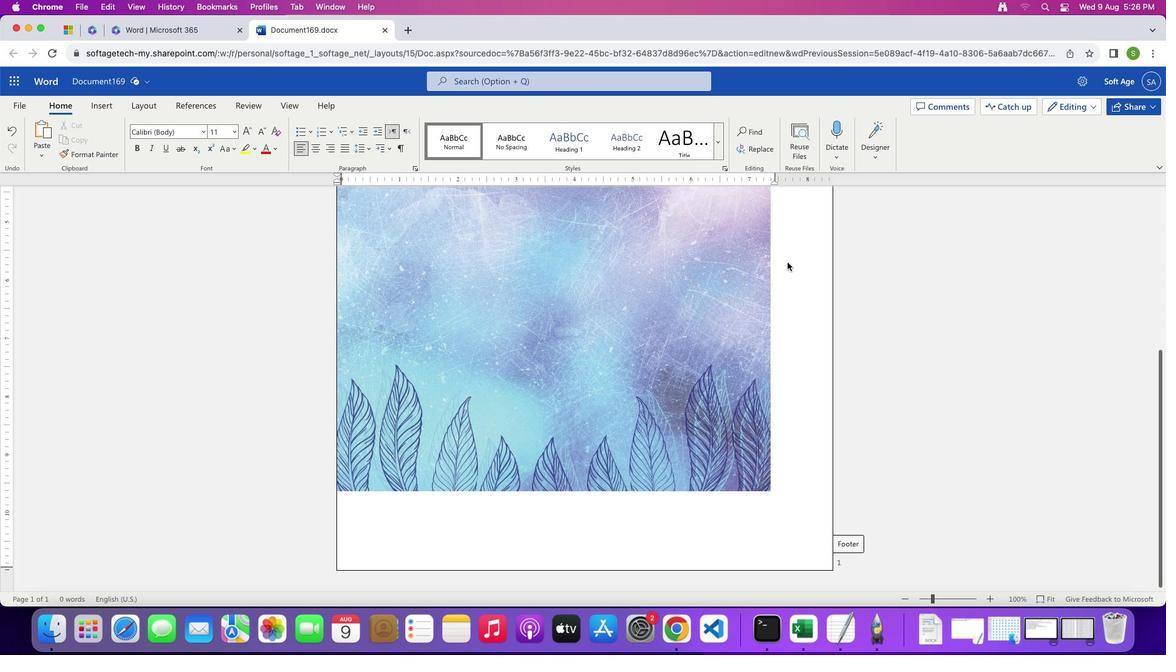 
Action: Mouse pressed middle at (796, 270)
Screenshot: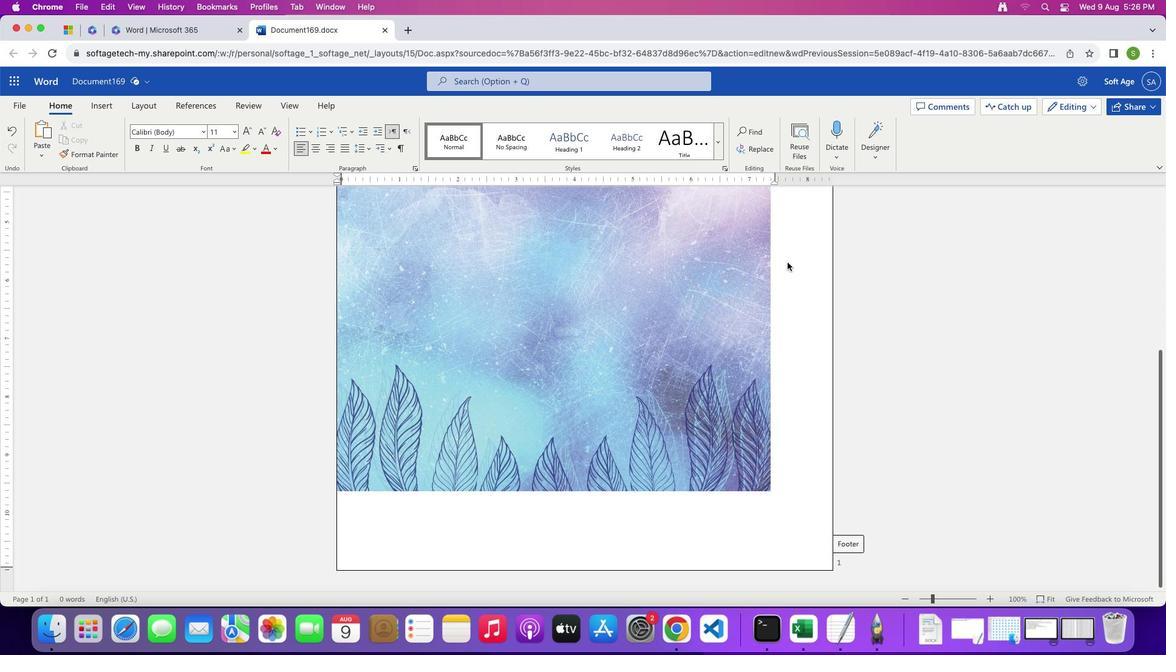 
Action: Mouse scrolled (796, 270) with delta (8, 7)
Screenshot: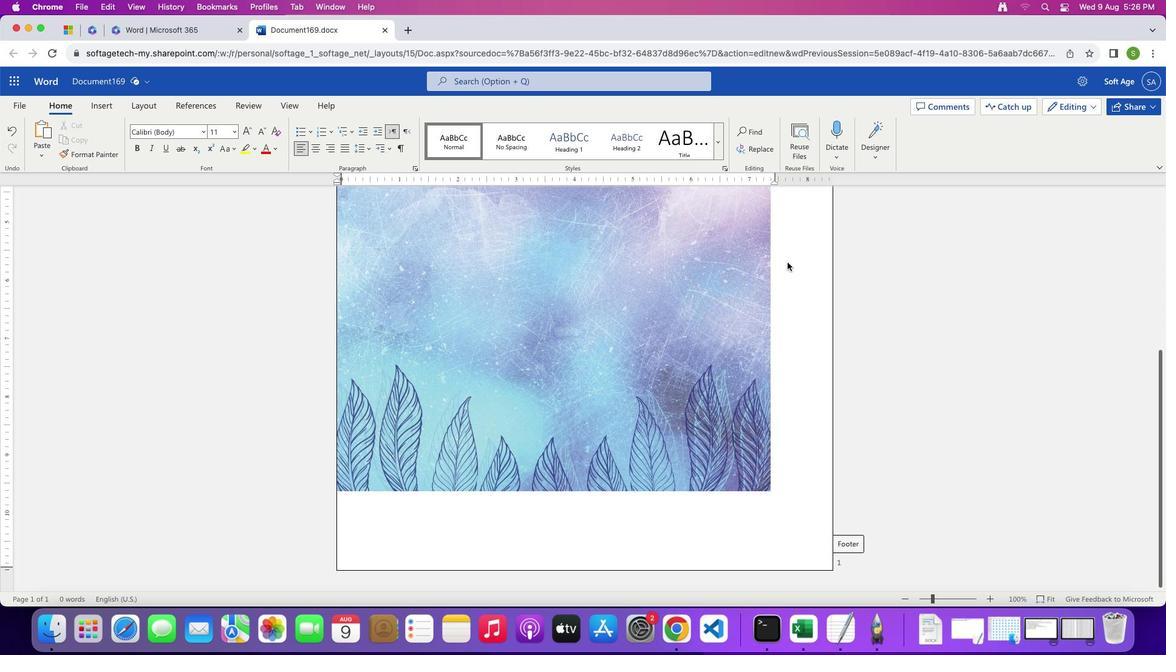 
Action: Mouse scrolled (796, 270) with delta (8, 7)
Screenshot: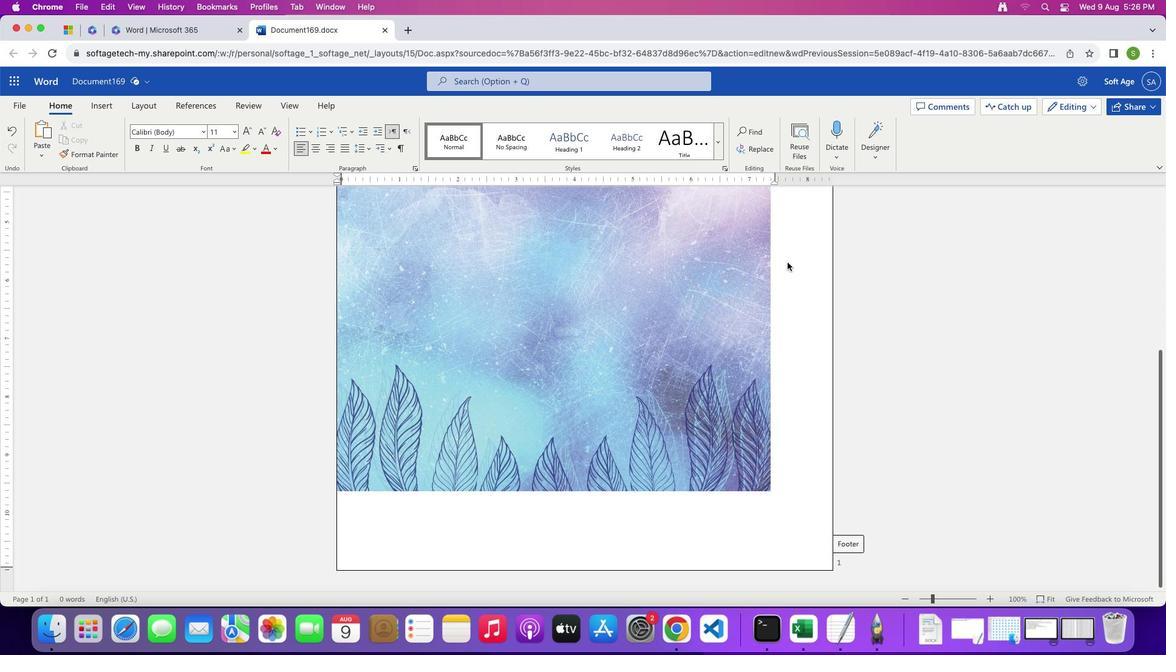 
Action: Mouse scrolled (796, 270) with delta (8, 6)
Screenshot: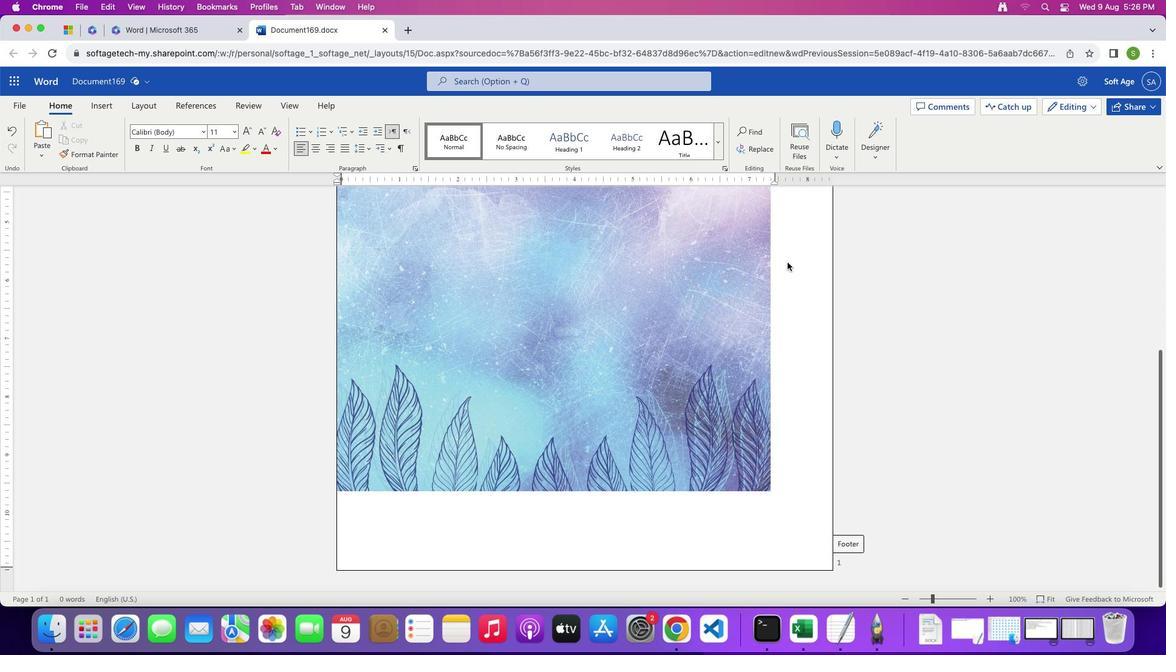 
Action: Mouse scrolled (796, 270) with delta (8, 5)
Screenshot: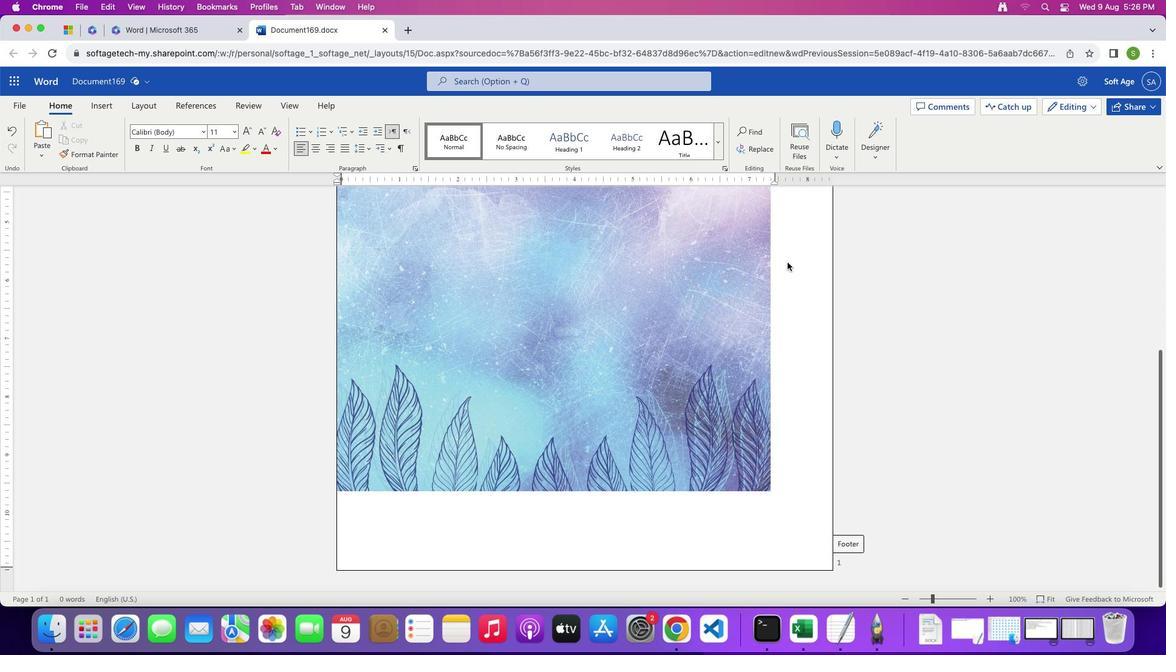 
Action: Mouse scrolled (796, 270) with delta (8, 9)
Screenshot: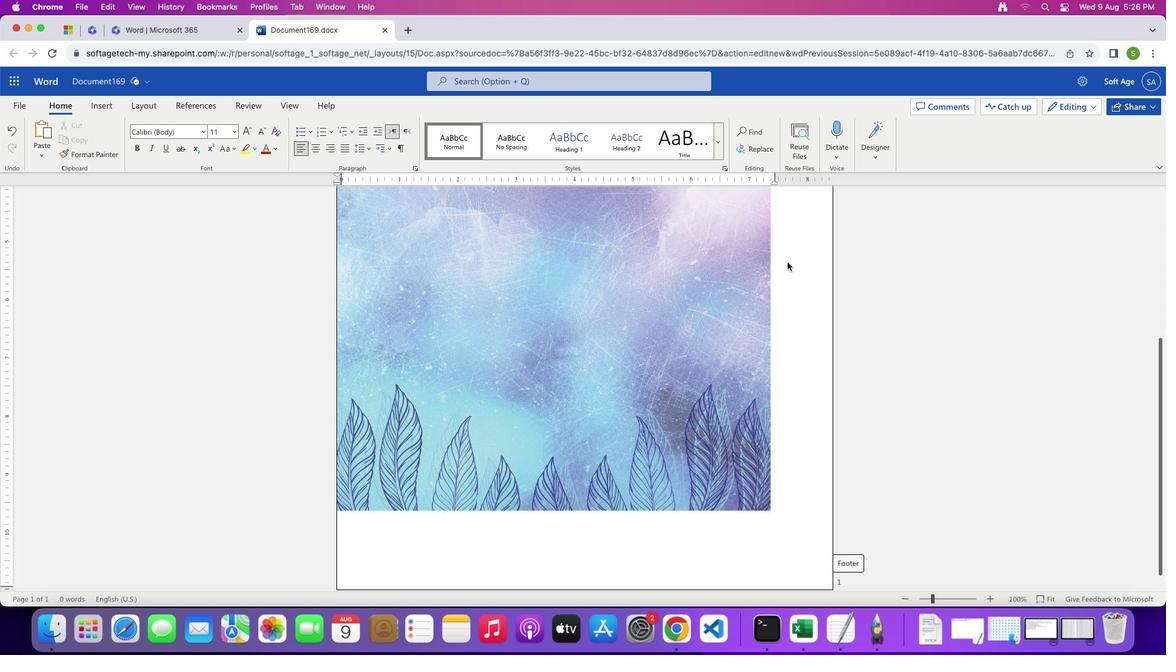 
Action: Mouse scrolled (796, 270) with delta (8, 9)
Screenshot: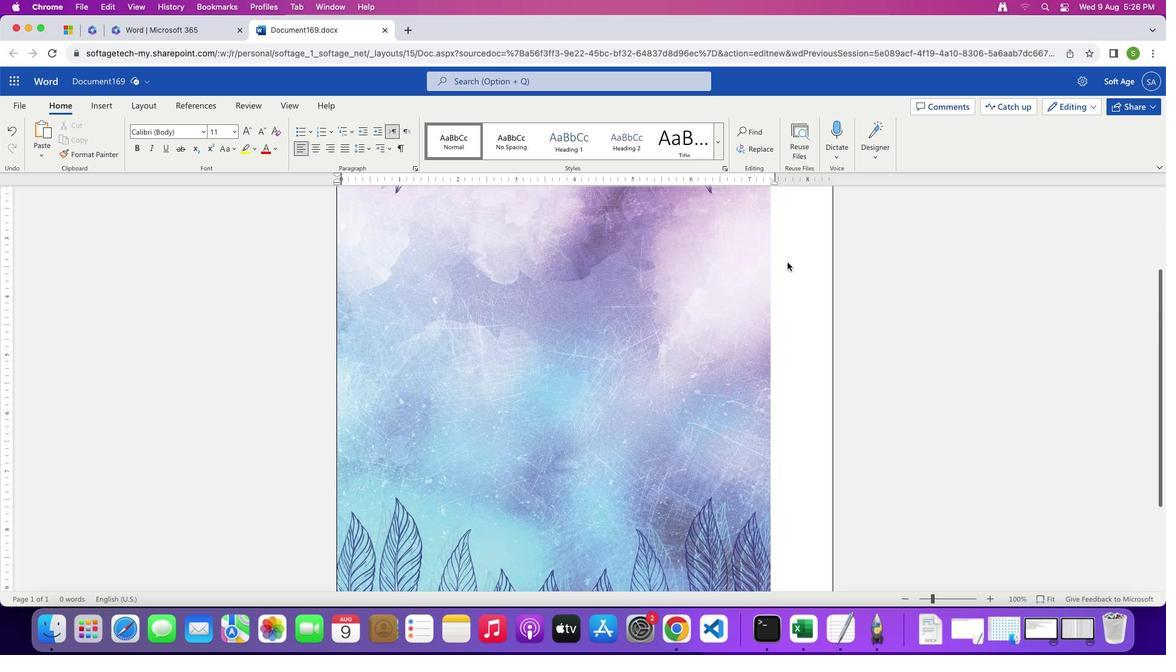 
Action: Mouse scrolled (796, 270) with delta (8, 9)
Screenshot: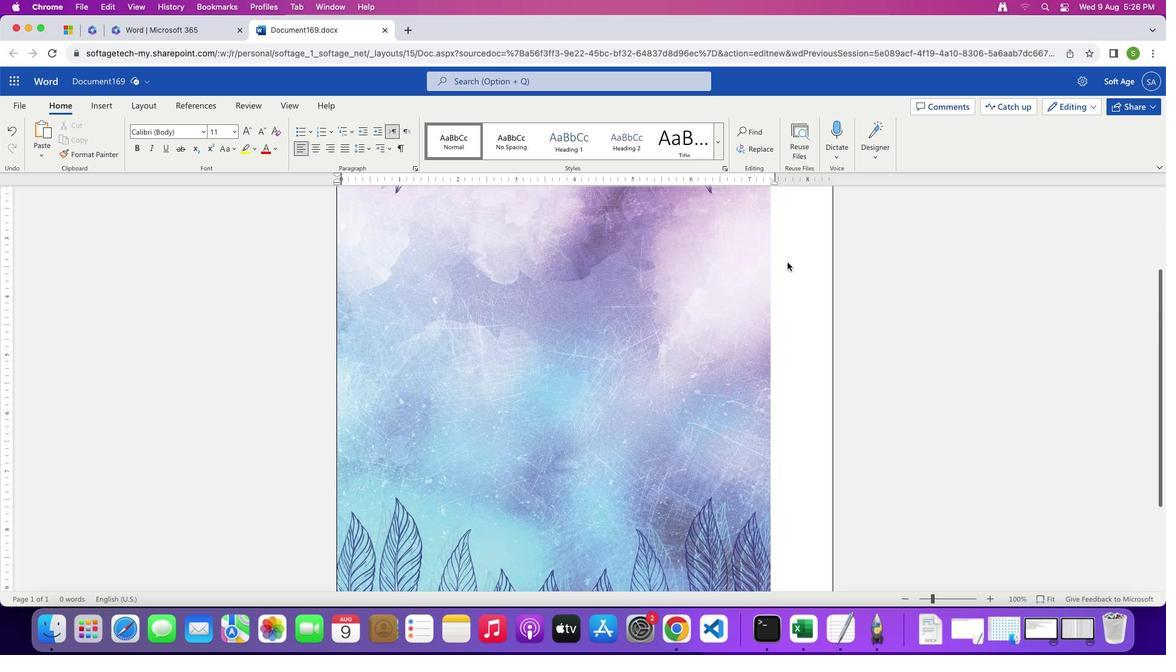 
Action: Mouse scrolled (796, 270) with delta (8, 10)
Screenshot: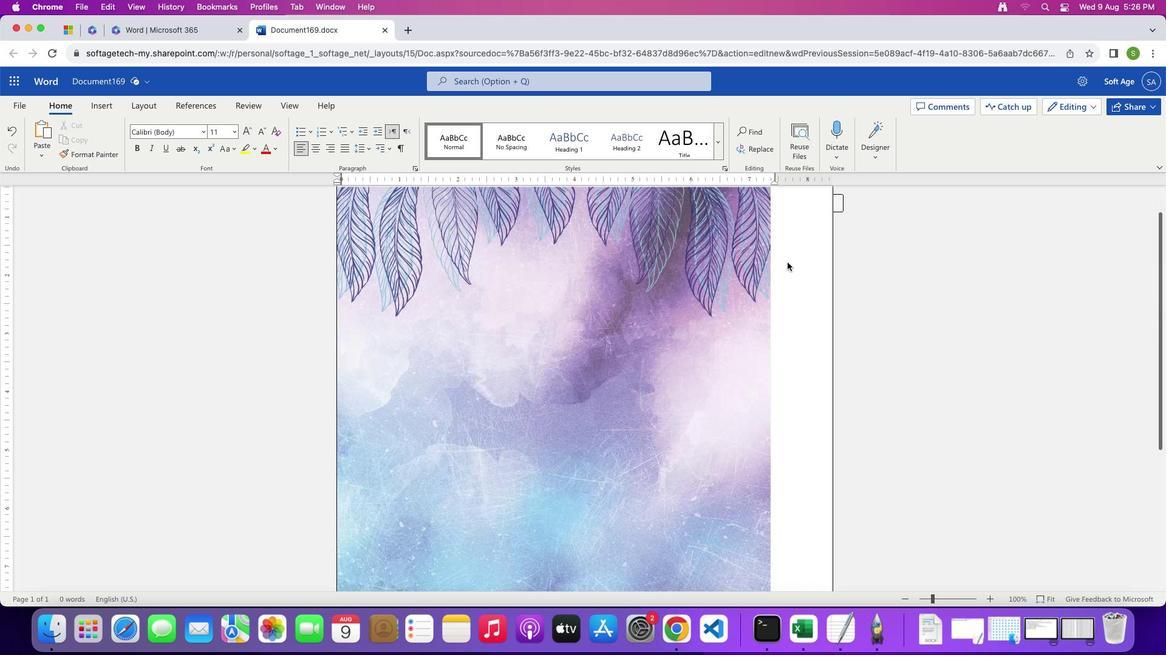 
Action: Mouse scrolled (796, 270) with delta (8, 11)
Screenshot: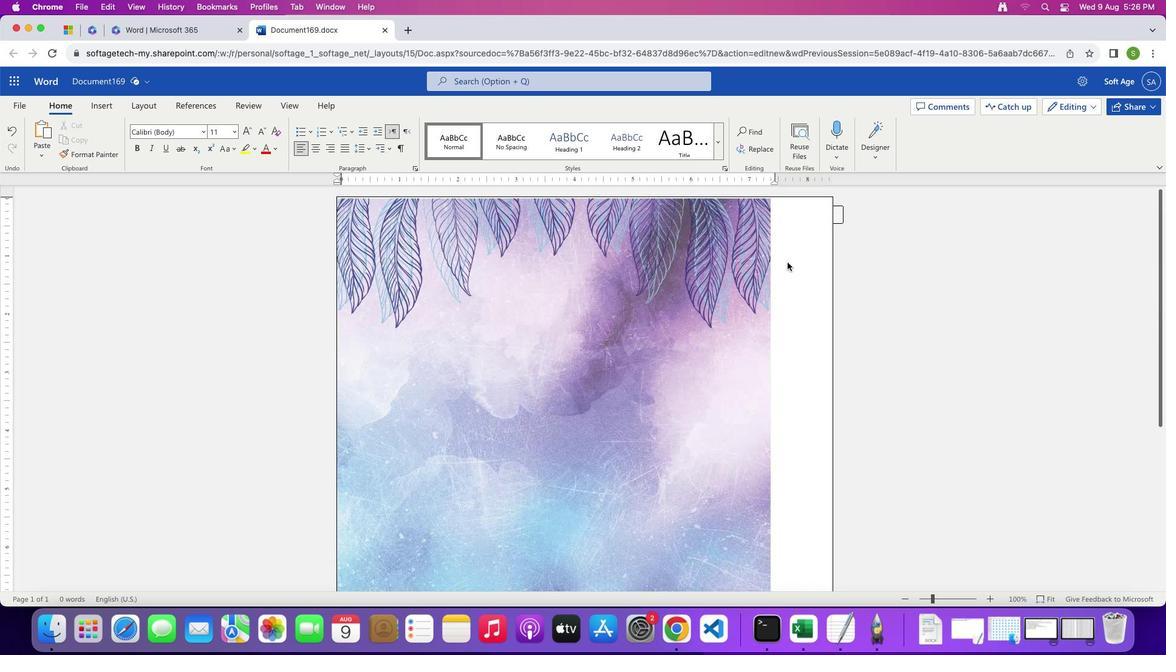 
Action: Mouse scrolled (796, 270) with delta (8, 12)
Screenshot: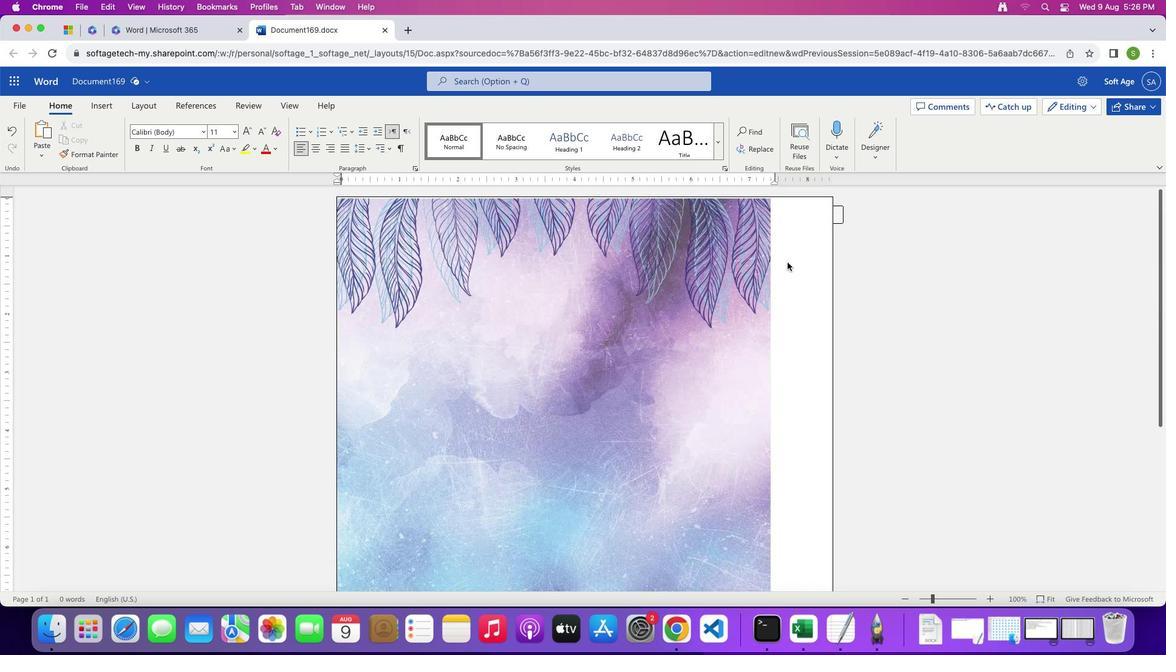 
Action: Mouse moved to (754, 343)
Screenshot: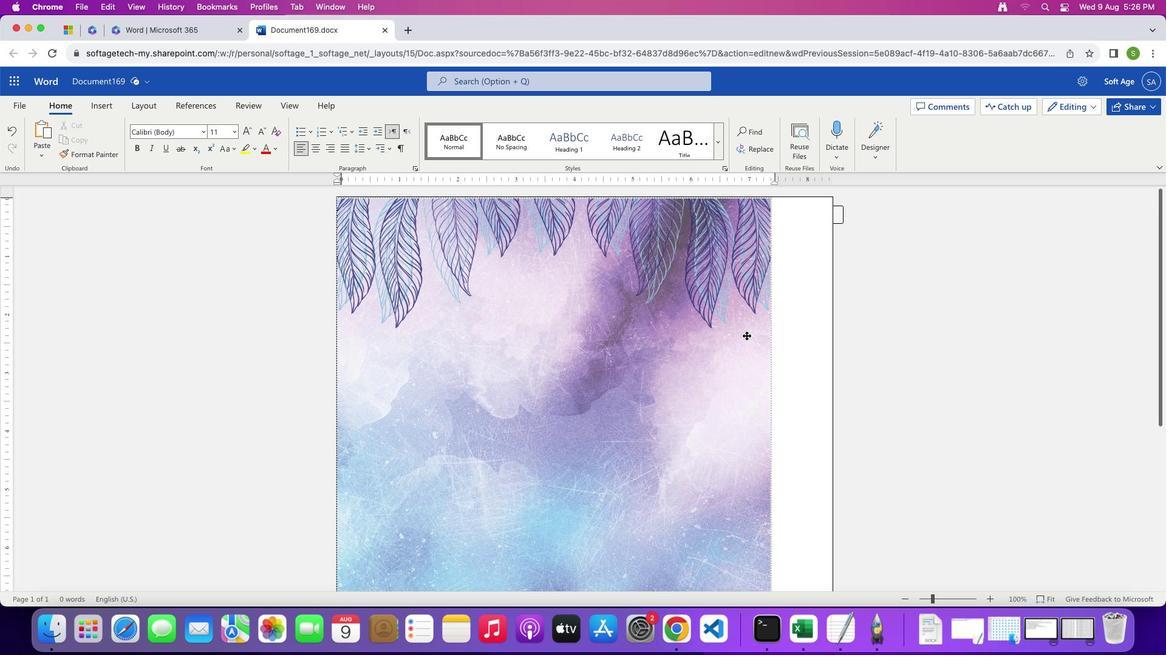 
Action: Mouse pressed left at (754, 343)
Screenshot: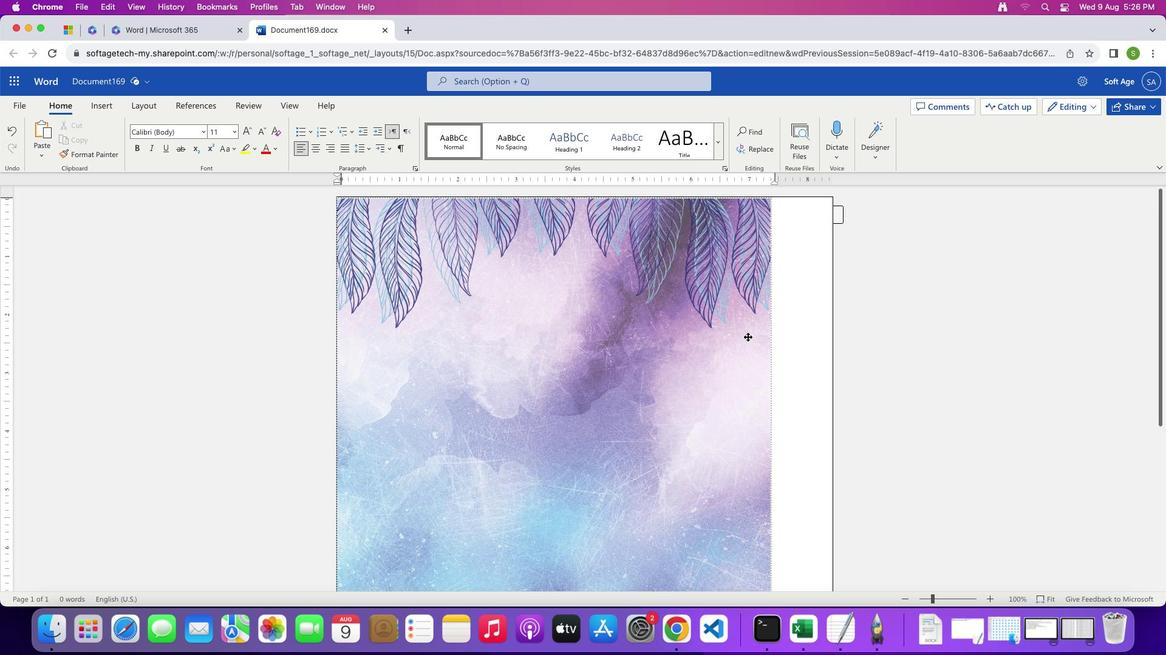 
Action: Mouse moved to (776, 219)
Screenshot: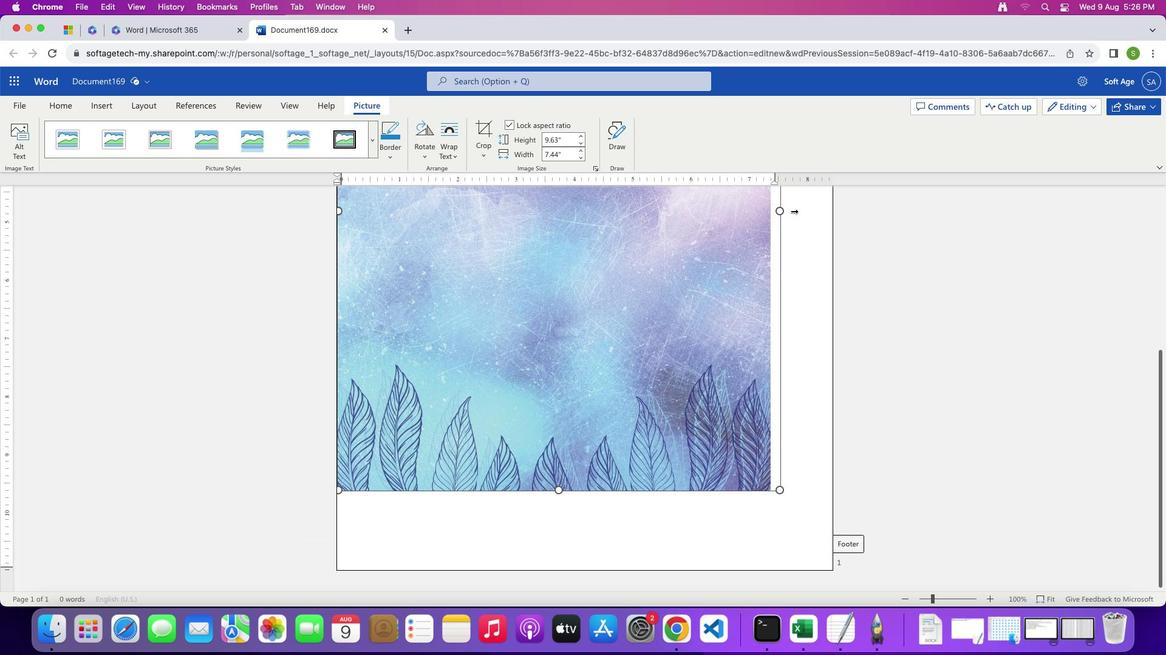 
Action: Mouse pressed left at (776, 219)
Screenshot: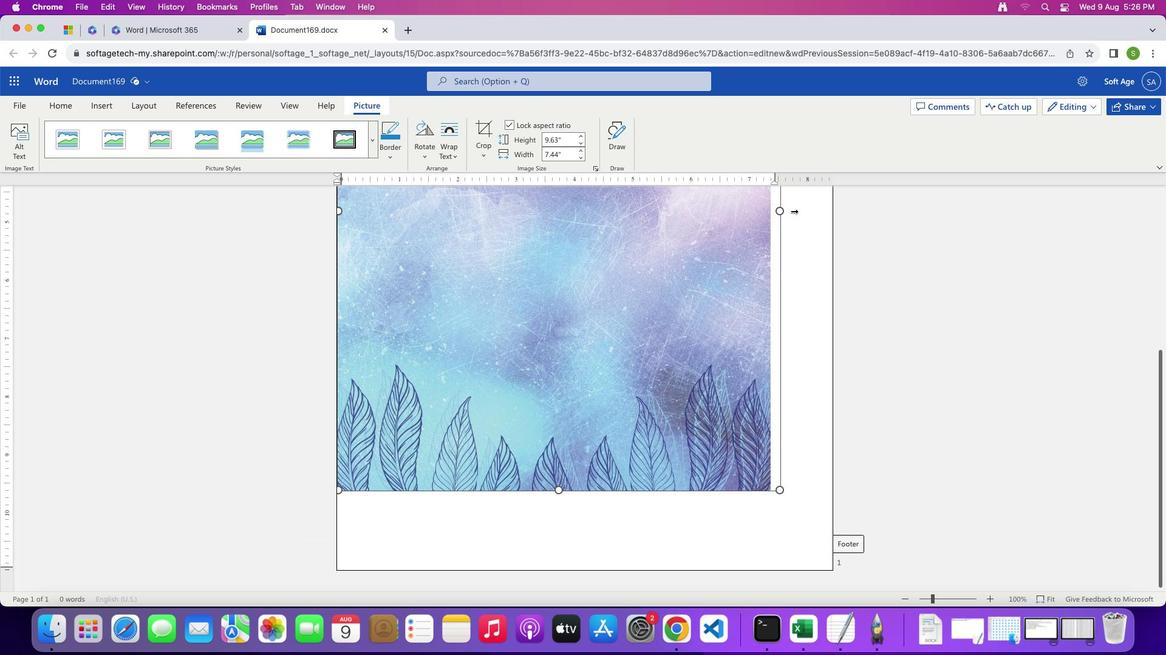 
Action: Mouse moved to (593, 498)
Screenshot: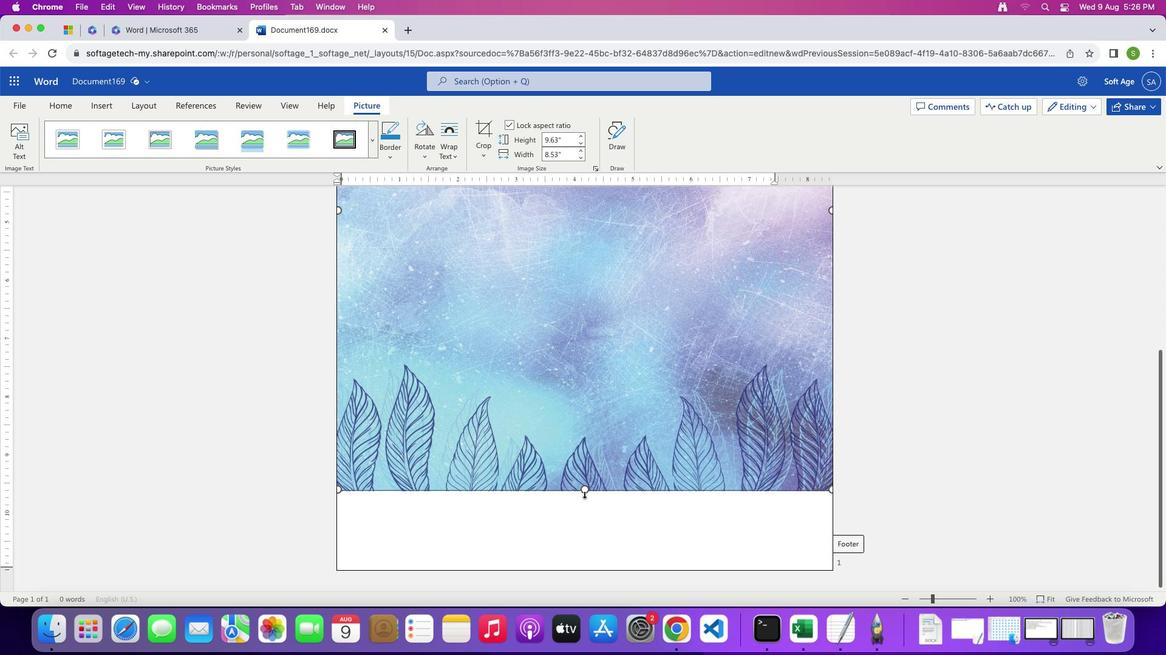 
Action: Mouse pressed left at (593, 498)
Screenshot: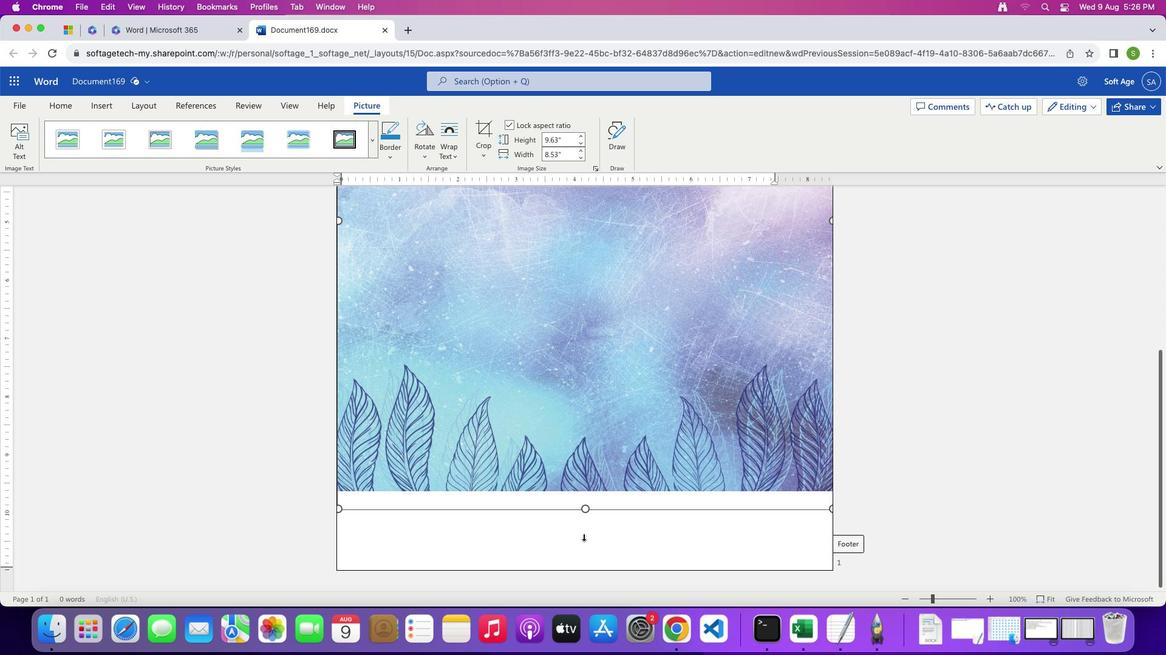 
Action: Mouse moved to (591, 575)
Screenshot: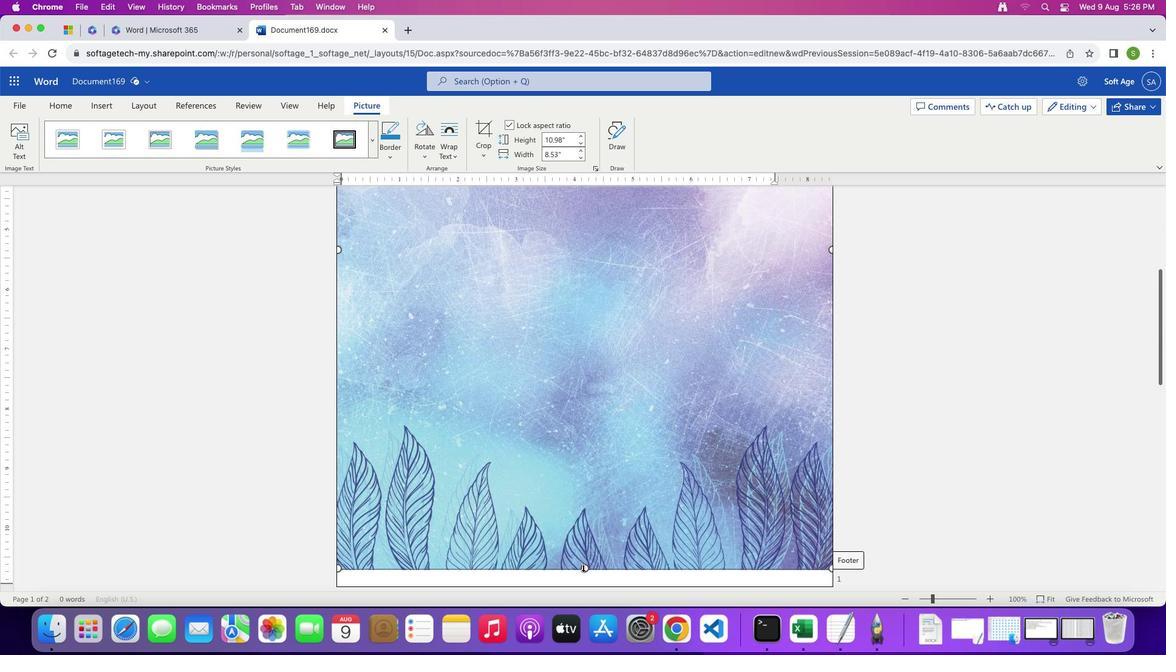 
Action: Mouse pressed left at (591, 575)
Screenshot: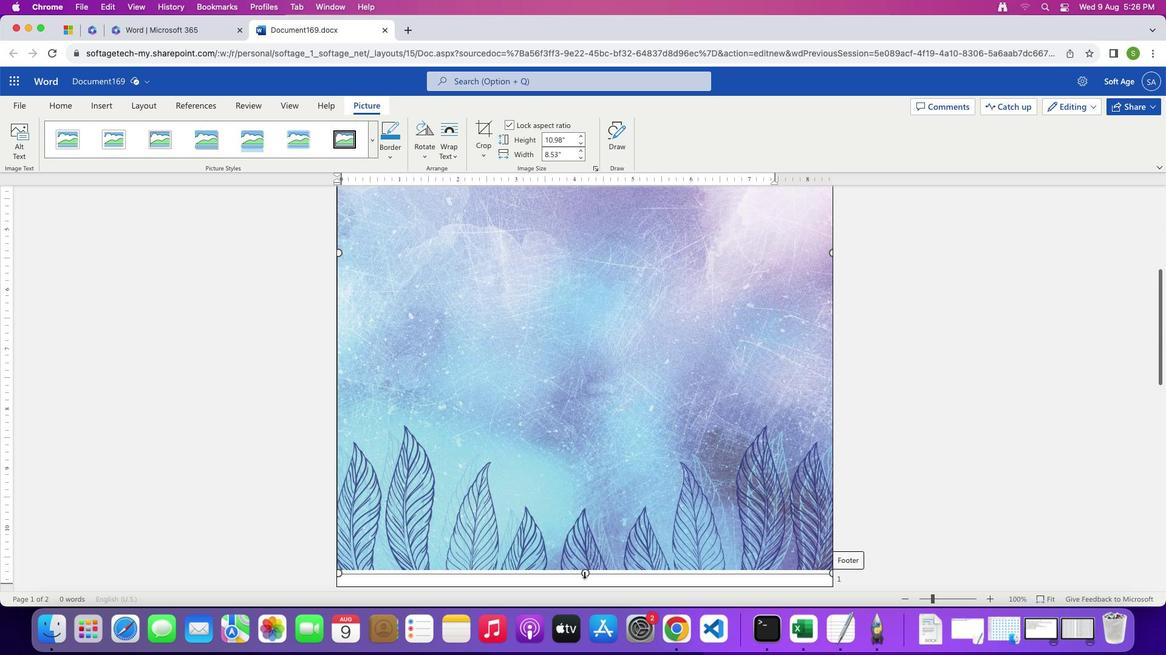 
Action: Mouse moved to (592, 587)
Screenshot: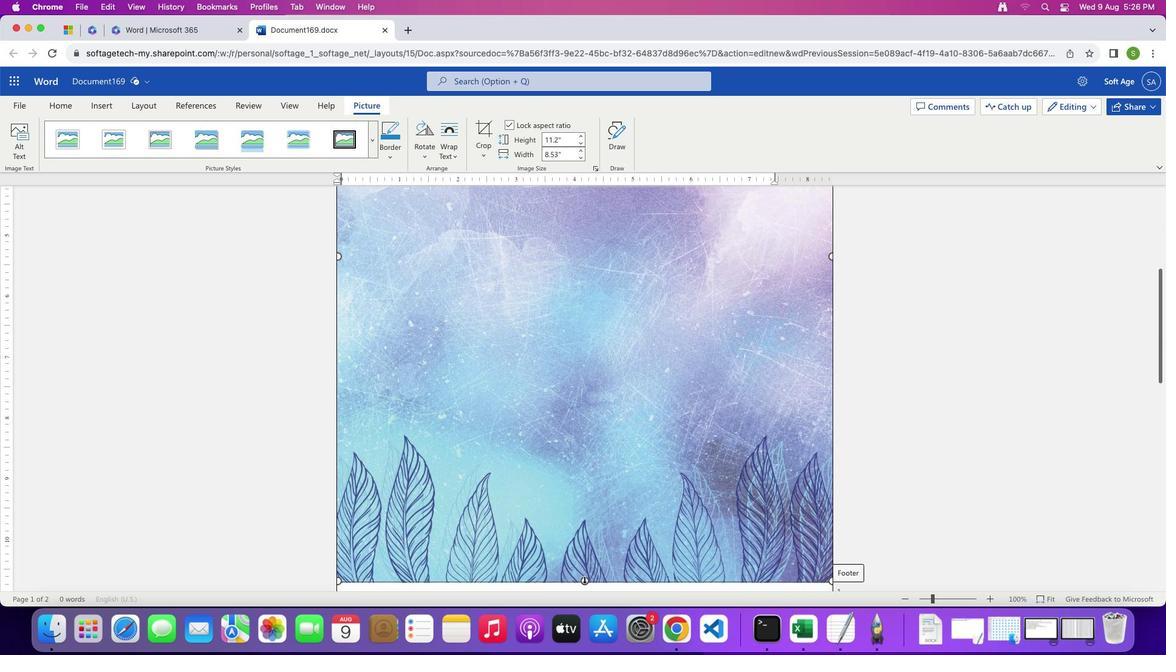 
Action: Mouse pressed left at (592, 587)
Screenshot: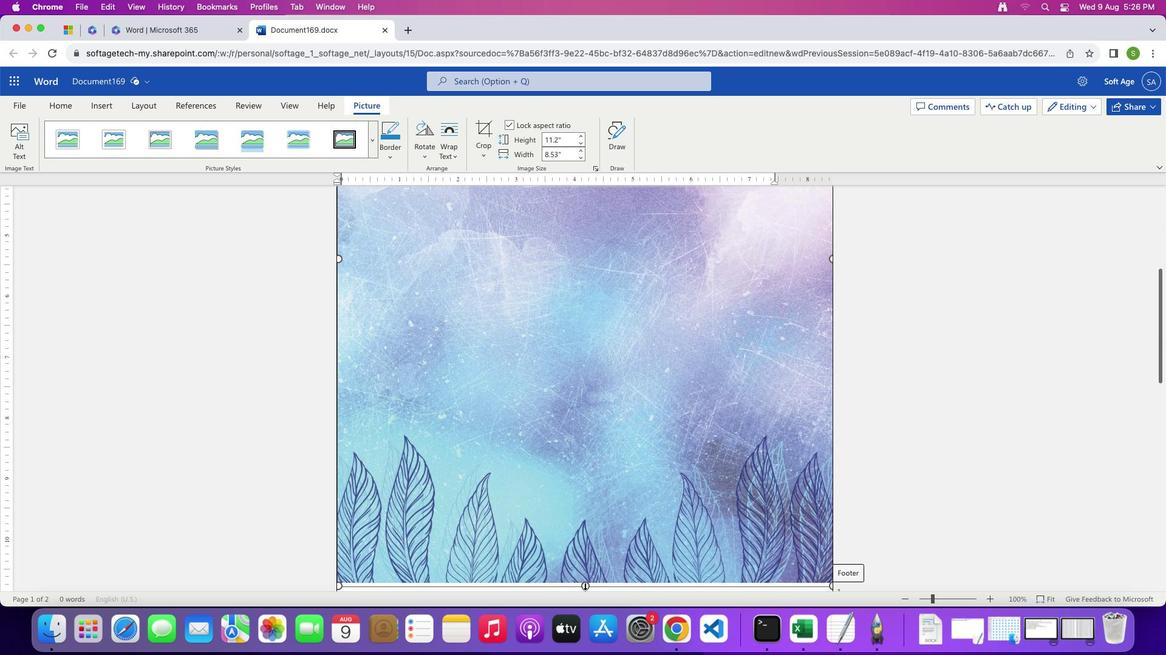 
Action: Mouse moved to (914, 439)
Screenshot: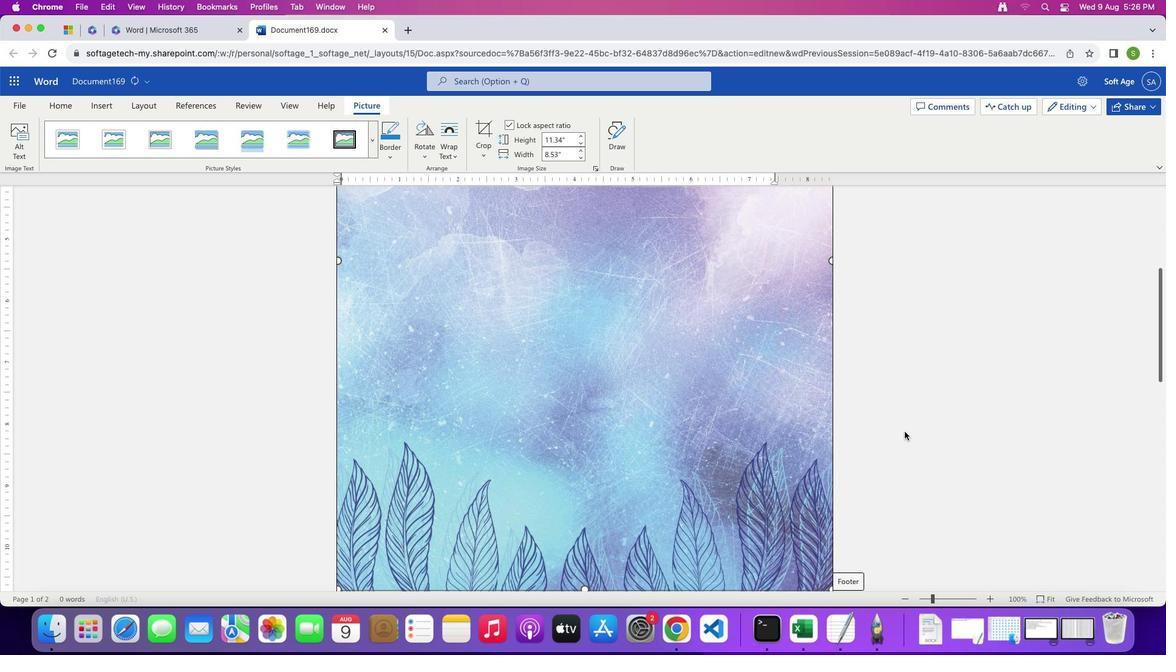 
Action: Mouse pressed left at (914, 439)
Screenshot: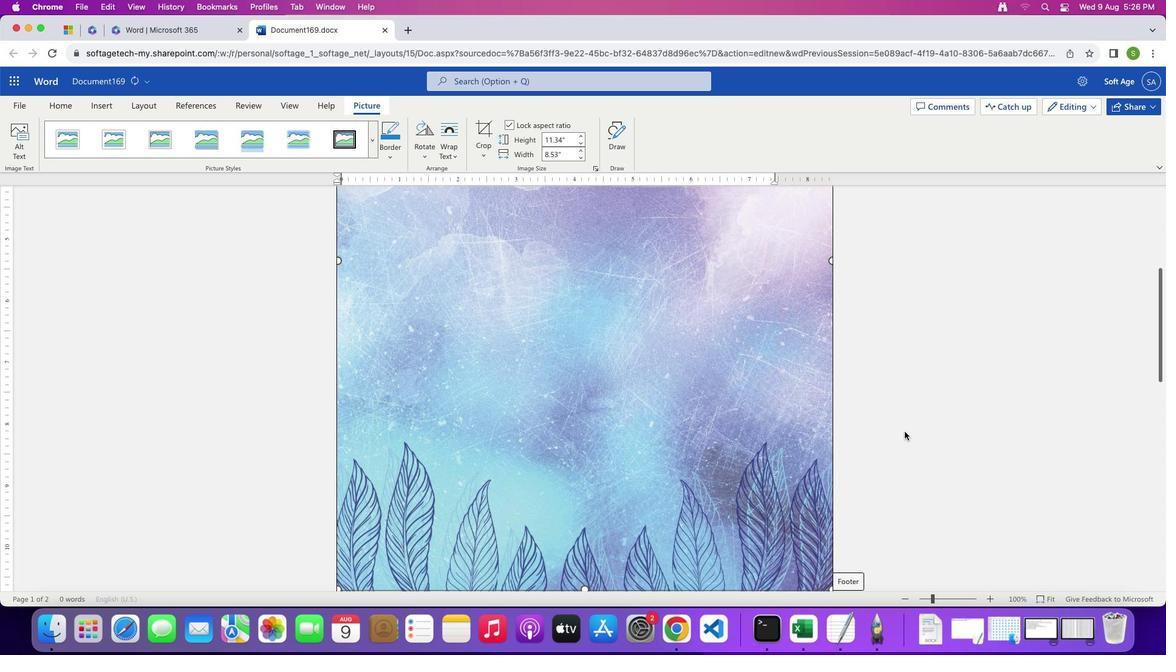 
Action: Mouse moved to (910, 465)
Screenshot: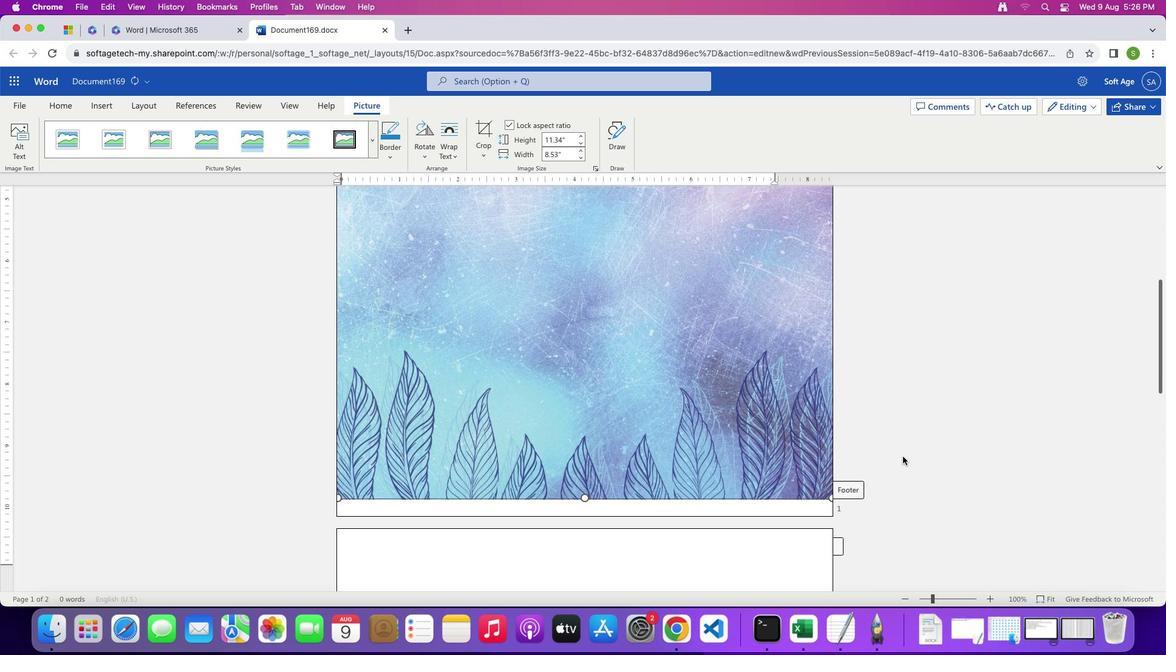 
Action: Mouse scrolled (910, 465) with delta (8, 7)
Screenshot: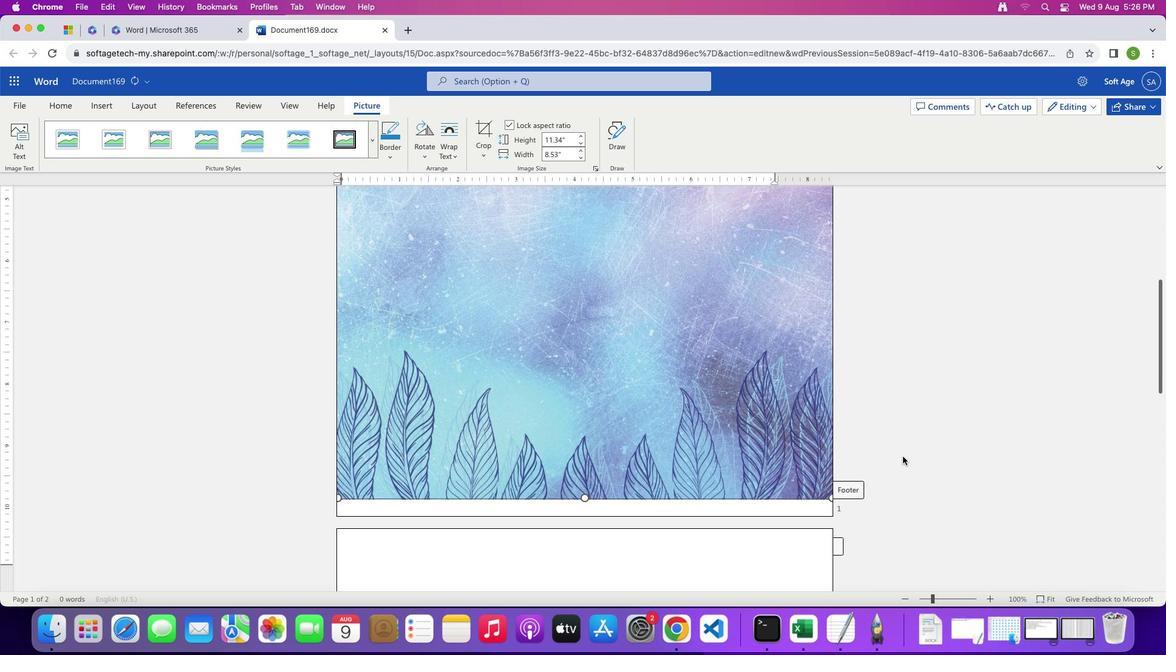 
Action: Mouse scrolled (910, 465) with delta (8, 7)
Screenshot: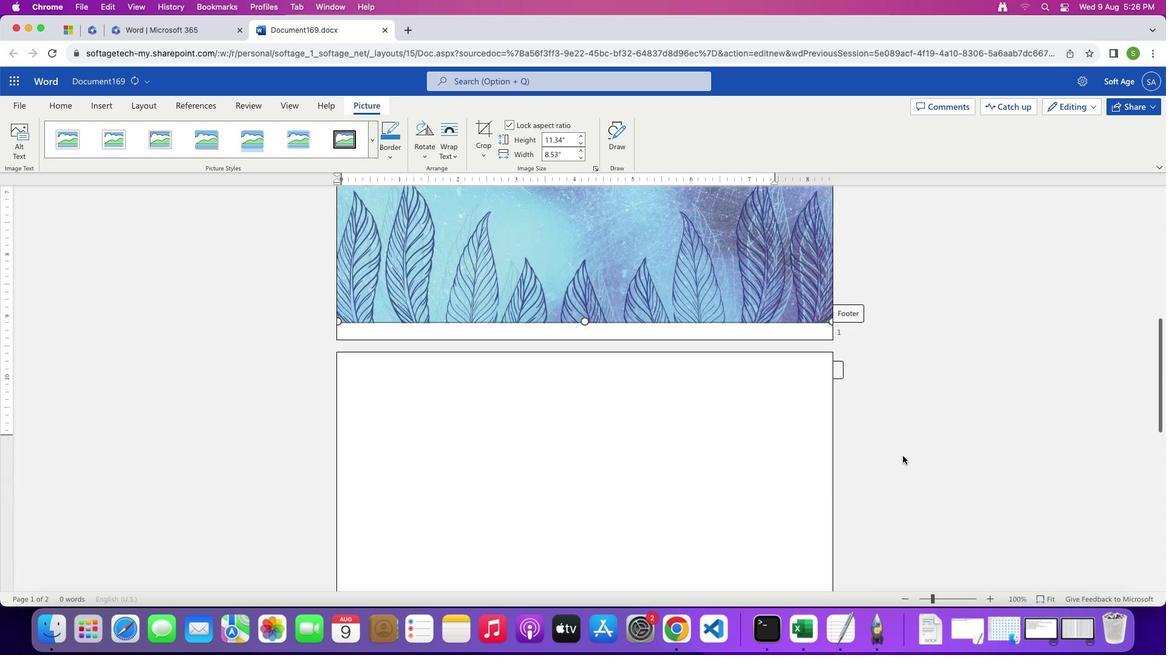 
Action: Mouse scrolled (910, 465) with delta (8, 6)
Screenshot: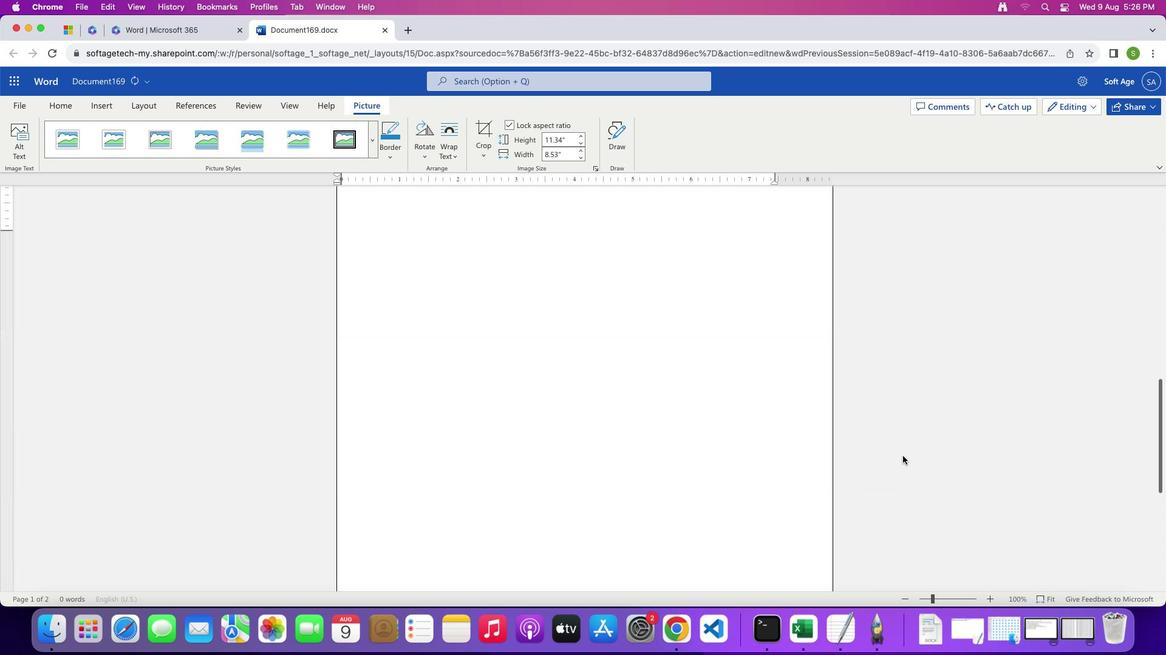 
Action: Mouse scrolled (910, 465) with delta (8, 5)
Screenshot: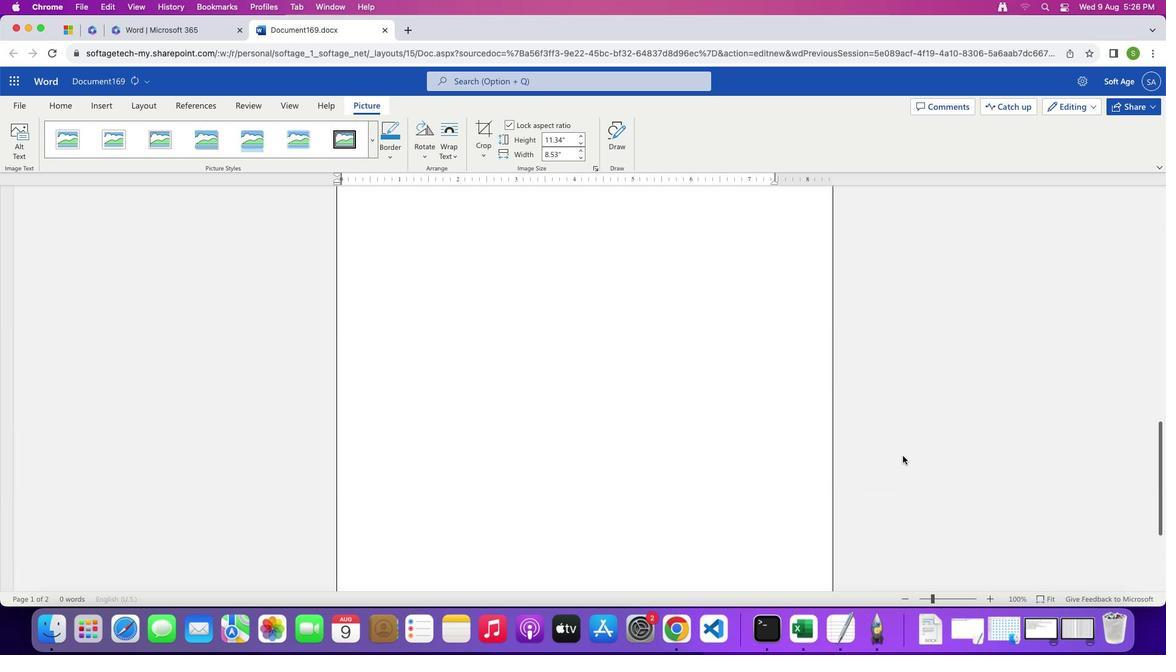 
Action: Mouse scrolled (910, 465) with delta (8, 5)
Screenshot: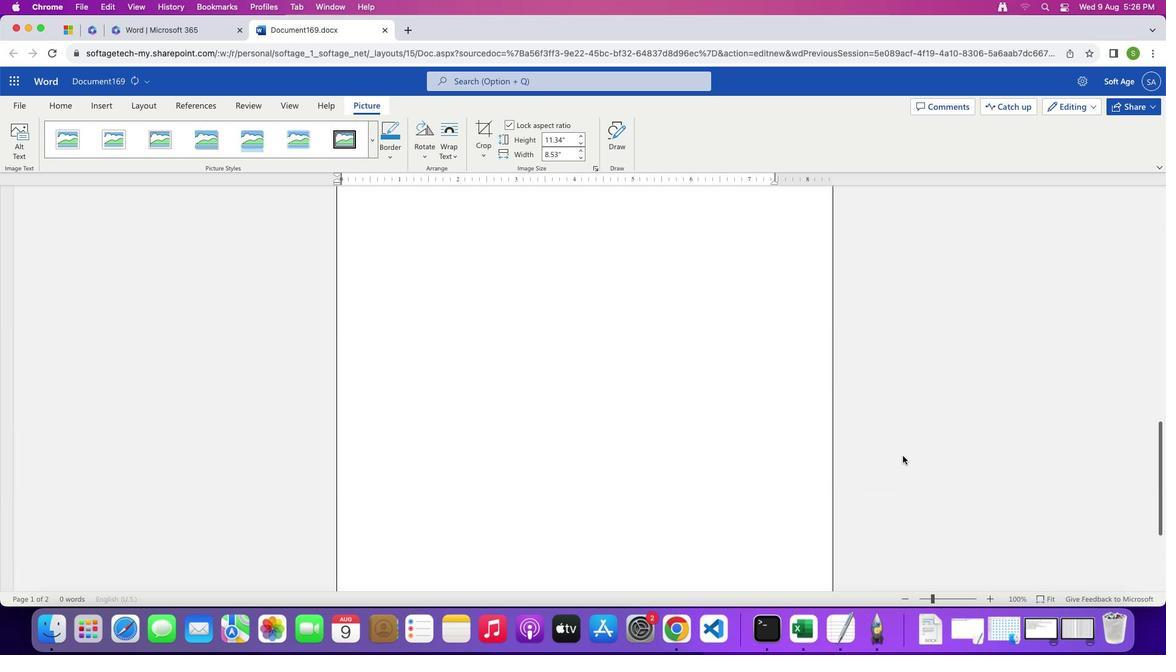 
Action: Mouse moved to (910, 465)
Screenshot: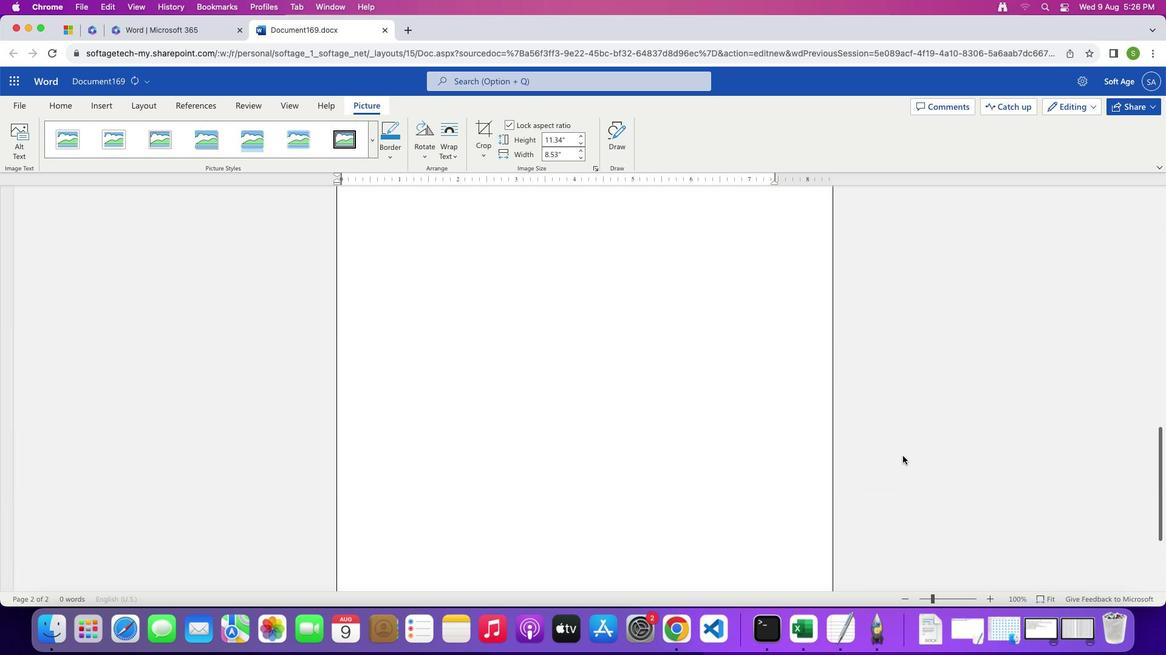 
Action: Mouse scrolled (910, 465) with delta (8, 4)
Screenshot: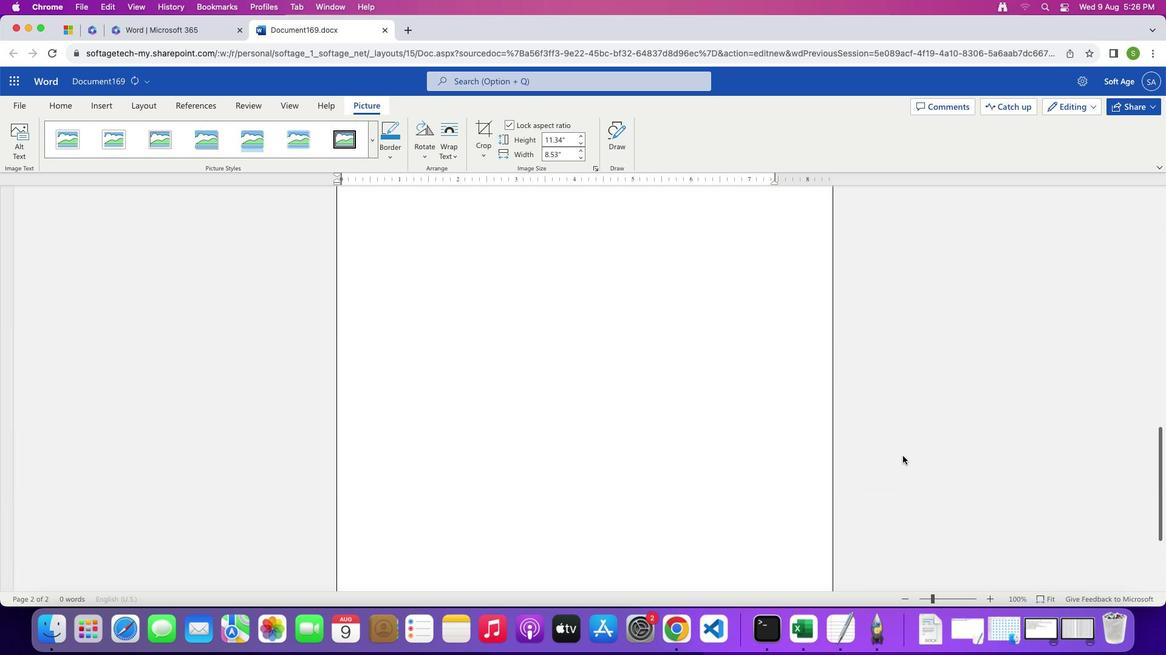 
Action: Mouse moved to (910, 464)
Screenshot: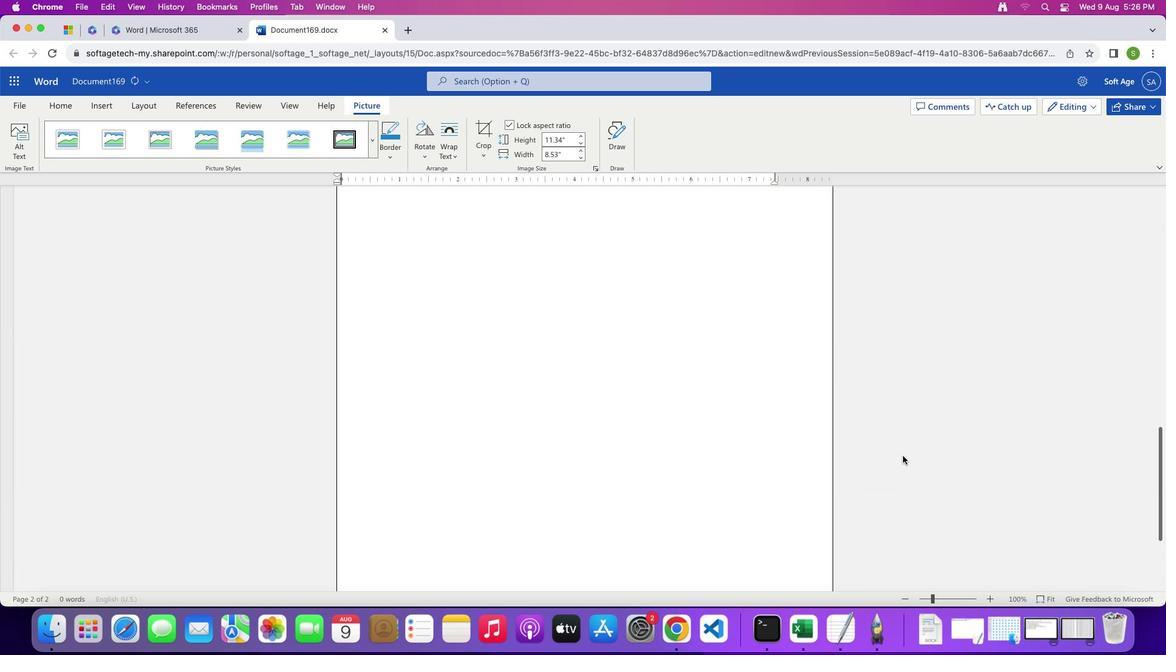 
Action: Mouse scrolled (910, 464) with delta (8, 9)
Screenshot: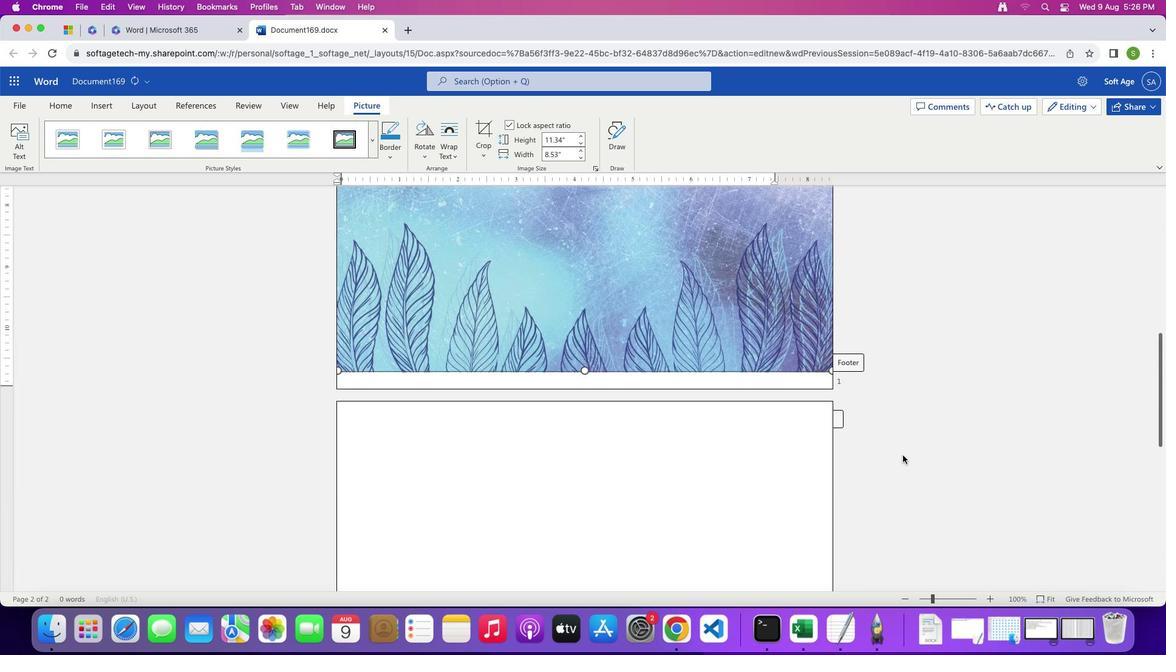 
Action: Mouse scrolled (910, 464) with delta (8, 9)
Screenshot: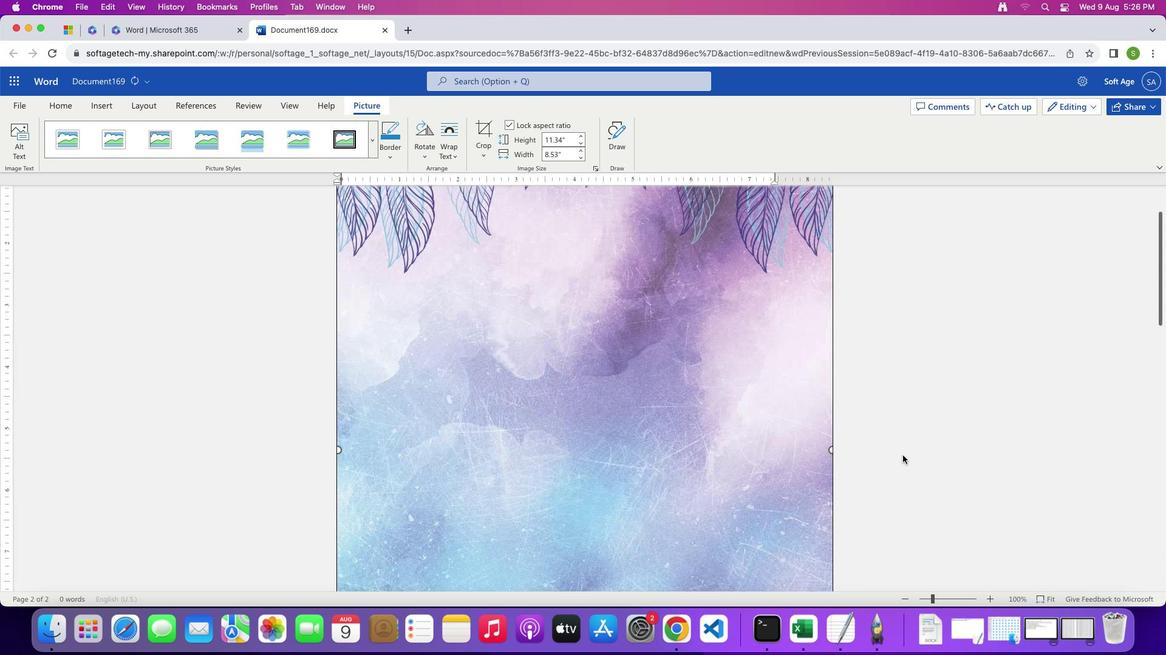 
Action: Mouse scrolled (910, 464) with delta (8, 10)
Screenshot: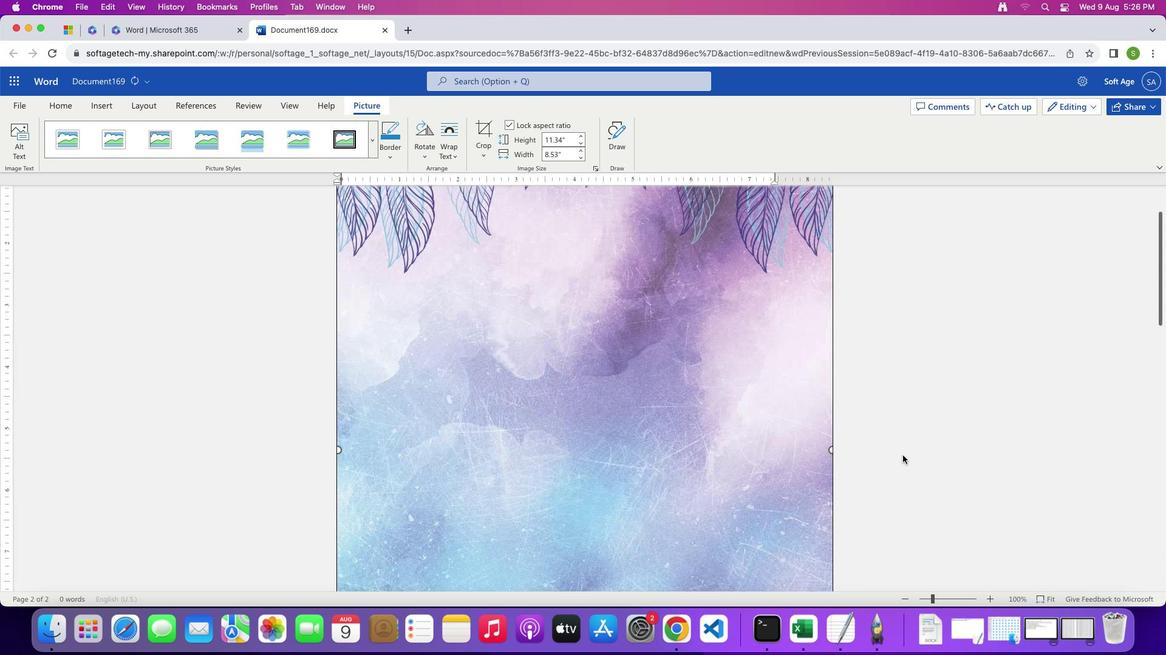 
Action: Mouse scrolled (910, 464) with delta (8, 11)
Screenshot: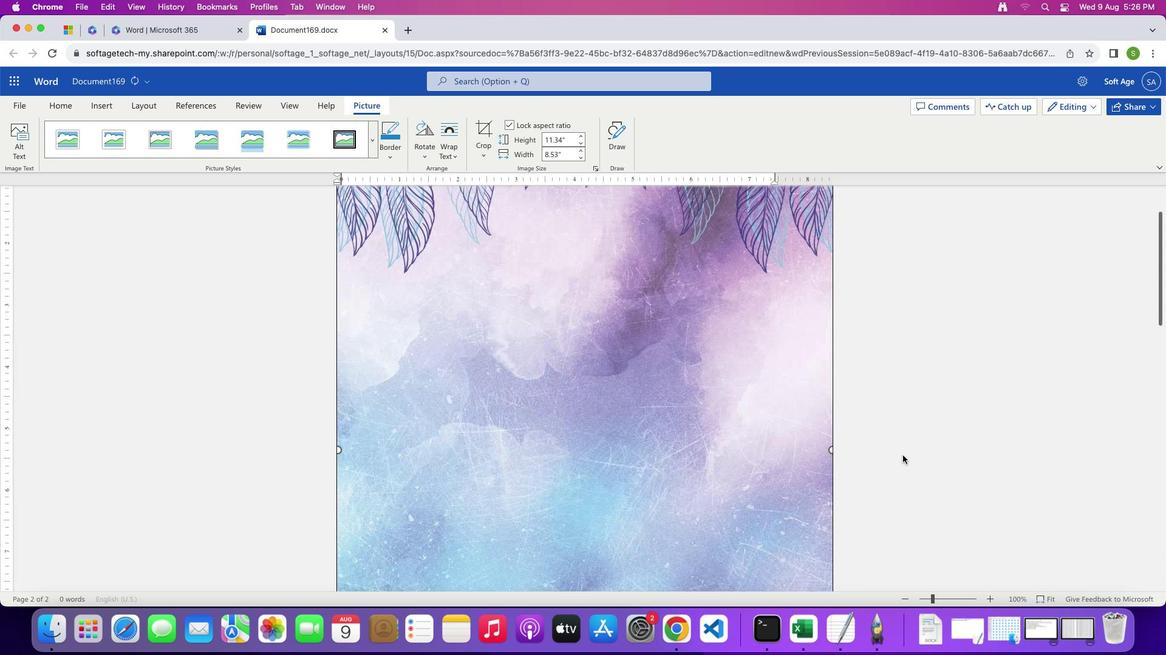 
Action: Mouse scrolled (910, 464) with delta (8, 12)
Screenshot: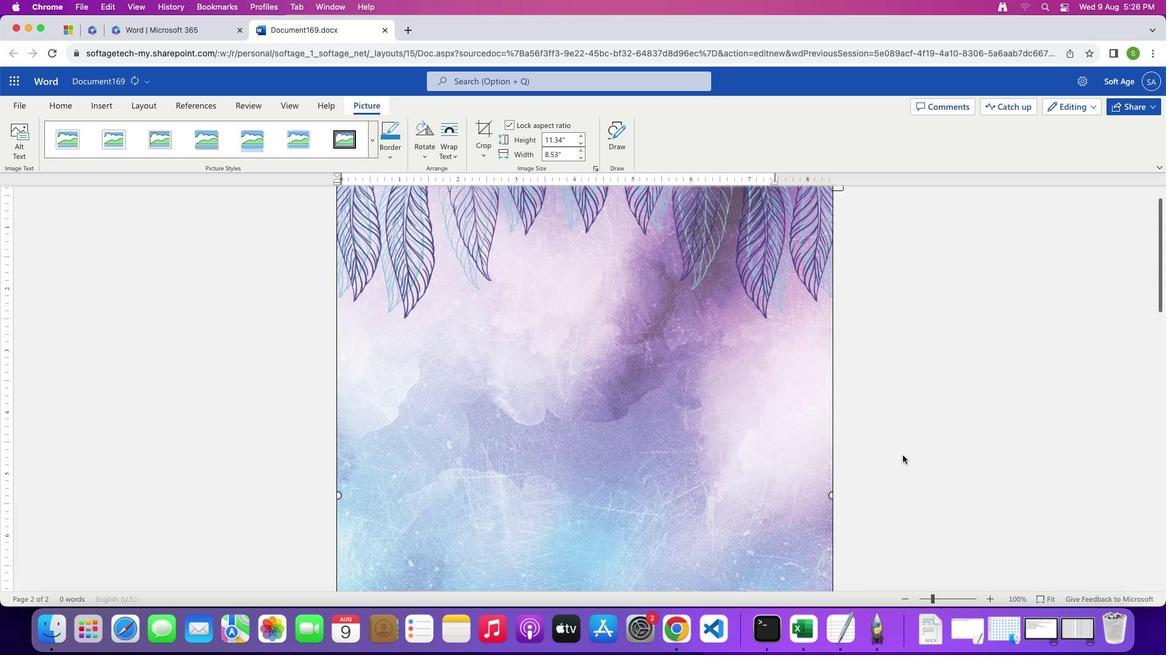 
Action: Mouse scrolled (910, 464) with delta (8, 12)
Screenshot: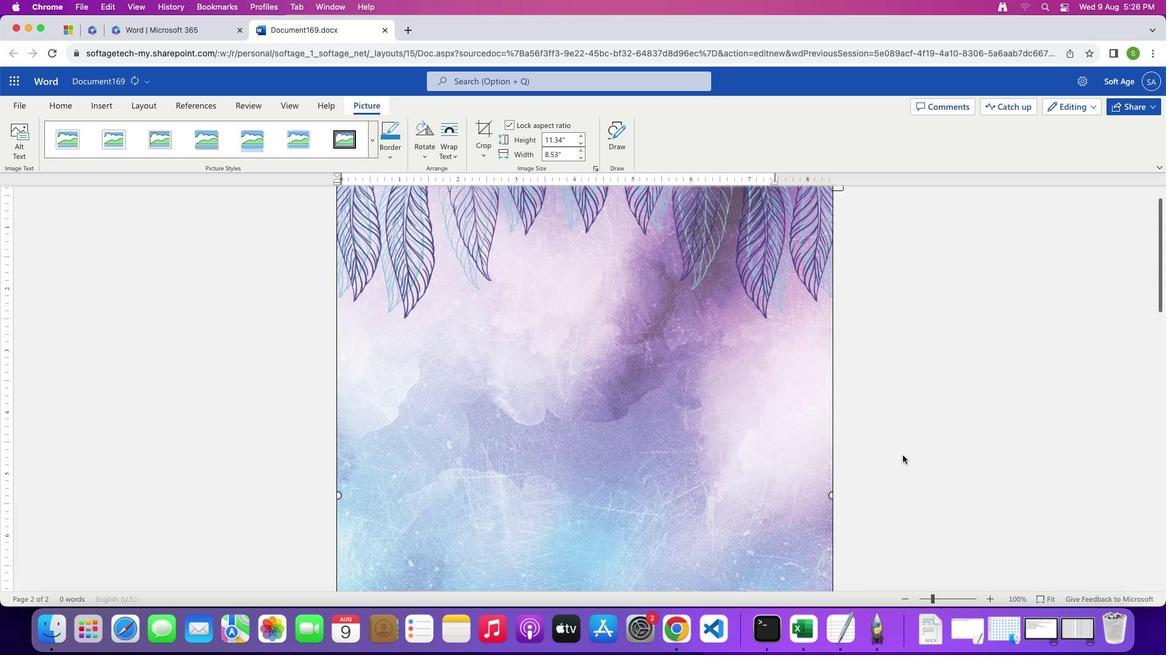 
Action: Mouse scrolled (910, 464) with delta (8, 12)
Screenshot: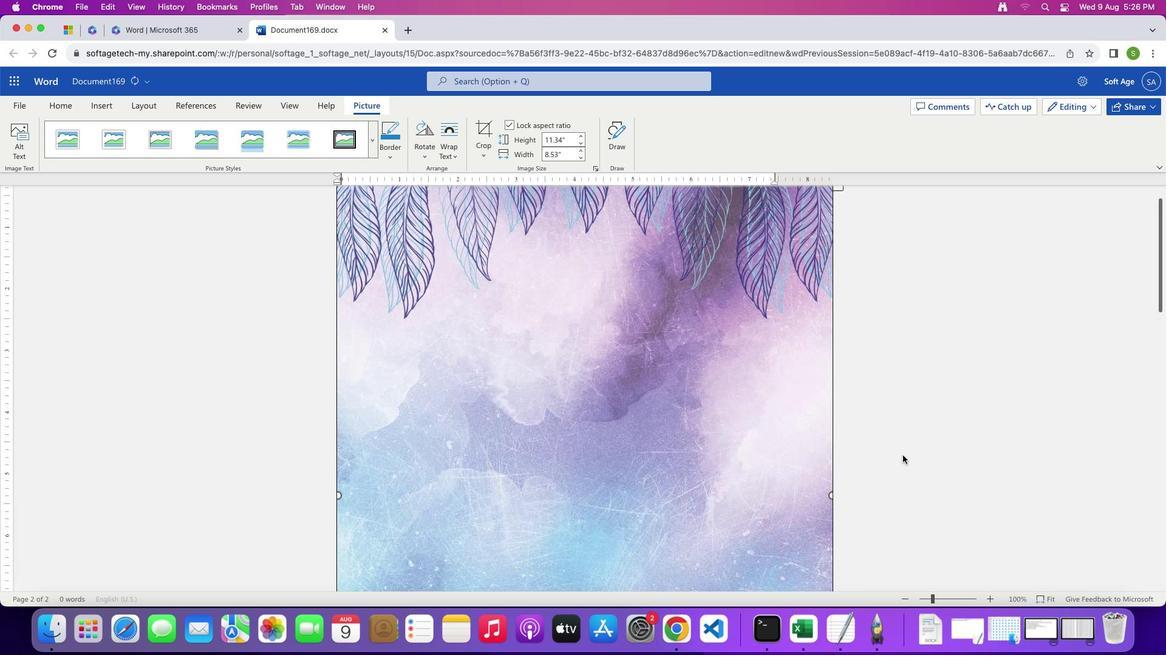 
Action: Mouse moved to (911, 463)
Screenshot: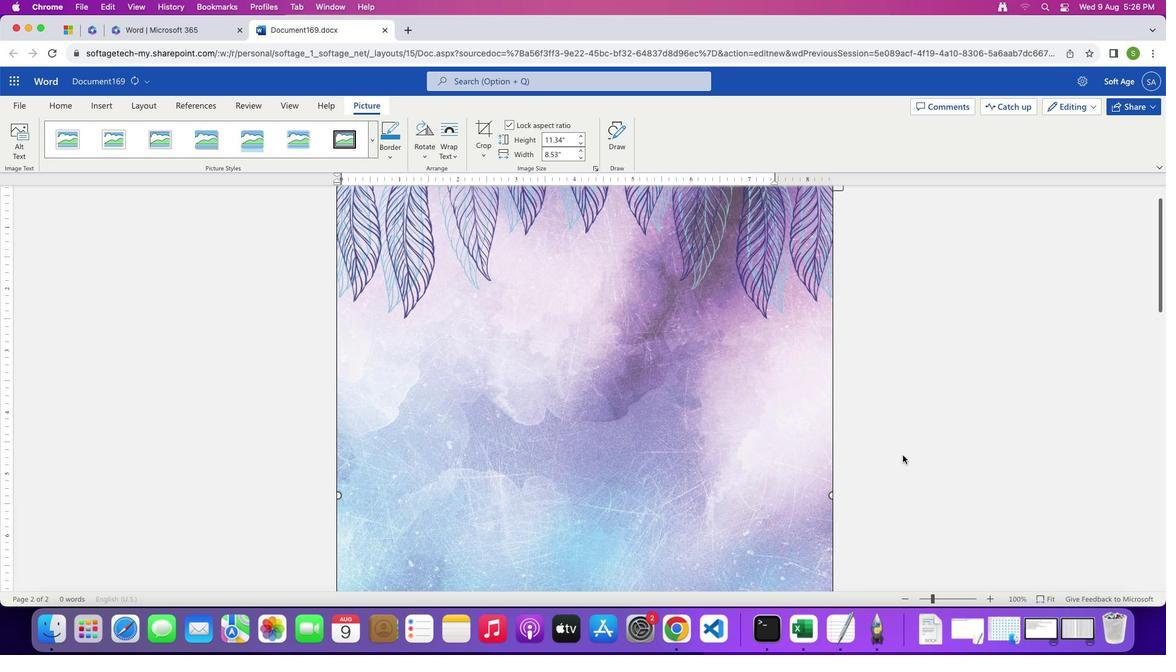 
Action: Mouse scrolled (911, 463) with delta (8, 9)
Screenshot: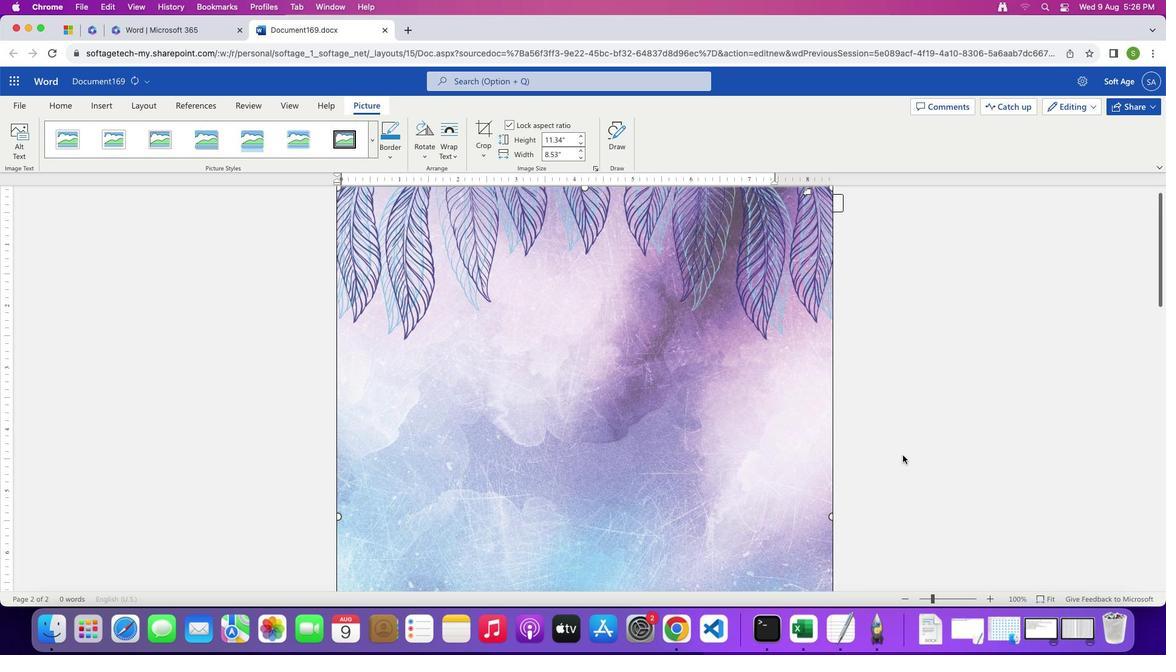 
Action: Mouse scrolled (911, 463) with delta (8, 9)
Screenshot: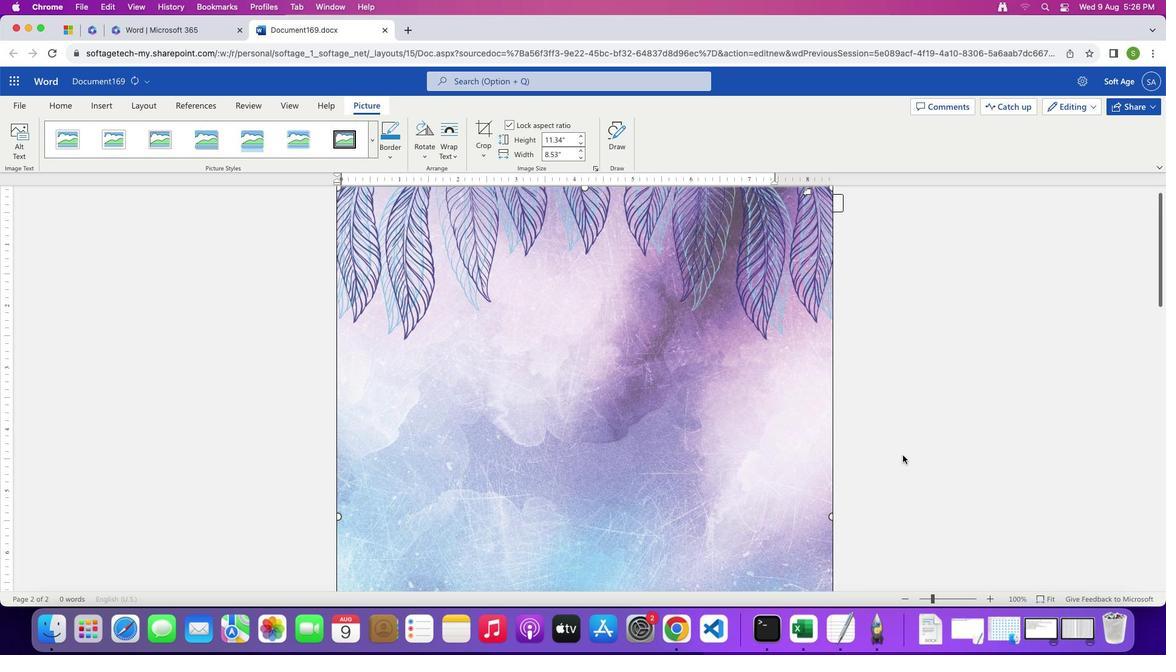 
Action: Mouse scrolled (911, 463) with delta (8, 10)
Screenshot: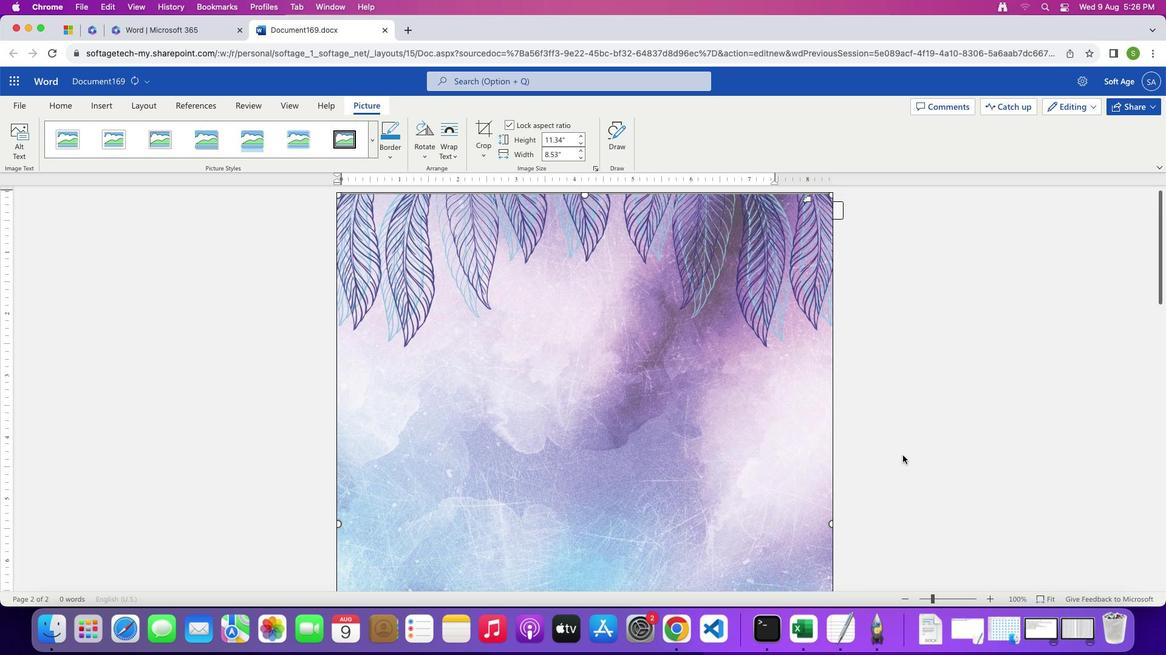 
Action: Mouse scrolled (911, 463) with delta (8, 11)
Screenshot: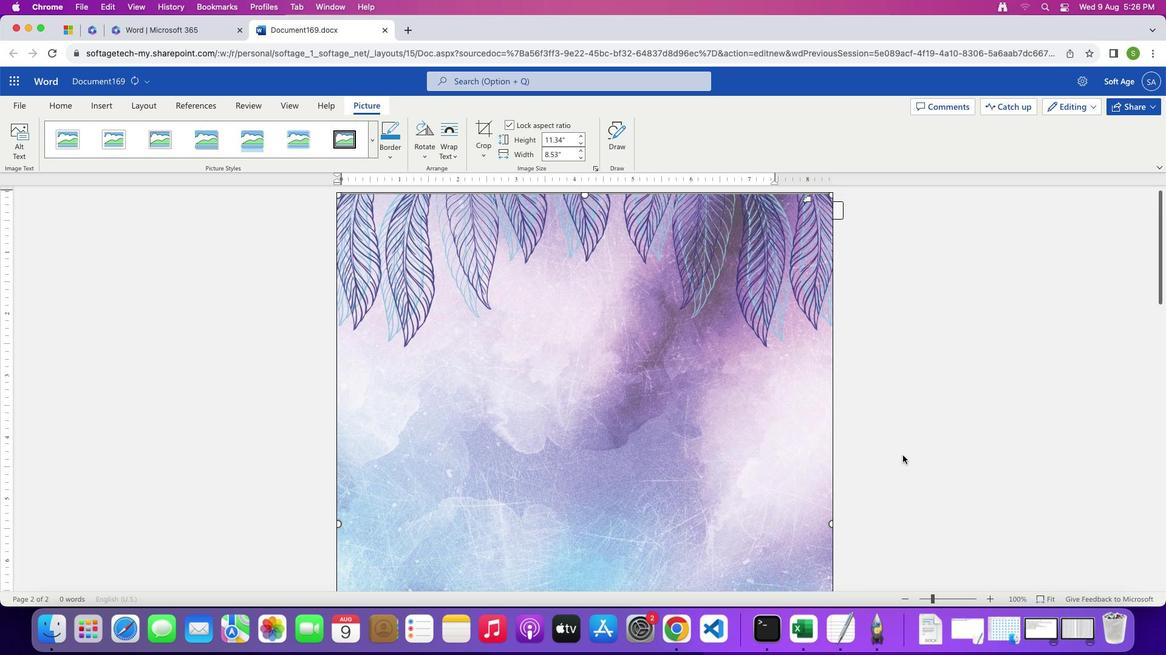 
Action: Mouse scrolled (911, 463) with delta (8, 12)
Screenshot: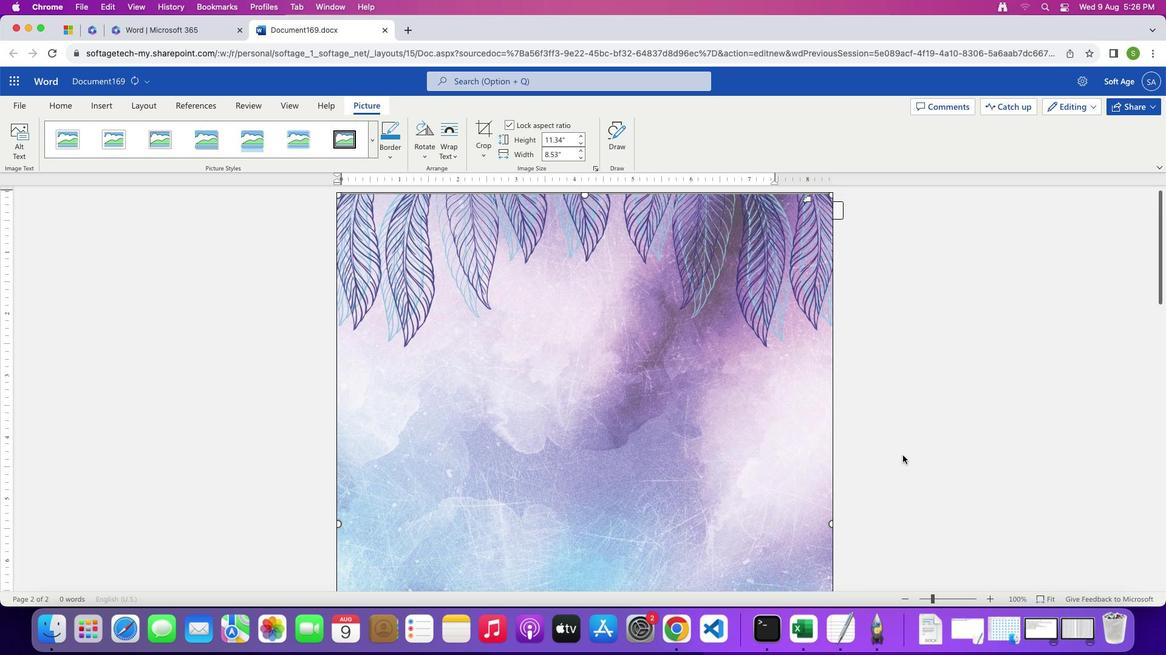 
Action: Mouse scrolled (911, 463) with delta (8, 12)
Screenshot: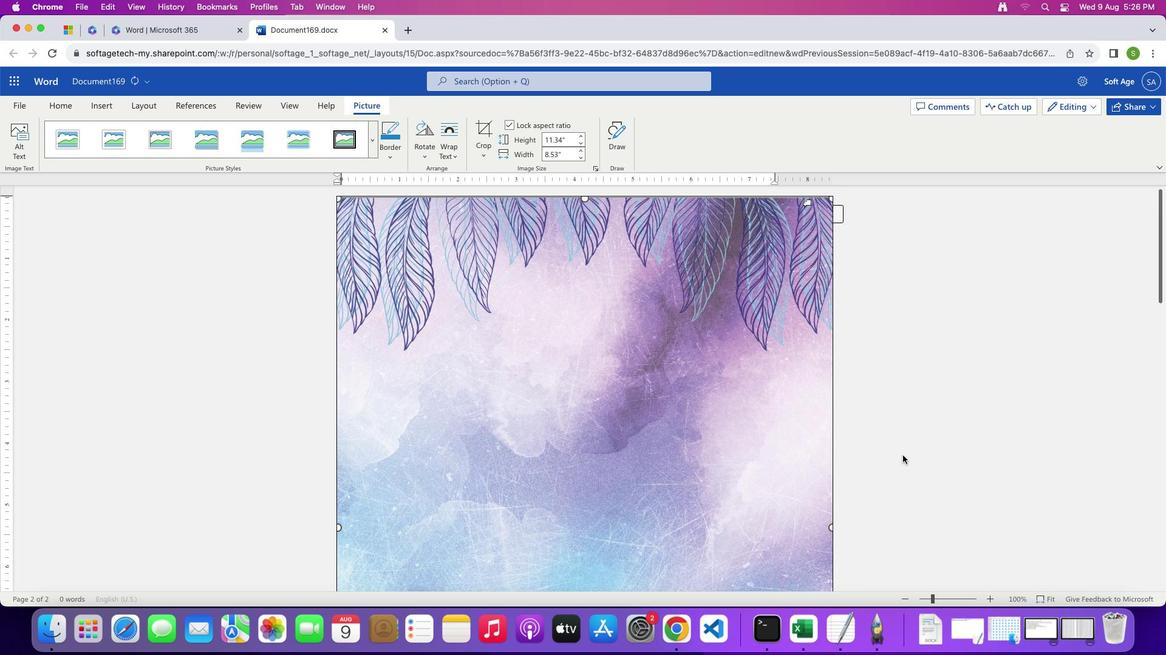 
Action: Mouse scrolled (911, 463) with delta (8, 12)
Screenshot: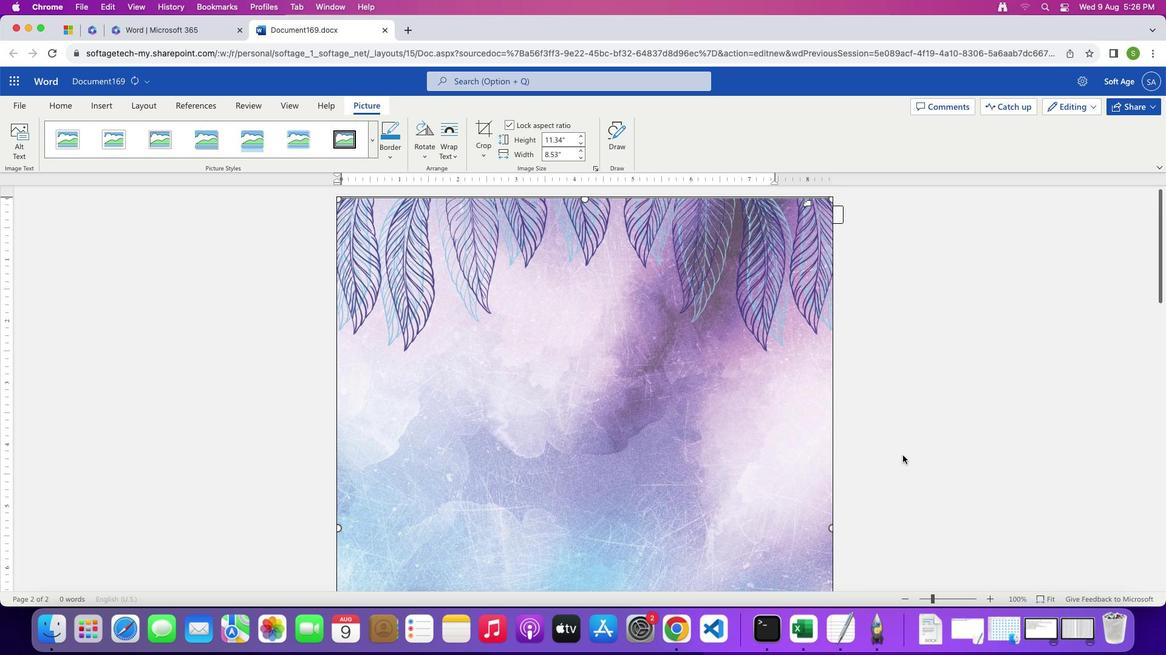 
Action: Mouse moved to (911, 463)
Screenshot: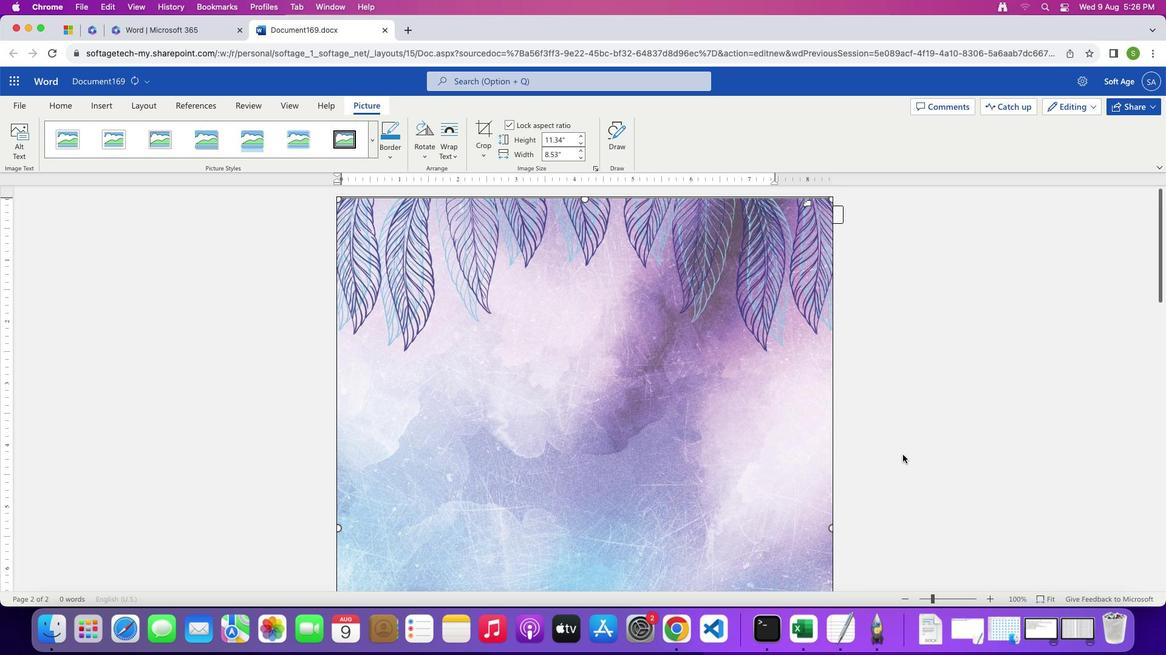 
Action: Mouse scrolled (911, 463) with delta (8, 9)
Screenshot: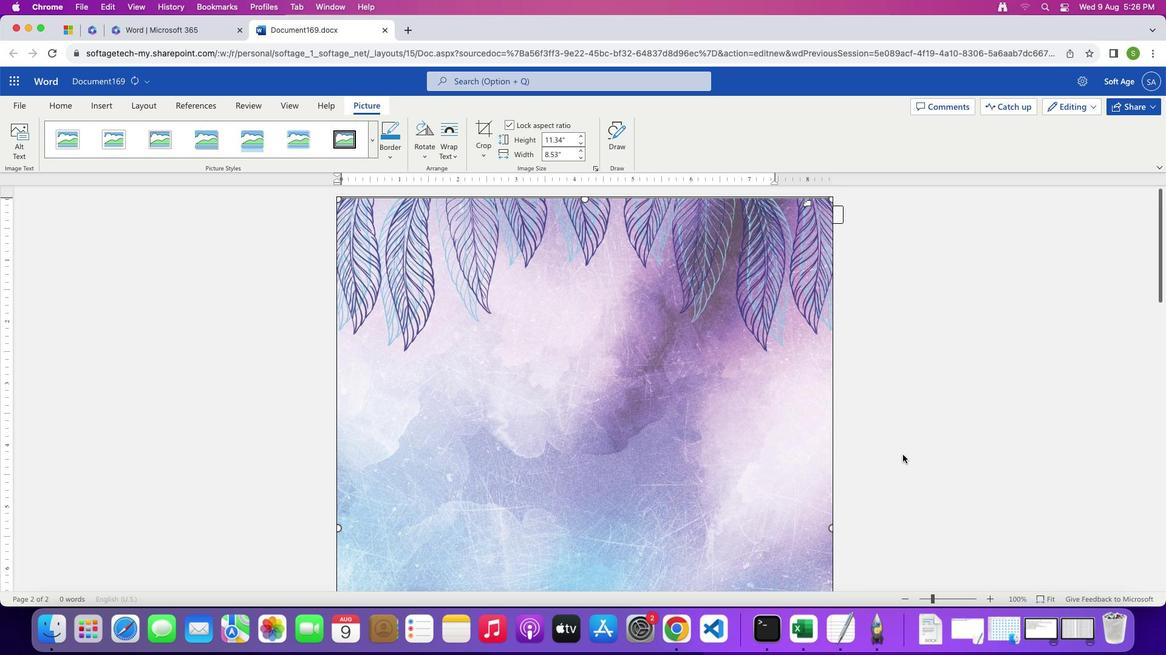 
Action: Mouse scrolled (911, 463) with delta (8, 9)
Screenshot: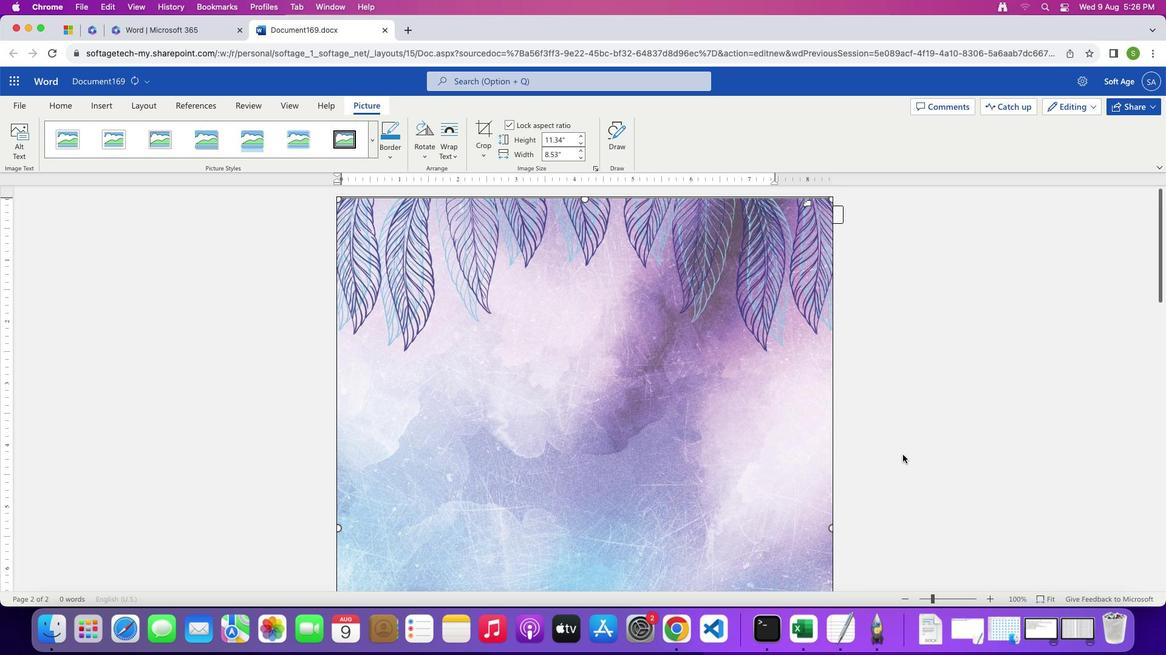 
Action: Mouse scrolled (911, 463) with delta (8, 10)
Screenshot: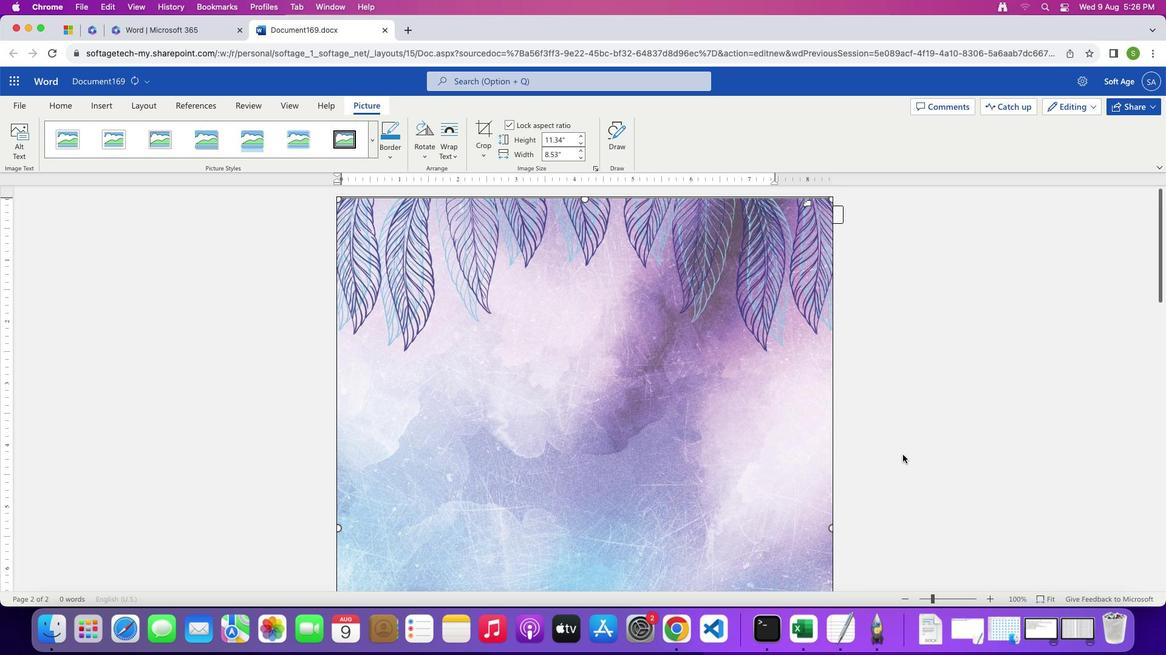 
Action: Mouse scrolled (911, 463) with delta (8, 11)
Screenshot: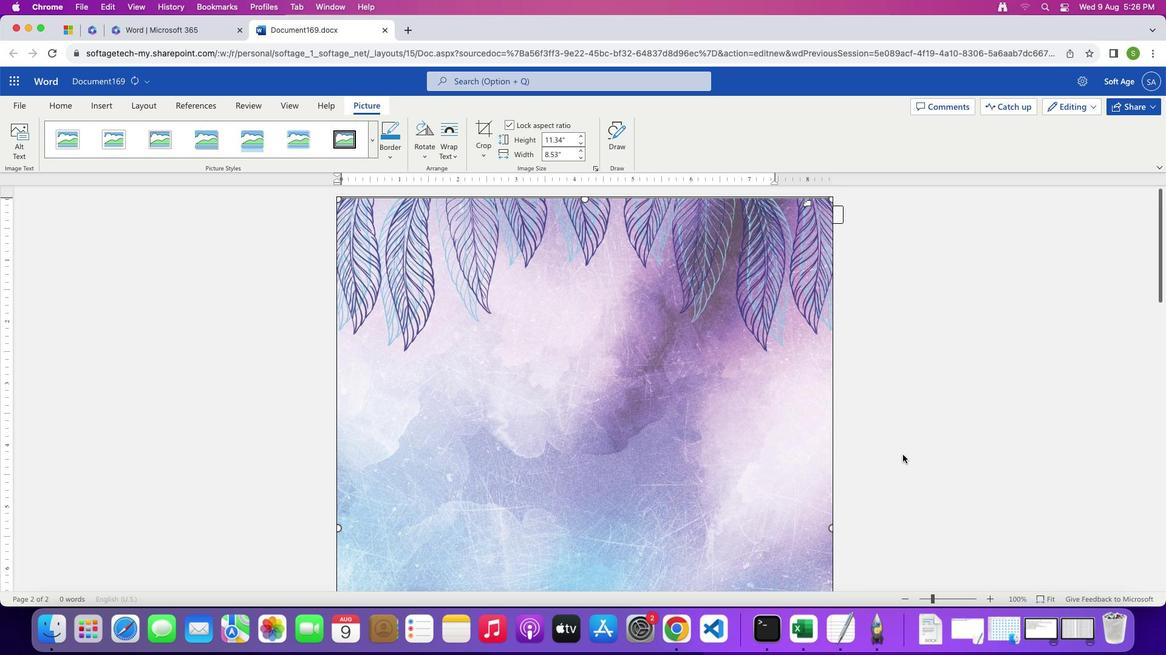 
Action: Mouse scrolled (911, 463) with delta (8, 12)
Screenshot: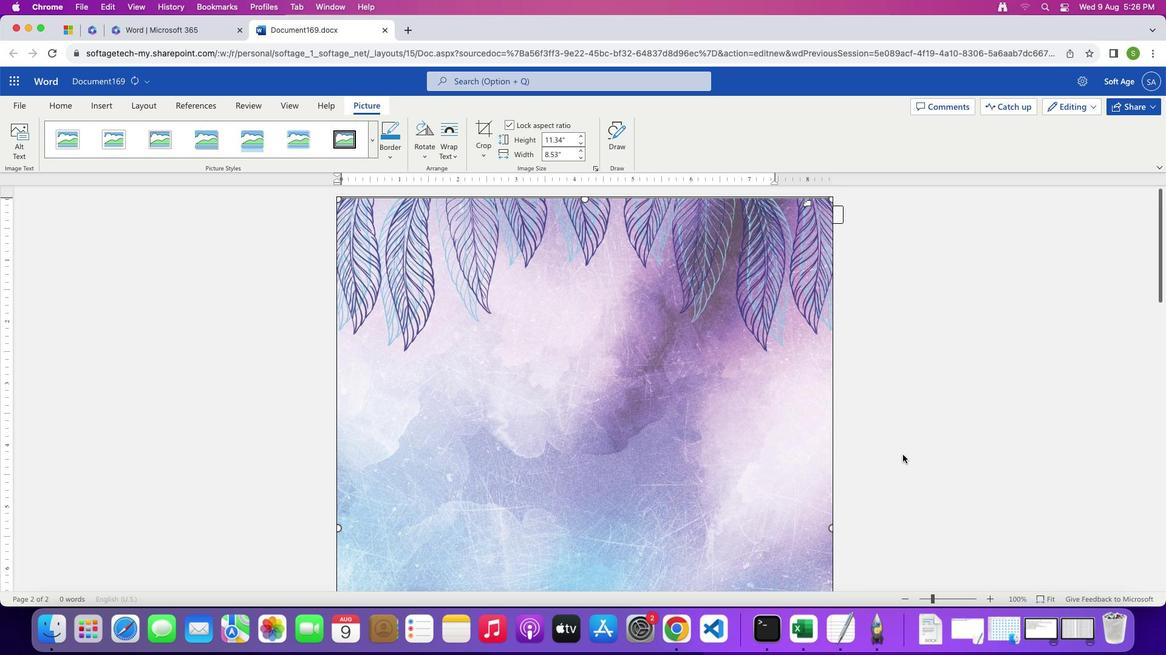 
Action: Mouse scrolled (911, 463) with delta (8, 12)
Screenshot: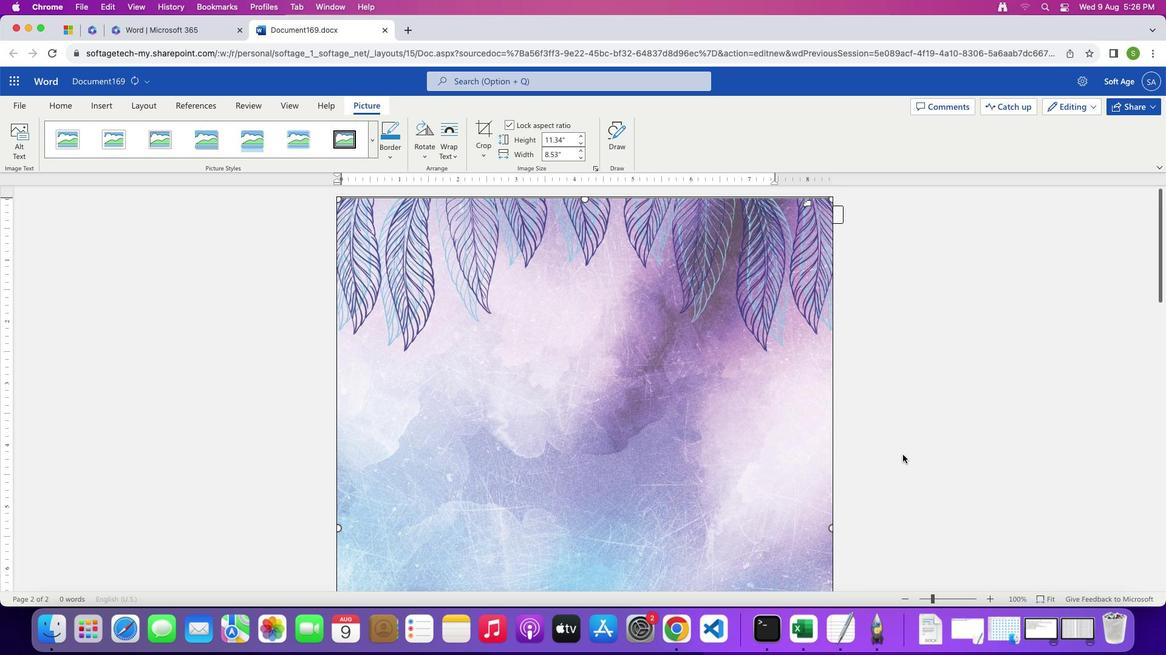 
Action: Mouse scrolled (911, 463) with delta (8, 12)
Screenshot: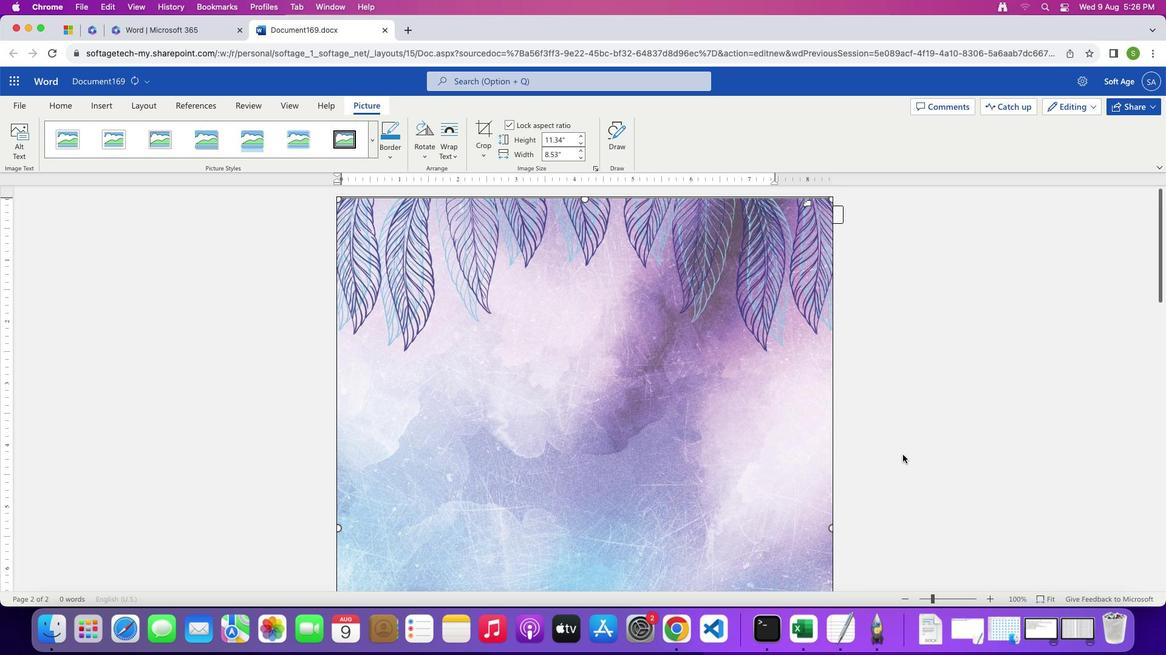 
Action: Mouse moved to (915, 459)
Screenshot: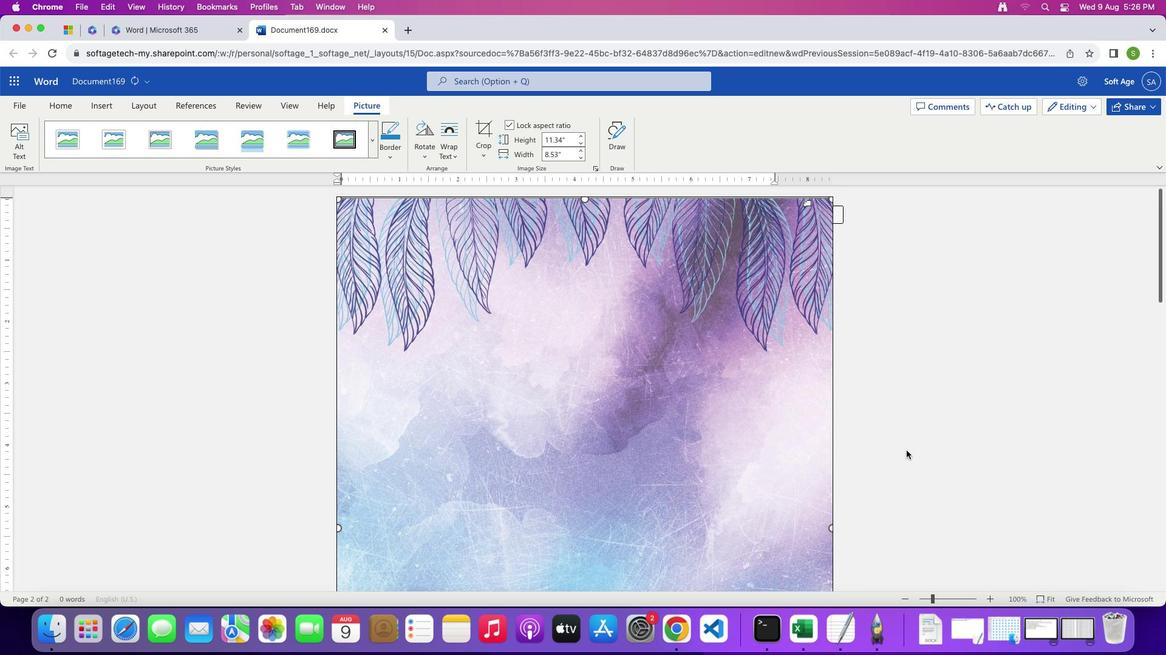 
Action: Mouse pressed left at (915, 459)
Screenshot: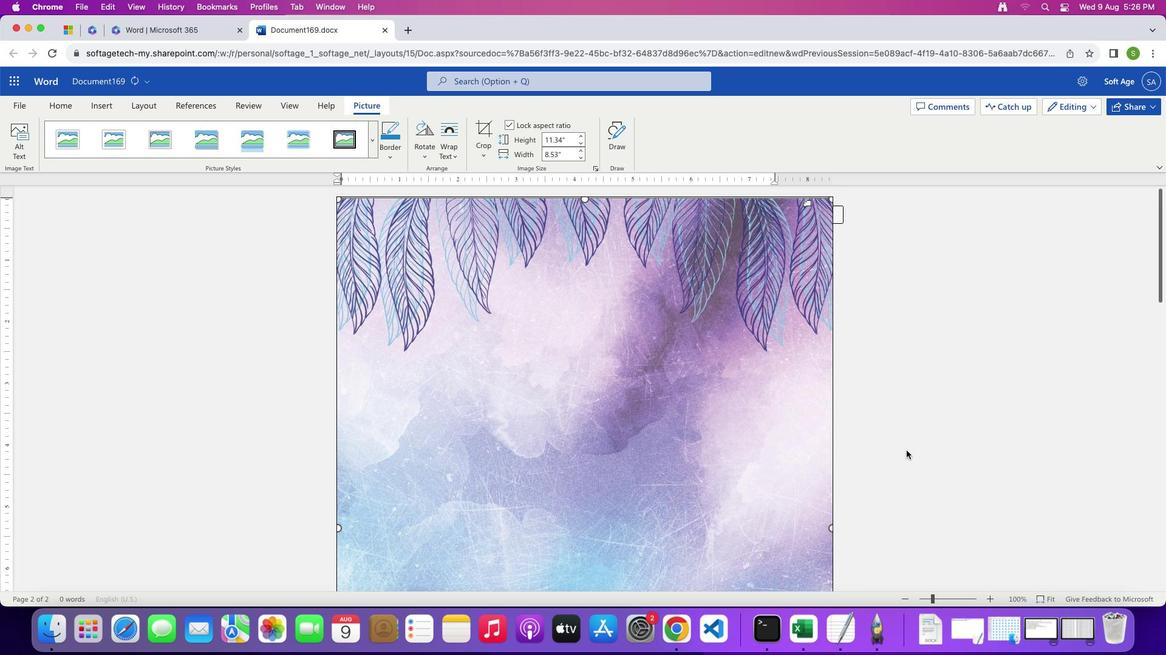 
Action: Mouse moved to (934, 414)
Screenshot: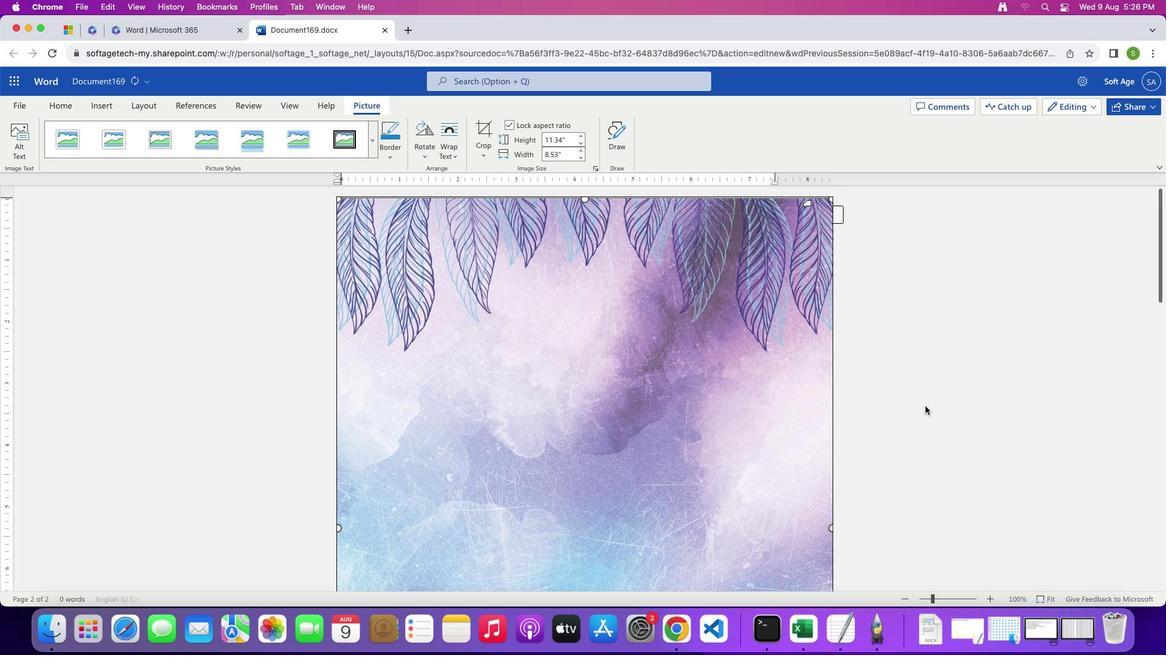 
Action: Mouse scrolled (934, 414) with delta (8, 9)
Screenshot: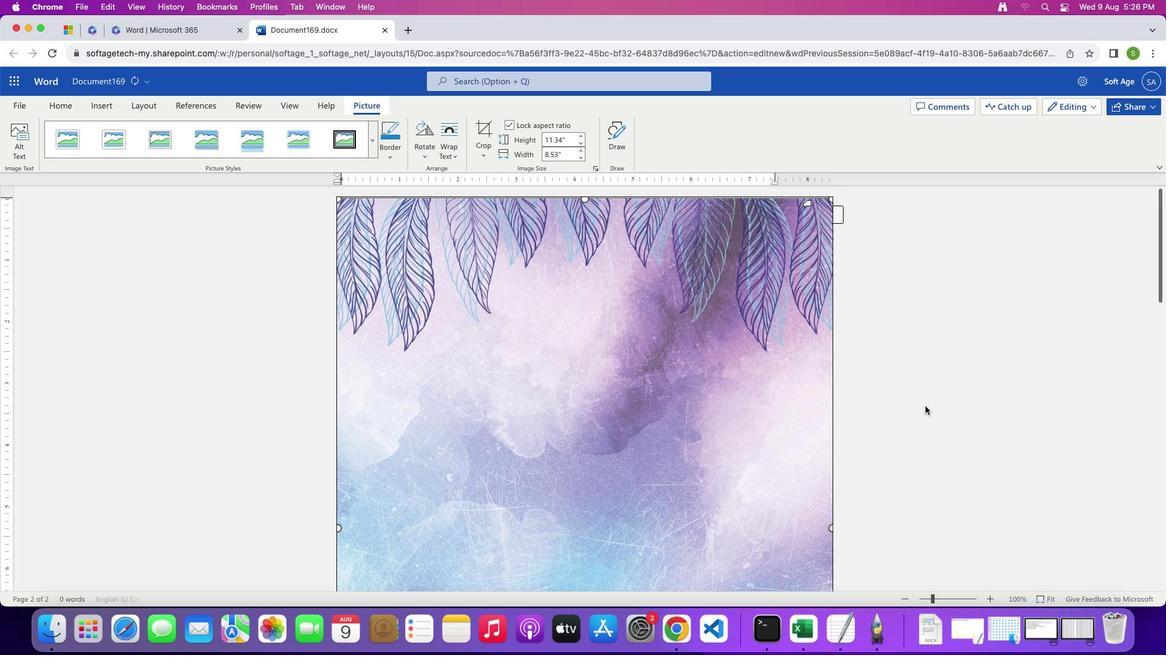 
Action: Mouse scrolled (934, 414) with delta (8, 9)
Screenshot: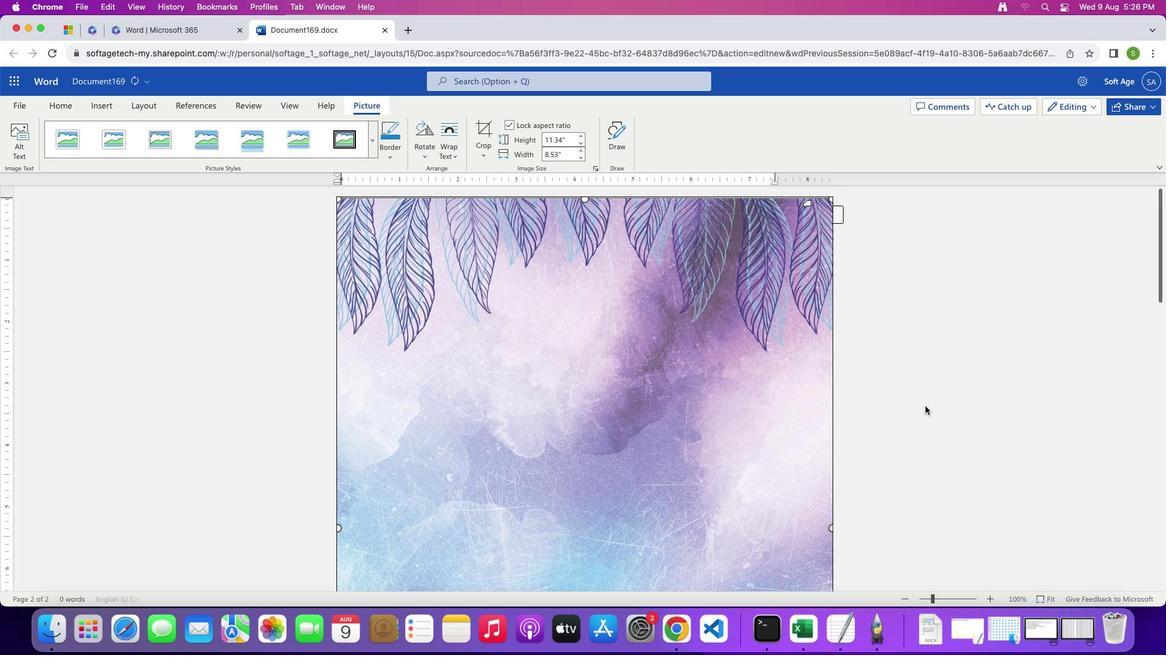 
Action: Mouse scrolled (934, 414) with delta (8, 10)
Screenshot: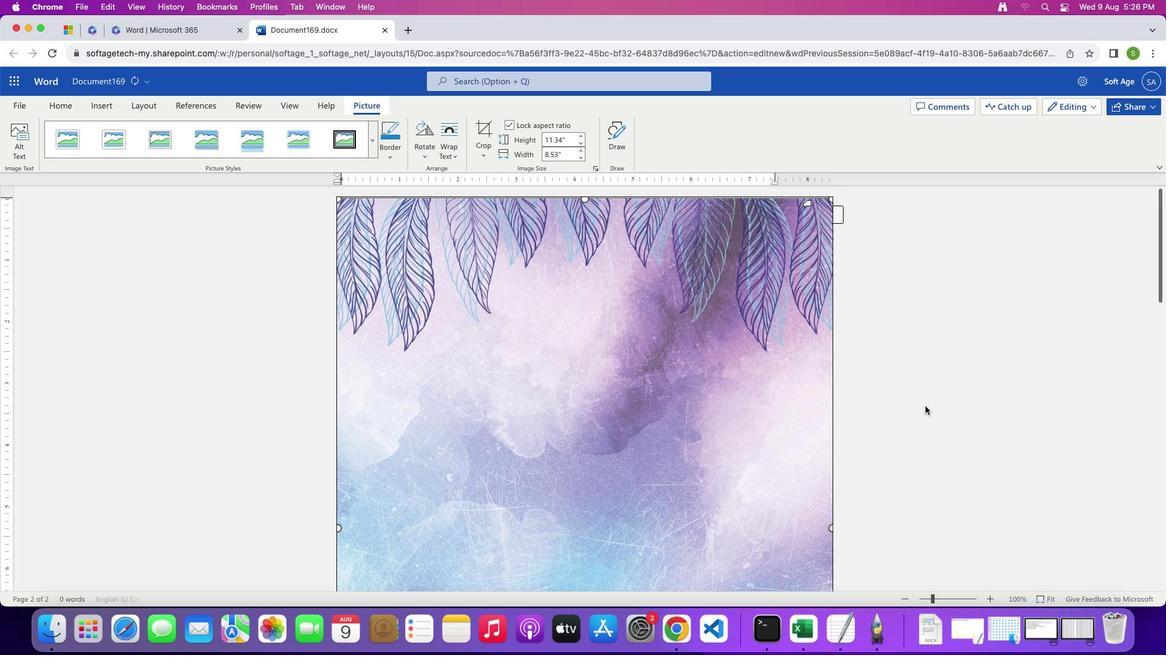 
Action: Mouse scrolled (934, 414) with delta (8, 11)
Screenshot: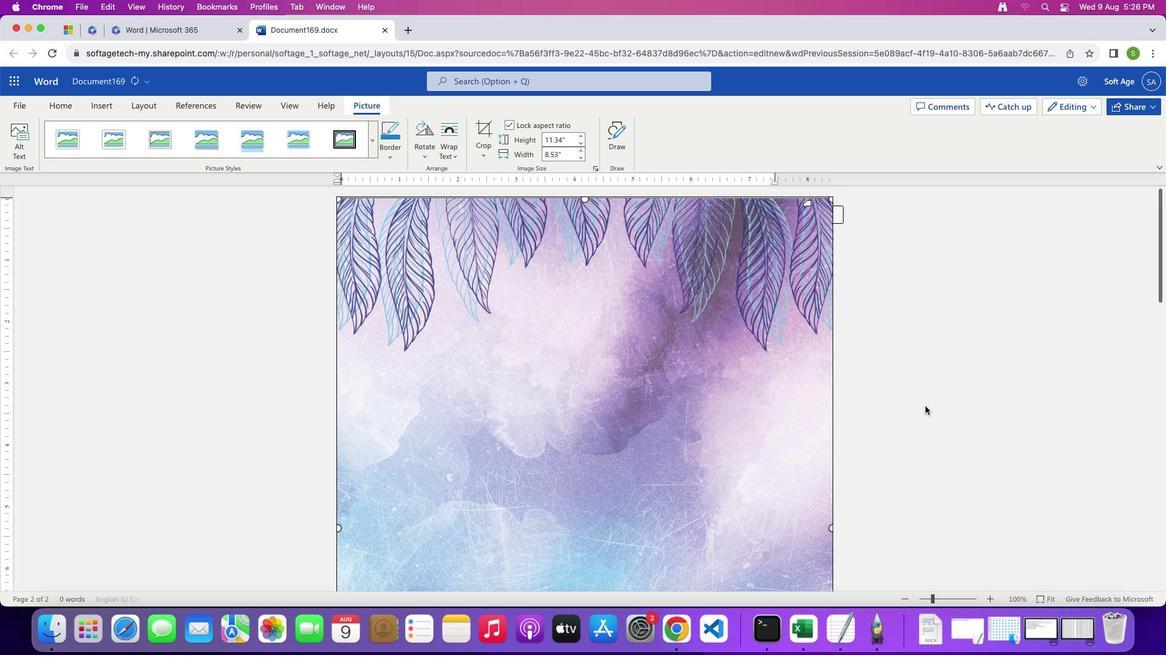 
Action: Mouse scrolled (934, 414) with delta (8, 12)
Screenshot: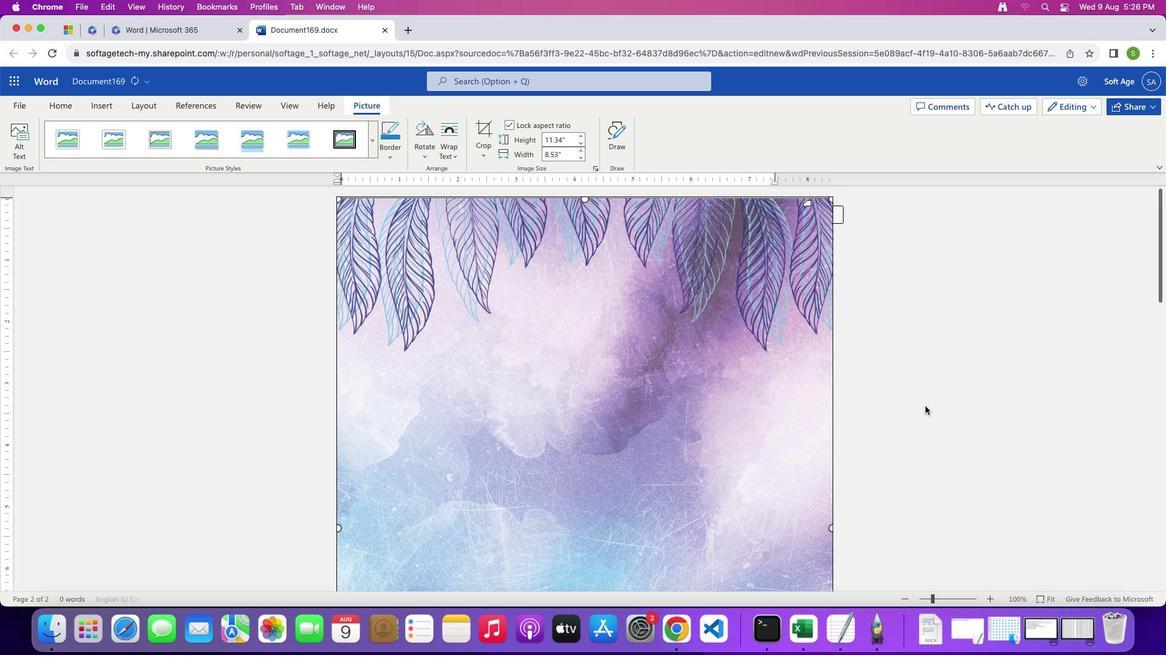 
Action: Mouse scrolled (934, 414) with delta (8, 12)
Screenshot: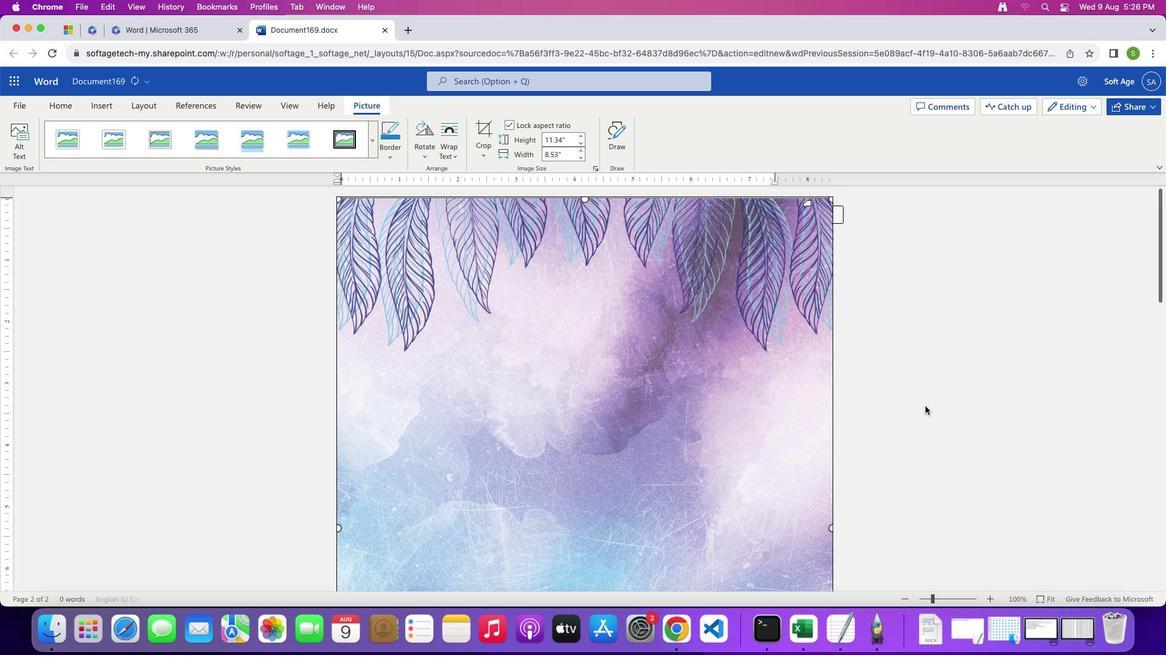 
Action: Mouse scrolled (934, 414) with delta (8, 7)
Screenshot: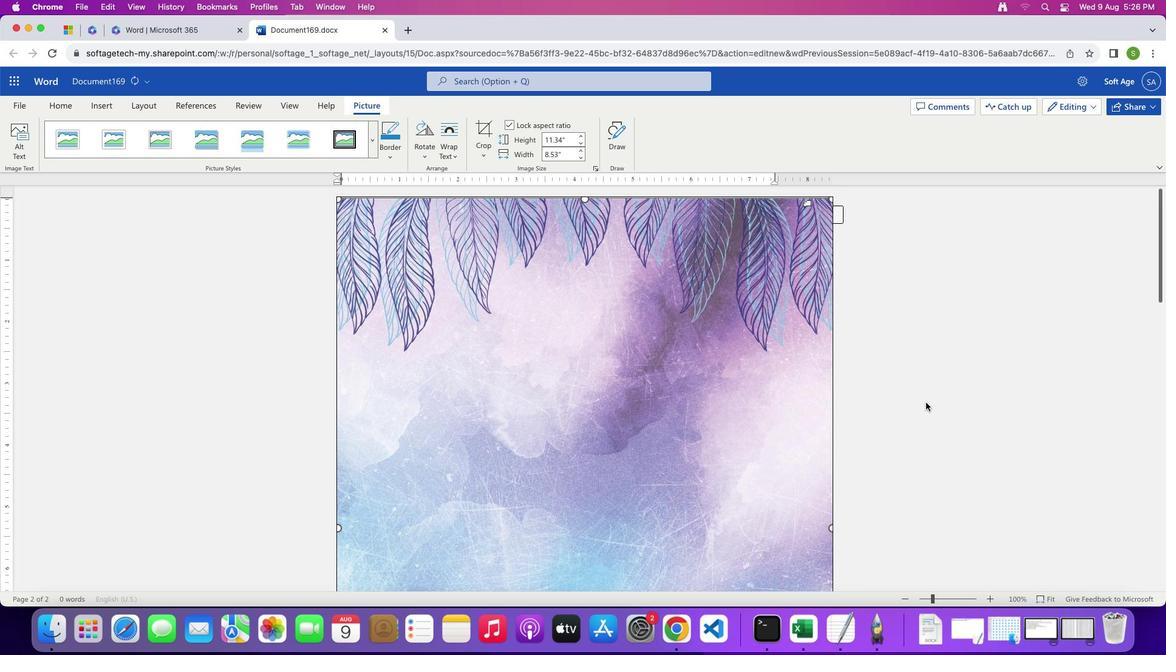 
Action: Mouse scrolled (934, 414) with delta (8, 7)
Screenshot: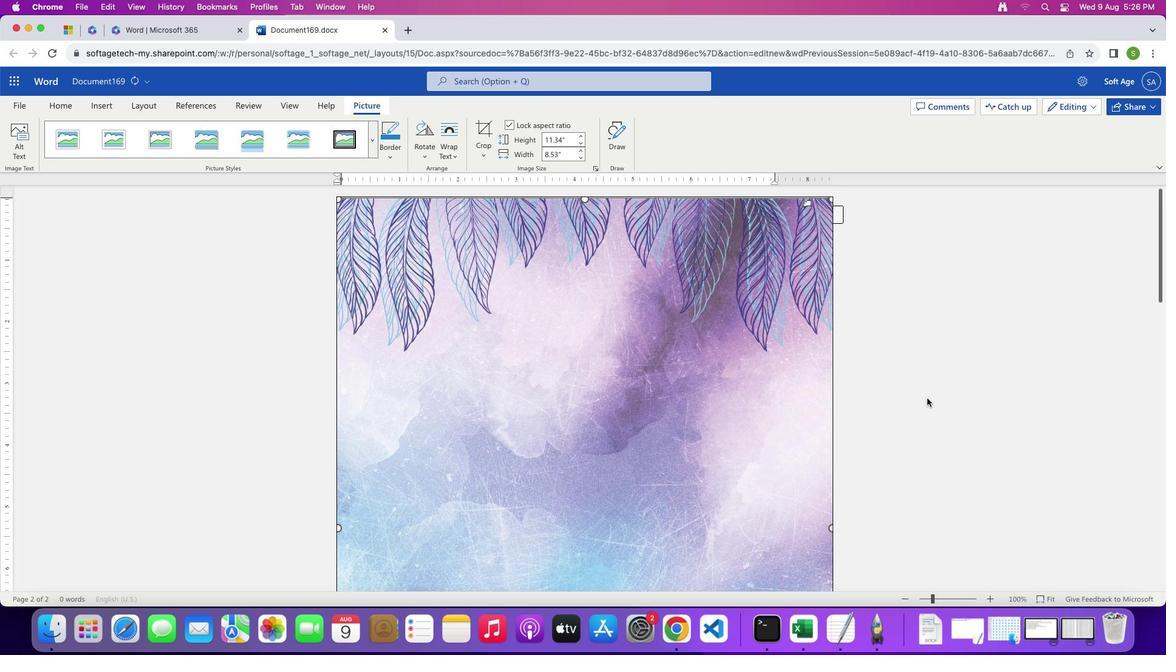 
Action: Mouse scrolled (934, 414) with delta (8, 6)
Screenshot: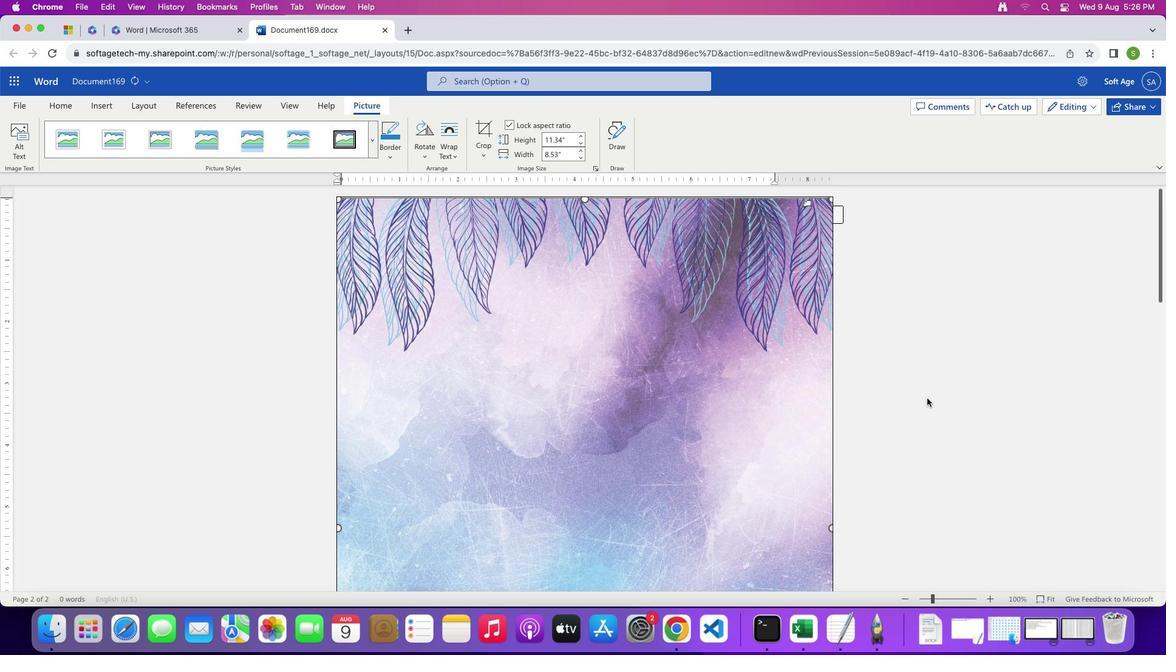 
Action: Mouse scrolled (934, 414) with delta (8, 5)
Screenshot: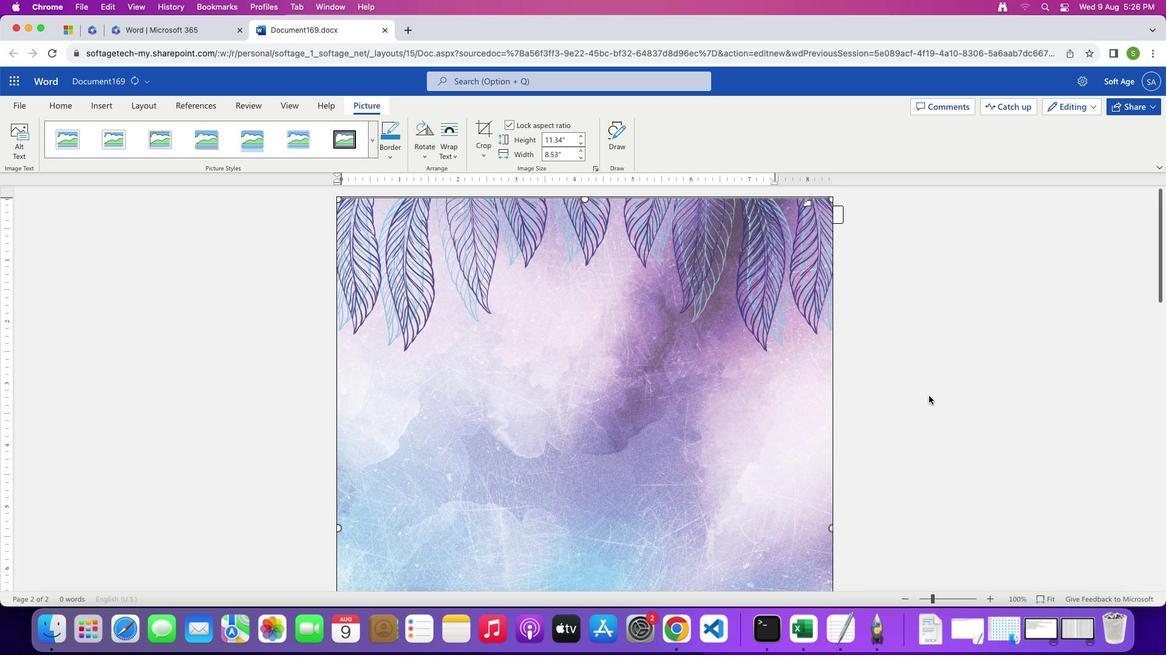 
Action: Mouse scrolled (934, 414) with delta (8, 4)
Screenshot: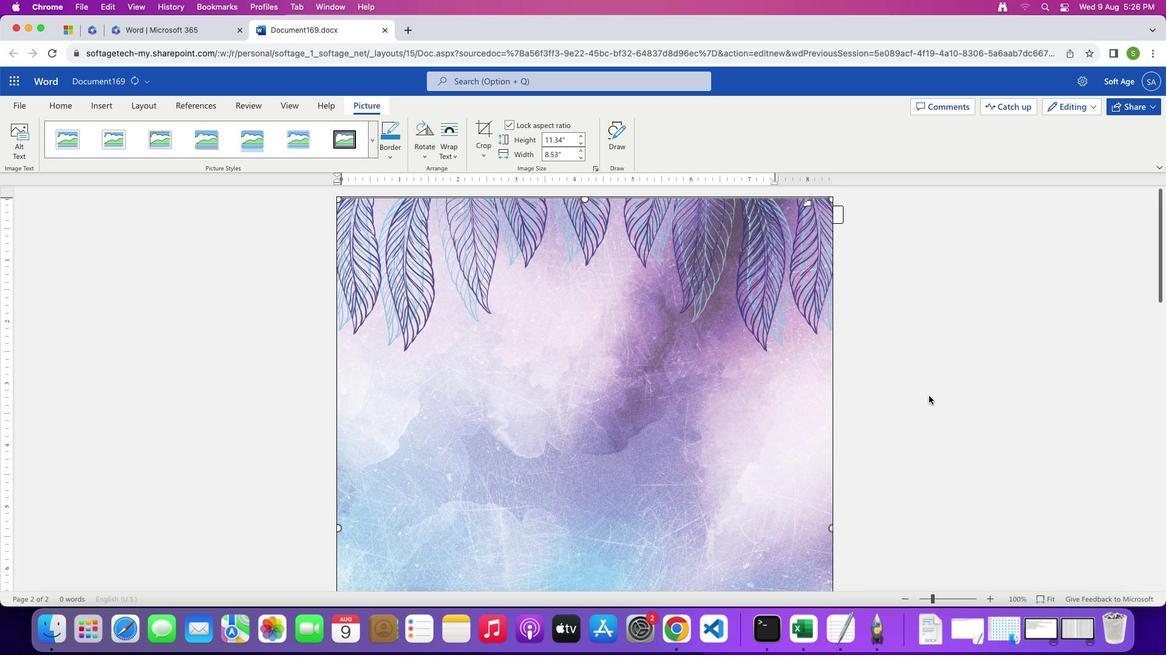 
Action: Mouse moved to (934, 412)
Screenshot: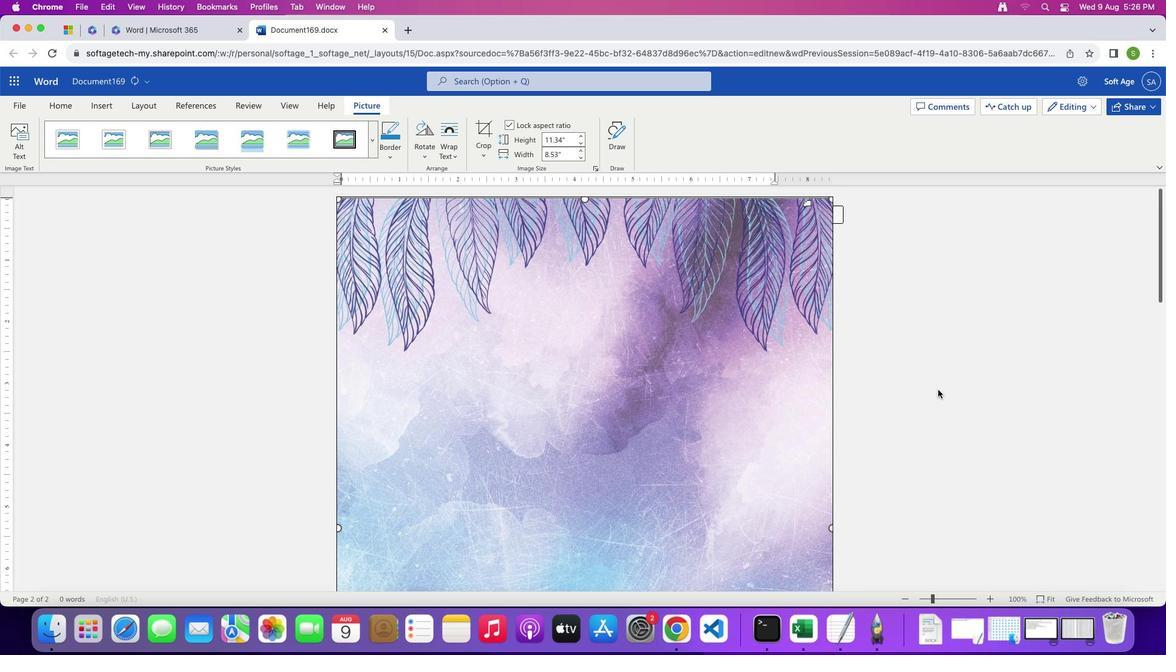 
Action: Mouse scrolled (934, 412) with delta (8, 4)
